 Task: Customize the appearance and behavior of the integrated terminal's cursor.
Action: Mouse moved to (121, 111)
Screenshot: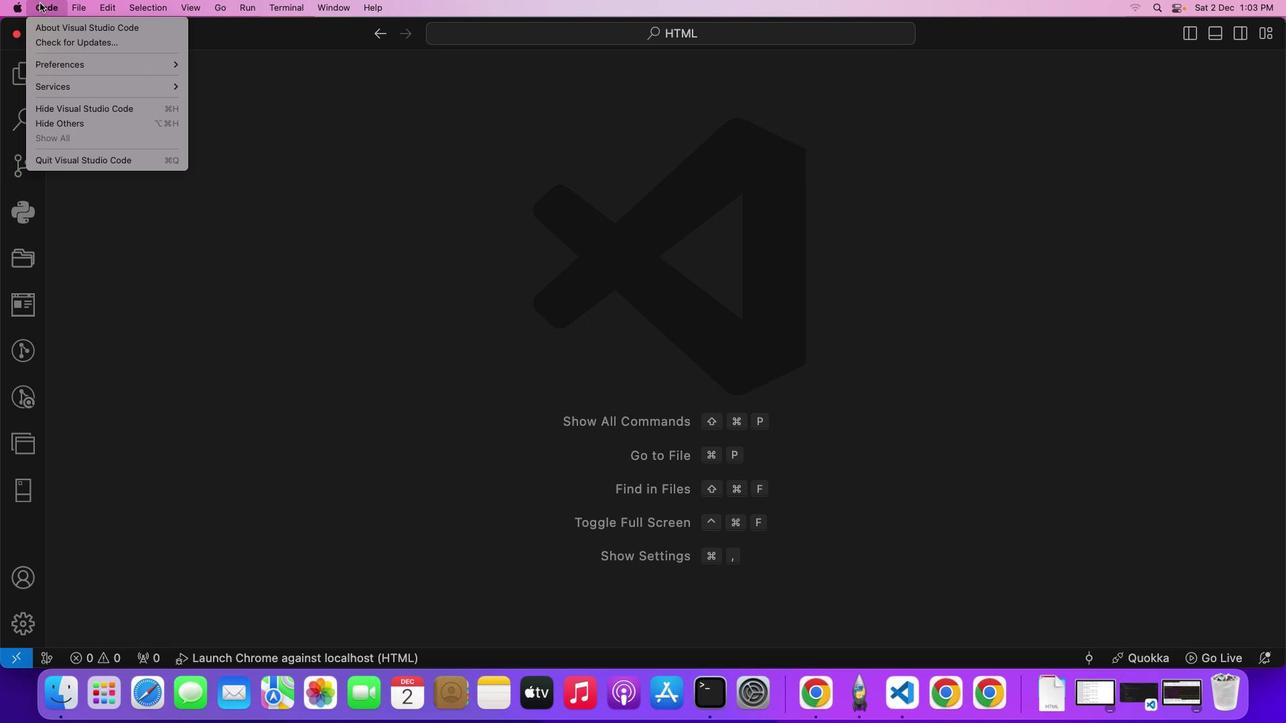
Action: Mouse pressed left at (121, 111)
Screenshot: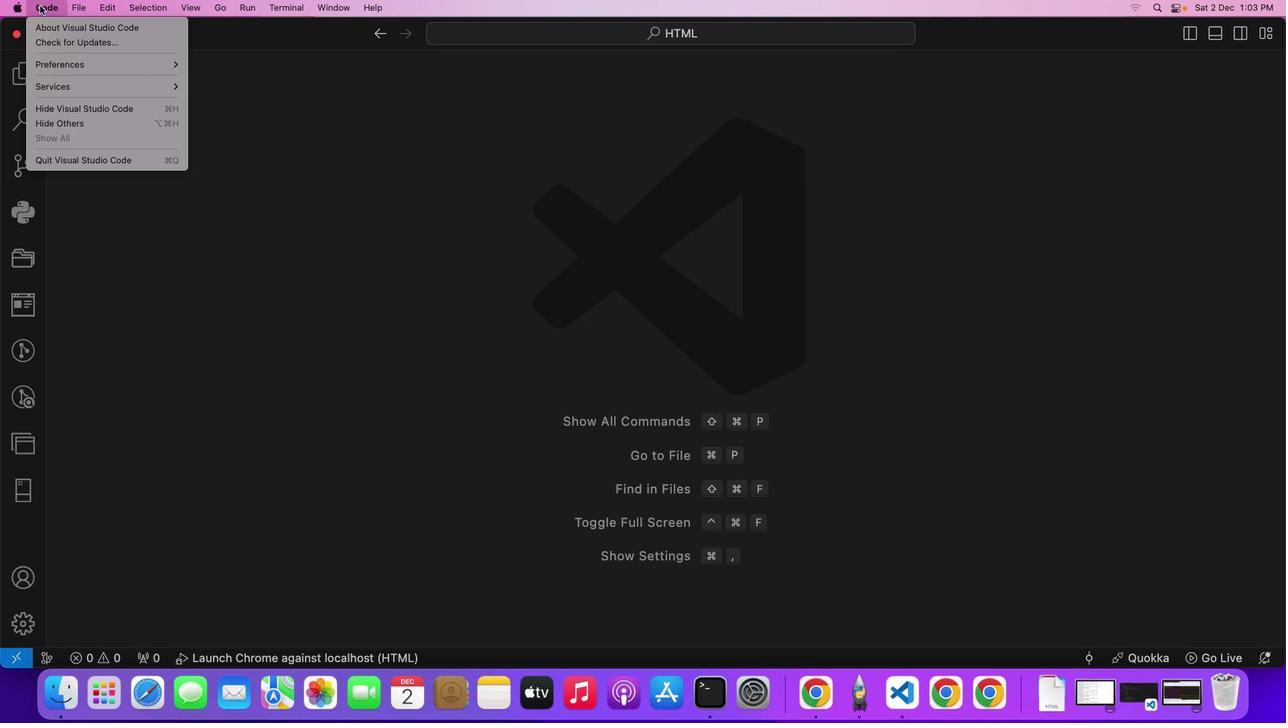 
Action: Mouse moved to (225, 176)
Screenshot: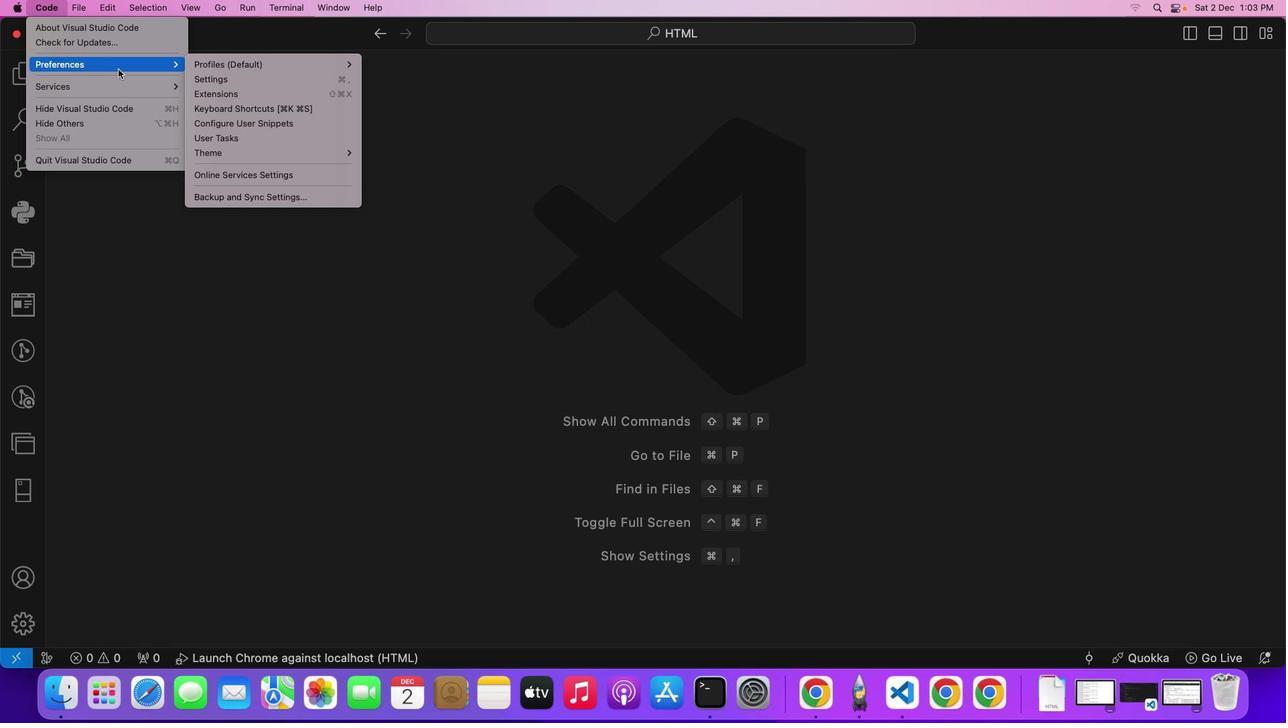 
Action: Mouse pressed left at (225, 176)
Screenshot: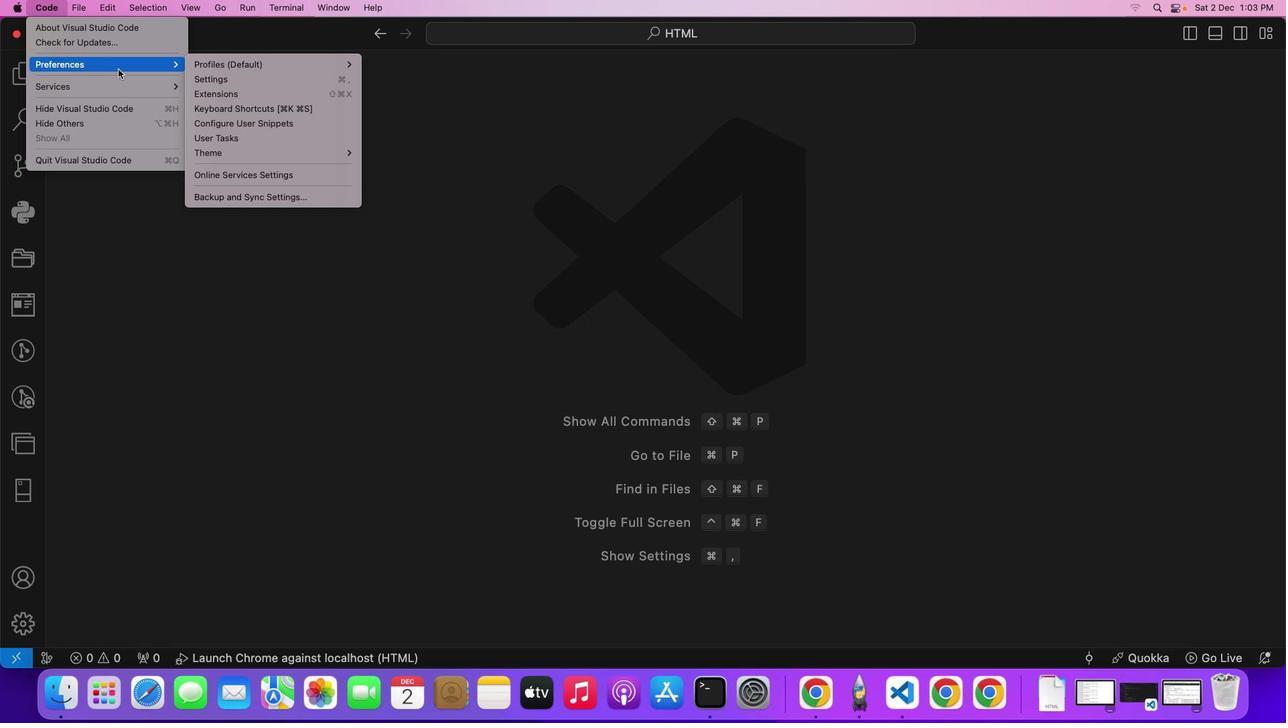 
Action: Mouse moved to (367, 188)
Screenshot: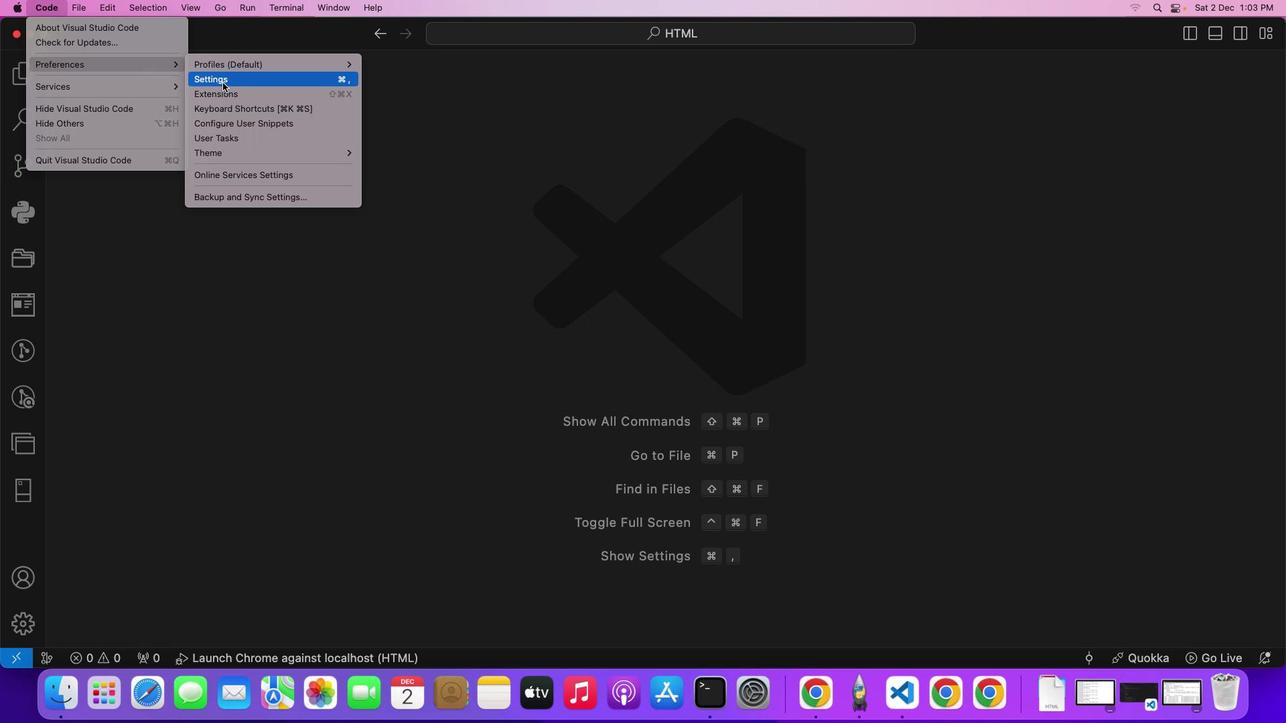 
Action: Mouse pressed left at (367, 188)
Screenshot: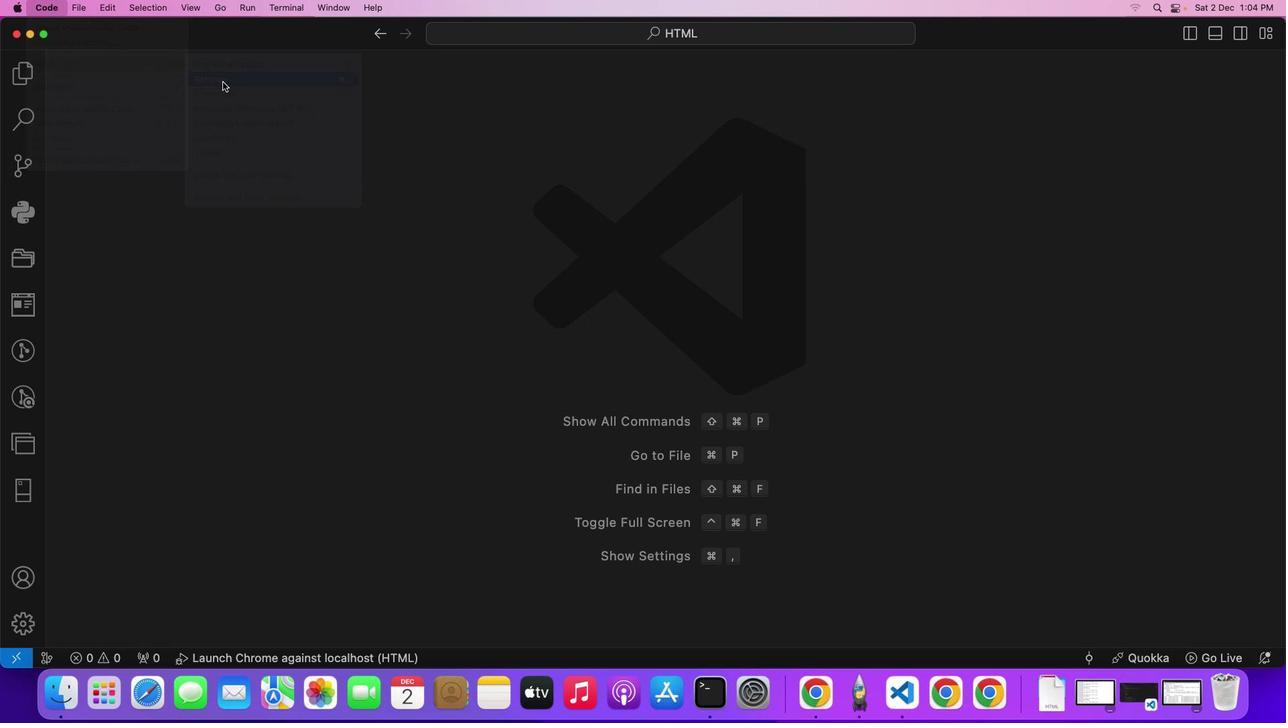 
Action: Mouse moved to (367, 188)
Screenshot: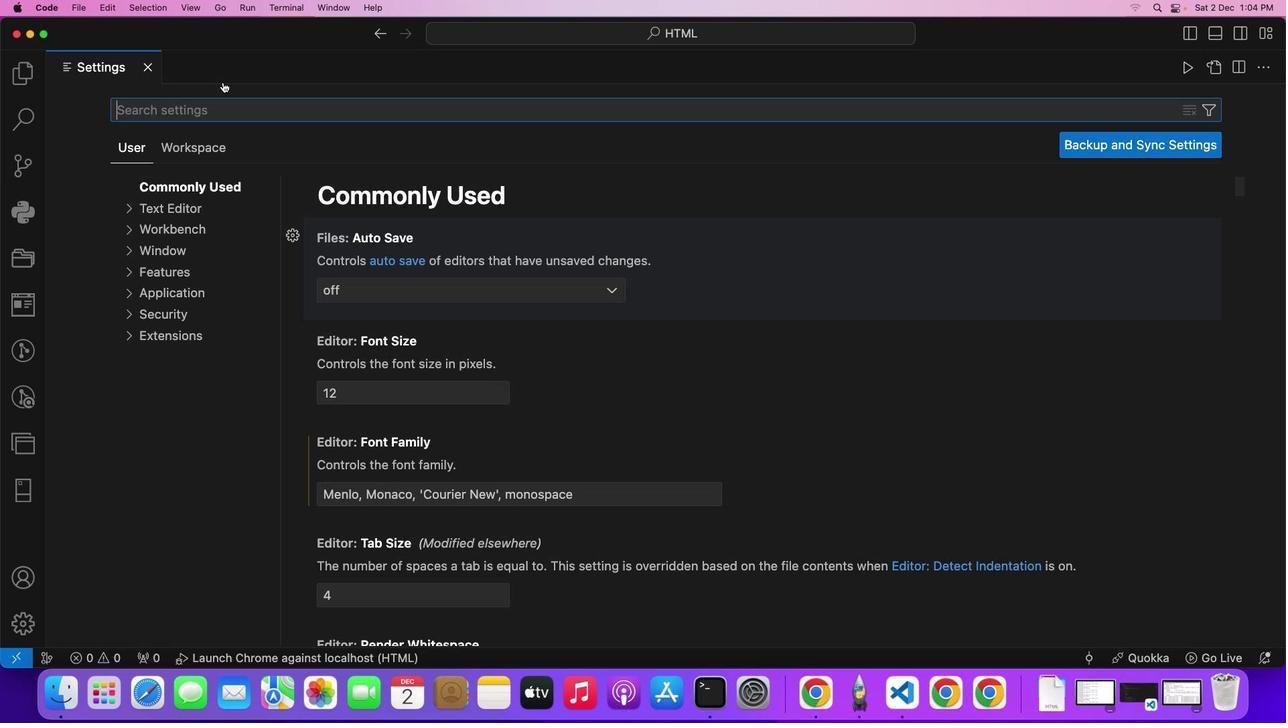 
Action: Key pressed 'c''u''r''s''p''r'
Screenshot: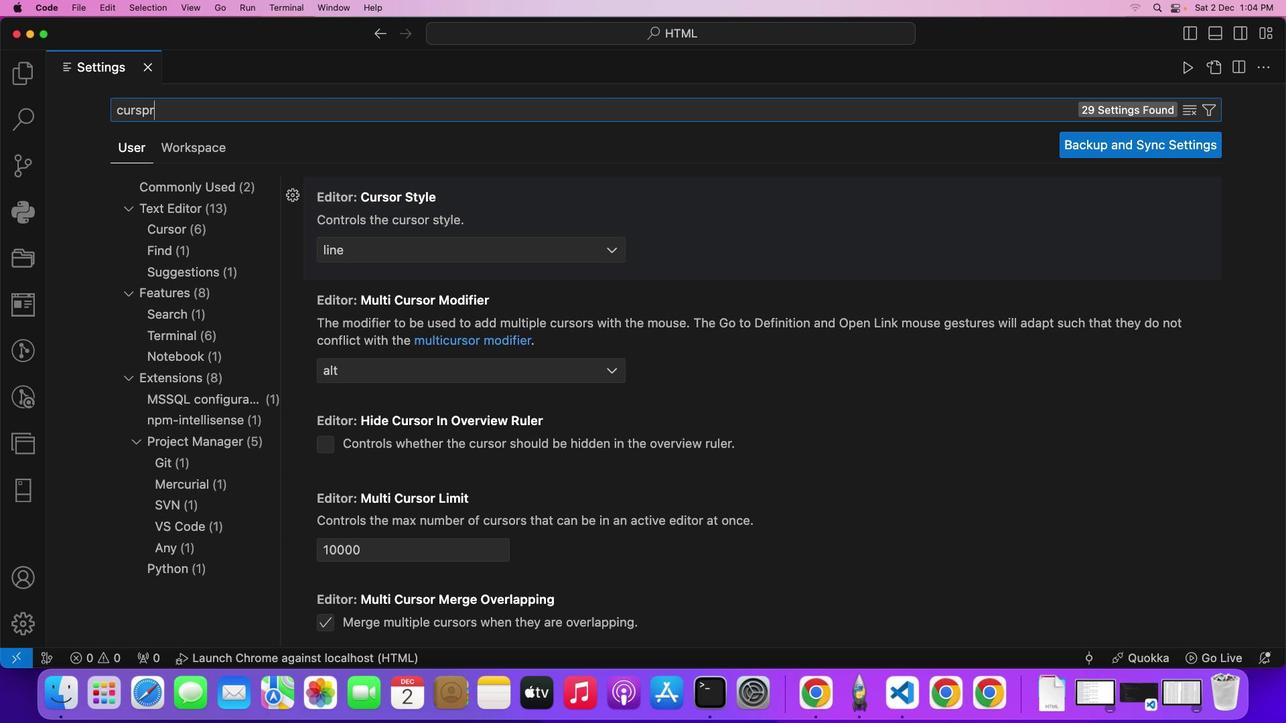 
Action: Mouse moved to (406, 218)
Screenshot: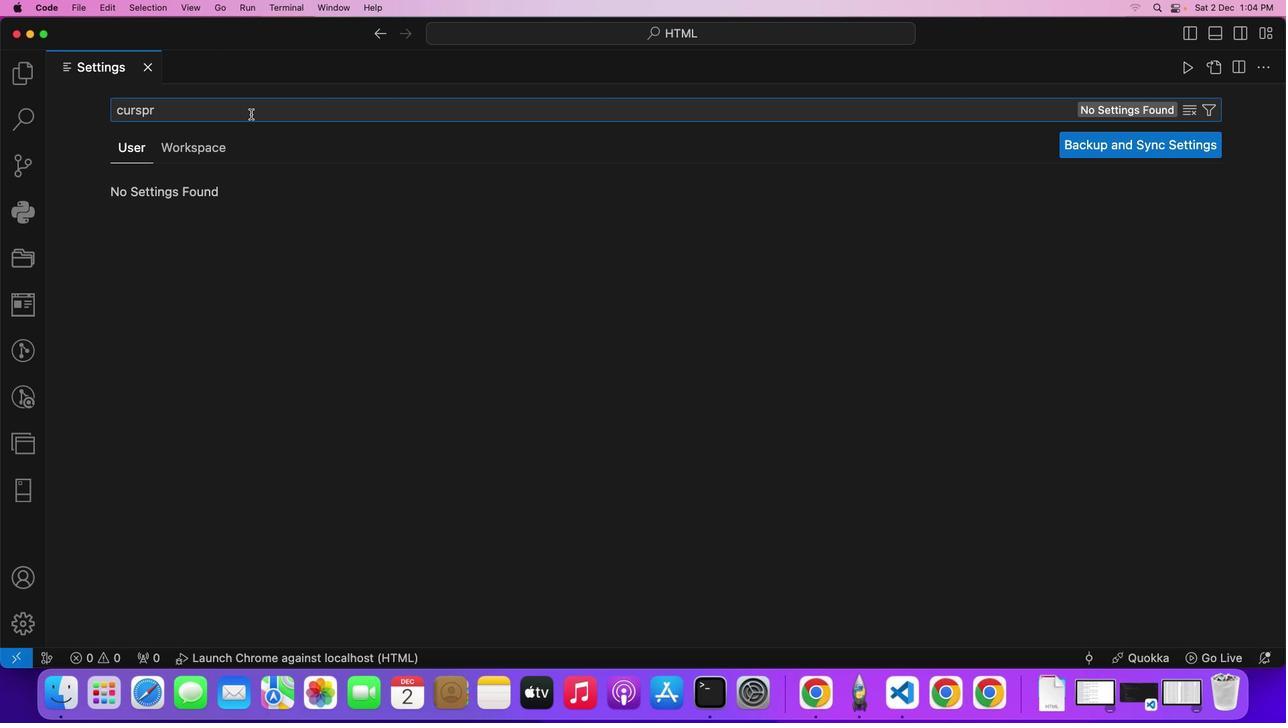 
Action: Key pressed Key.backspaceKey.backspace
Screenshot: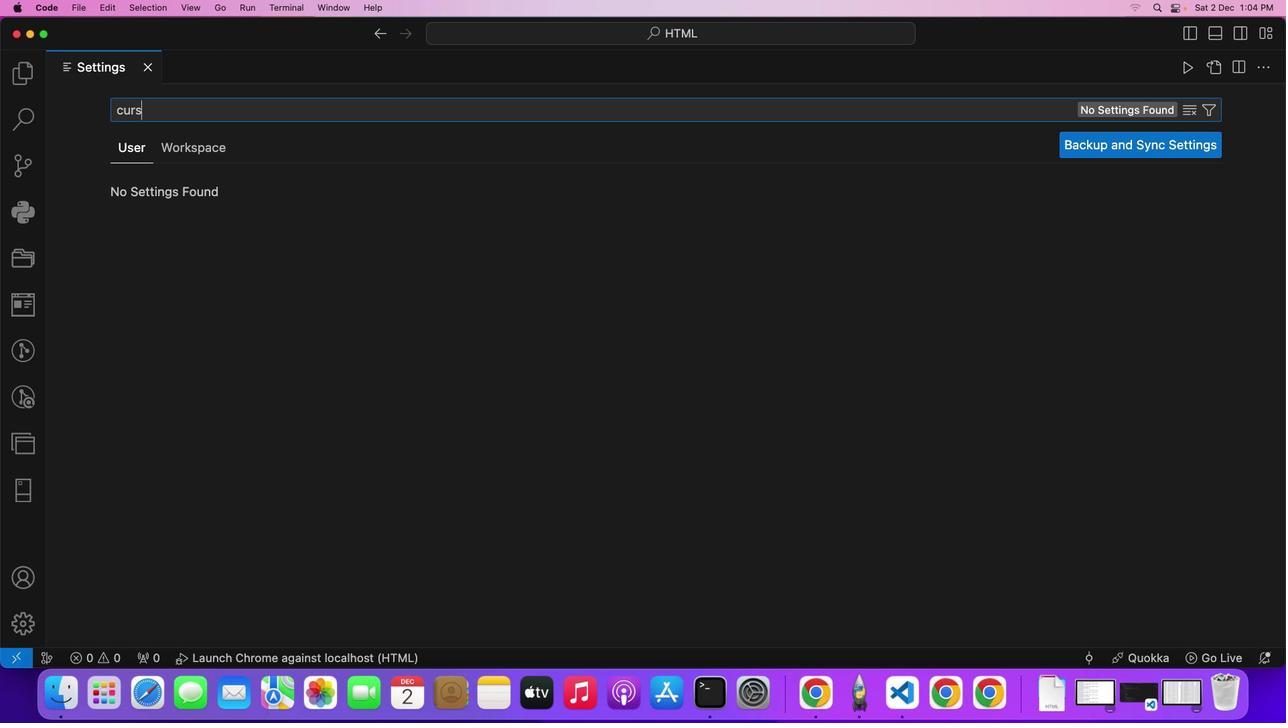 
Action: Mouse moved to (1082, 537)
Screenshot: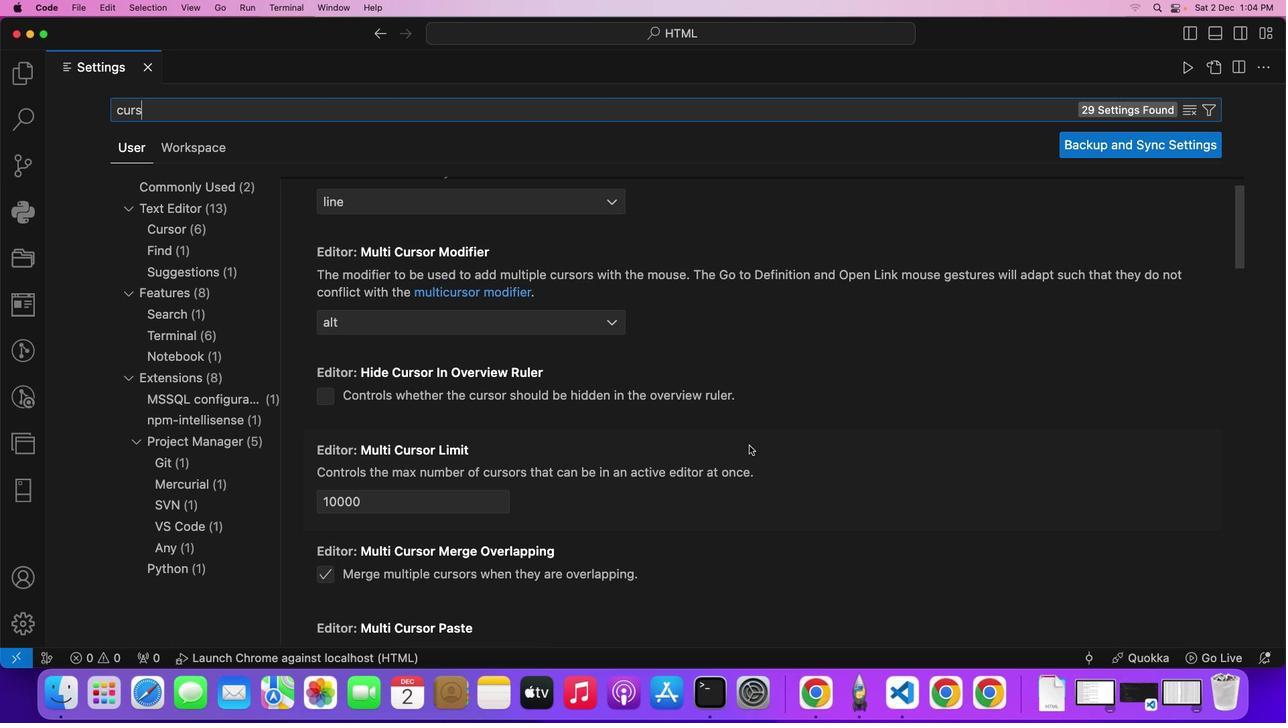 
Action: Mouse scrolled (1082, 537) with delta (65, 108)
Screenshot: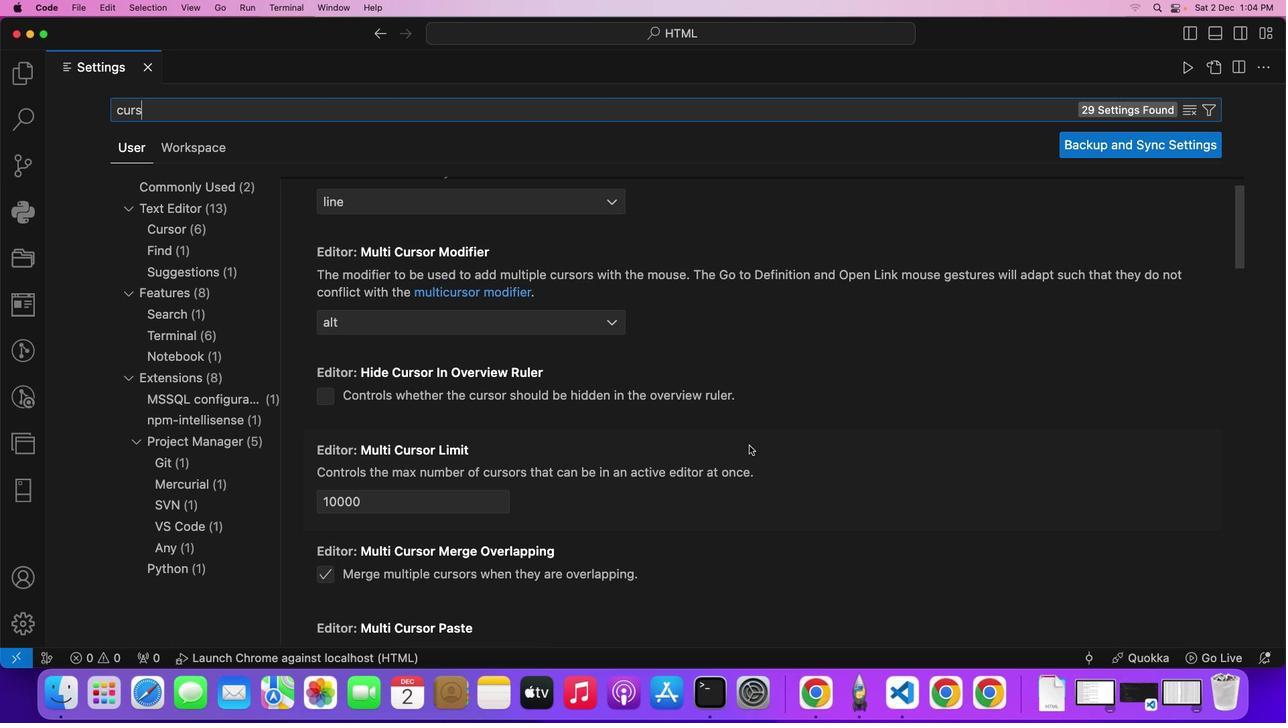 
Action: Mouse moved to (1083, 537)
Screenshot: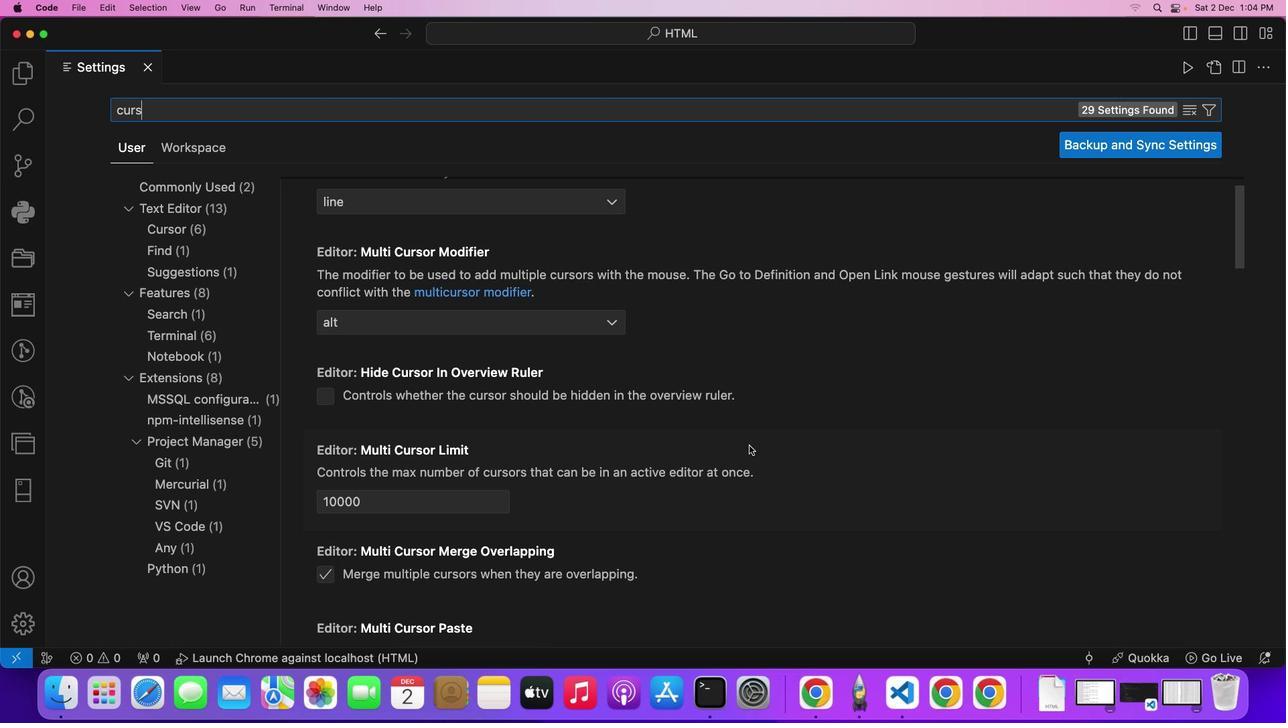 
Action: Mouse scrolled (1083, 537) with delta (65, 109)
Screenshot: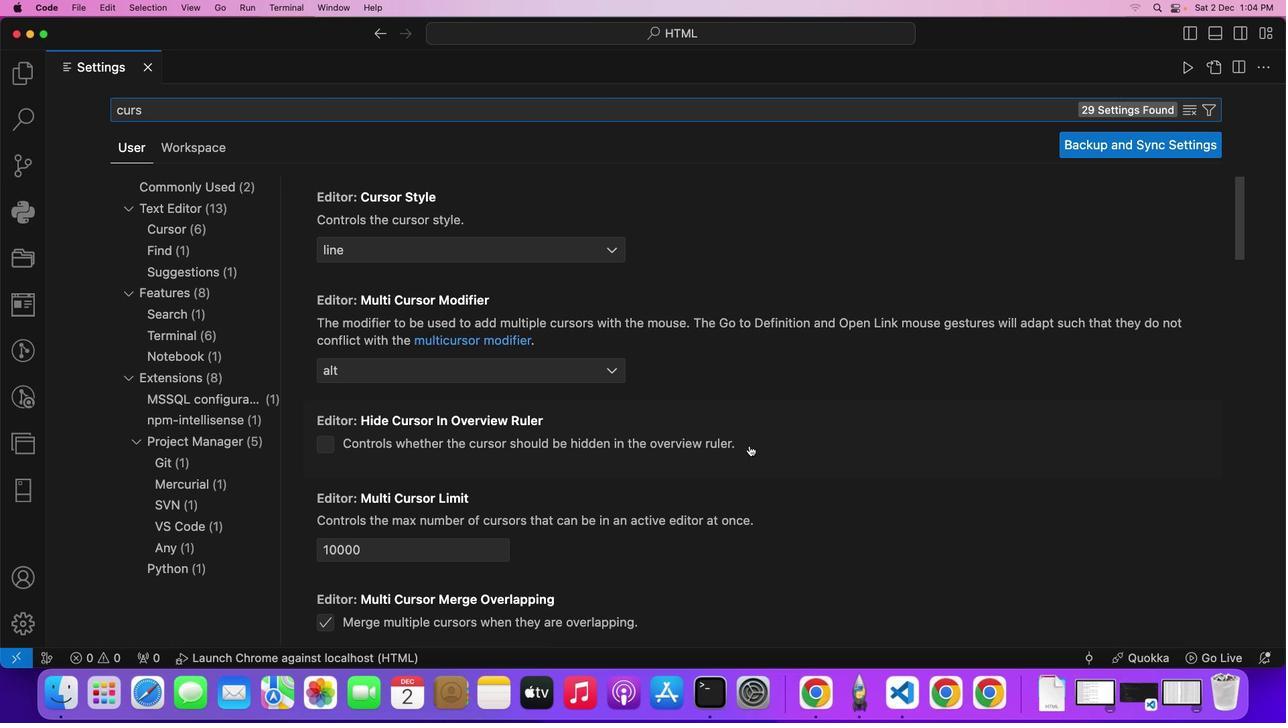 
Action: Mouse moved to (906, 348)
Screenshot: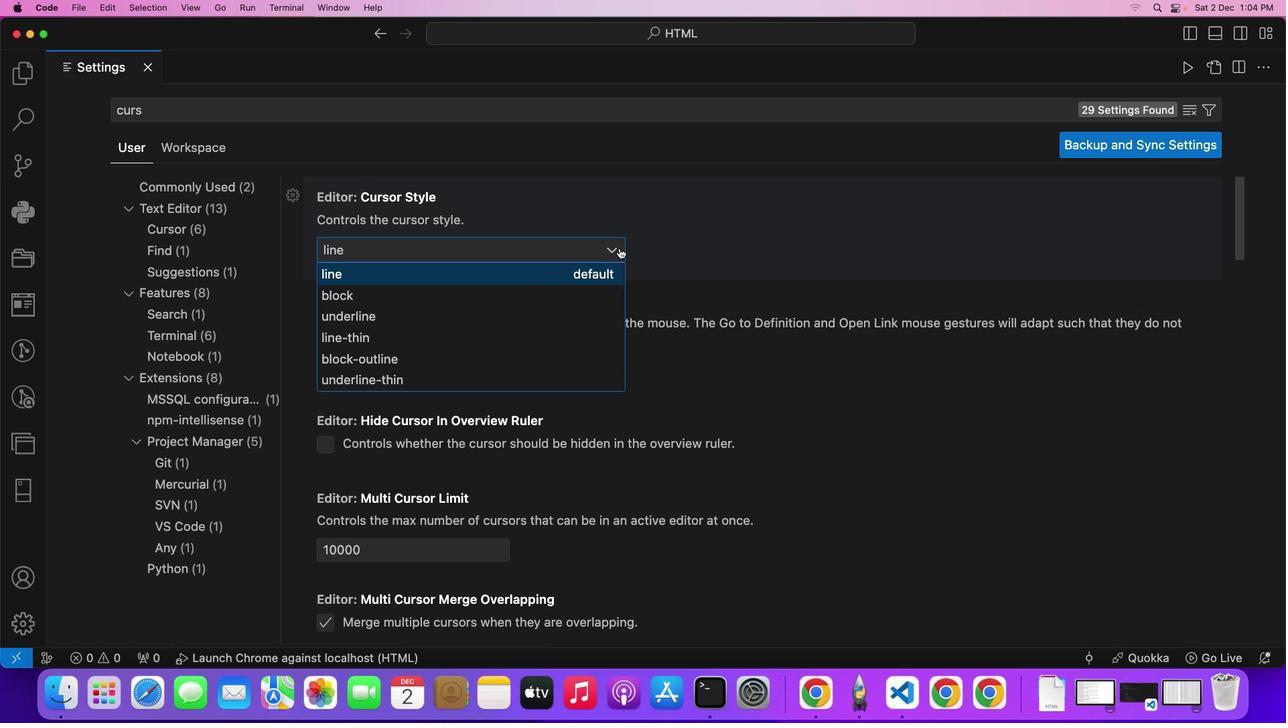 
Action: Mouse pressed left at (906, 348)
Screenshot: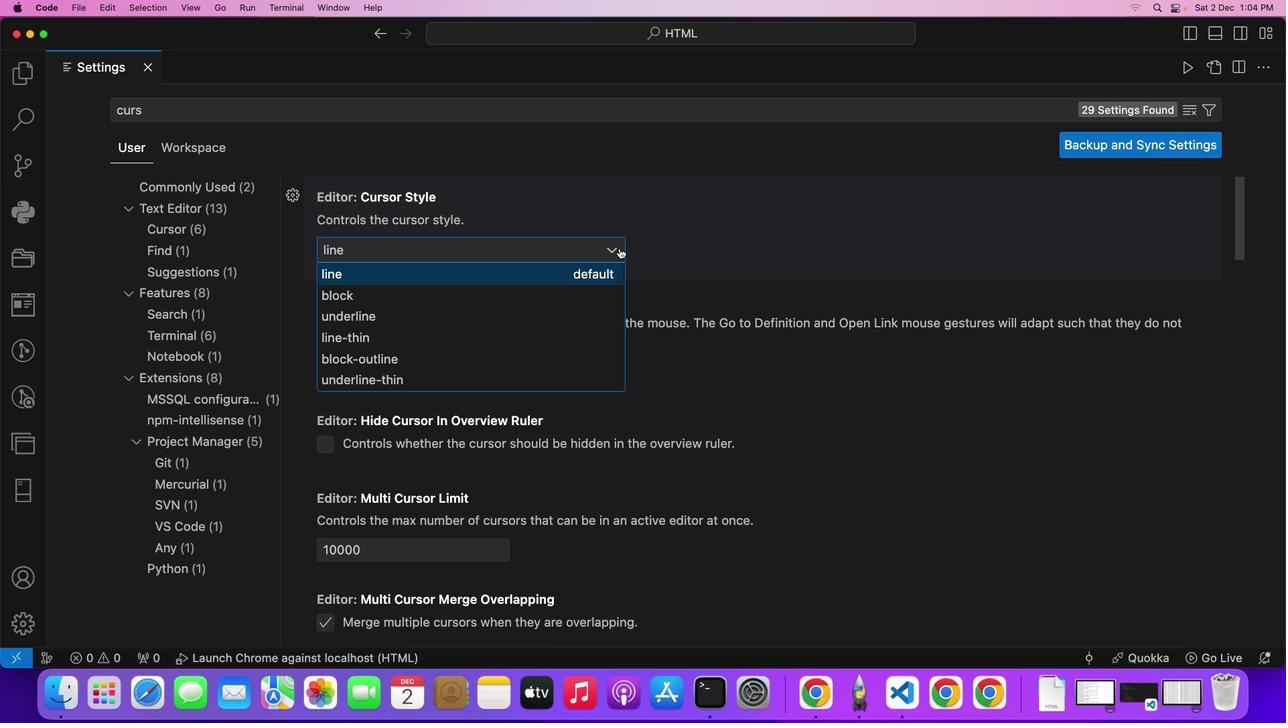
Action: Mouse moved to (852, 405)
Screenshot: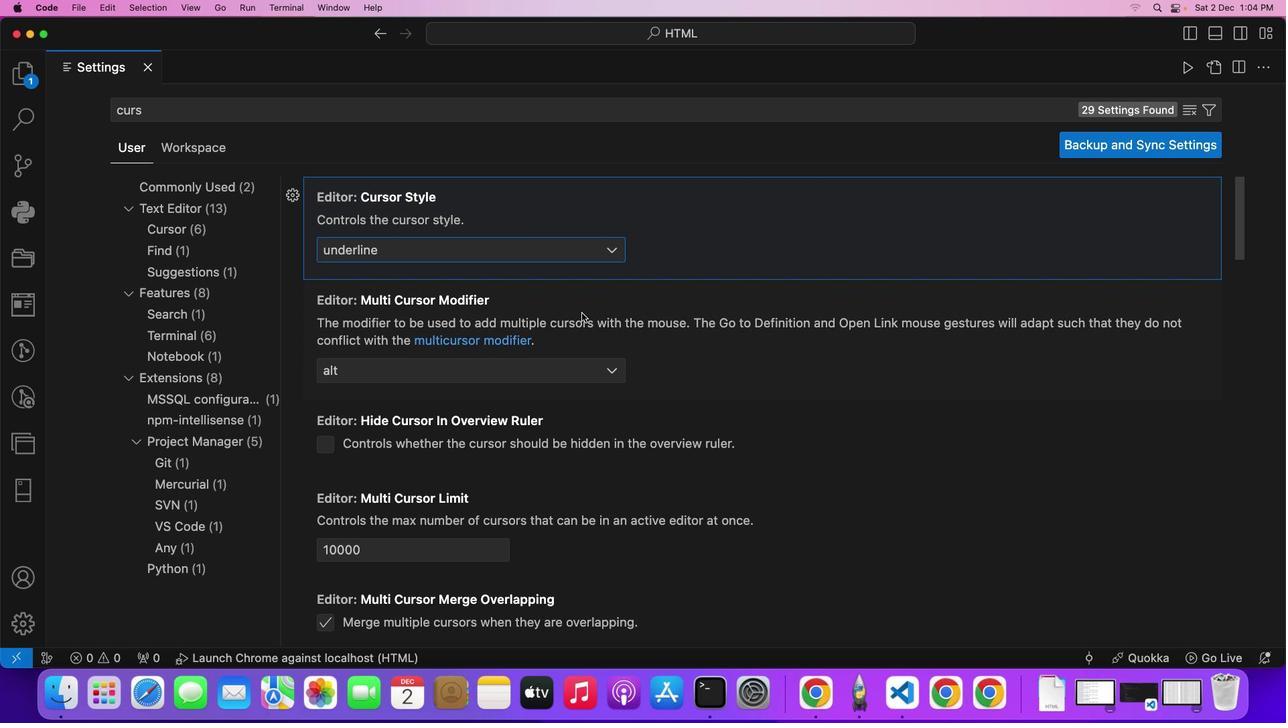 
Action: Mouse pressed left at (852, 405)
Screenshot: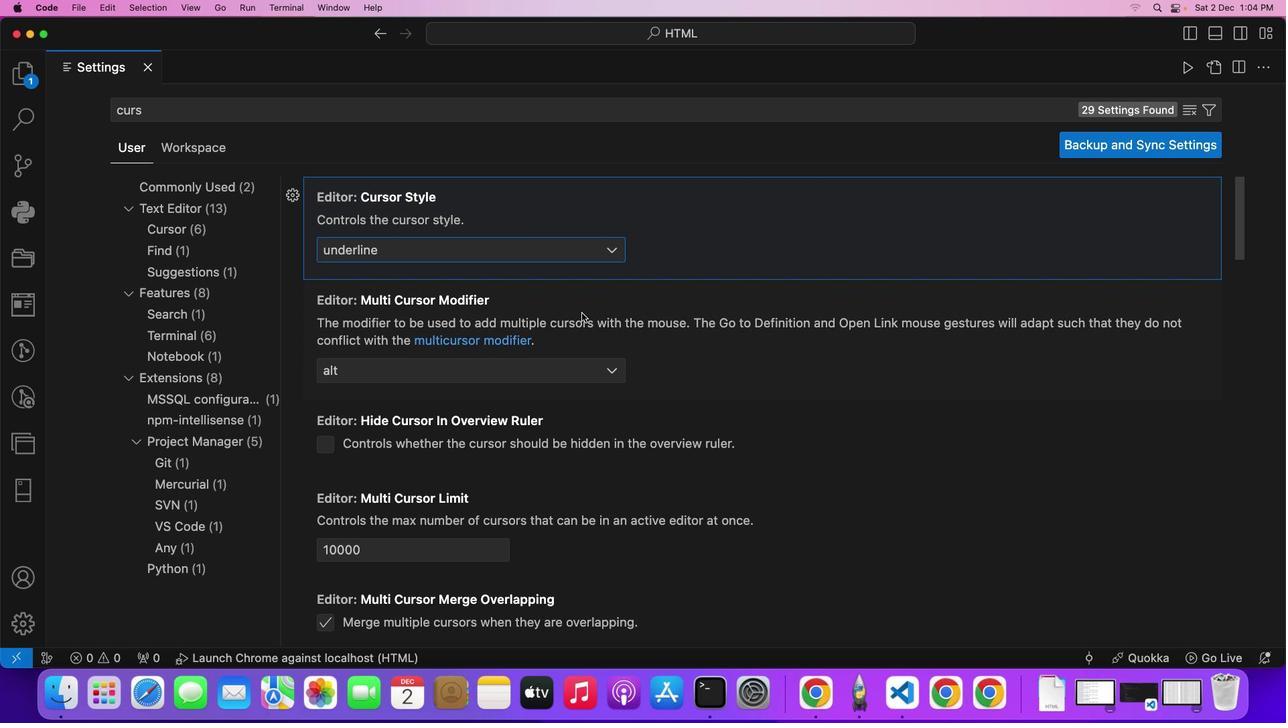 
Action: Mouse moved to (855, 409)
Screenshot: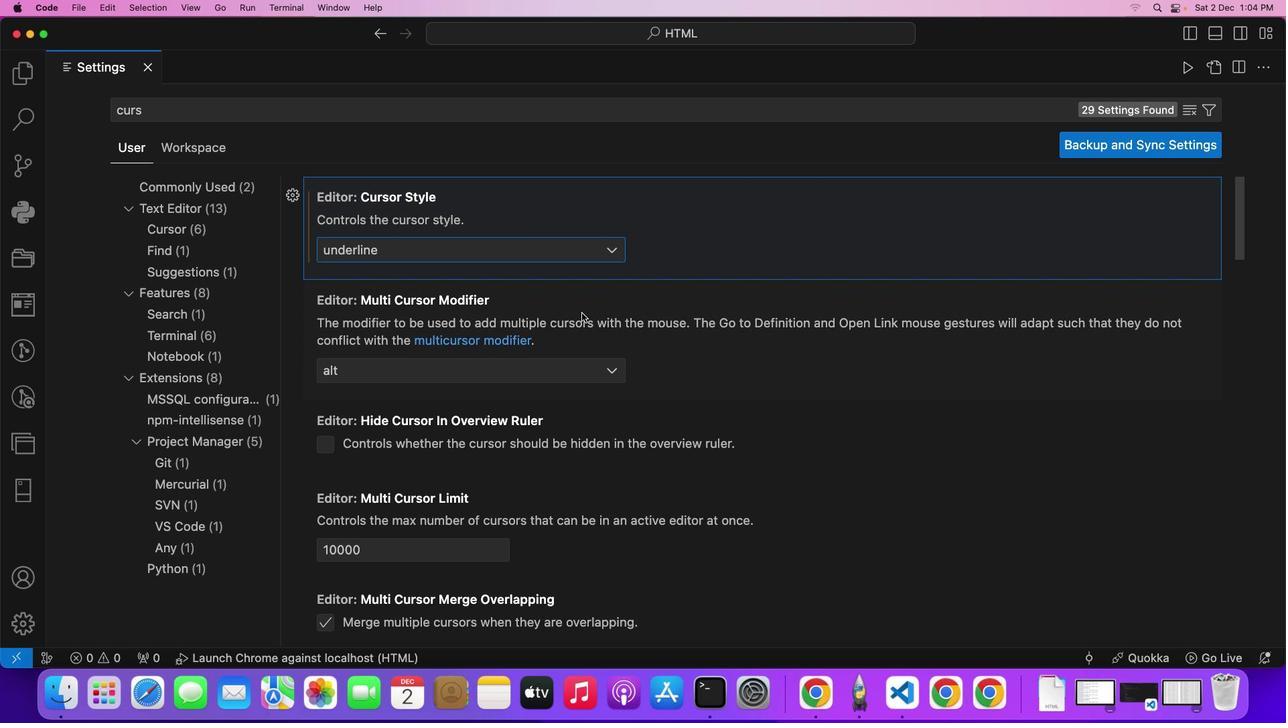 
Action: Mouse scrolled (855, 409) with delta (65, 108)
Screenshot: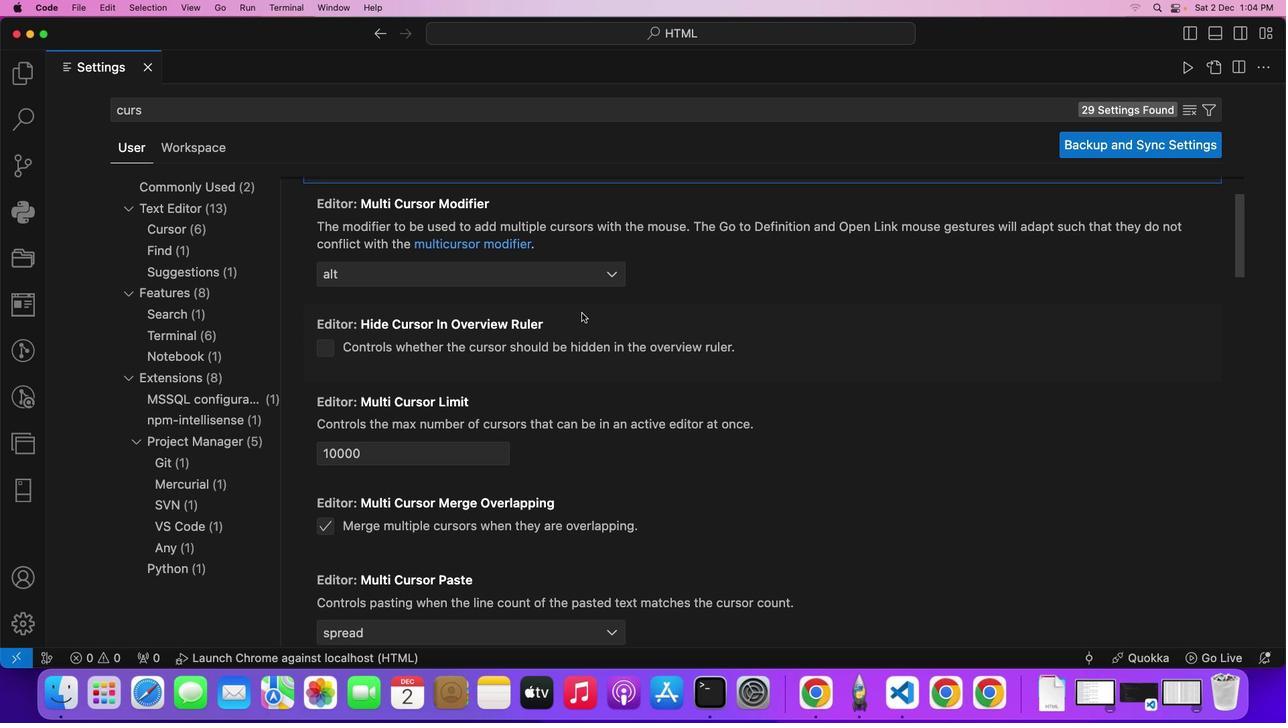 
Action: Mouse scrolled (855, 409) with delta (65, 108)
Screenshot: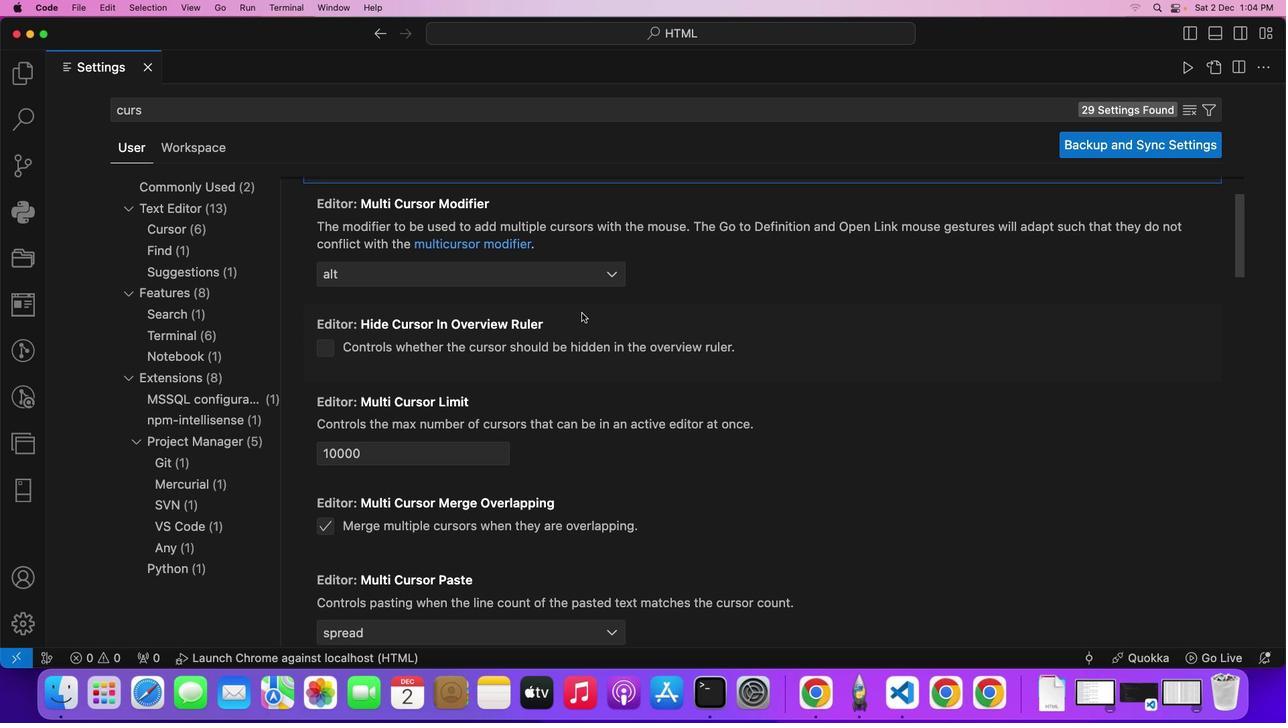 
Action: Mouse moved to (855, 409)
Screenshot: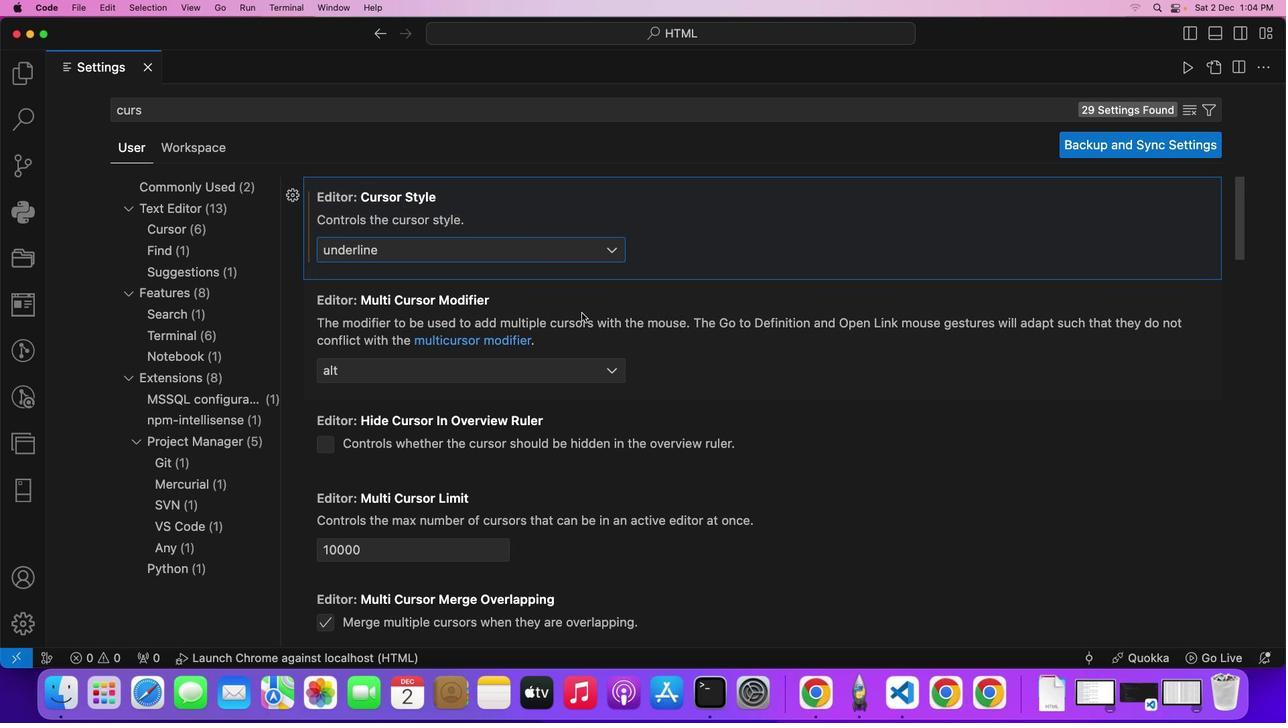 
Action: Mouse scrolled (855, 409) with delta (65, 109)
Screenshot: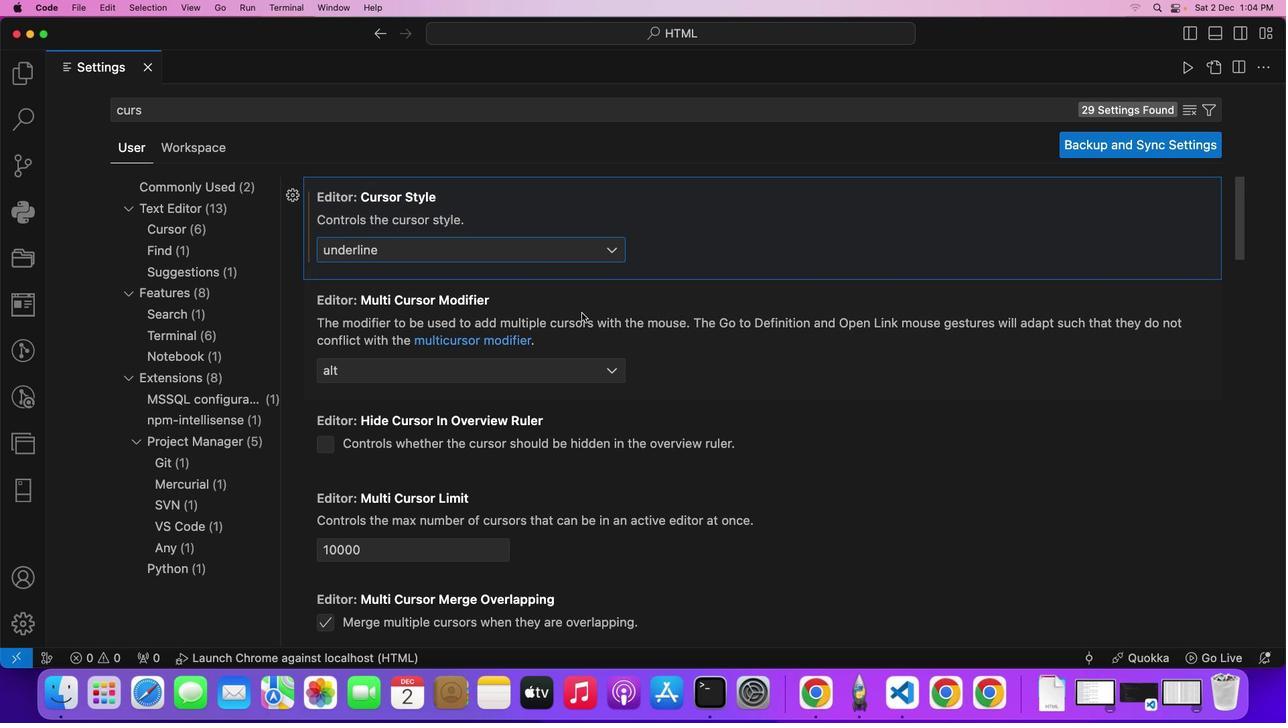 
Action: Mouse scrolled (855, 409) with delta (65, 109)
Screenshot: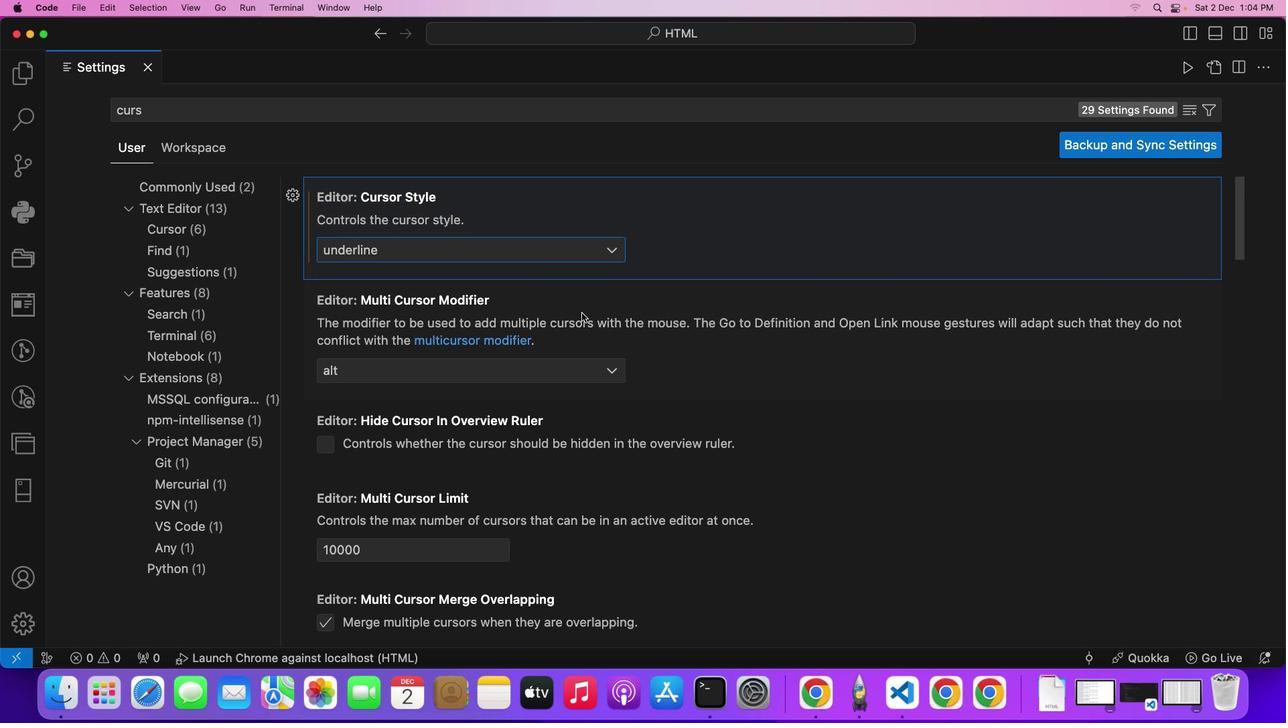 
Action: Mouse moved to (907, 466)
Screenshot: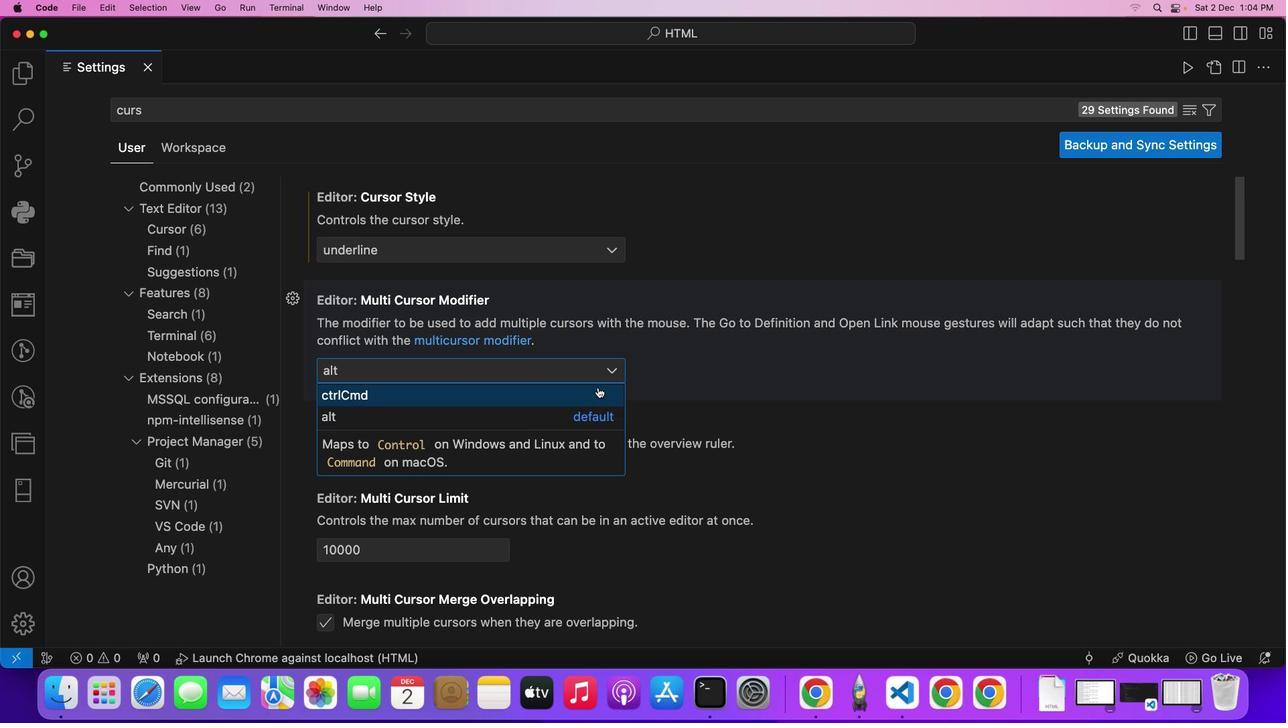 
Action: Mouse pressed left at (907, 466)
Screenshot: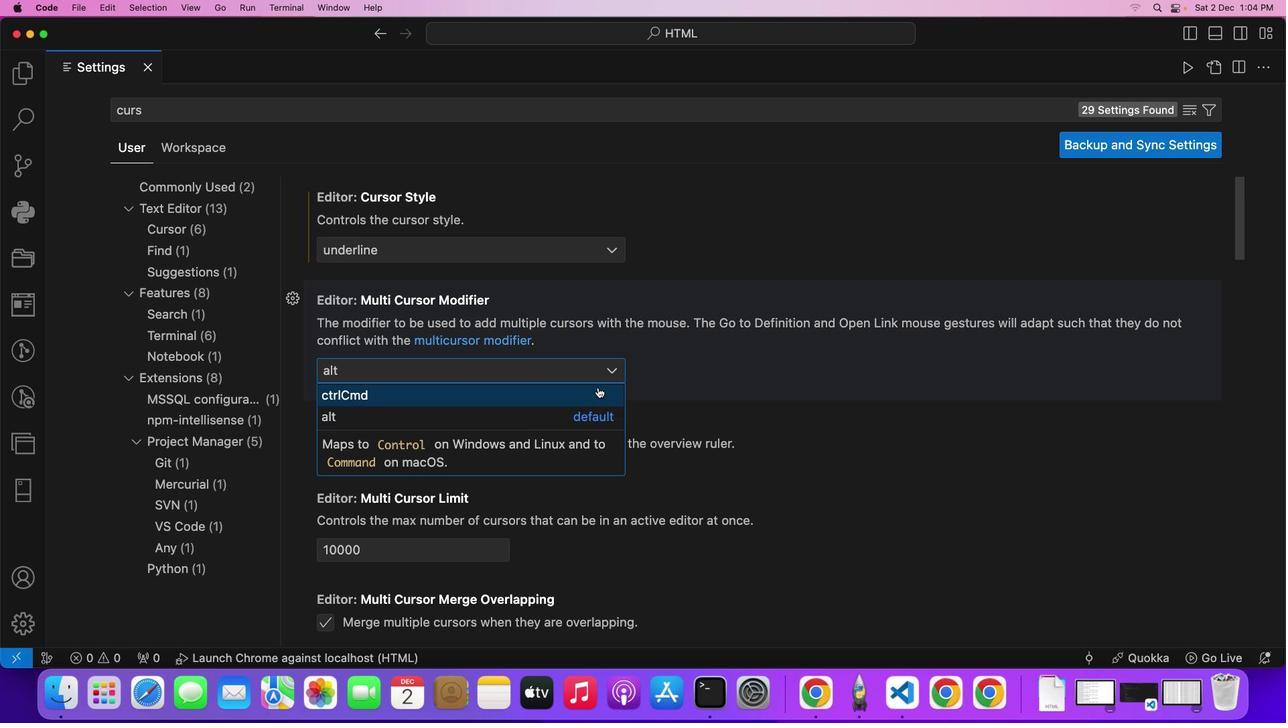 
Action: Mouse moved to (836, 493)
Screenshot: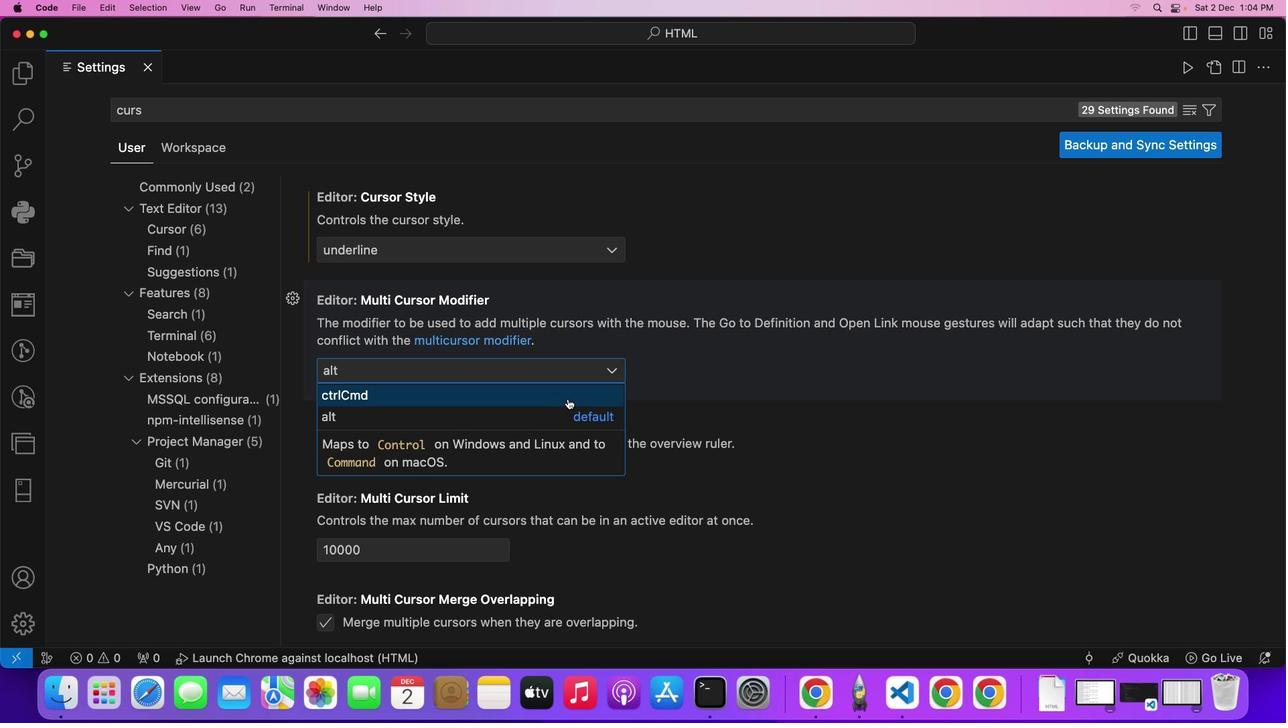 
Action: Mouse pressed left at (836, 493)
Screenshot: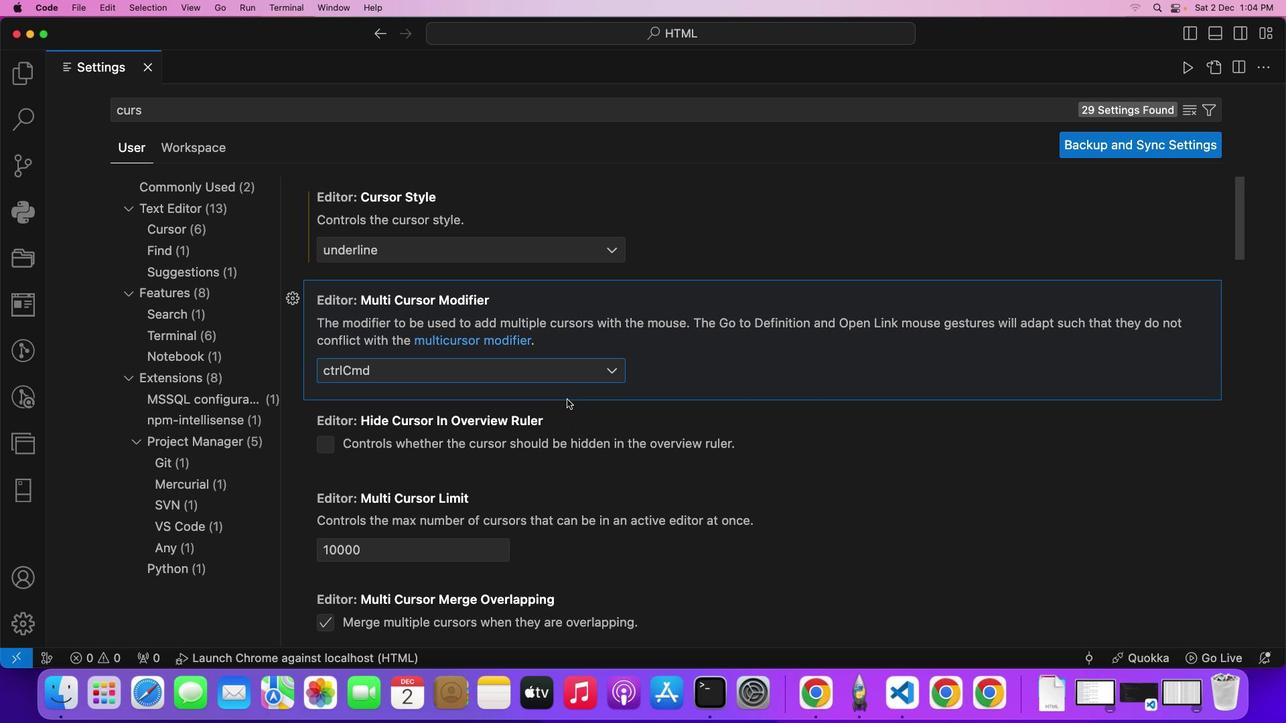 
Action: Mouse moved to (883, 544)
Screenshot: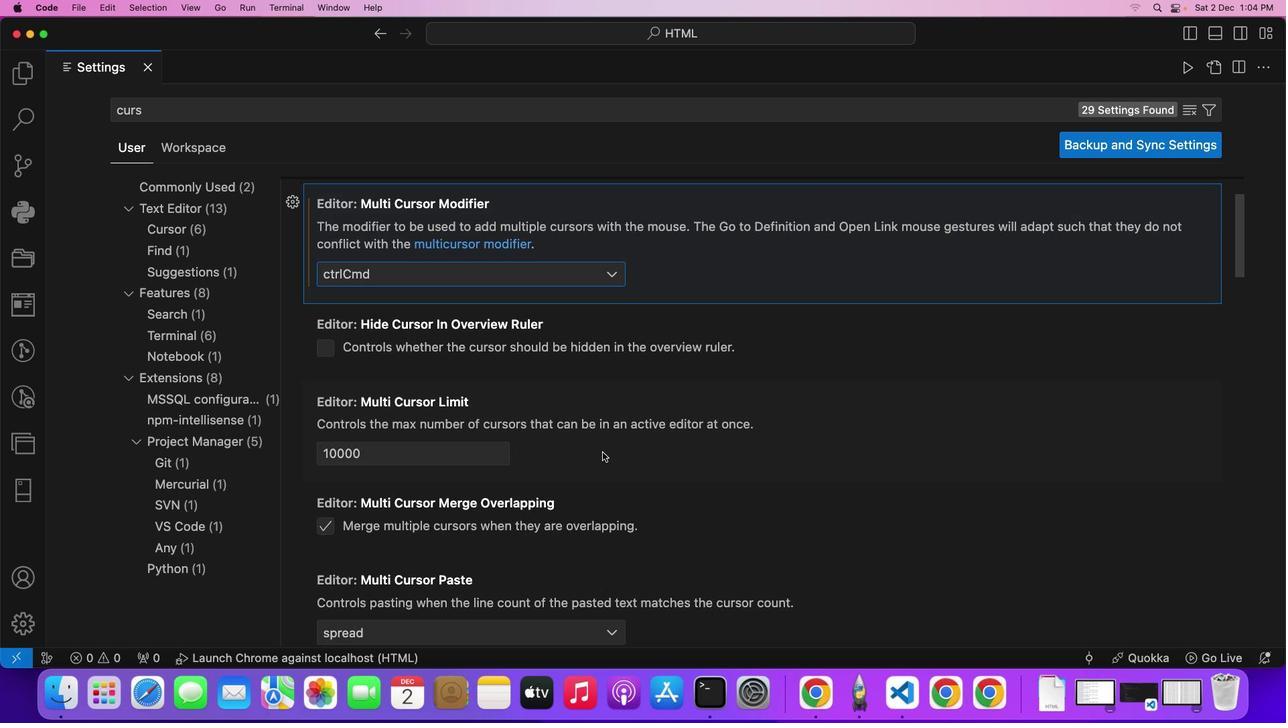 
Action: Mouse scrolled (883, 544) with delta (65, 108)
Screenshot: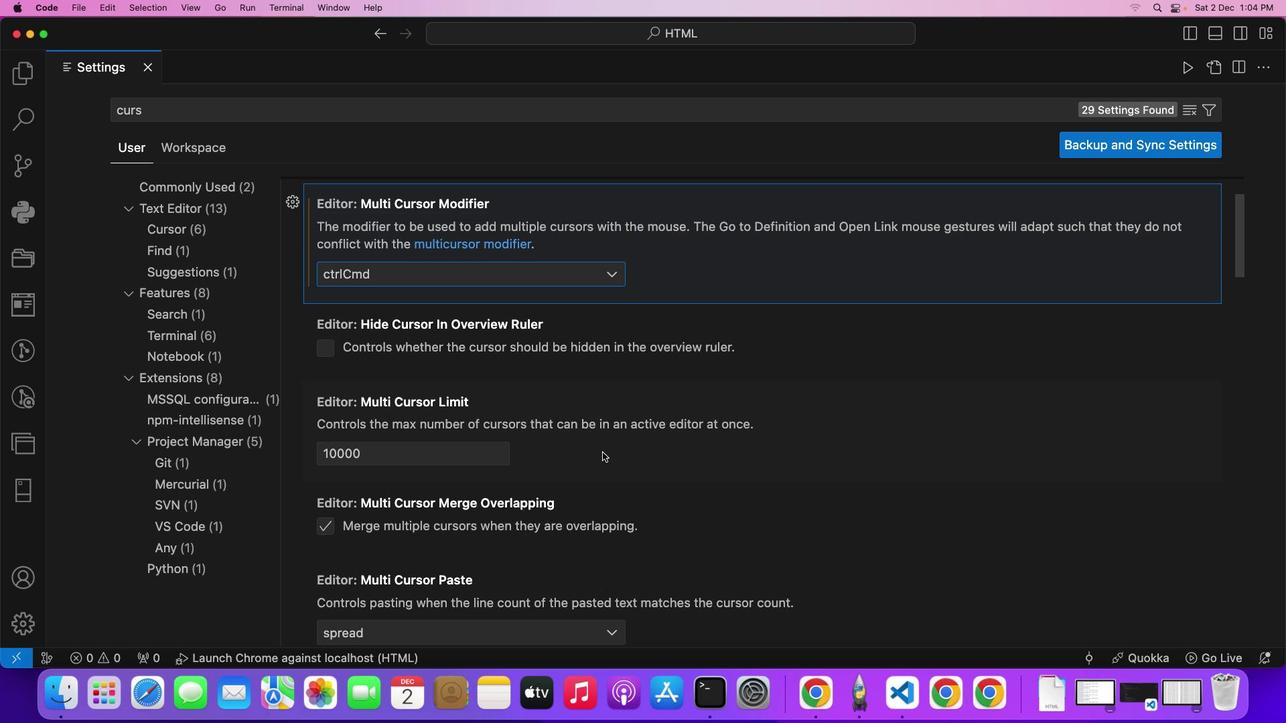 
Action: Mouse scrolled (883, 544) with delta (65, 108)
Screenshot: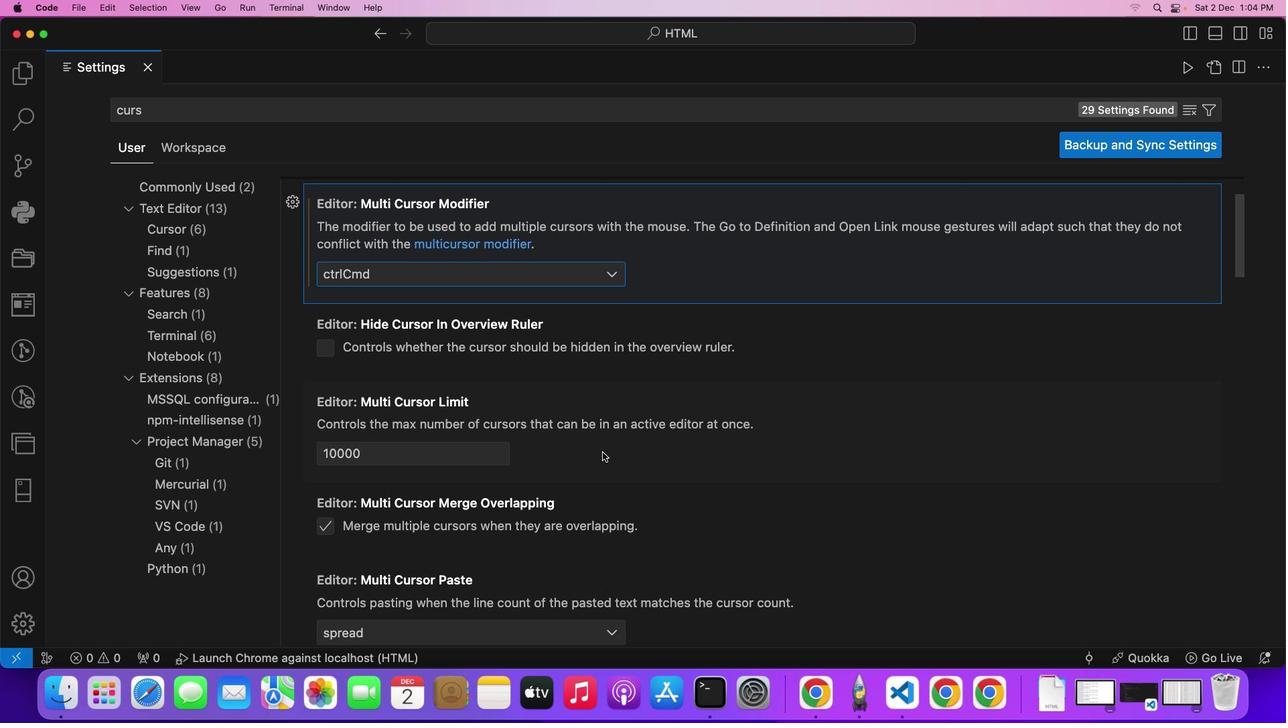 
Action: Mouse moved to (884, 545)
Screenshot: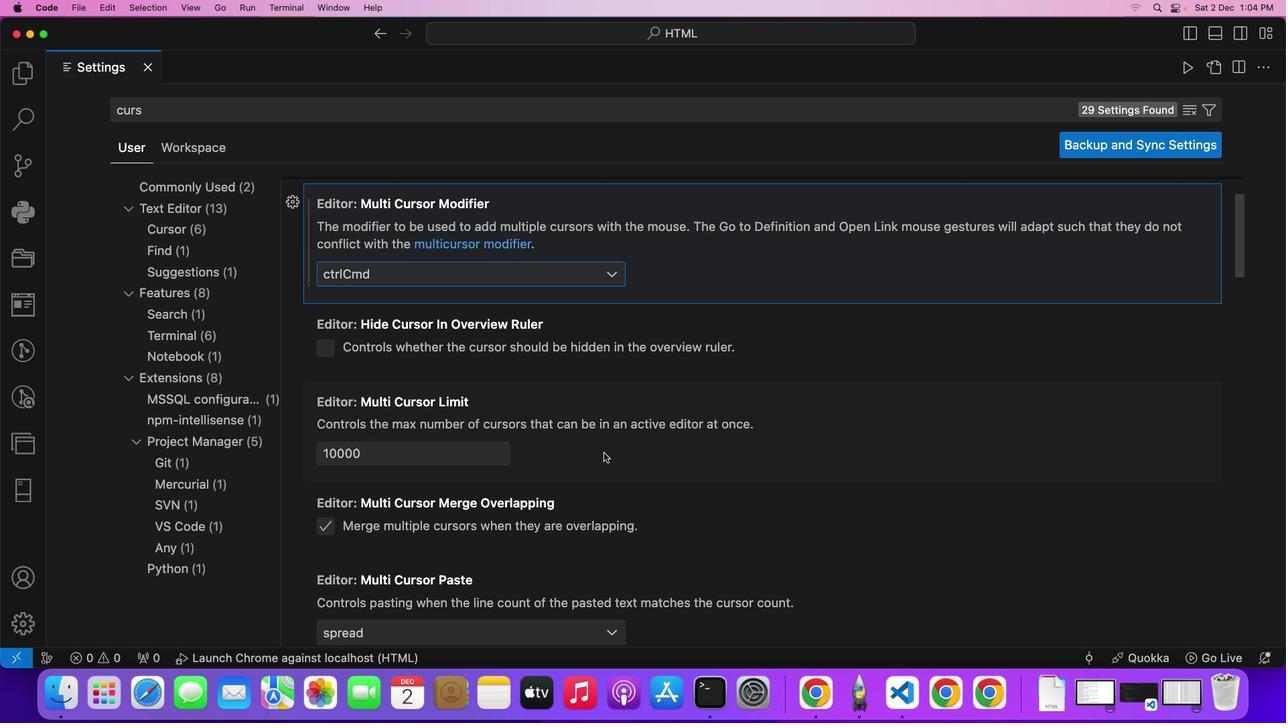 
Action: Mouse scrolled (884, 545) with delta (65, 108)
Screenshot: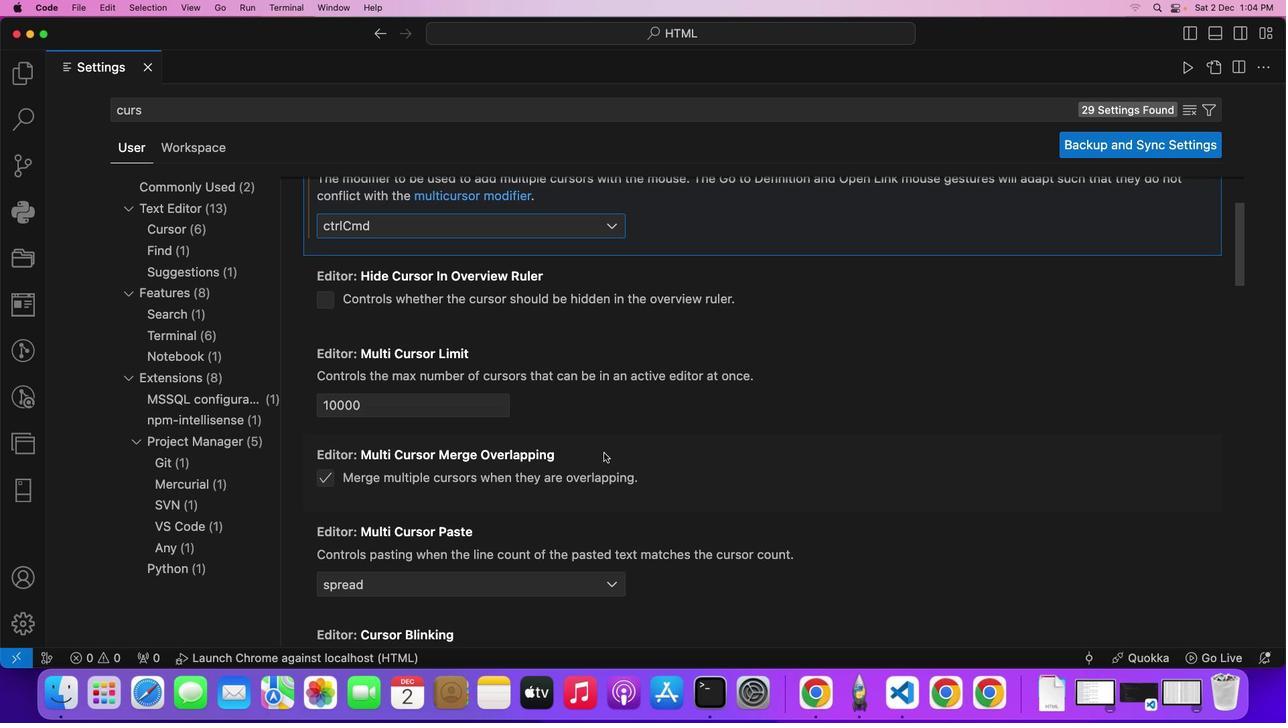 
Action: Mouse moved to (512, 398)
Screenshot: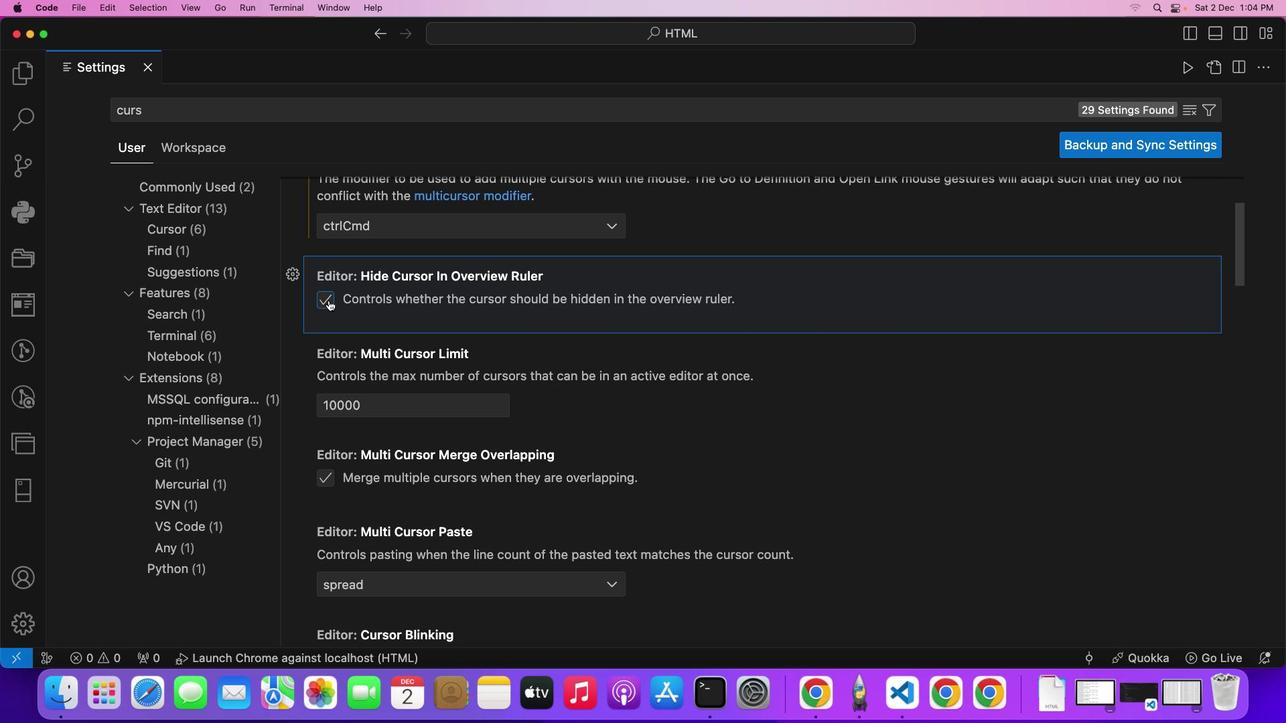 
Action: Mouse pressed left at (512, 398)
Screenshot: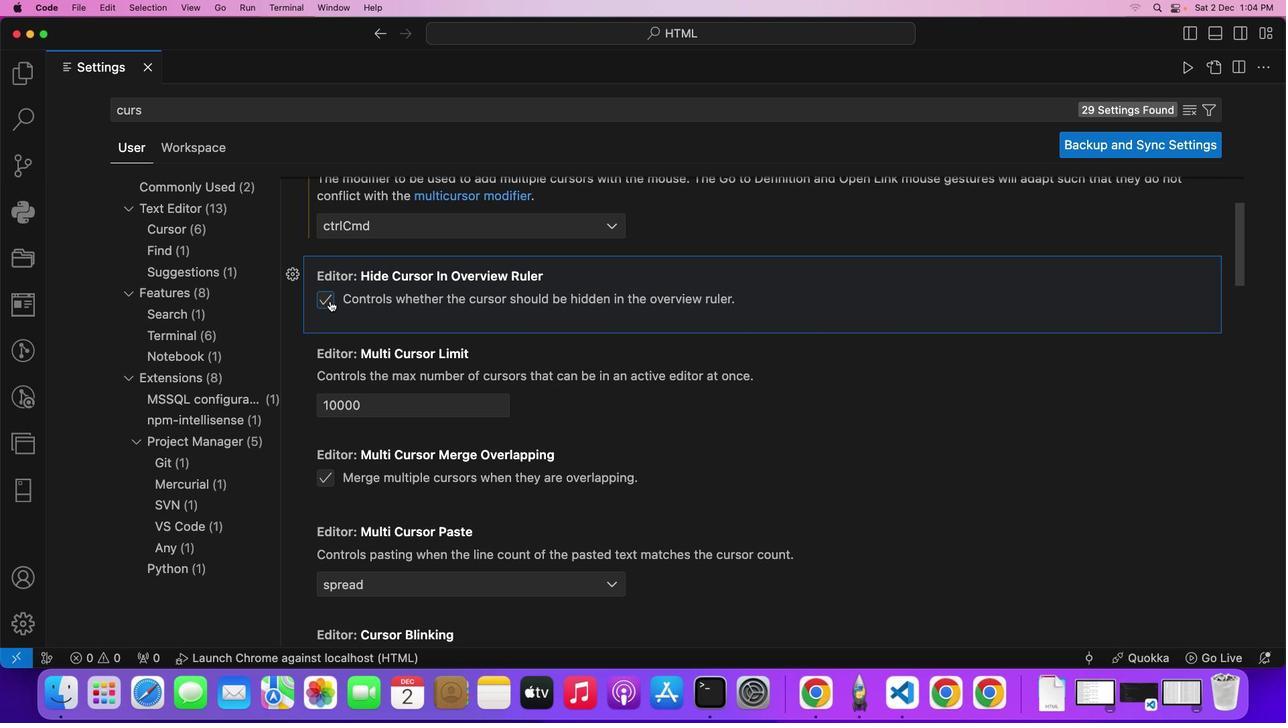 
Action: Mouse moved to (738, 480)
Screenshot: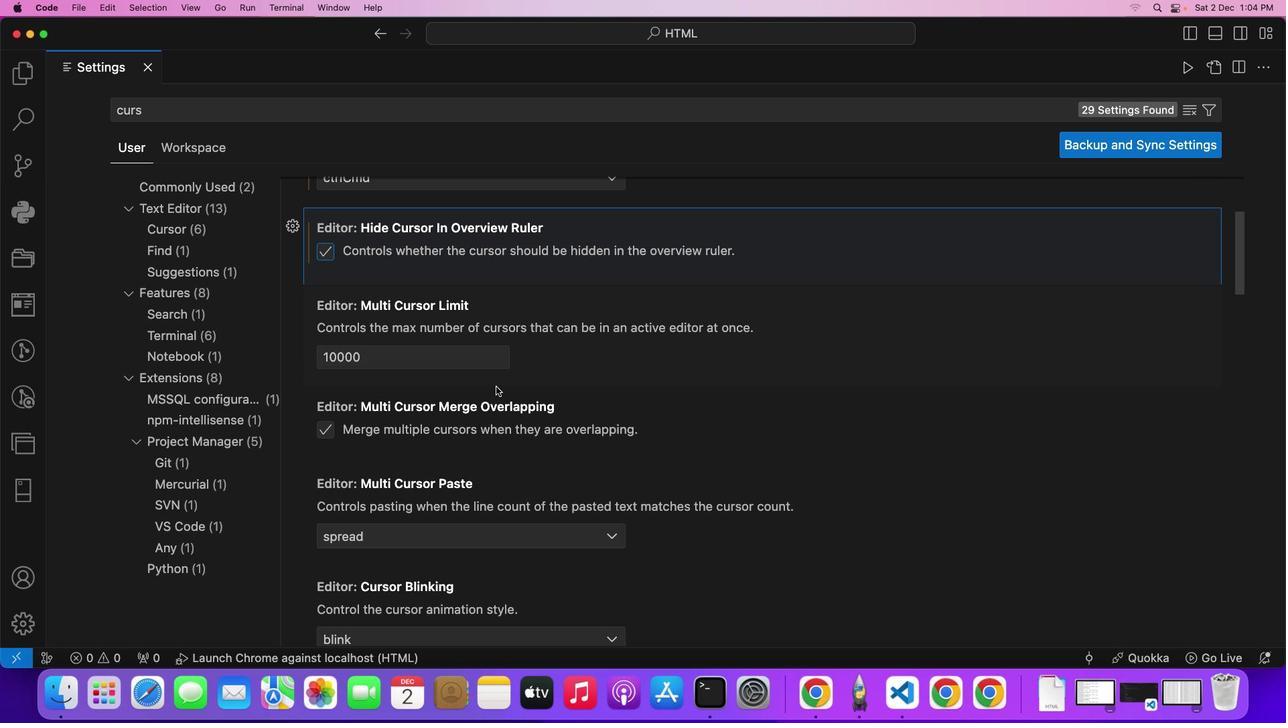
Action: Mouse scrolled (738, 480) with delta (65, 108)
Screenshot: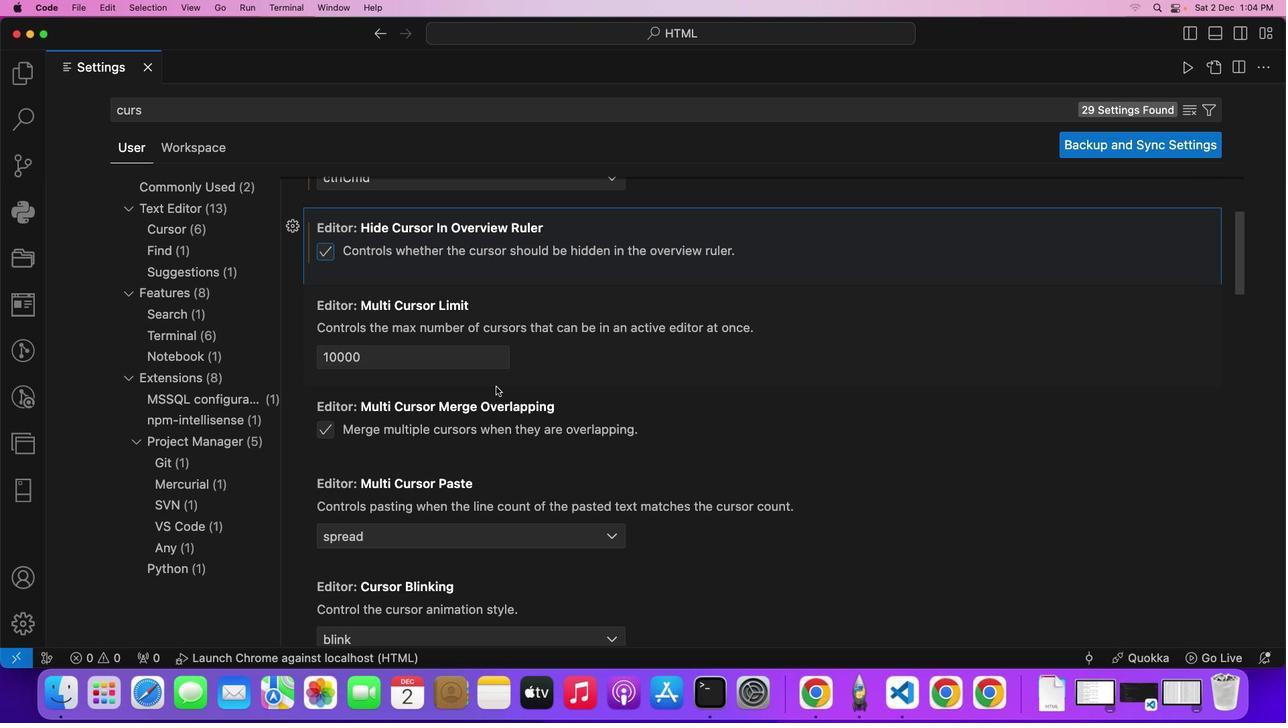 
Action: Mouse moved to (618, 425)
Screenshot: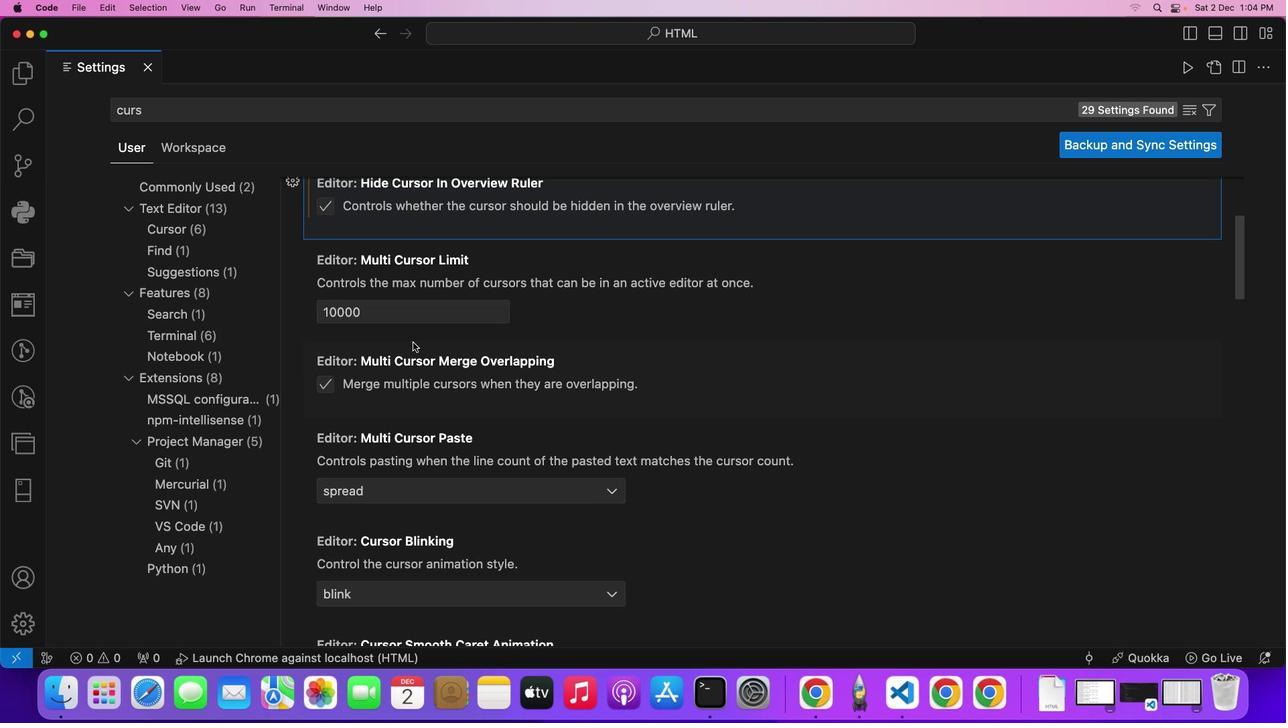 
Action: Mouse pressed left at (618, 425)
Screenshot: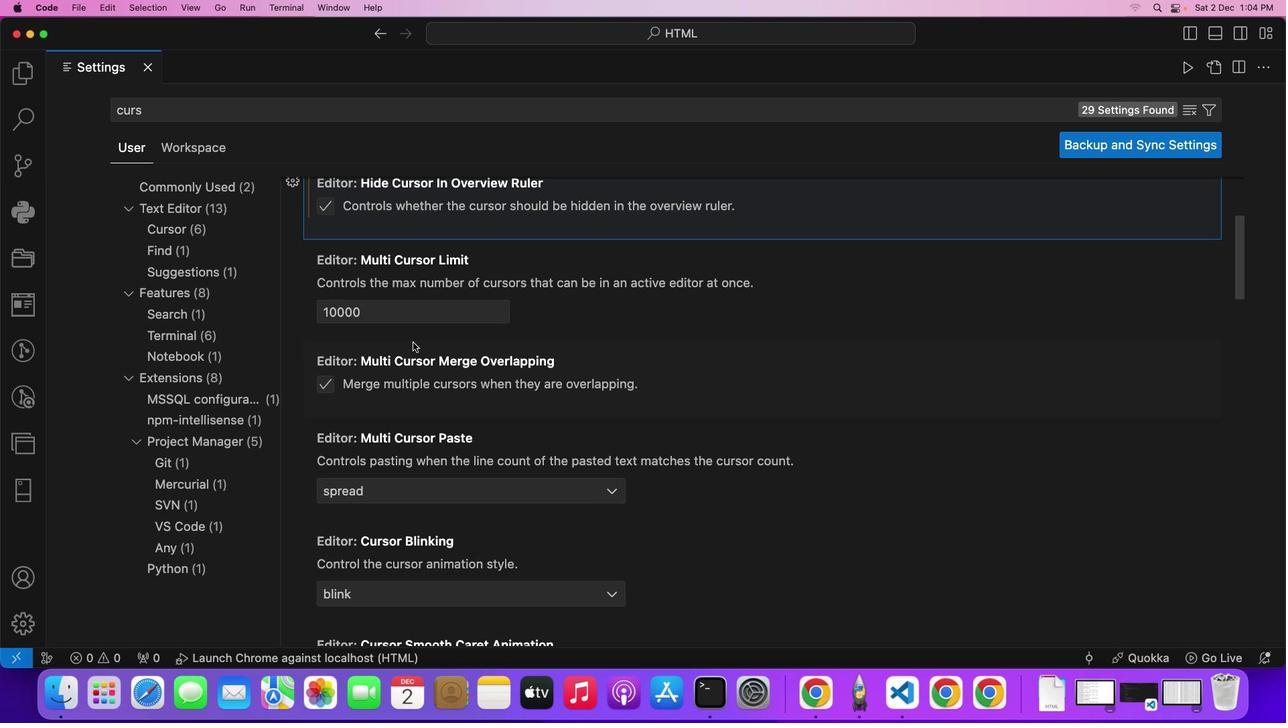 
Action: Mouse moved to (633, 413)
Screenshot: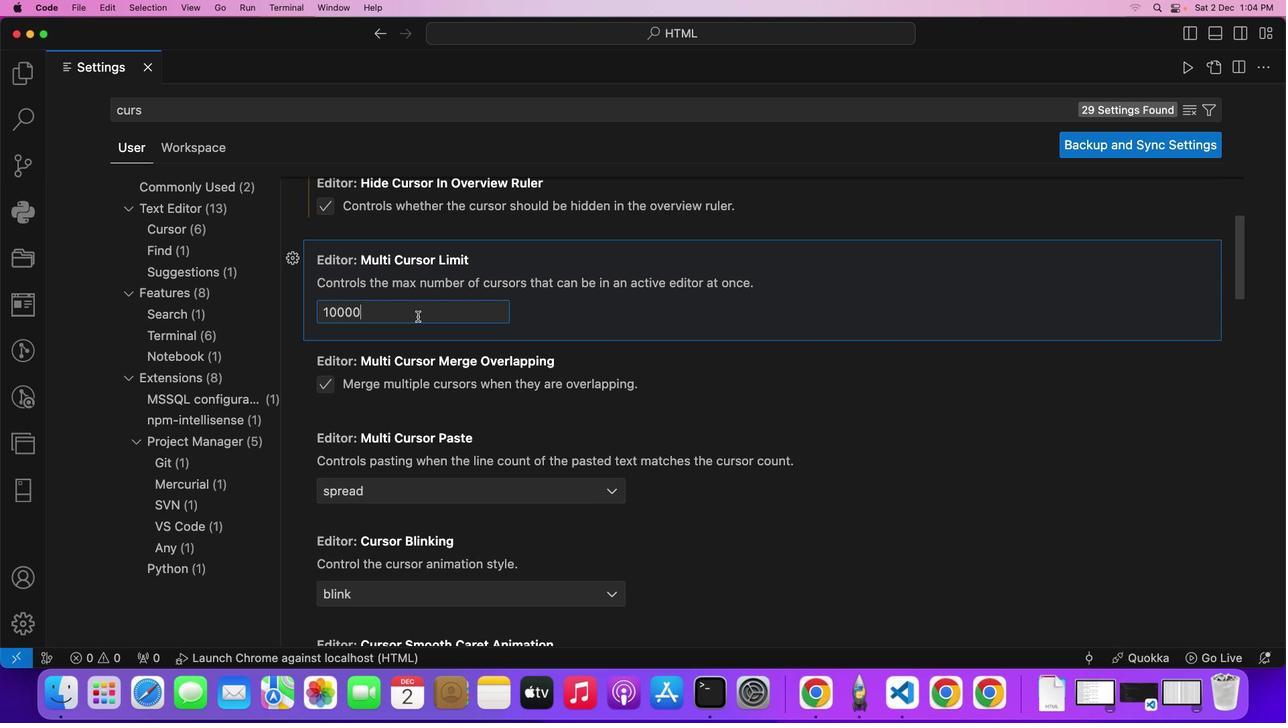 
Action: Mouse pressed left at (633, 413)
Screenshot: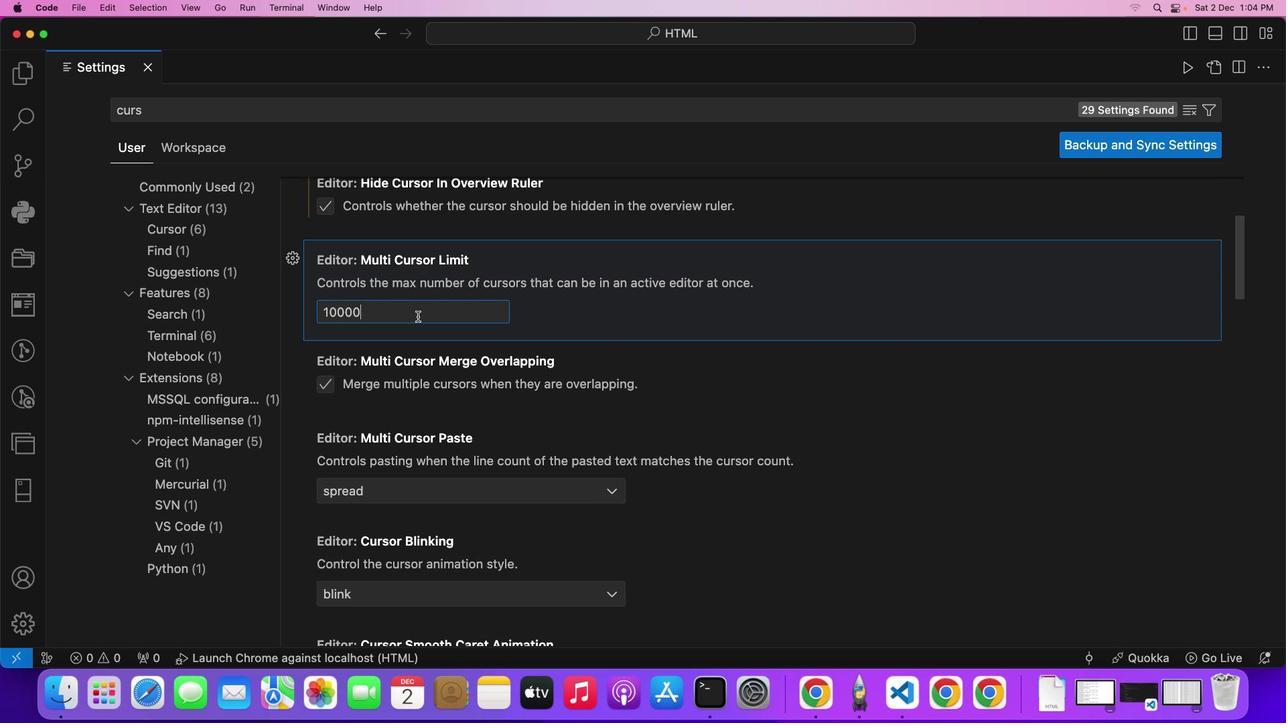 
Action: Mouse moved to (627, 411)
Screenshot: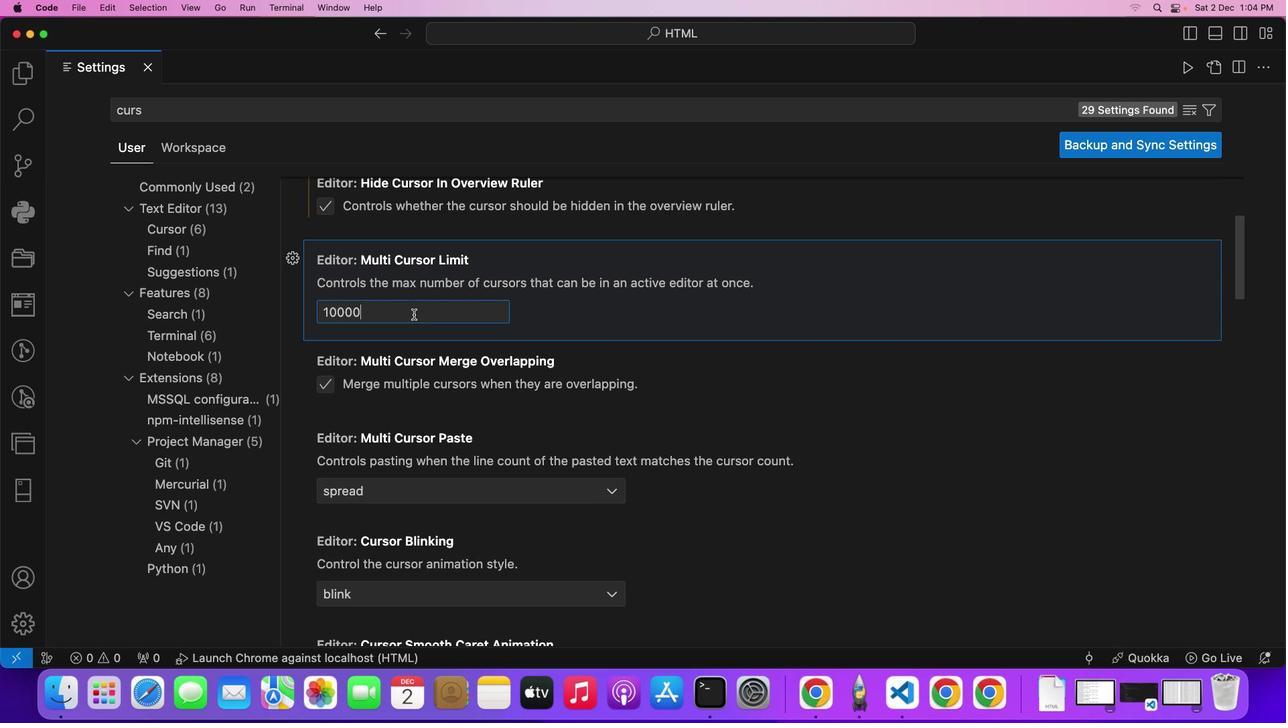 
Action: Key pressed Key.backspace'0''0'
Screenshot: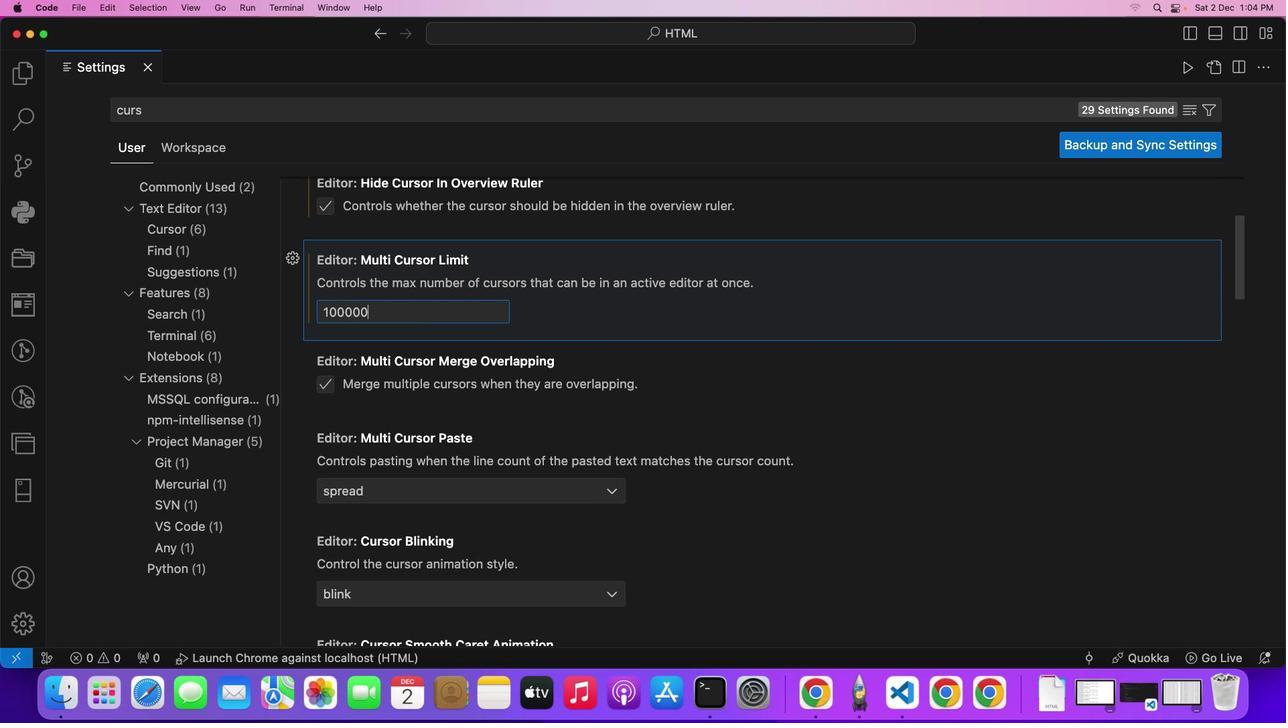 
Action: Mouse moved to (800, 582)
Screenshot: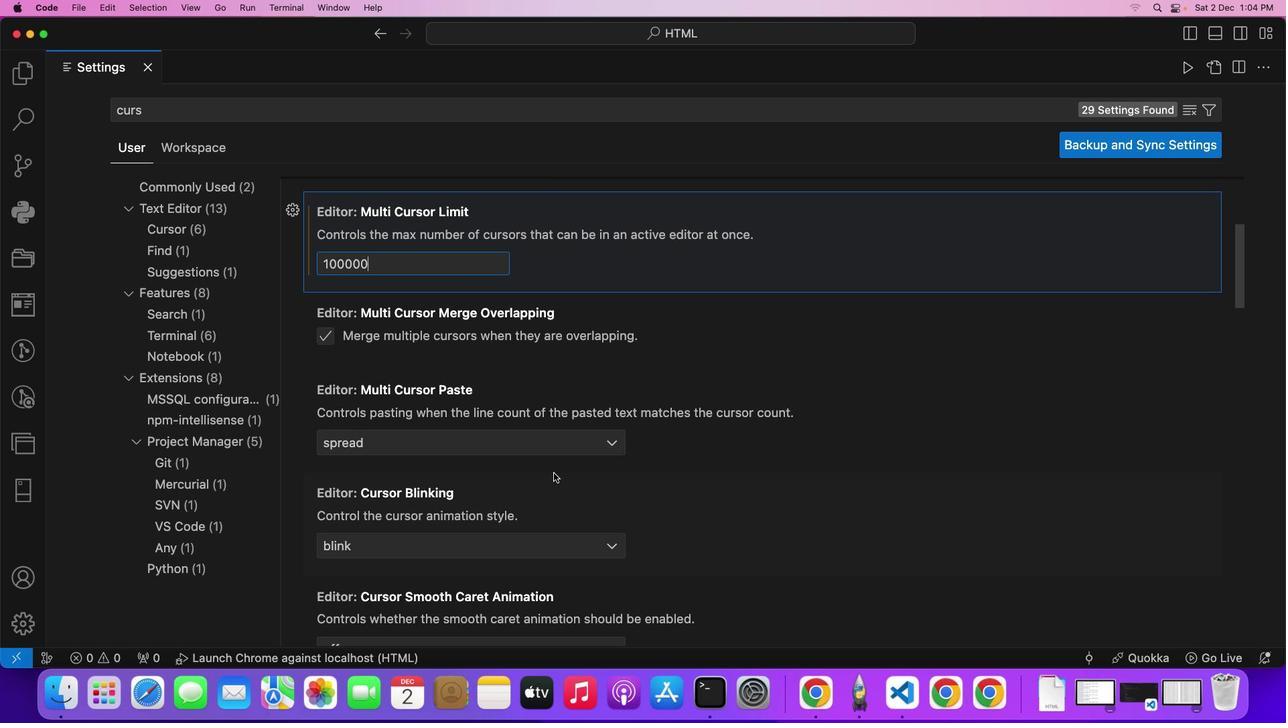 
Action: Mouse scrolled (800, 582) with delta (65, 108)
Screenshot: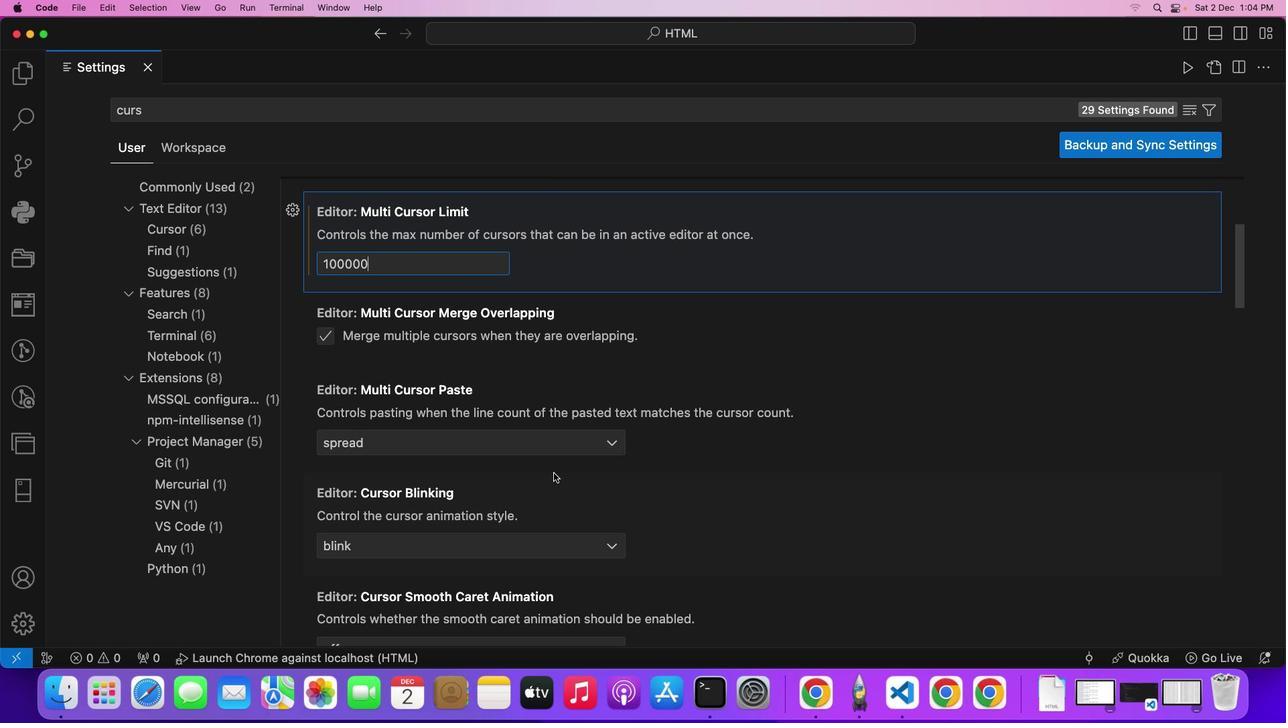 
Action: Mouse moved to (888, 523)
Screenshot: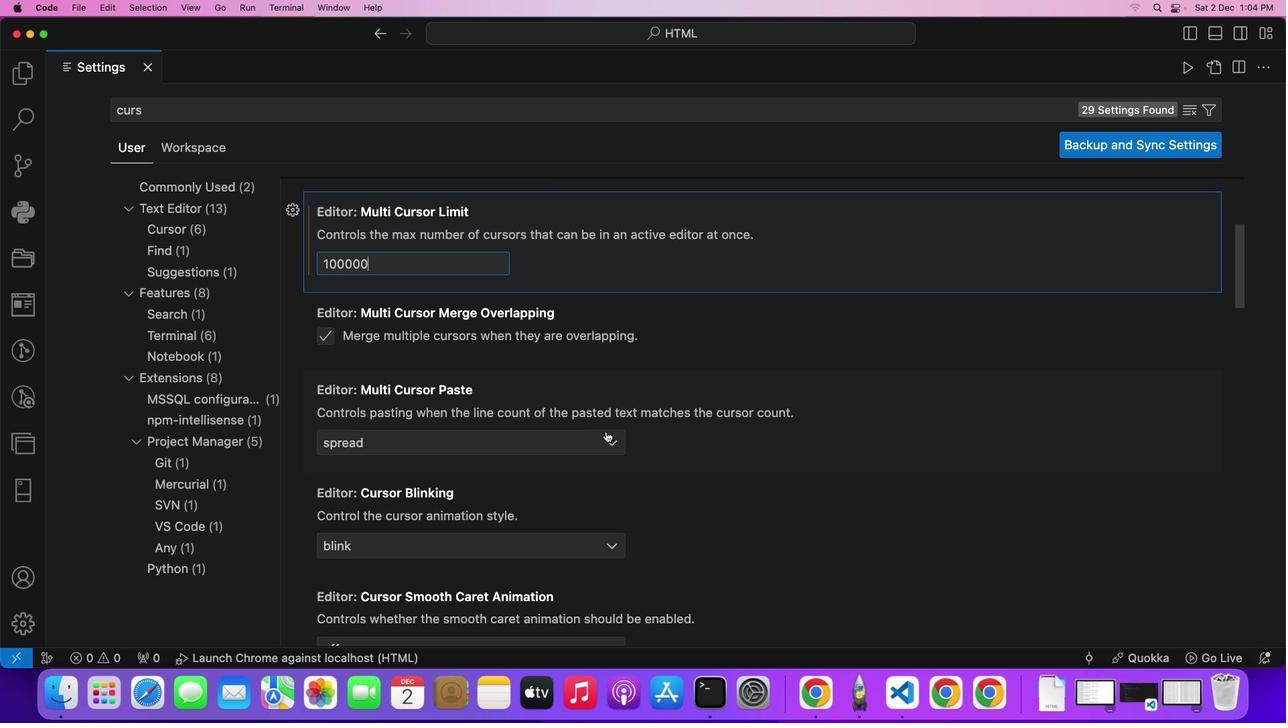 
Action: Mouse pressed left at (888, 523)
Screenshot: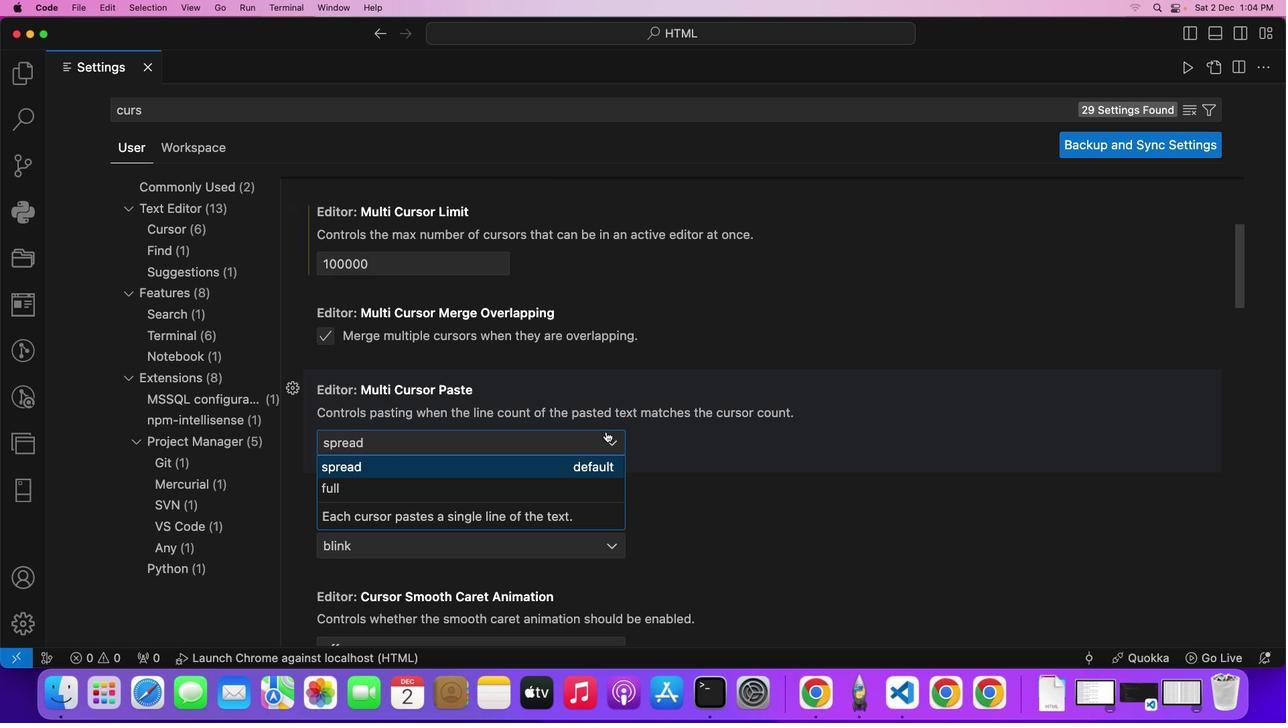
Action: Mouse moved to (778, 581)
Screenshot: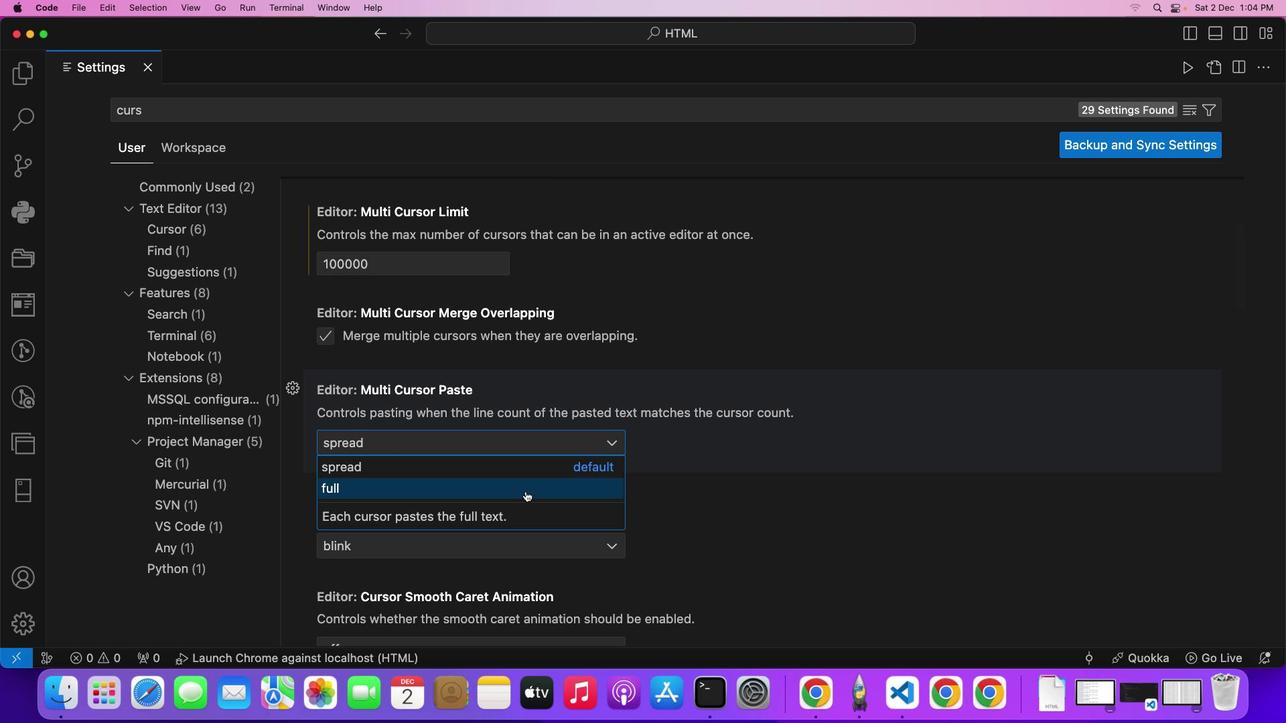 
Action: Mouse pressed left at (778, 581)
Screenshot: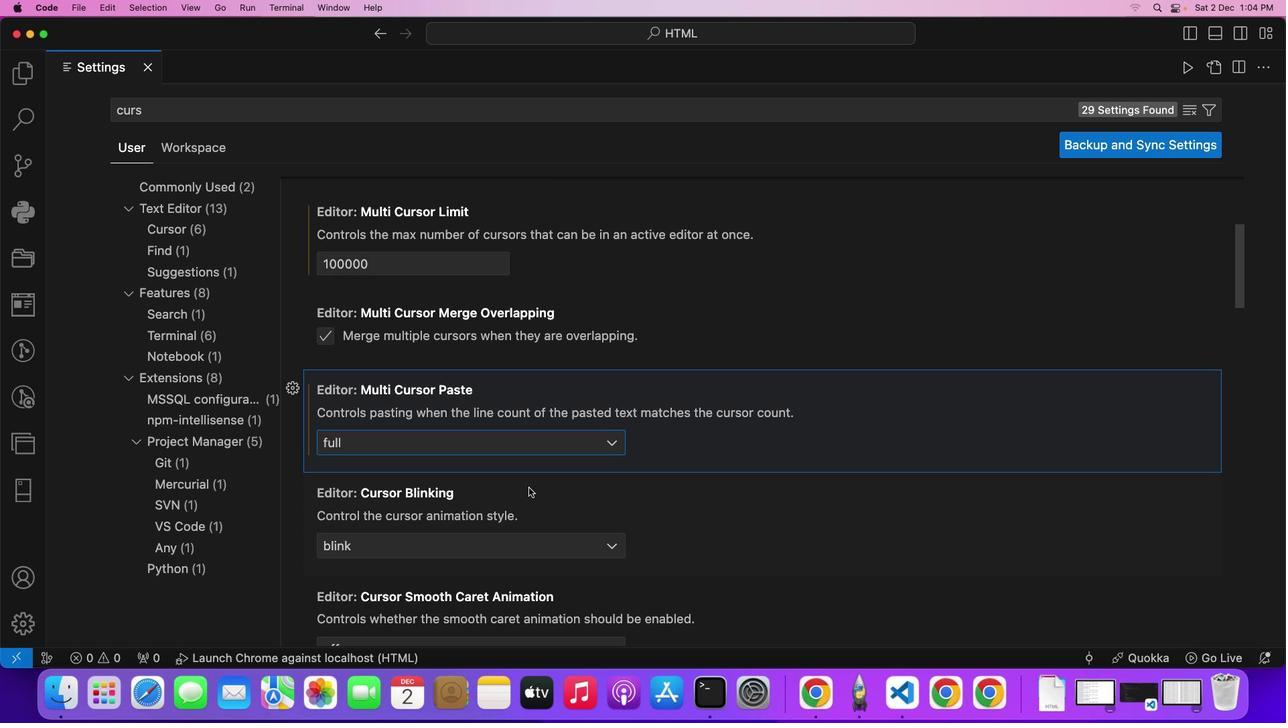 
Action: Mouse moved to (794, 576)
Screenshot: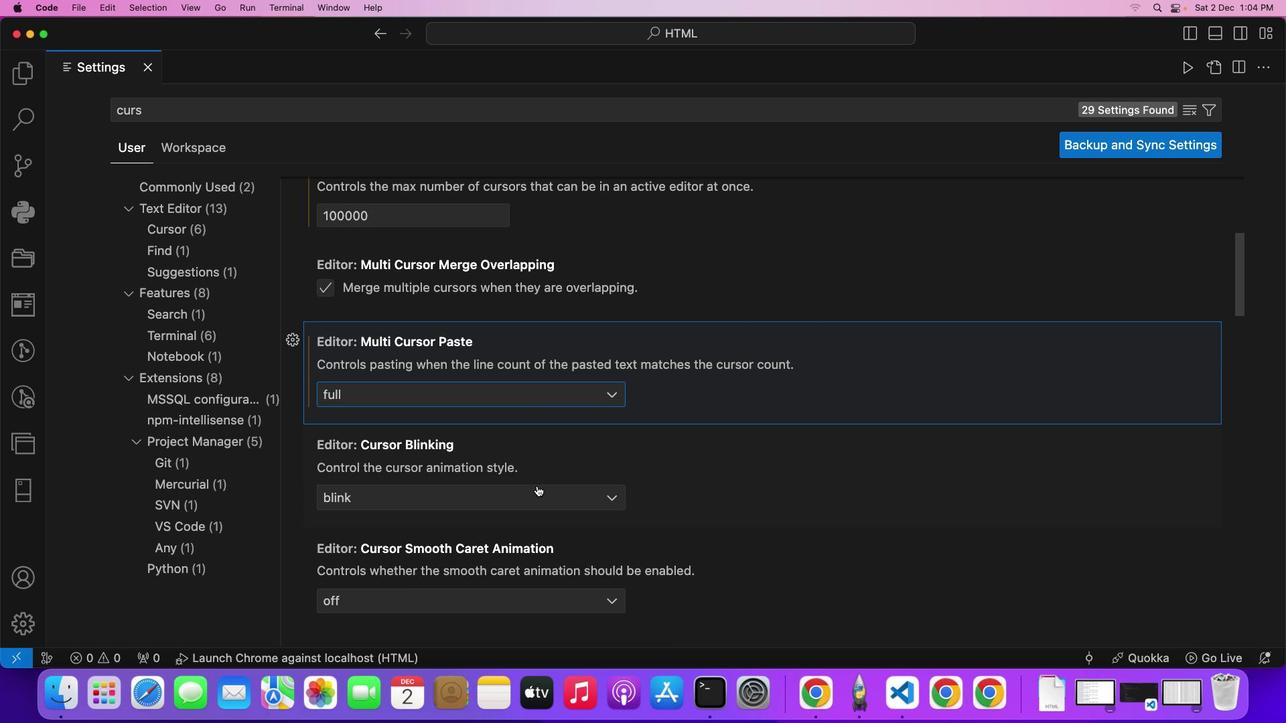 
Action: Mouse scrolled (794, 576) with delta (65, 108)
Screenshot: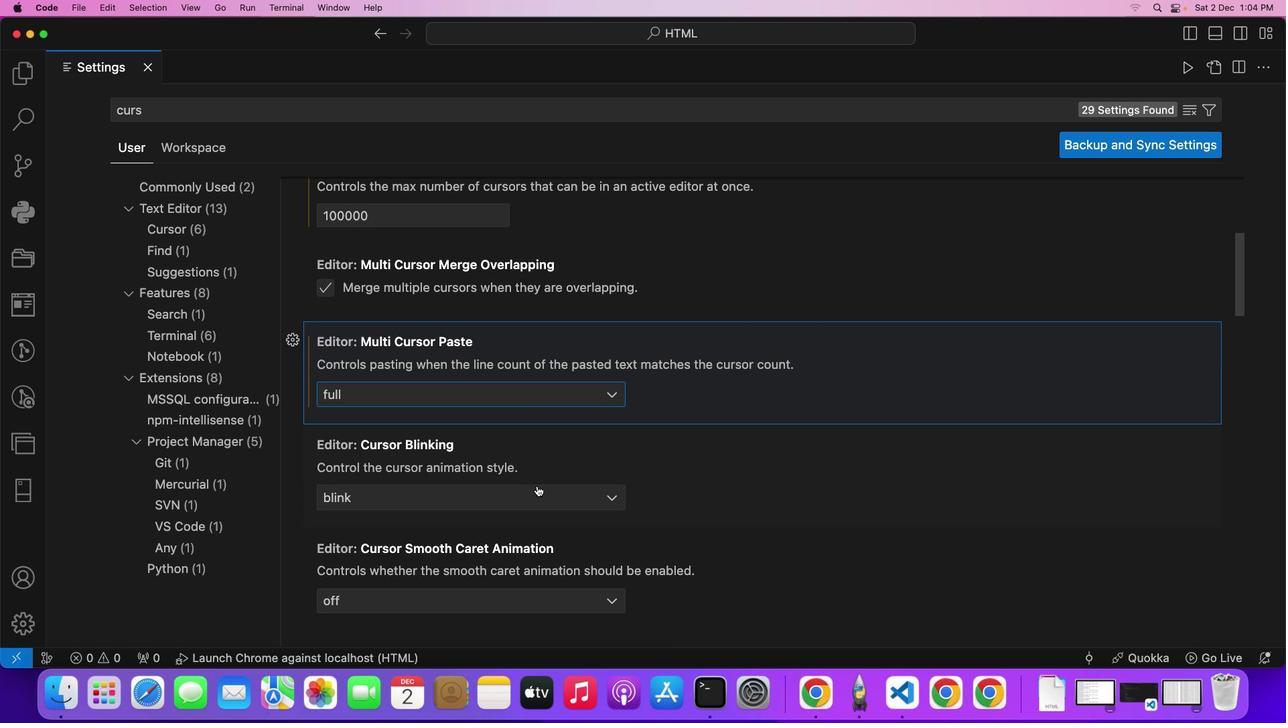 
Action: Mouse scrolled (794, 576) with delta (65, 108)
Screenshot: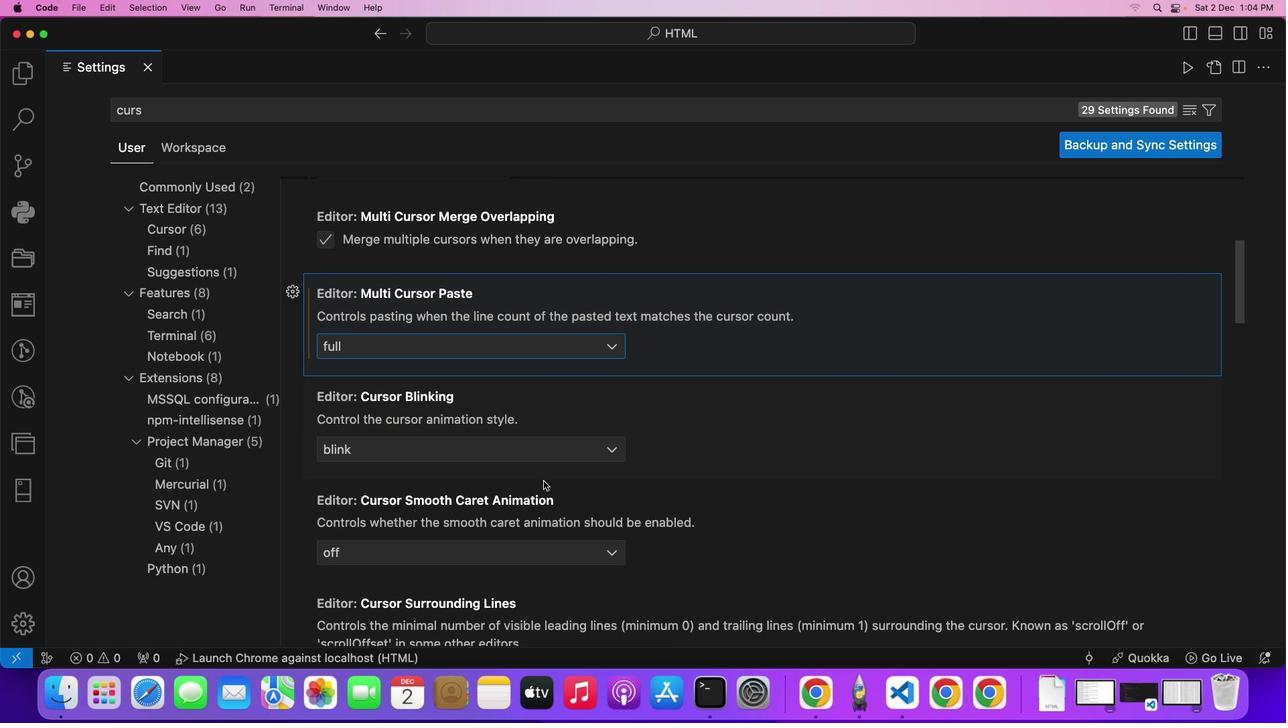 
Action: Mouse moved to (904, 541)
Screenshot: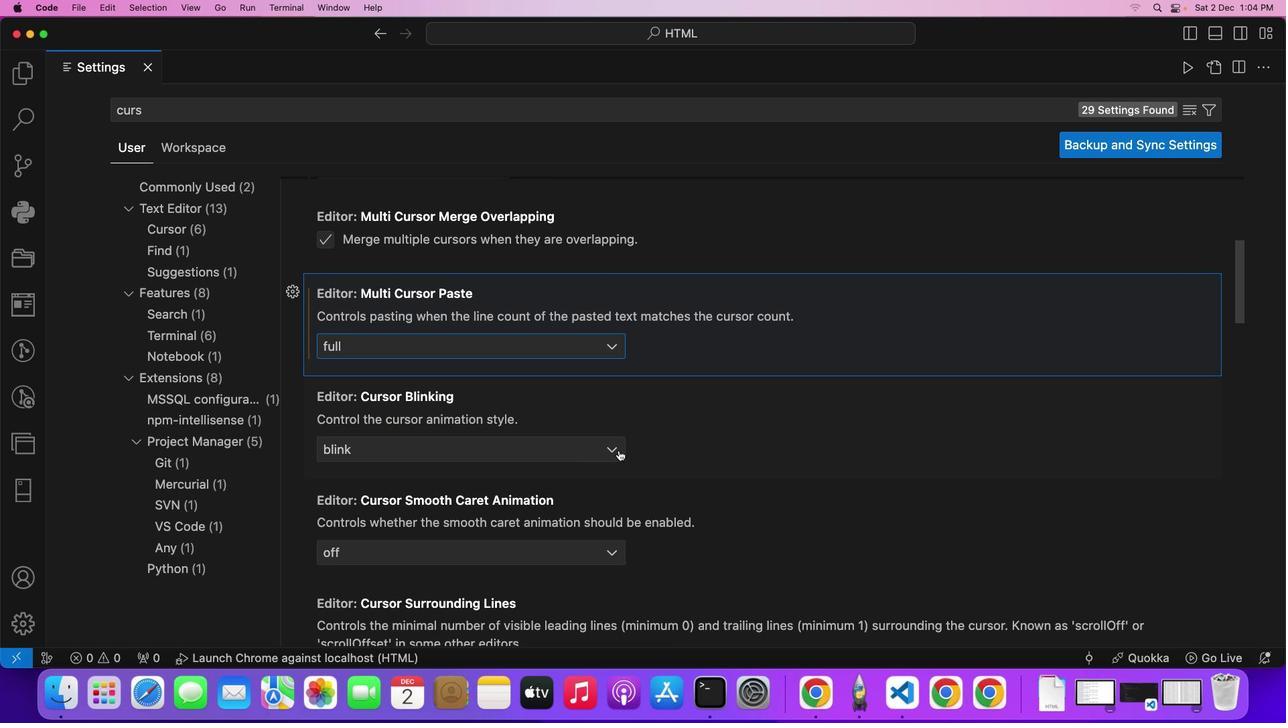 
Action: Mouse pressed left at (904, 541)
Screenshot: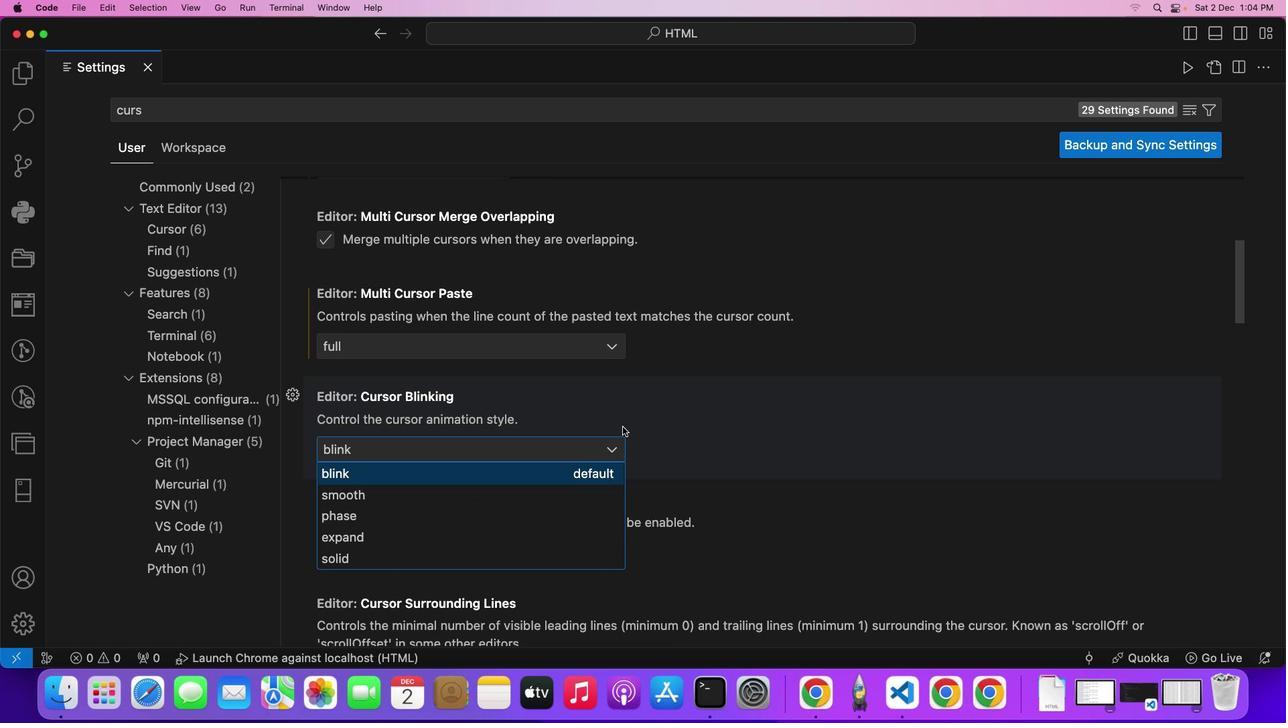 
Action: Mouse moved to (808, 618)
Screenshot: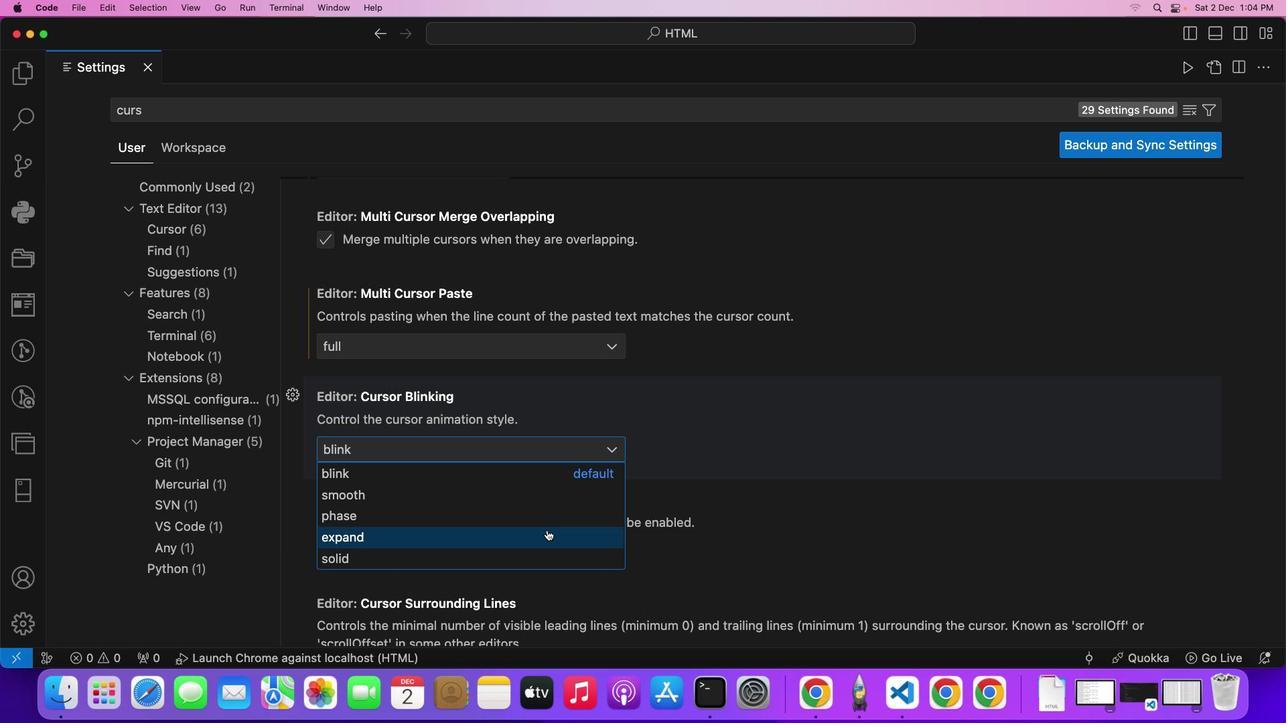 
Action: Mouse pressed left at (808, 618)
Screenshot: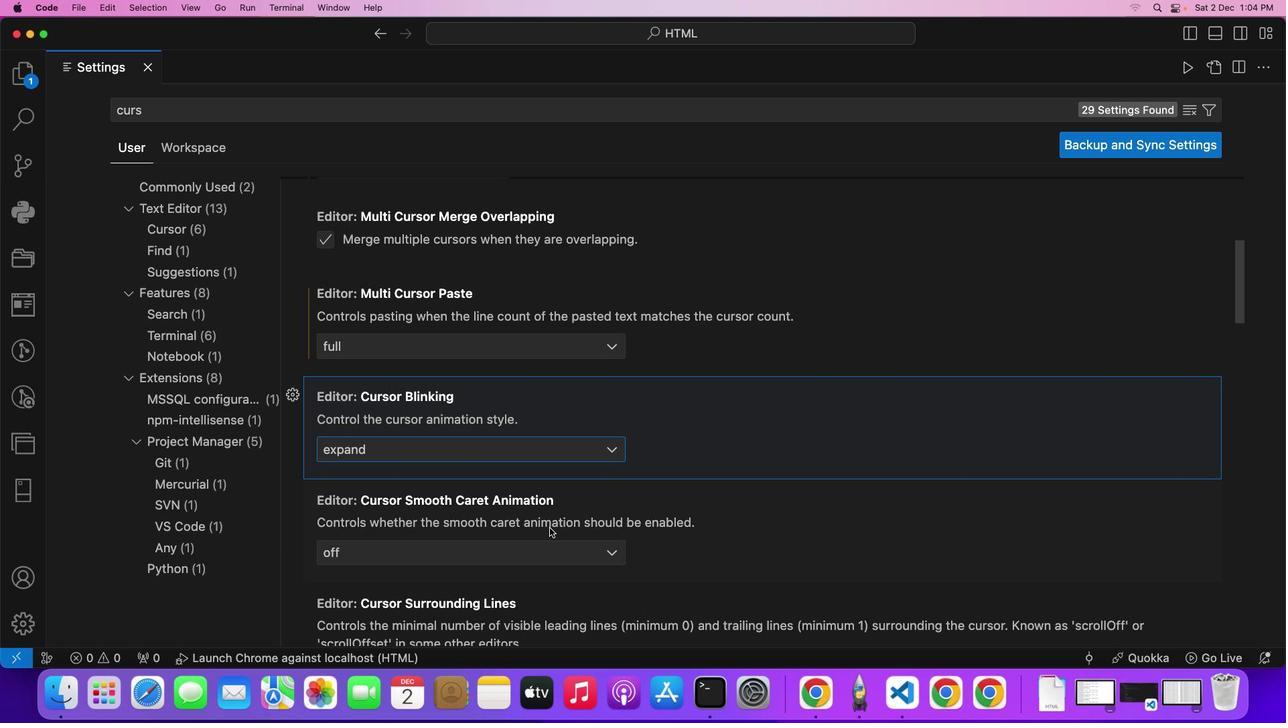 
Action: Mouse moved to (838, 592)
Screenshot: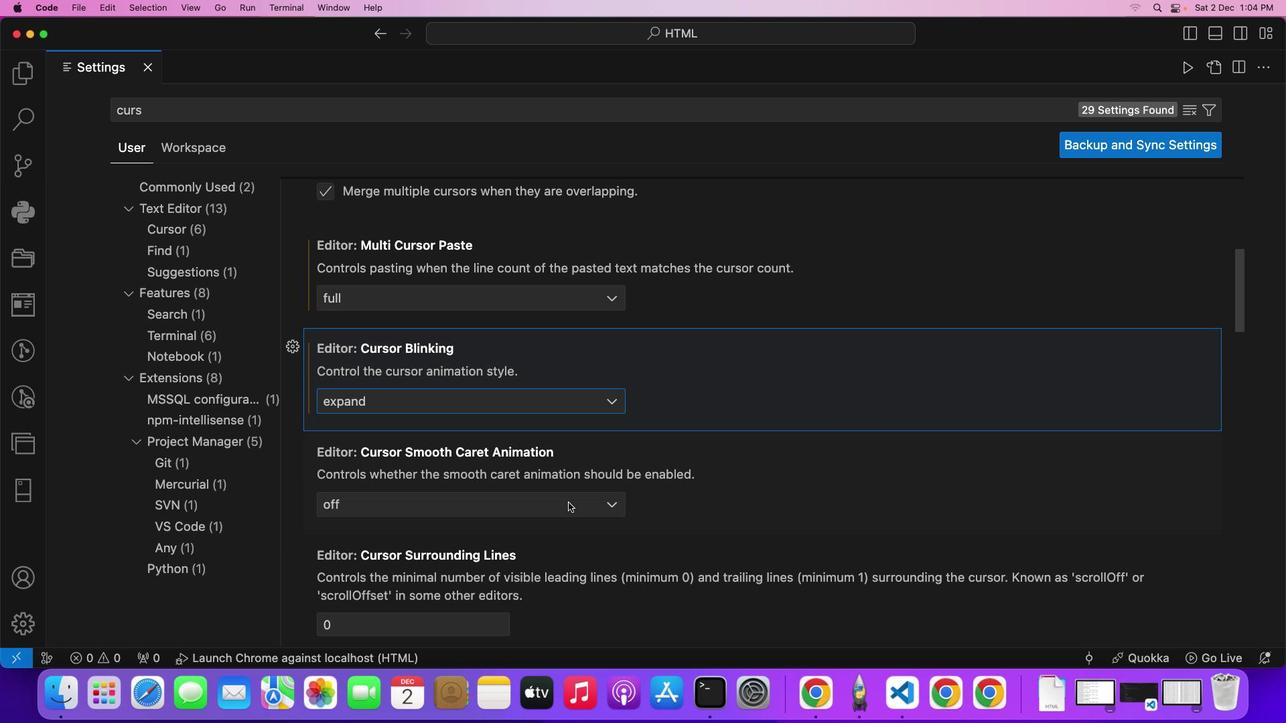 
Action: Mouse scrolled (838, 592) with delta (65, 108)
Screenshot: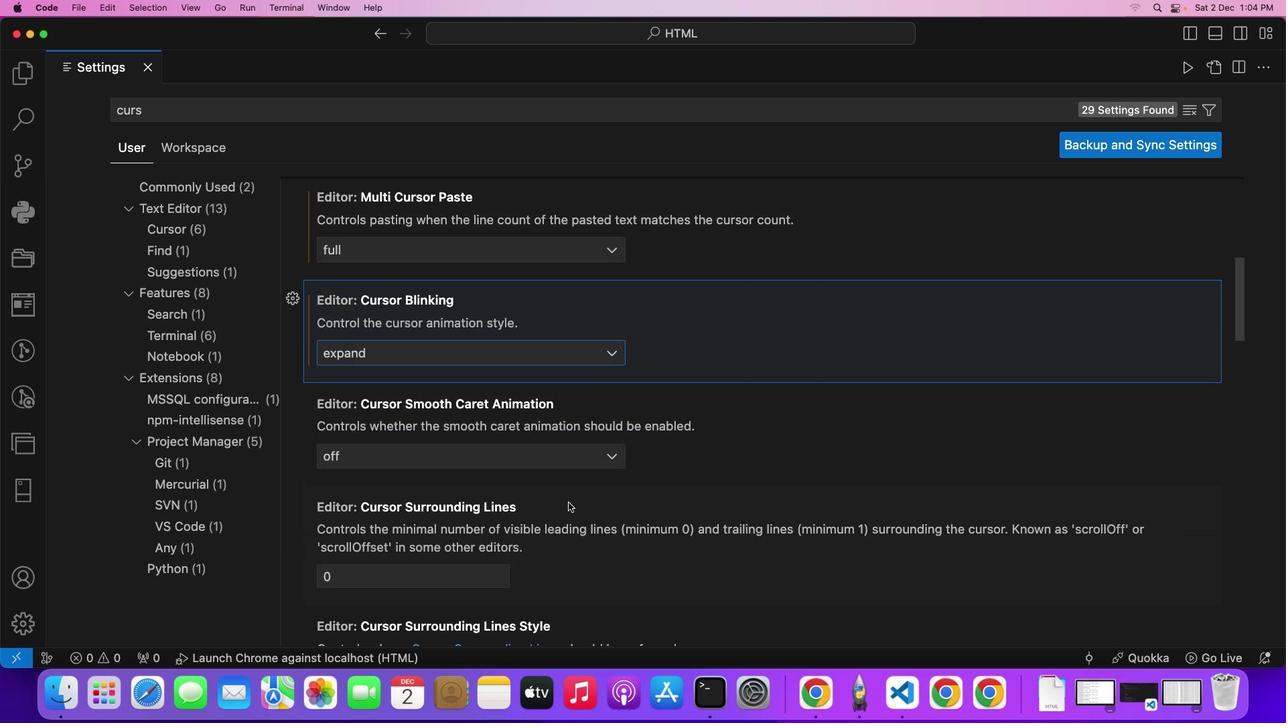 
Action: Mouse scrolled (838, 592) with delta (65, 108)
Screenshot: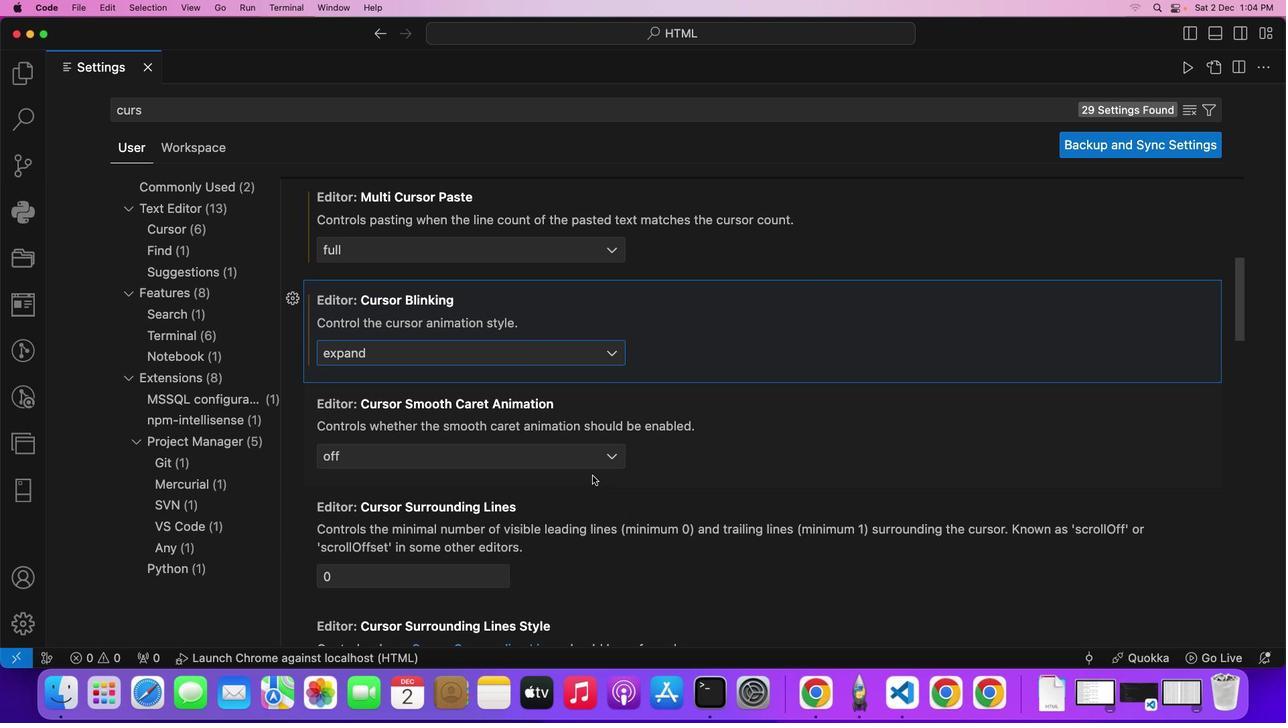 
Action: Mouse moved to (904, 543)
Screenshot: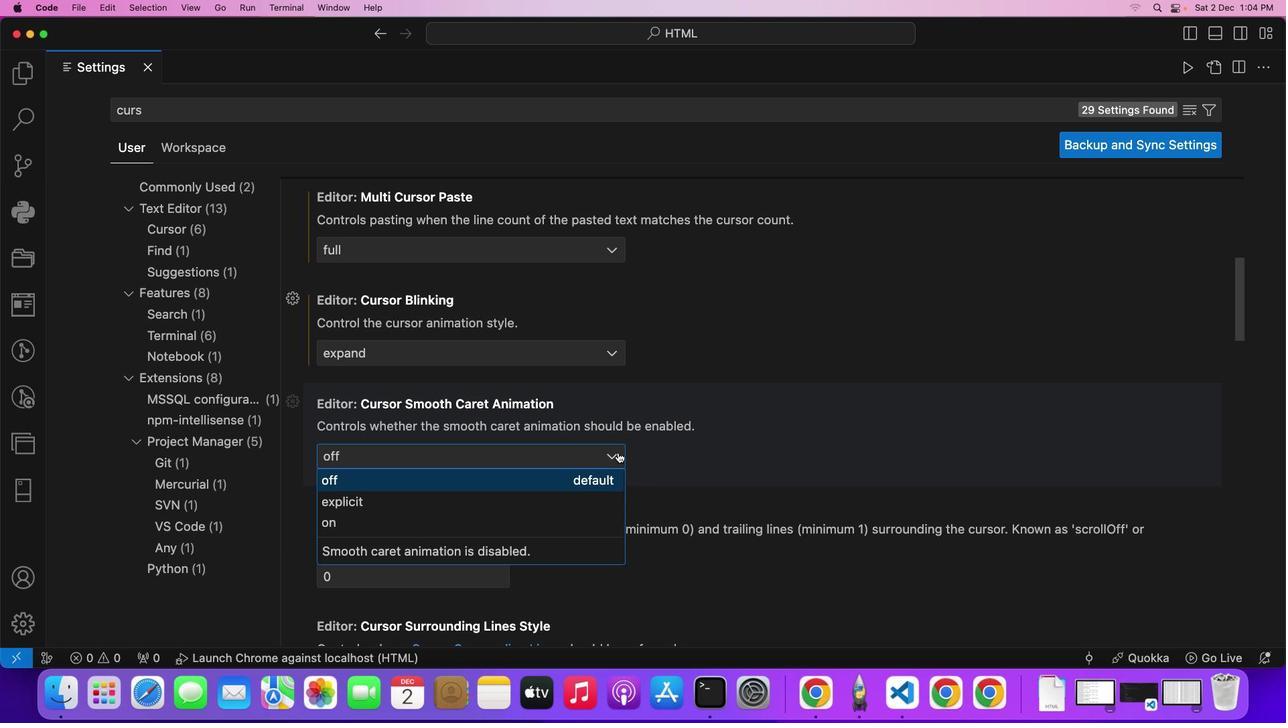 
Action: Mouse pressed left at (904, 543)
Screenshot: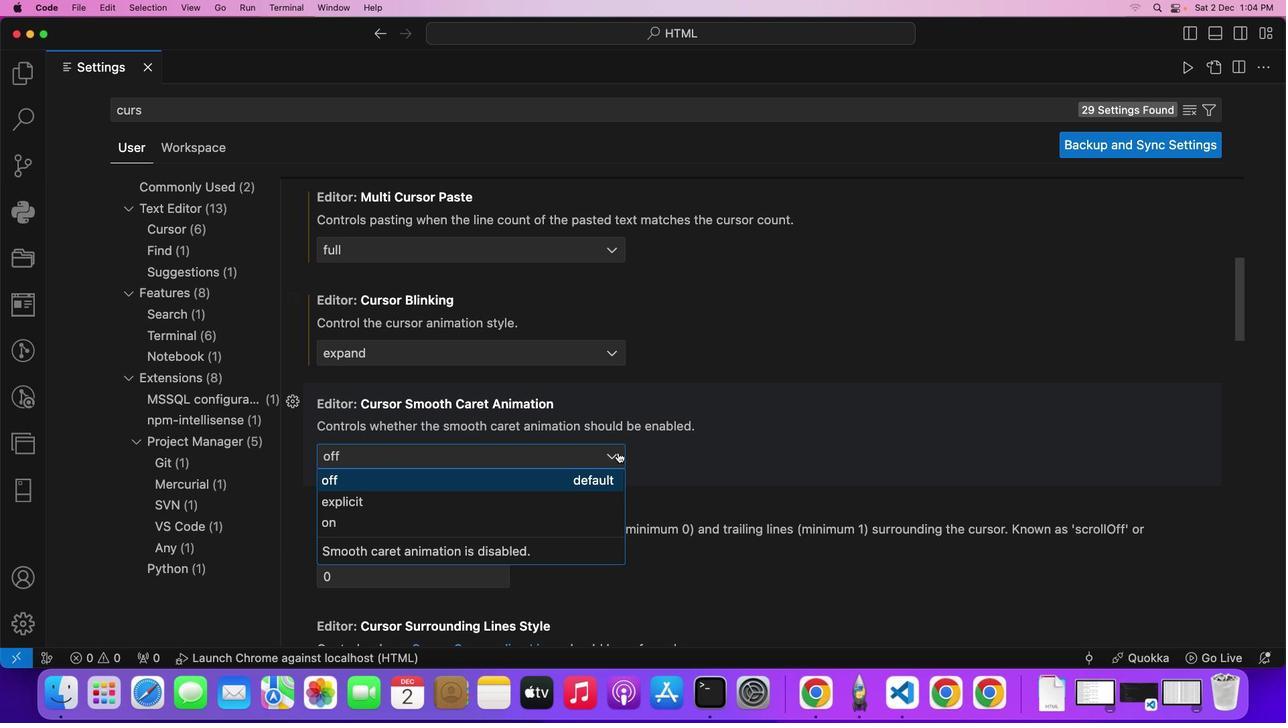 
Action: Mouse moved to (777, 589)
Screenshot: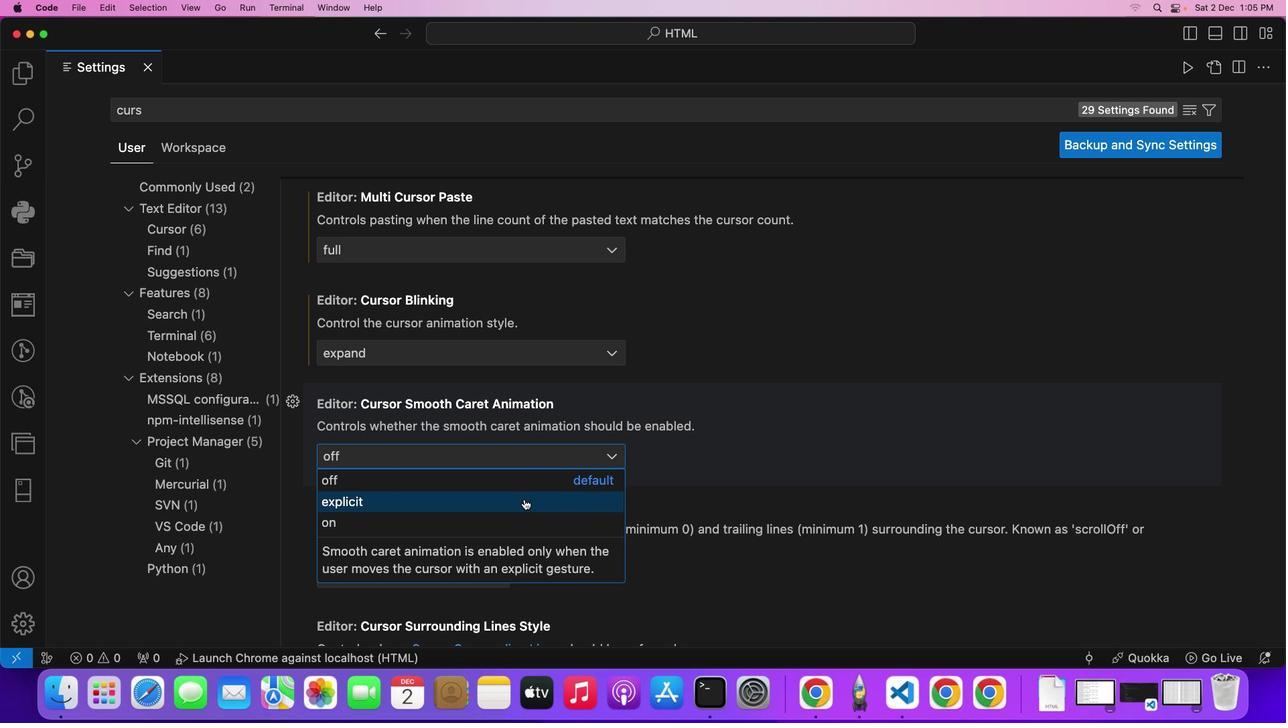 
Action: Mouse pressed left at (777, 589)
Screenshot: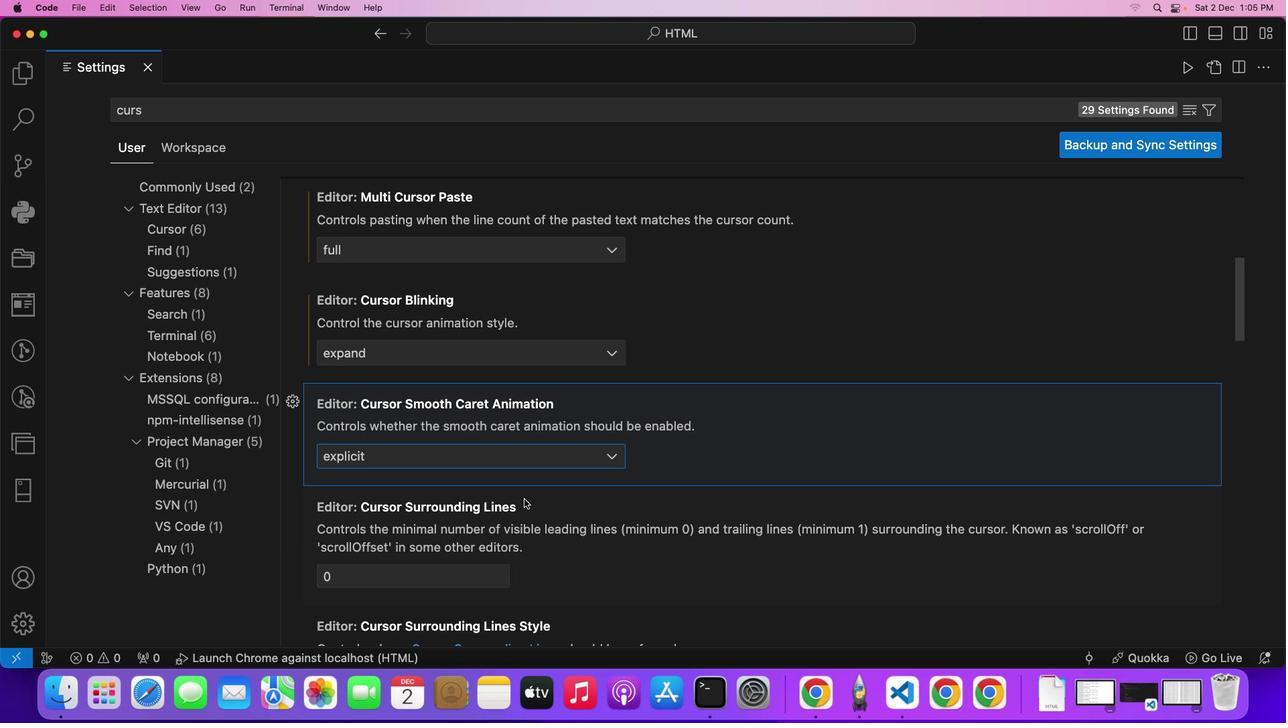 
Action: Mouse moved to (777, 590)
Screenshot: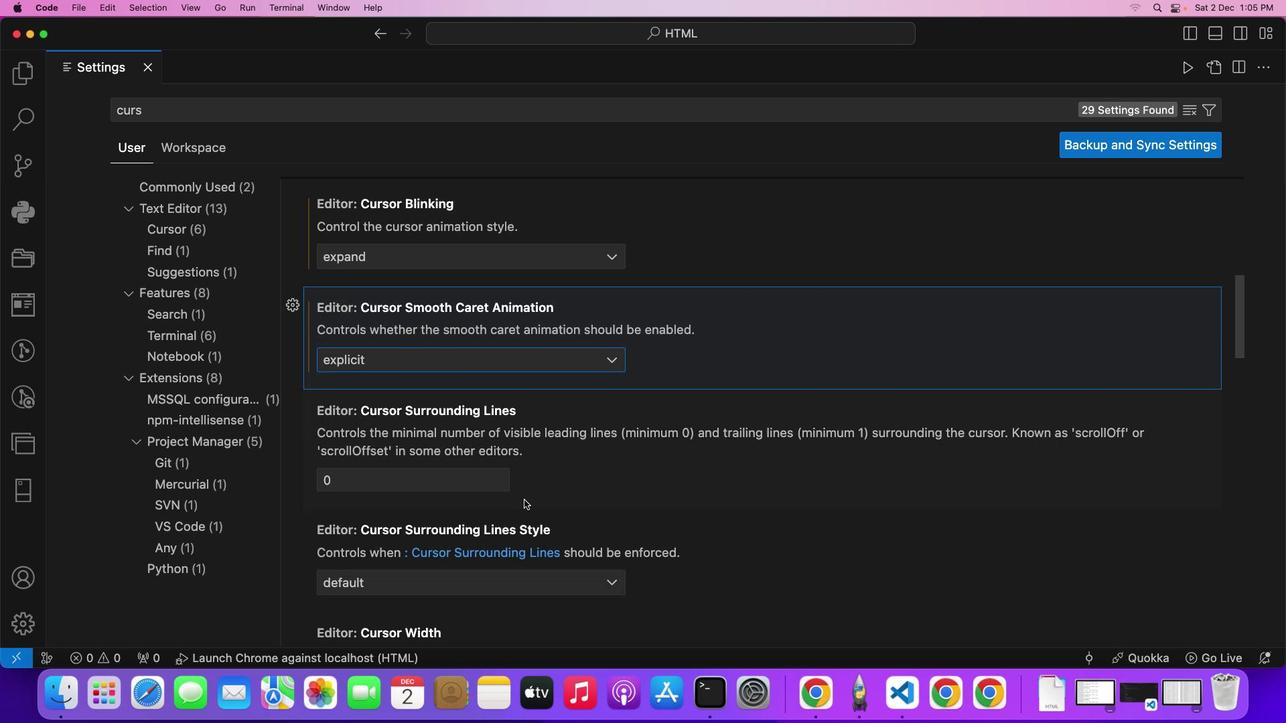 
Action: Mouse scrolled (777, 590) with delta (65, 108)
Screenshot: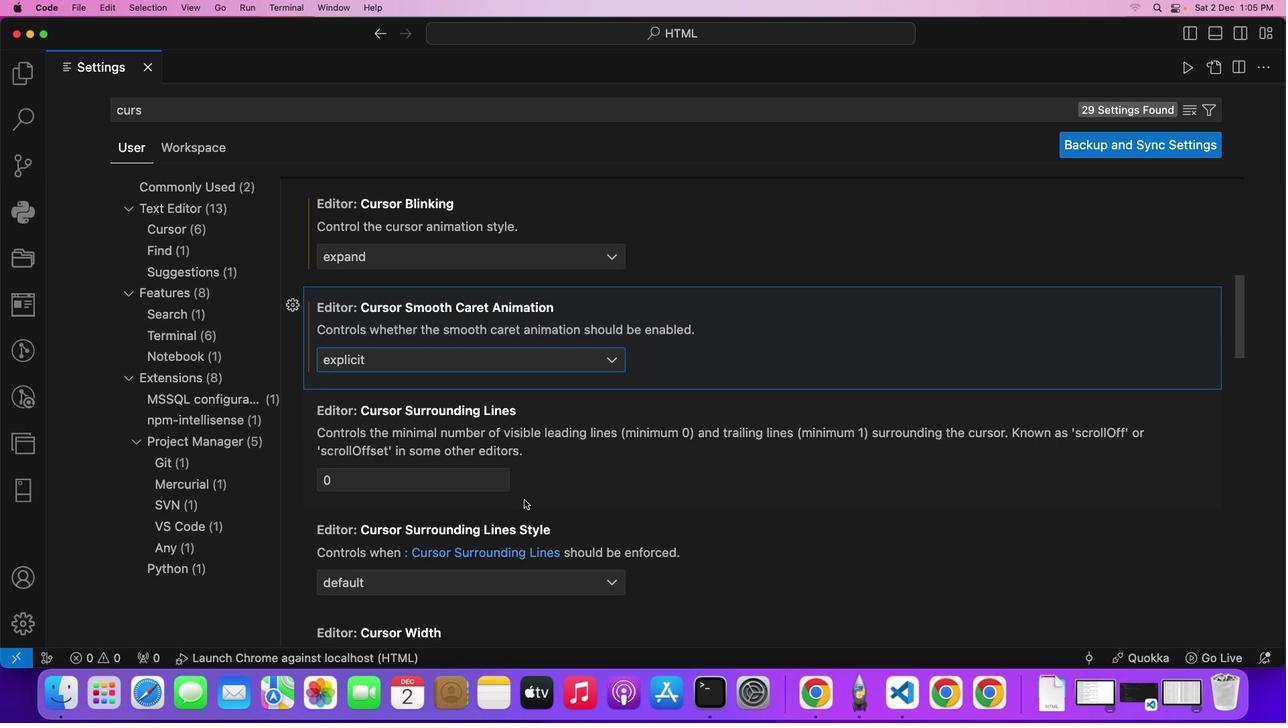 
Action: Mouse scrolled (777, 590) with delta (65, 108)
Screenshot: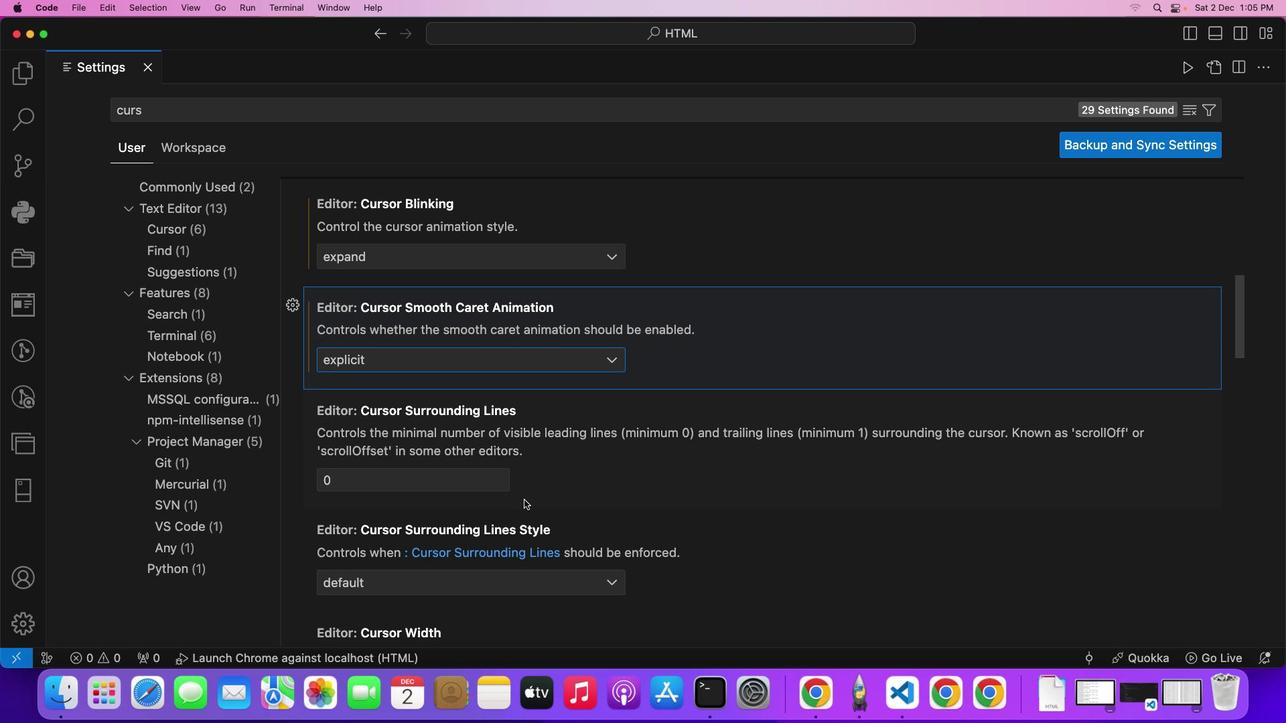 
Action: Mouse moved to (724, 568)
Screenshot: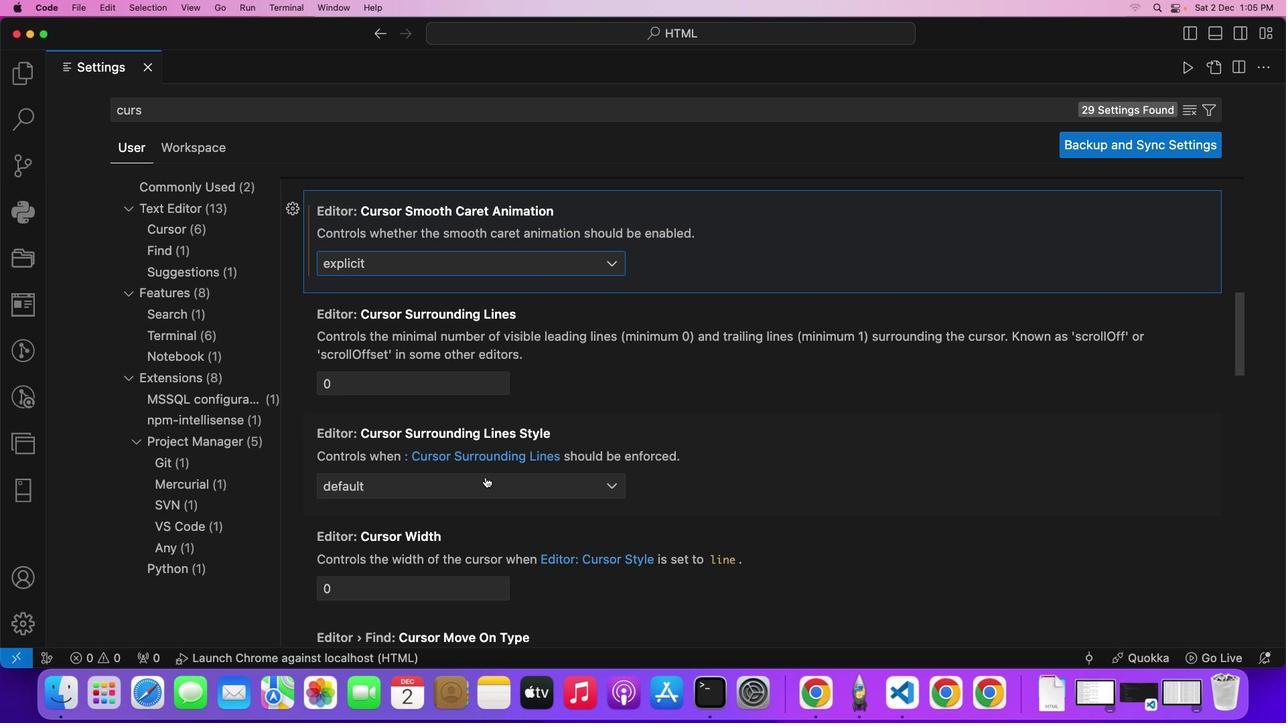 
Action: Mouse scrolled (724, 568) with delta (65, 108)
Screenshot: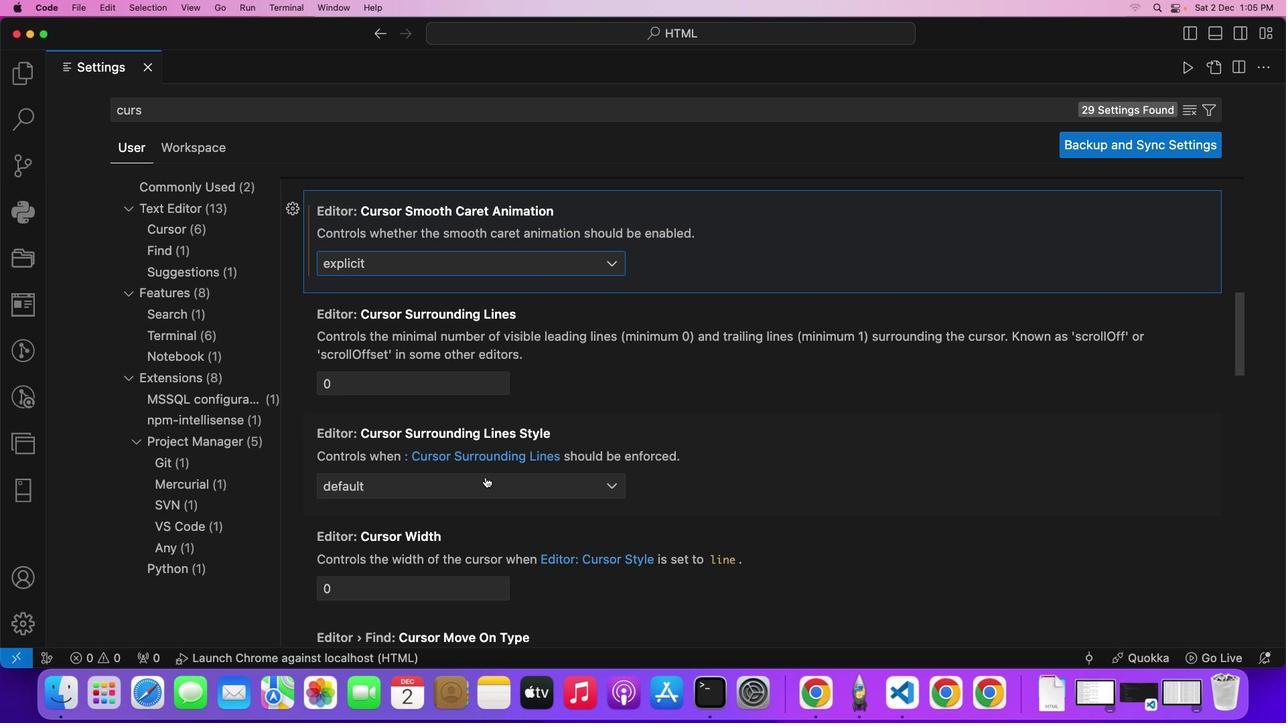 
Action: Mouse scrolled (724, 568) with delta (65, 108)
Screenshot: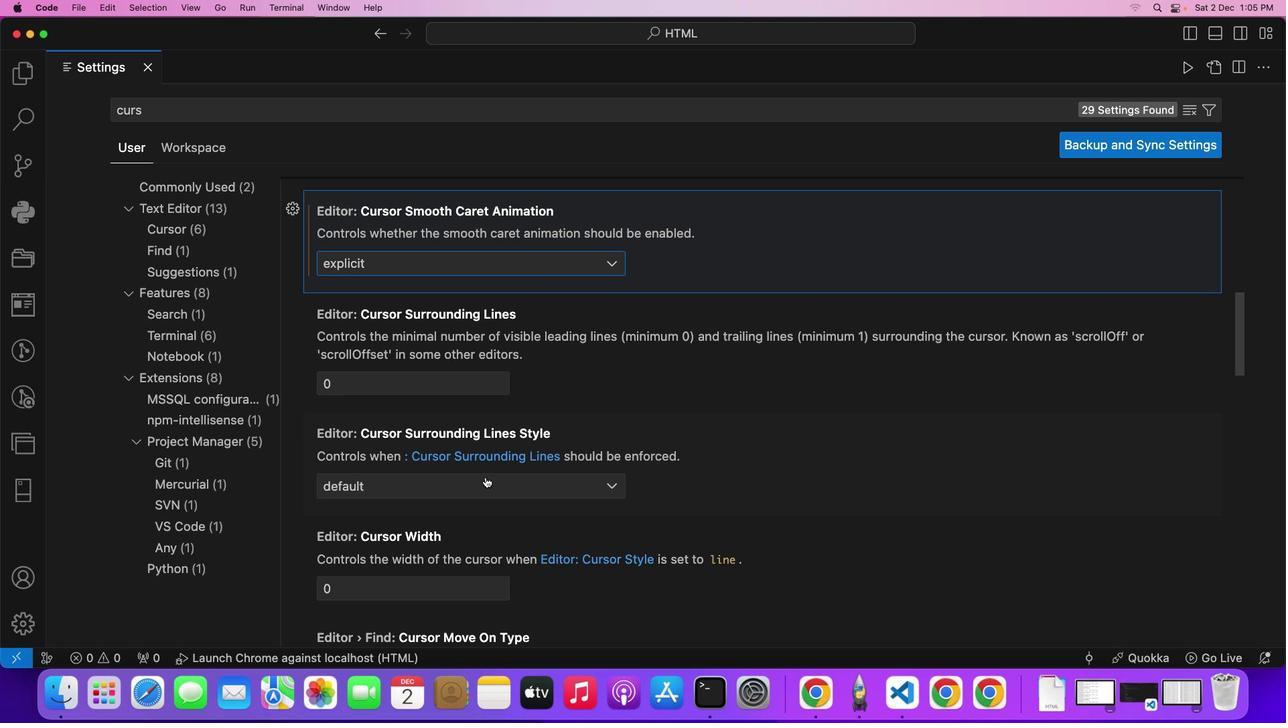 
Action: Mouse scrolled (724, 568) with delta (65, 108)
Screenshot: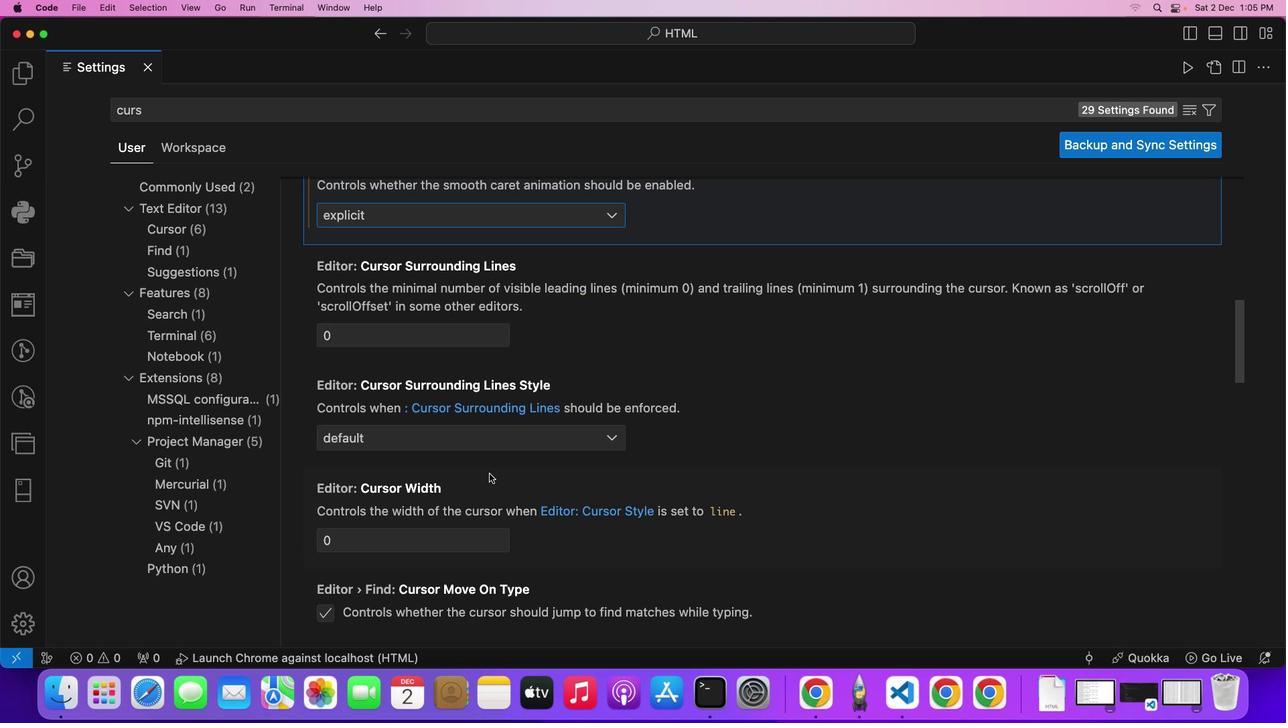 
Action: Mouse moved to (894, 531)
Screenshot: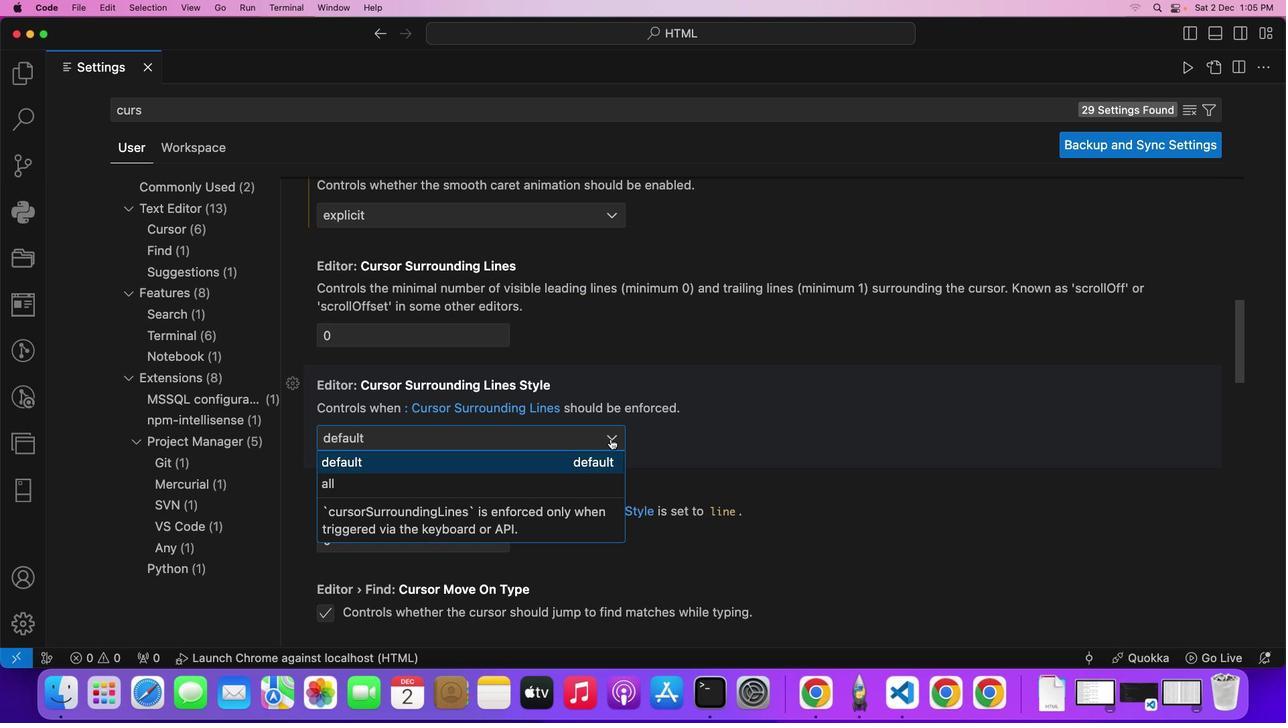 
Action: Mouse pressed left at (894, 531)
Screenshot: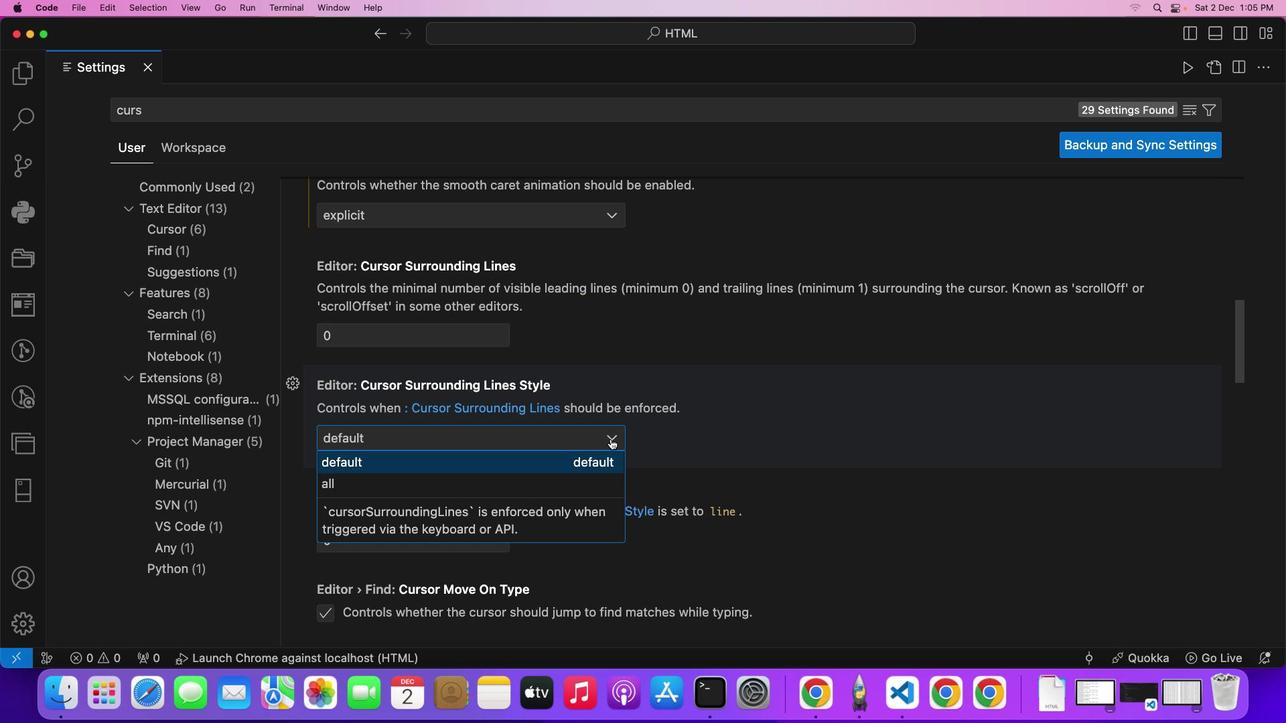 
Action: Mouse moved to (812, 567)
Screenshot: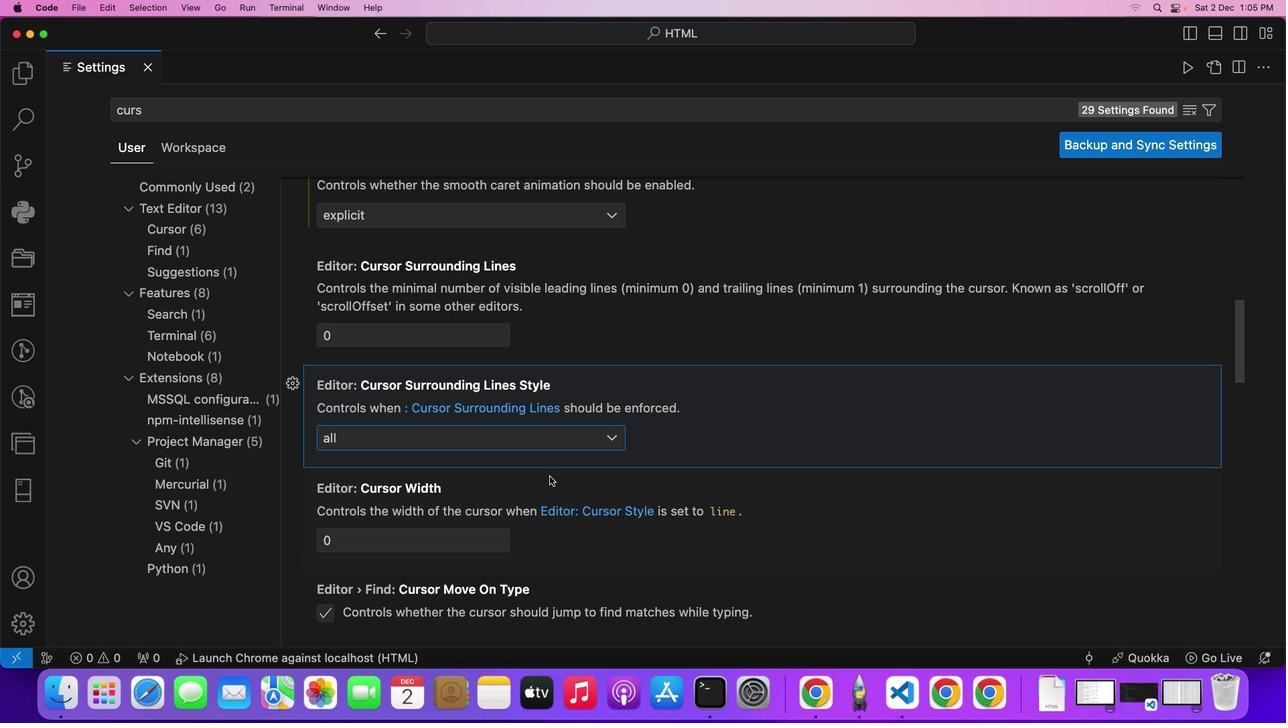 
Action: Mouse pressed left at (812, 567)
Screenshot: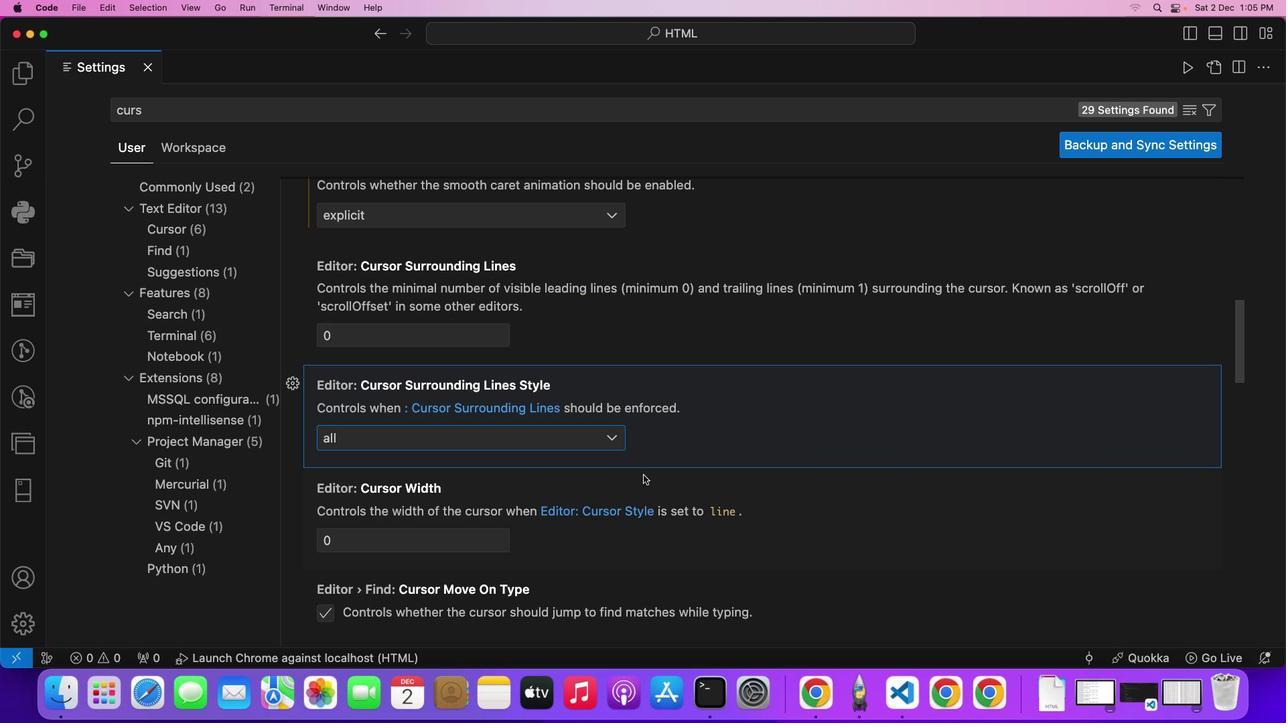 
Action: Mouse moved to (944, 566)
Screenshot: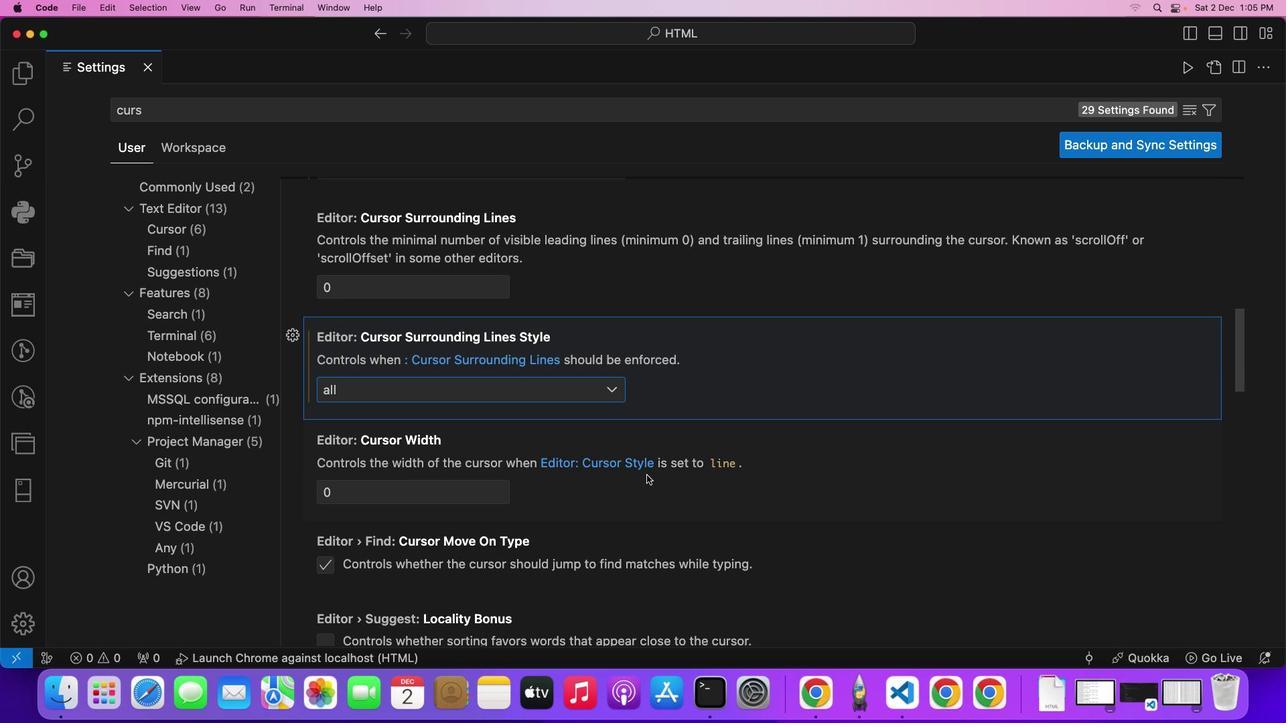 
Action: Mouse scrolled (944, 566) with delta (65, 108)
Screenshot: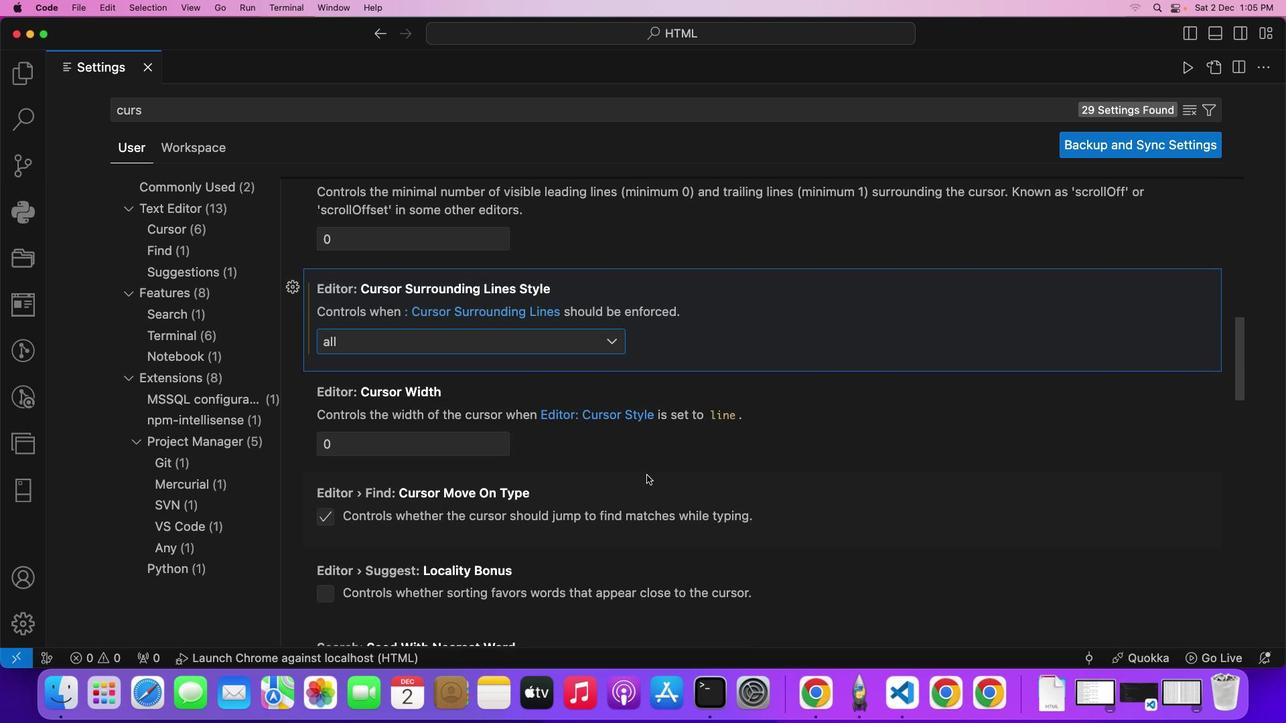 
Action: Mouse scrolled (944, 566) with delta (65, 108)
Screenshot: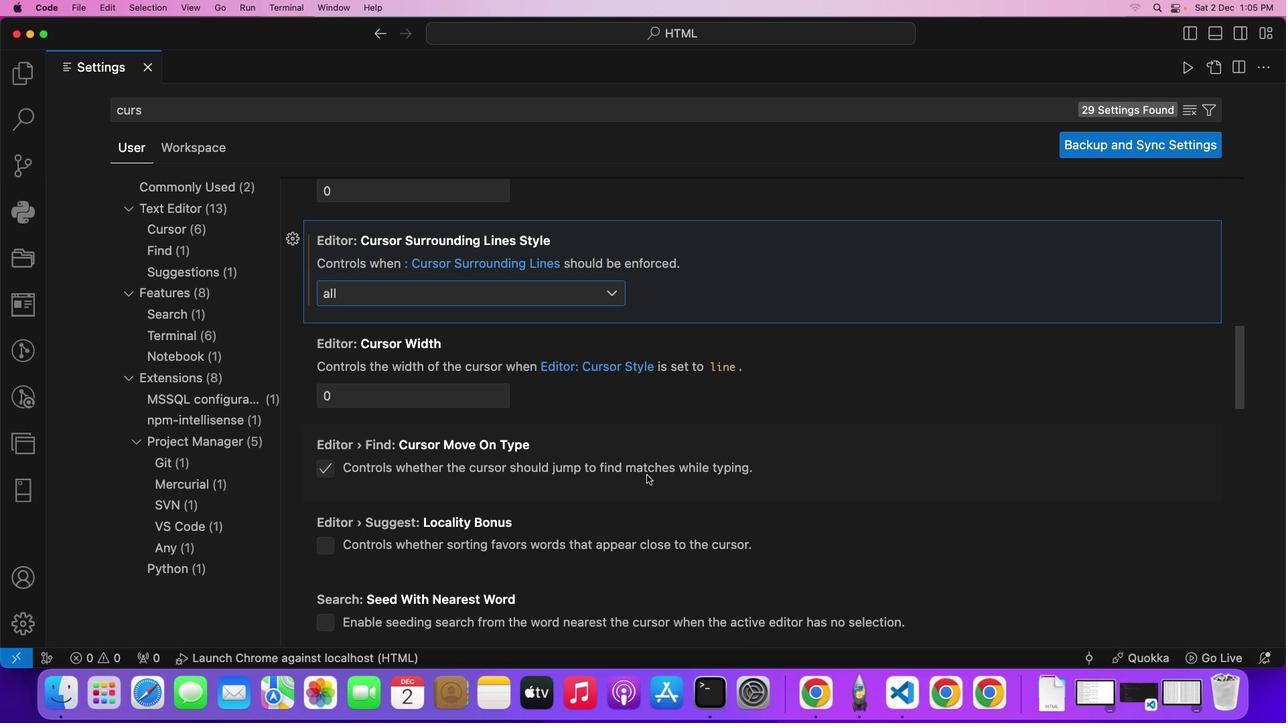 
Action: Mouse scrolled (944, 566) with delta (65, 108)
Screenshot: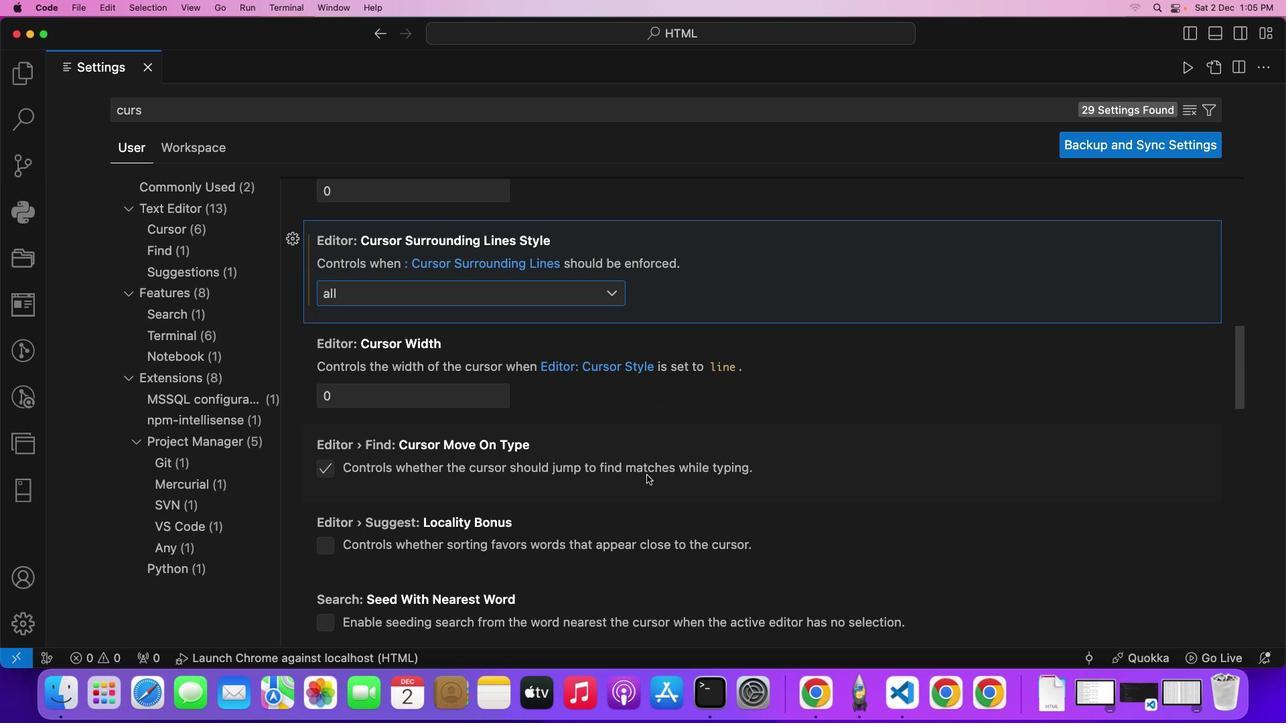 
Action: Mouse moved to (942, 562)
Screenshot: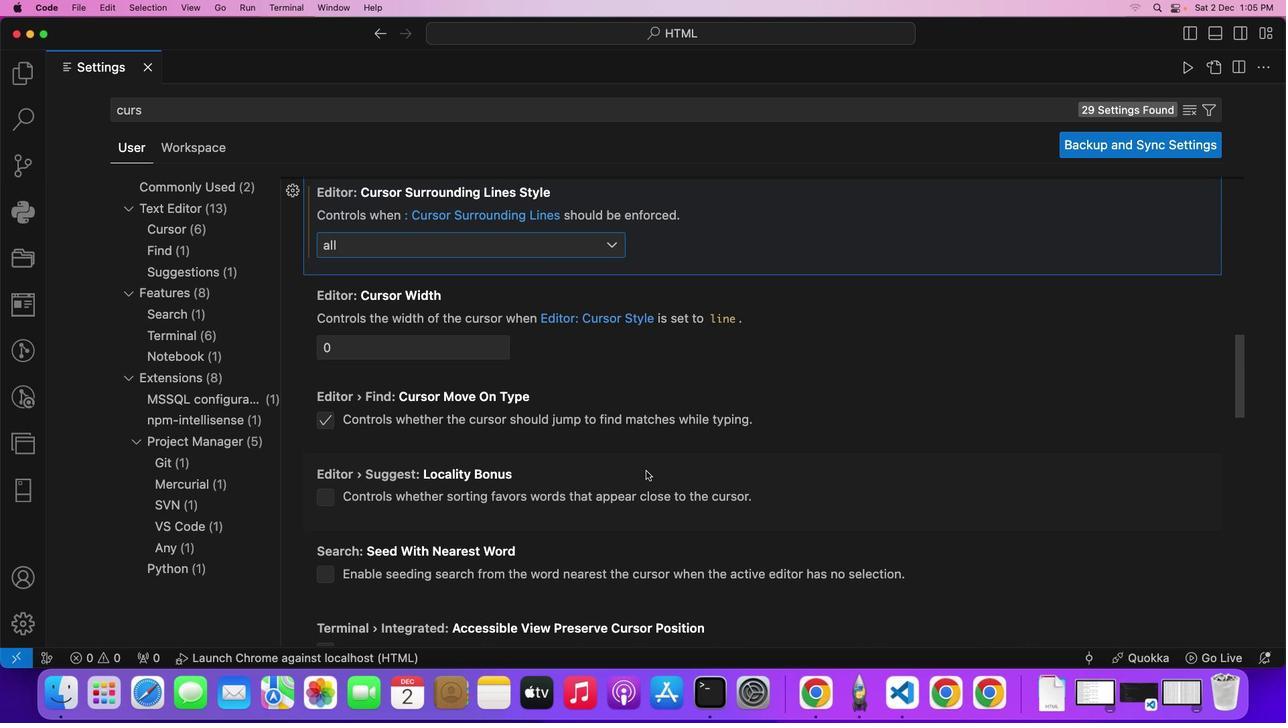 
Action: Mouse scrolled (942, 562) with delta (65, 108)
Screenshot: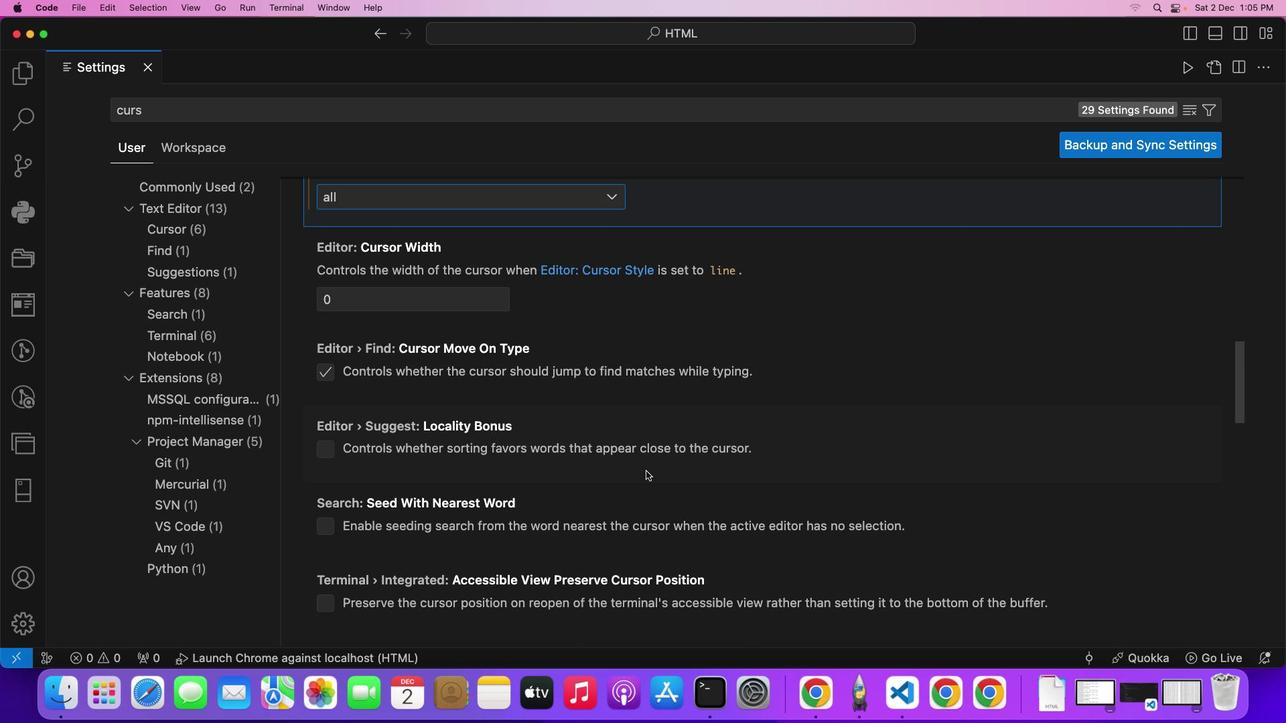 
Action: Mouse scrolled (942, 562) with delta (65, 108)
Screenshot: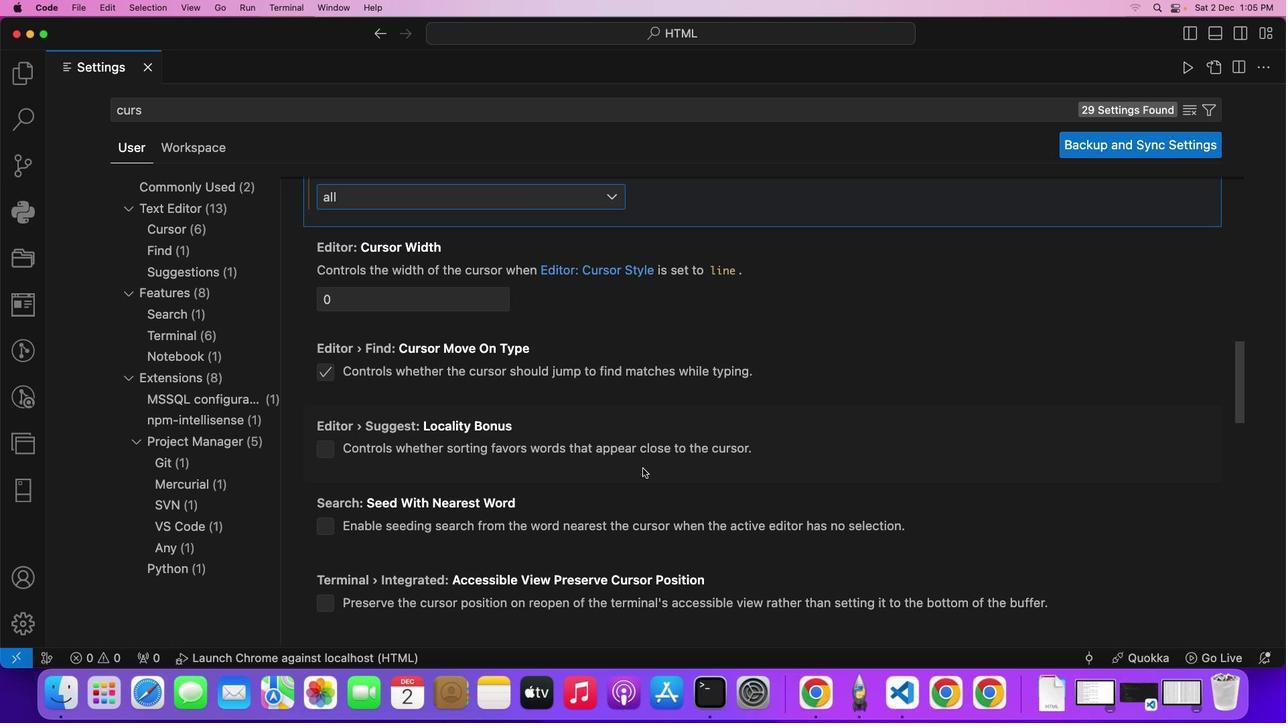 
Action: Mouse moved to (637, 407)
Screenshot: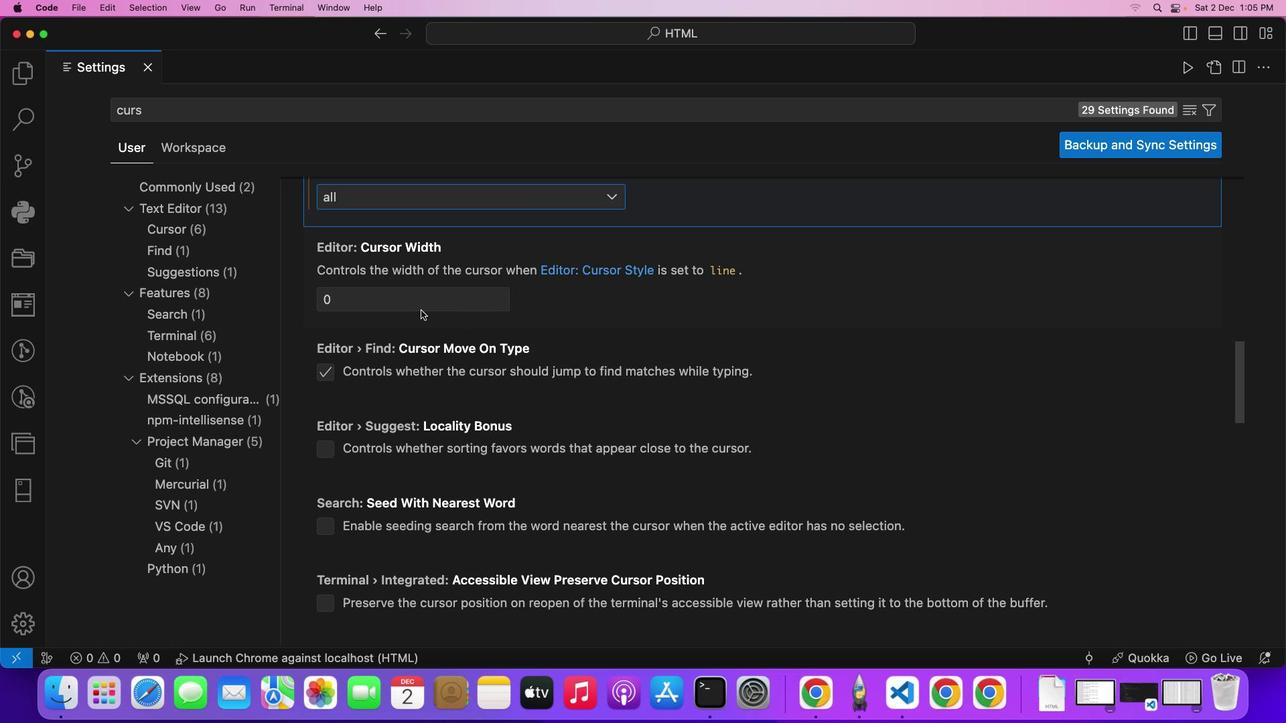 
Action: Mouse scrolled (637, 407) with delta (65, 108)
Screenshot: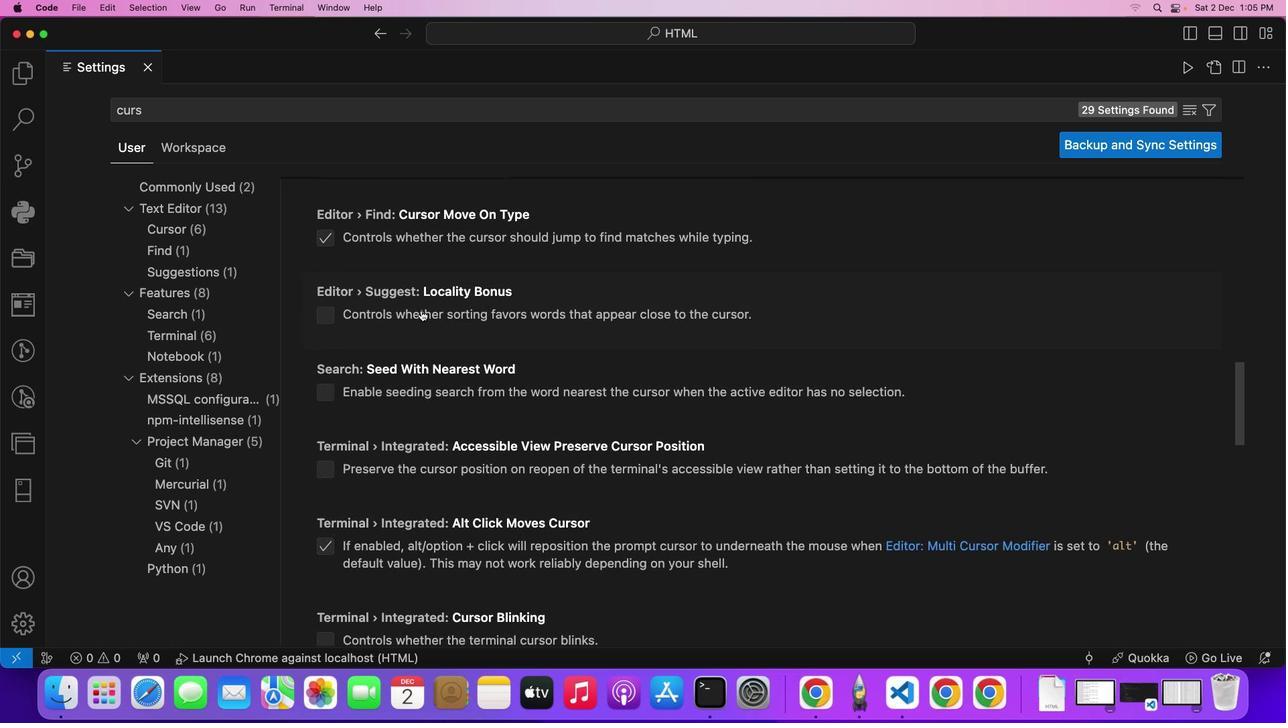 
Action: Mouse scrolled (637, 407) with delta (65, 108)
Screenshot: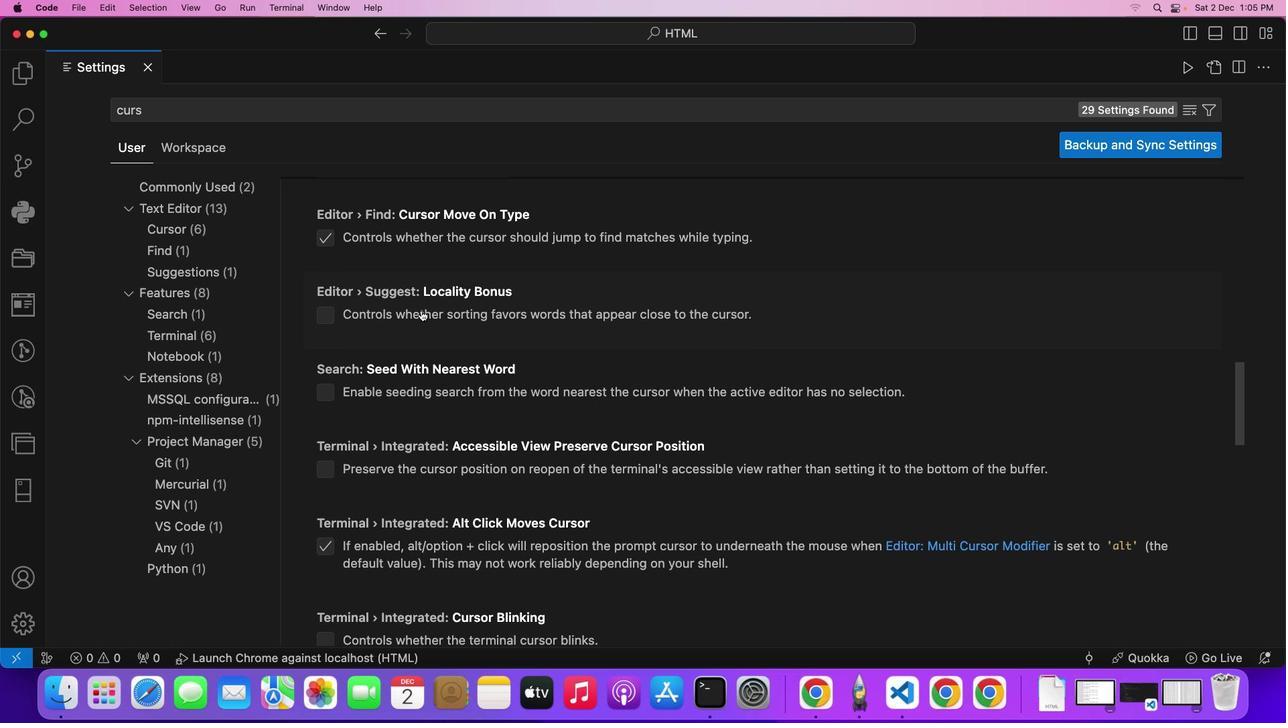 
Action: Mouse moved to (531, 411)
Screenshot: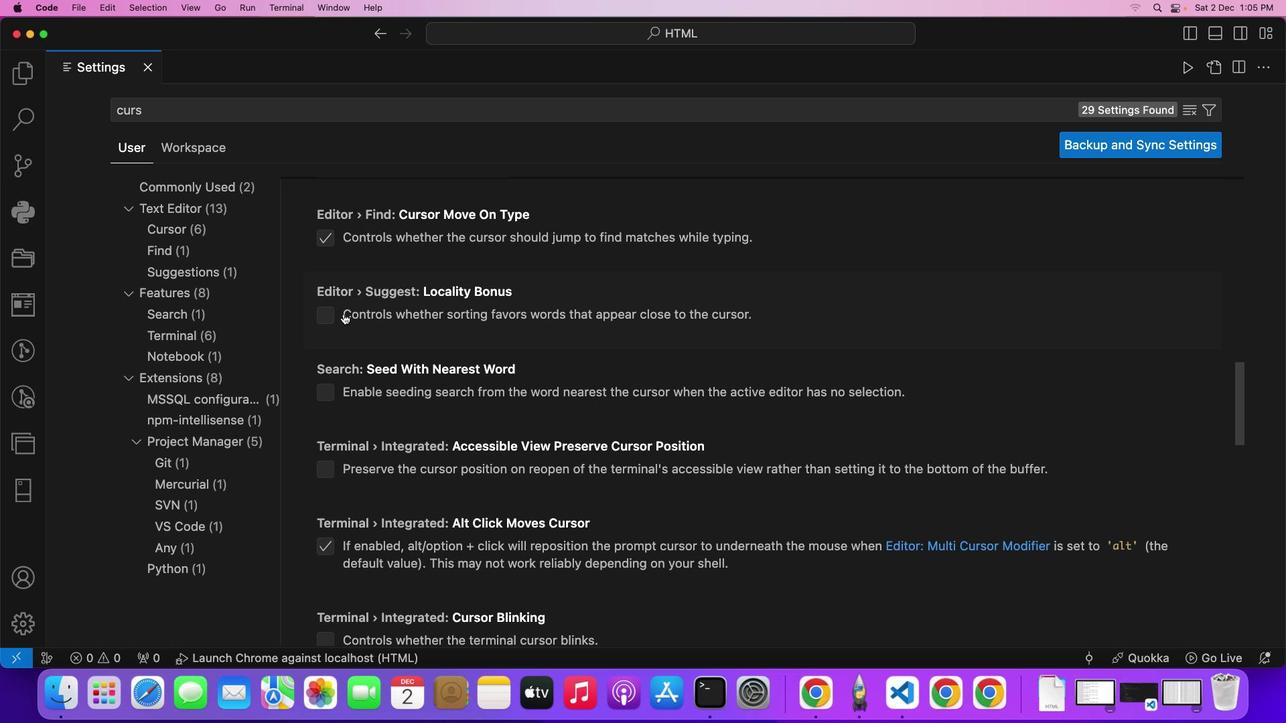 
Action: Mouse scrolled (531, 411) with delta (65, 108)
Screenshot: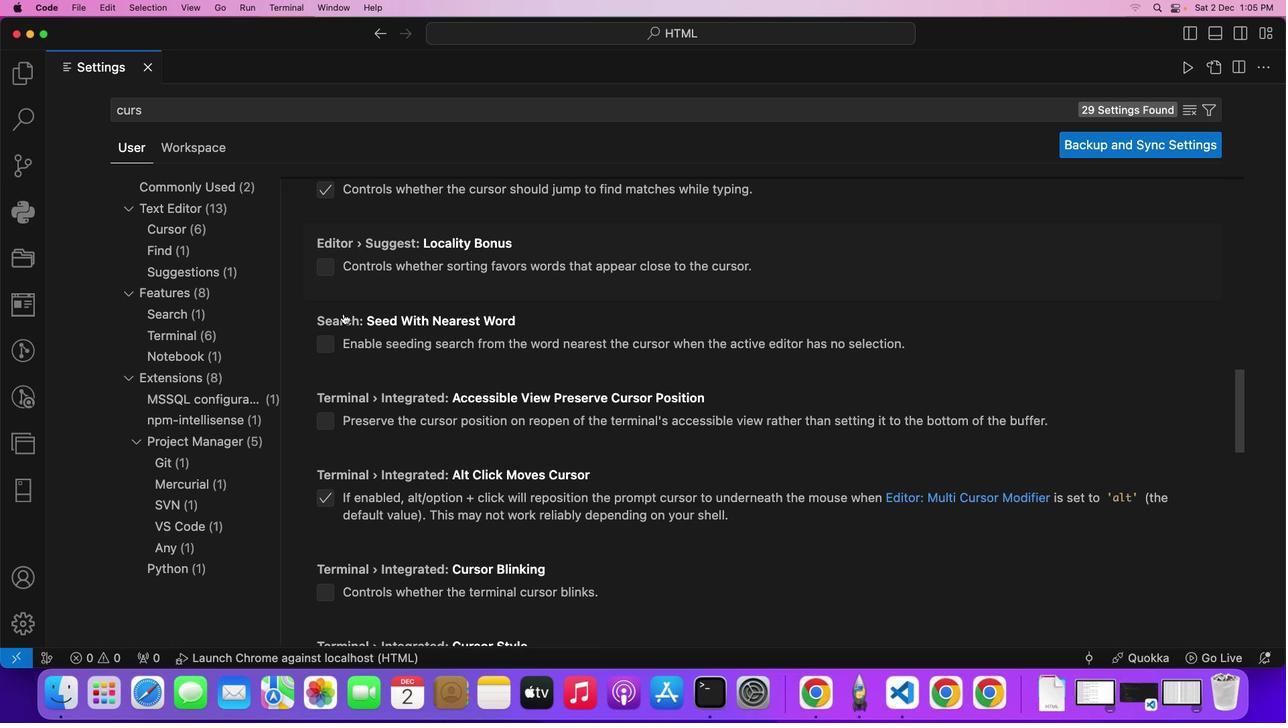 
Action: Mouse moved to (513, 435)
Screenshot: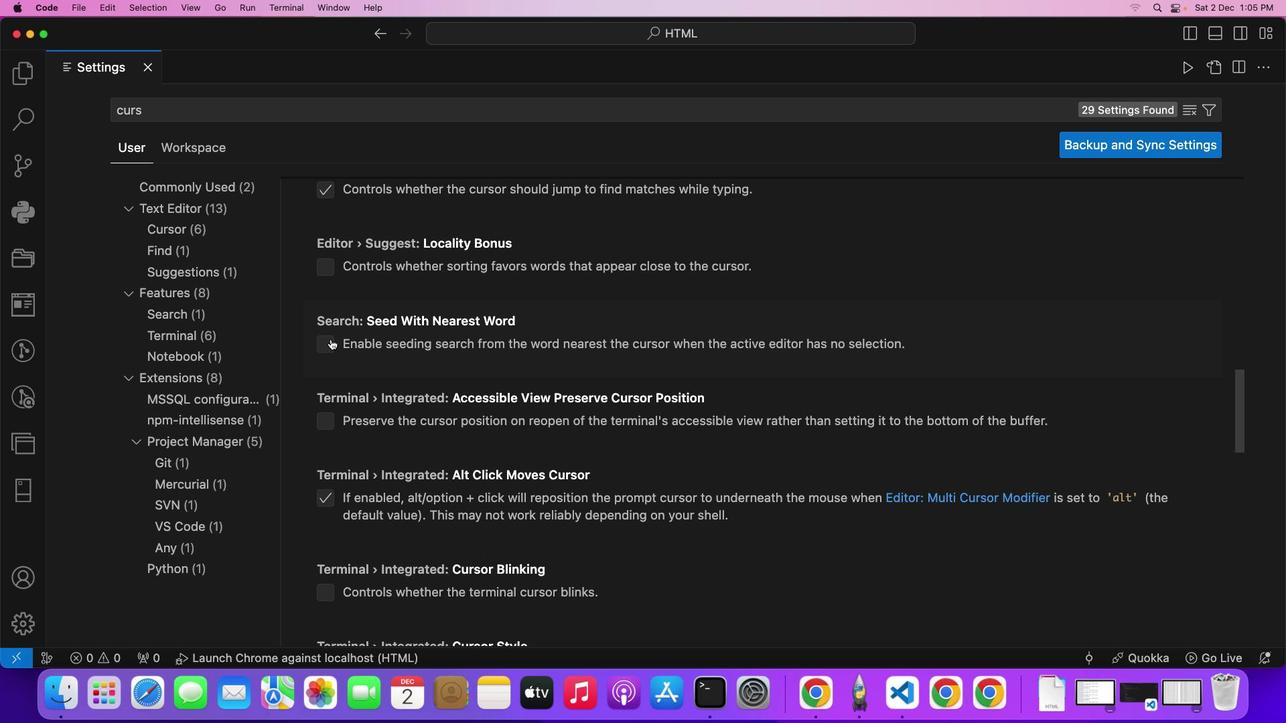 
Action: Mouse pressed left at (513, 435)
Screenshot: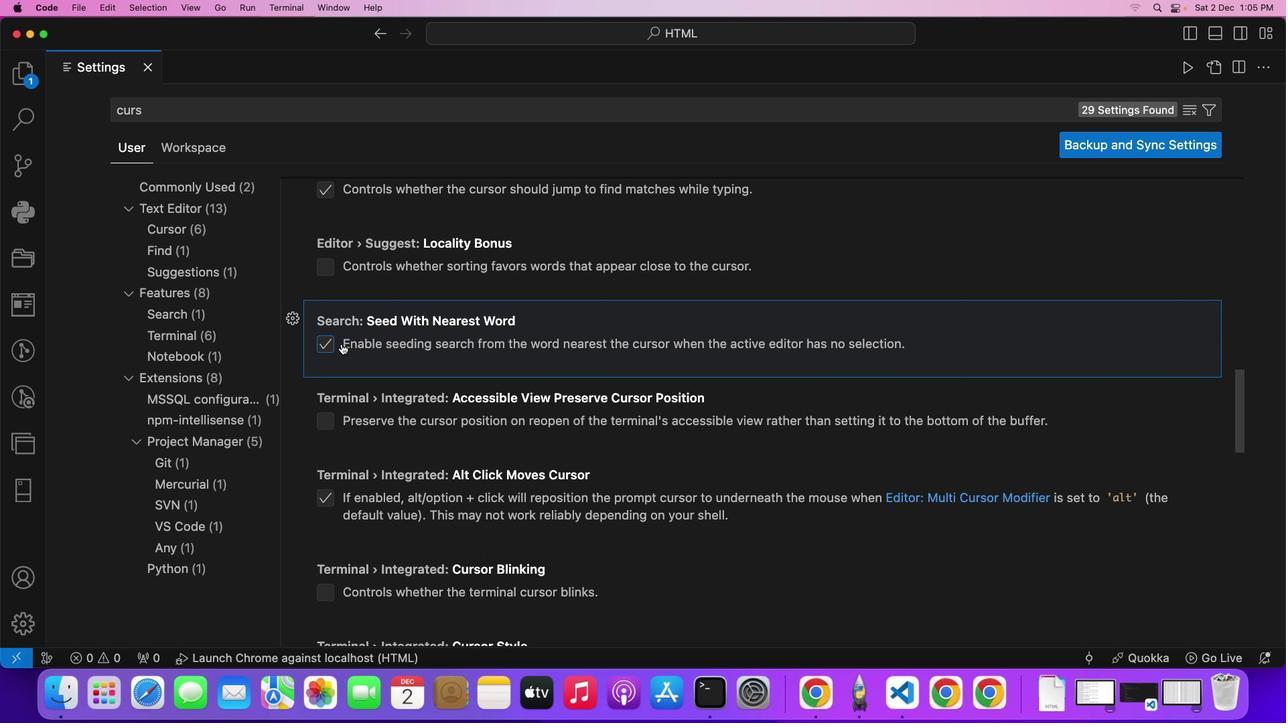 
Action: Mouse moved to (538, 440)
Screenshot: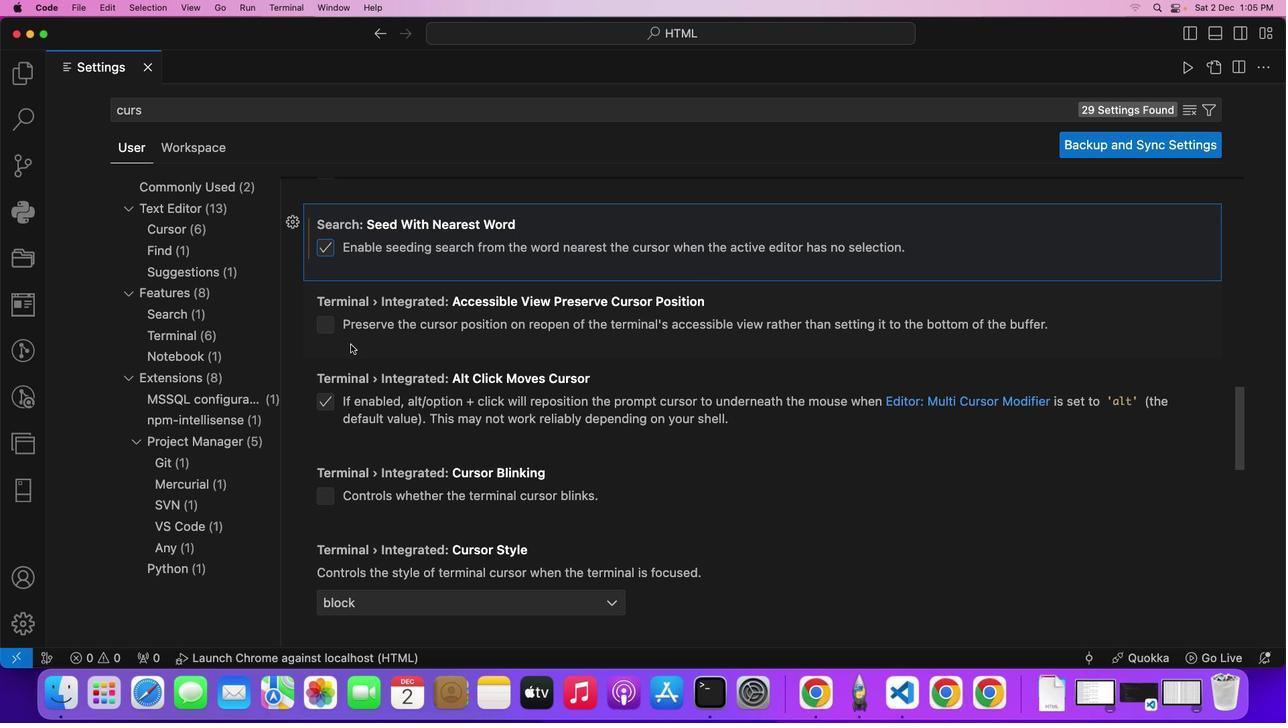 
Action: Mouse scrolled (538, 440) with delta (65, 108)
Screenshot: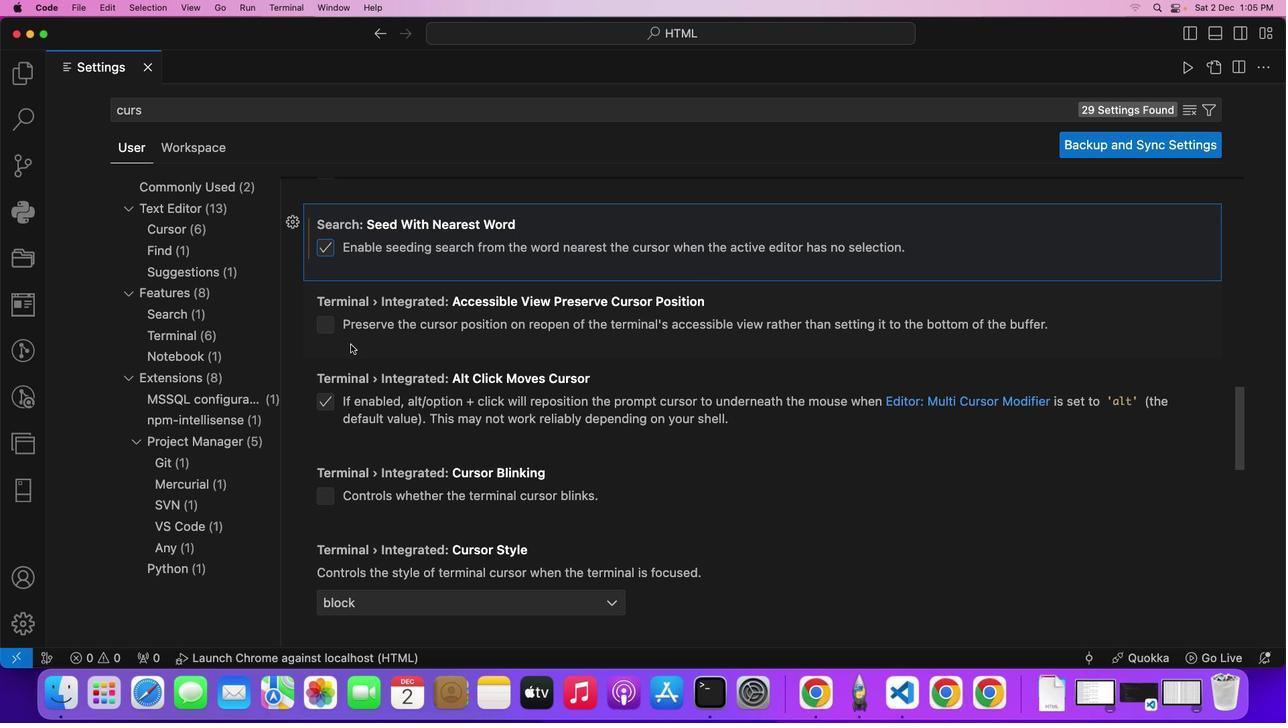 
Action: Mouse moved to (541, 440)
Screenshot: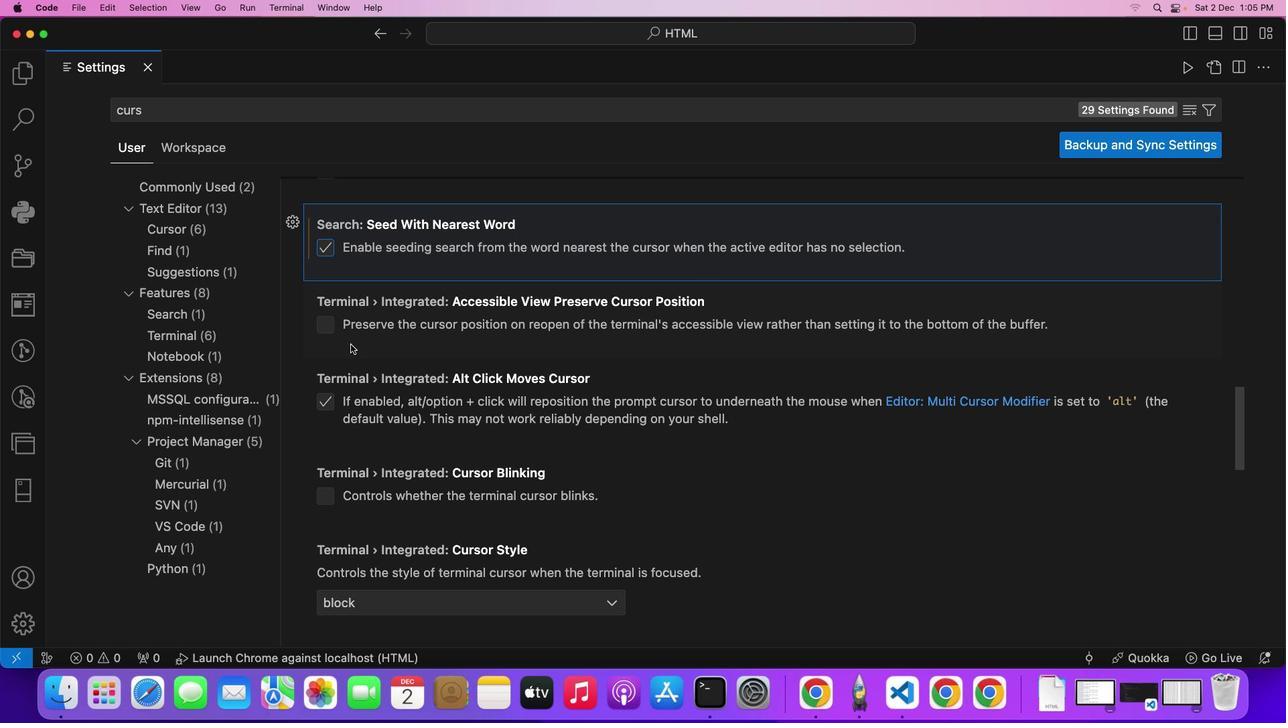 
Action: Mouse scrolled (541, 440) with delta (65, 108)
Screenshot: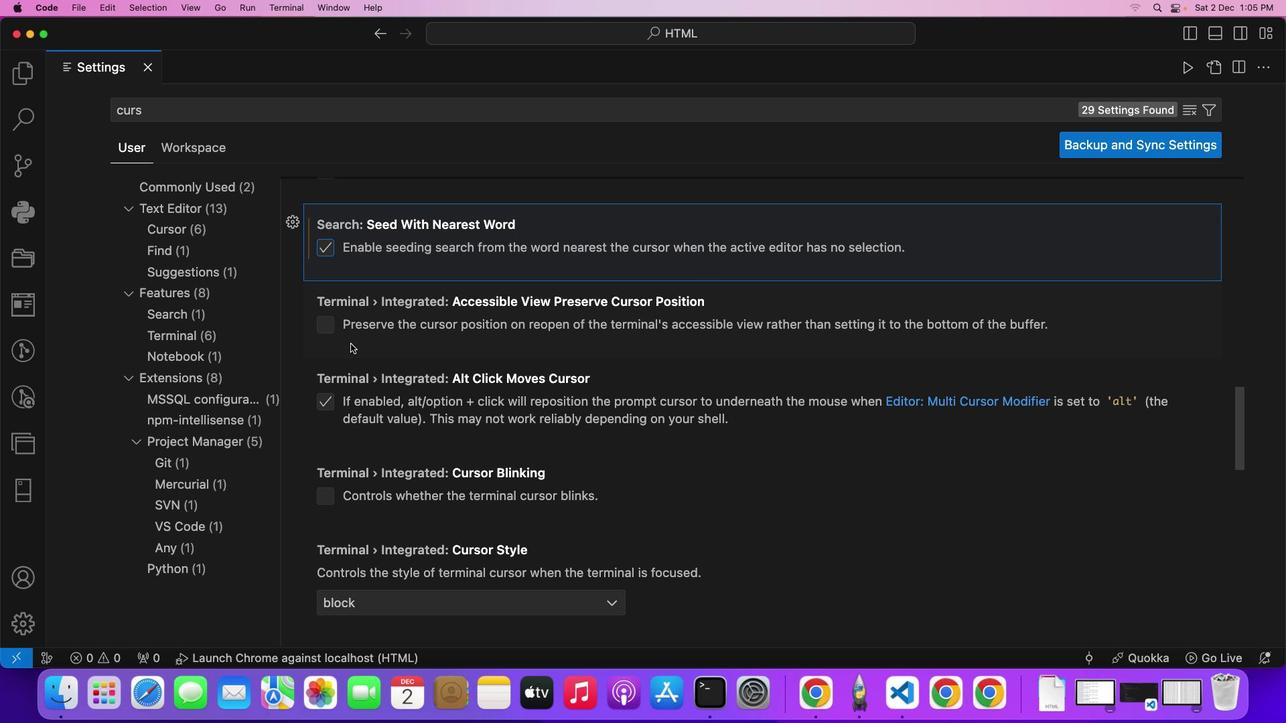
Action: Mouse moved to (515, 423)
Screenshot: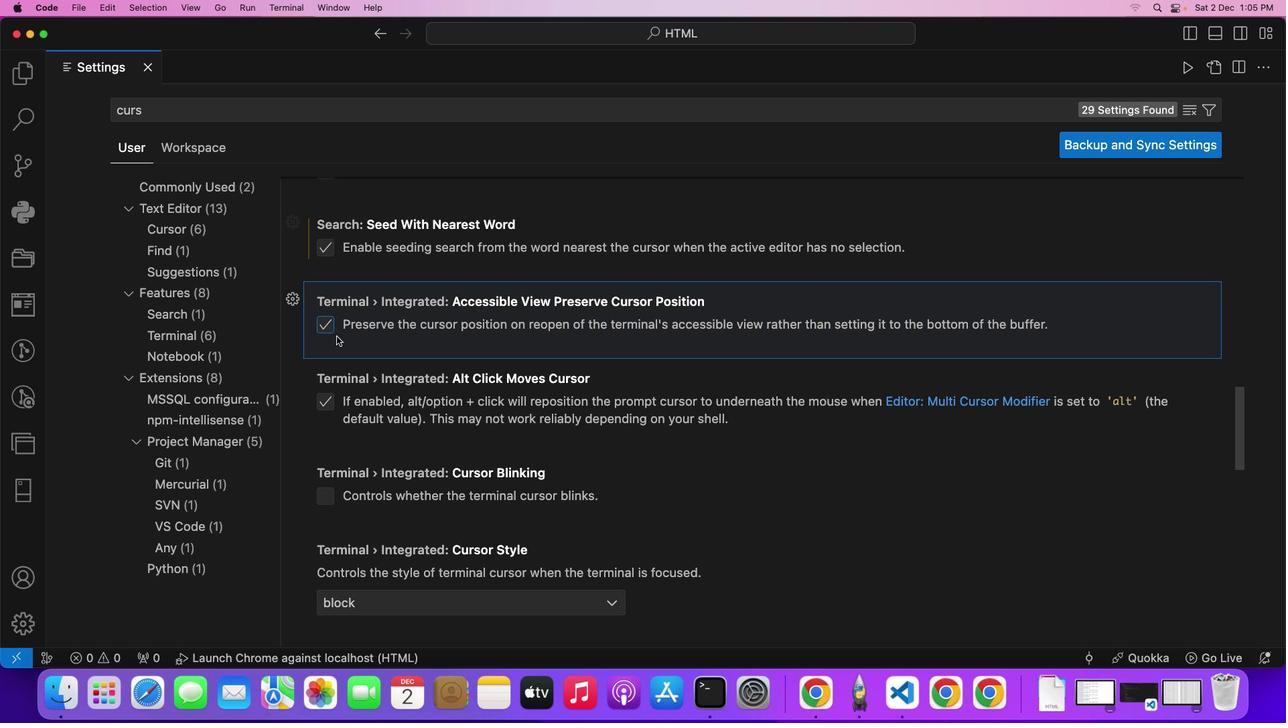 
Action: Mouse pressed left at (515, 423)
Screenshot: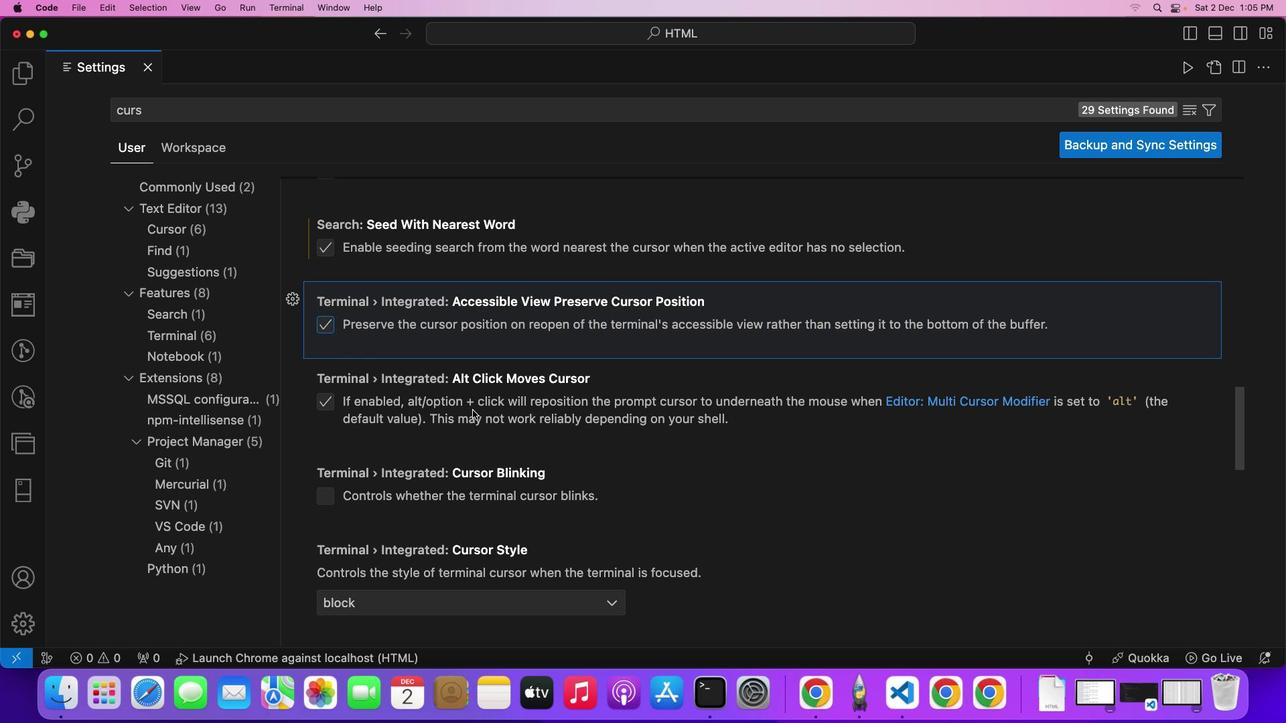 
Action: Mouse moved to (769, 515)
Screenshot: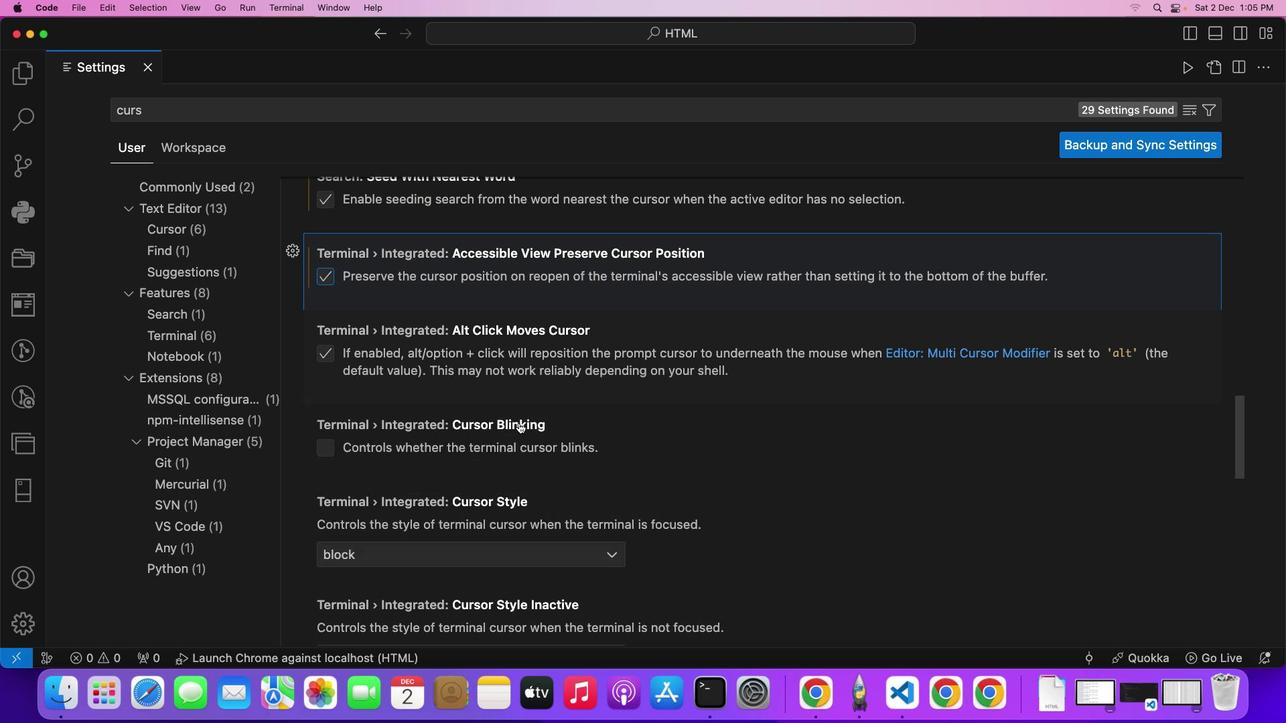 
Action: Mouse scrolled (769, 515) with delta (65, 108)
Screenshot: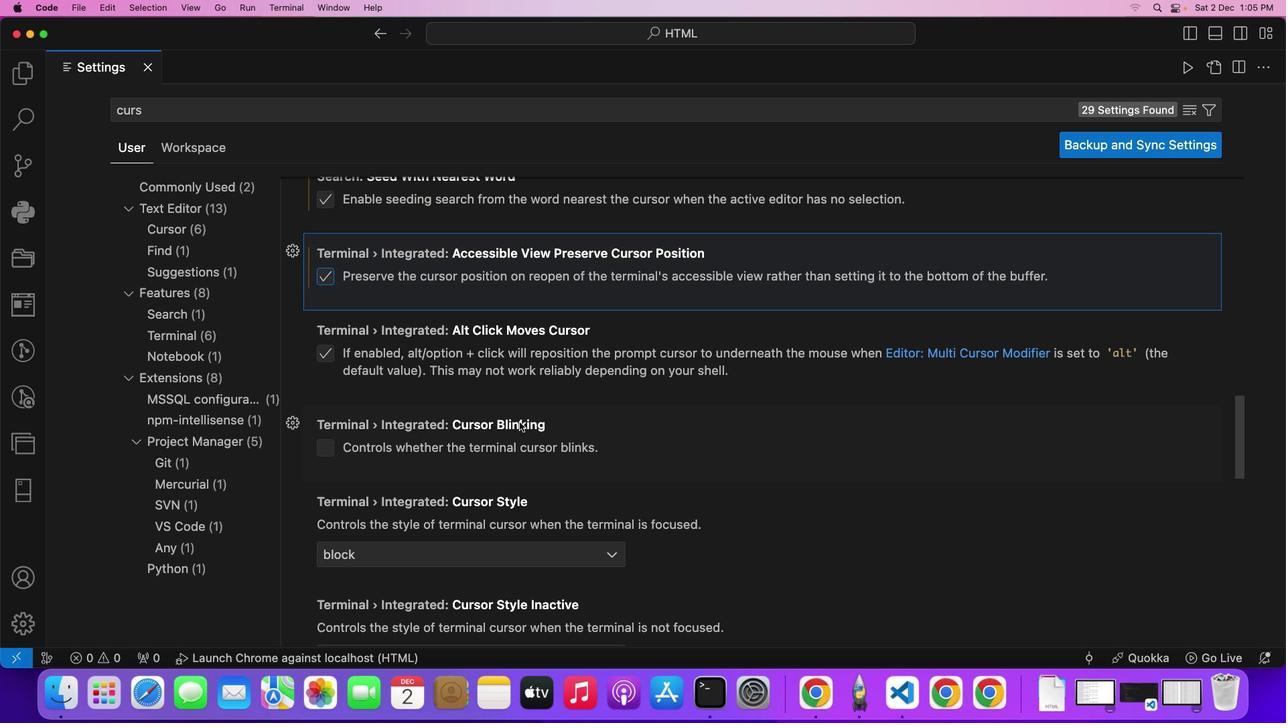
Action: Mouse moved to (771, 515)
Screenshot: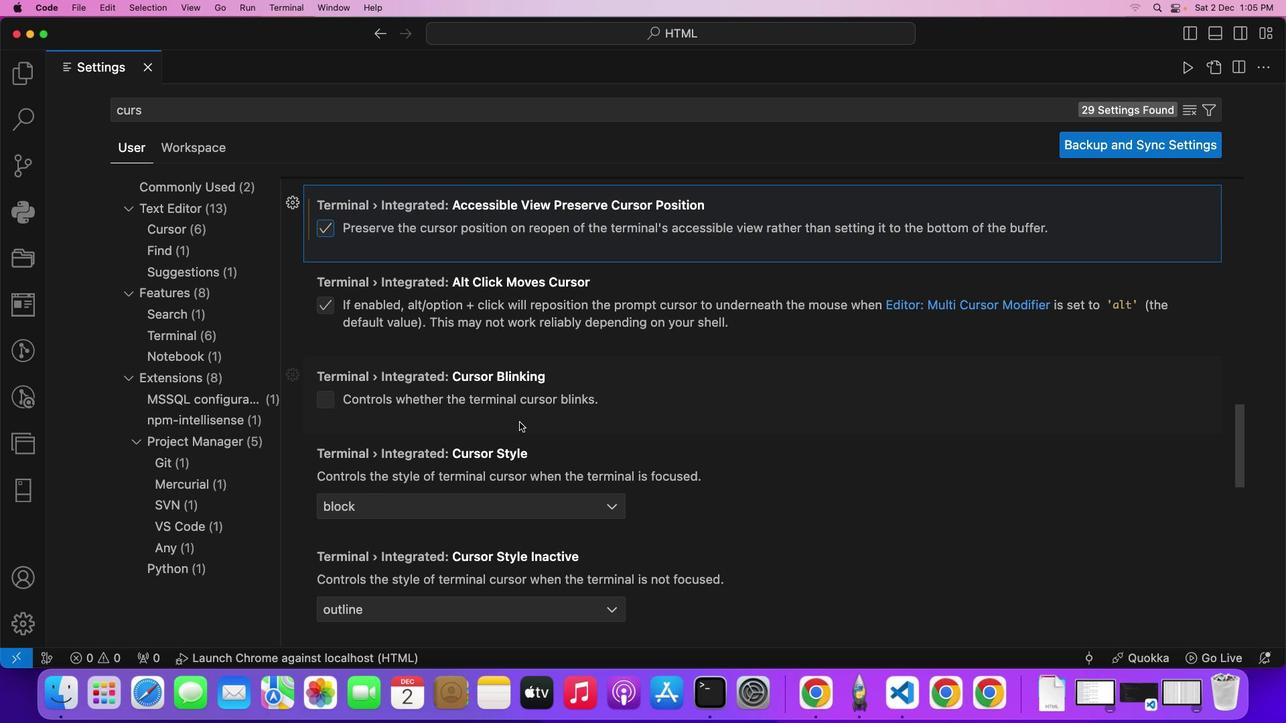 
Action: Mouse scrolled (771, 515) with delta (65, 108)
Screenshot: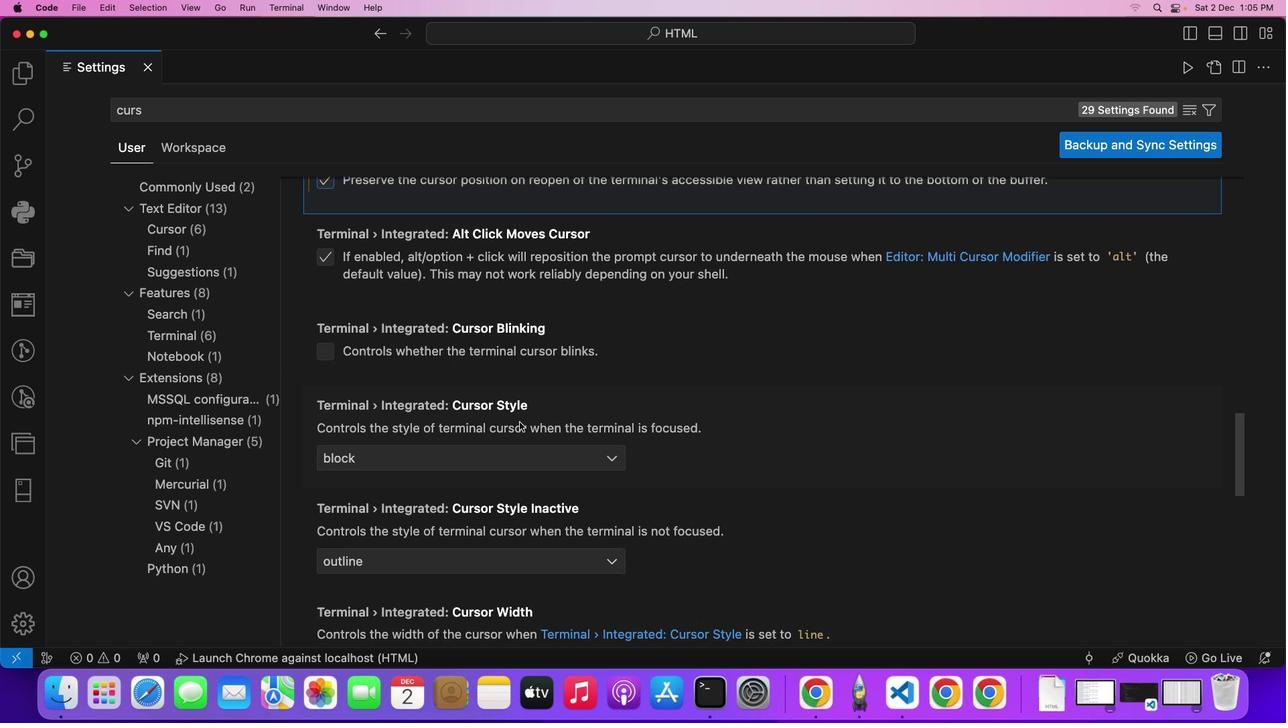 
Action: Mouse moved to (771, 515)
Screenshot: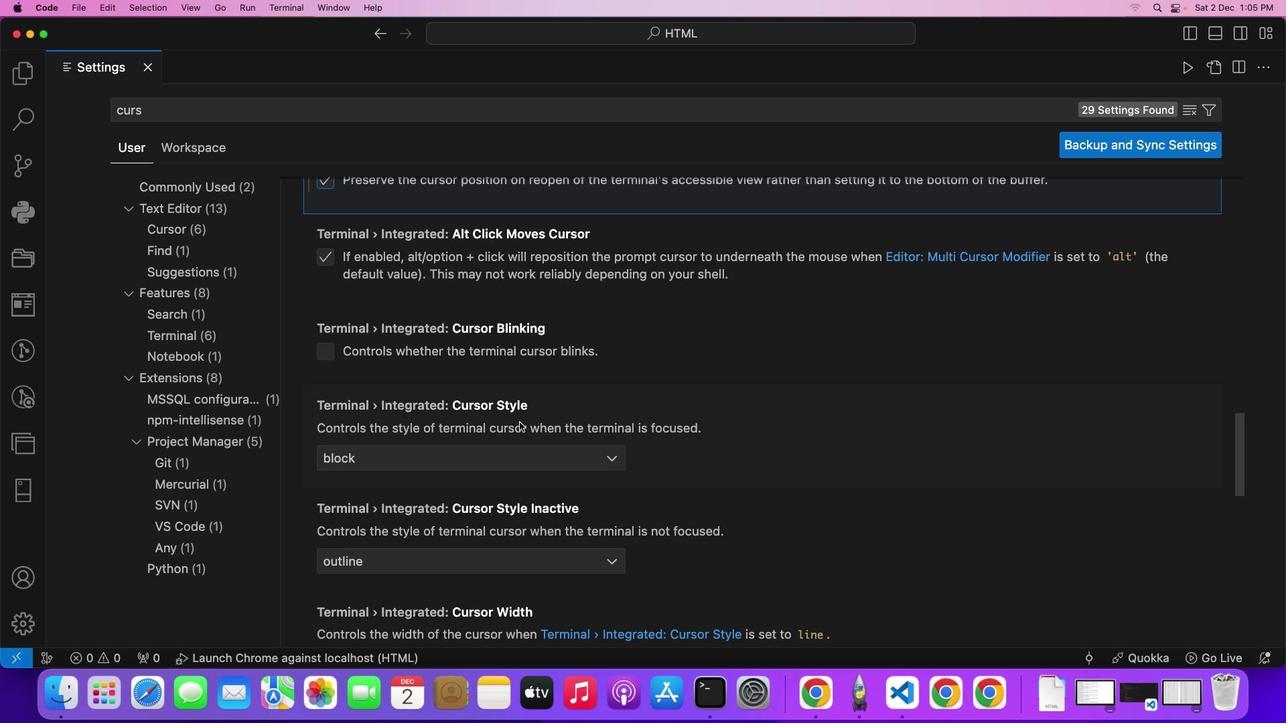 
Action: Mouse scrolled (771, 515) with delta (65, 108)
Screenshot: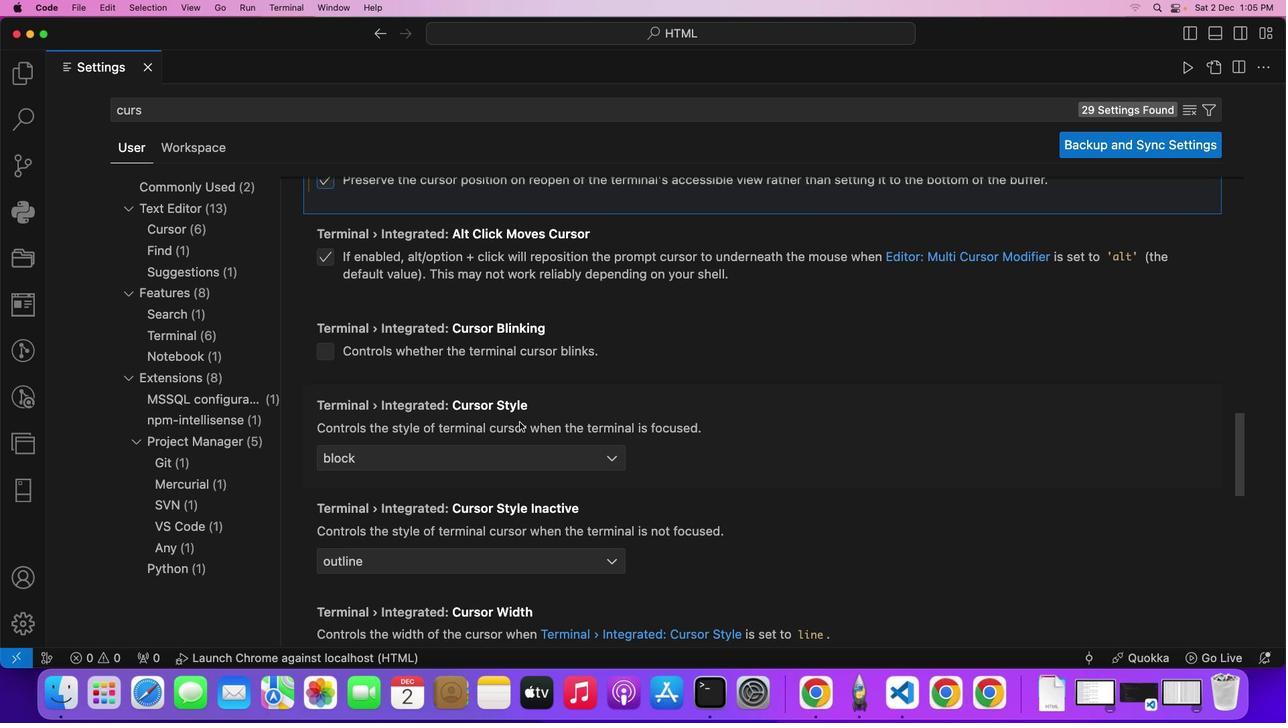 
Action: Mouse moved to (890, 552)
Screenshot: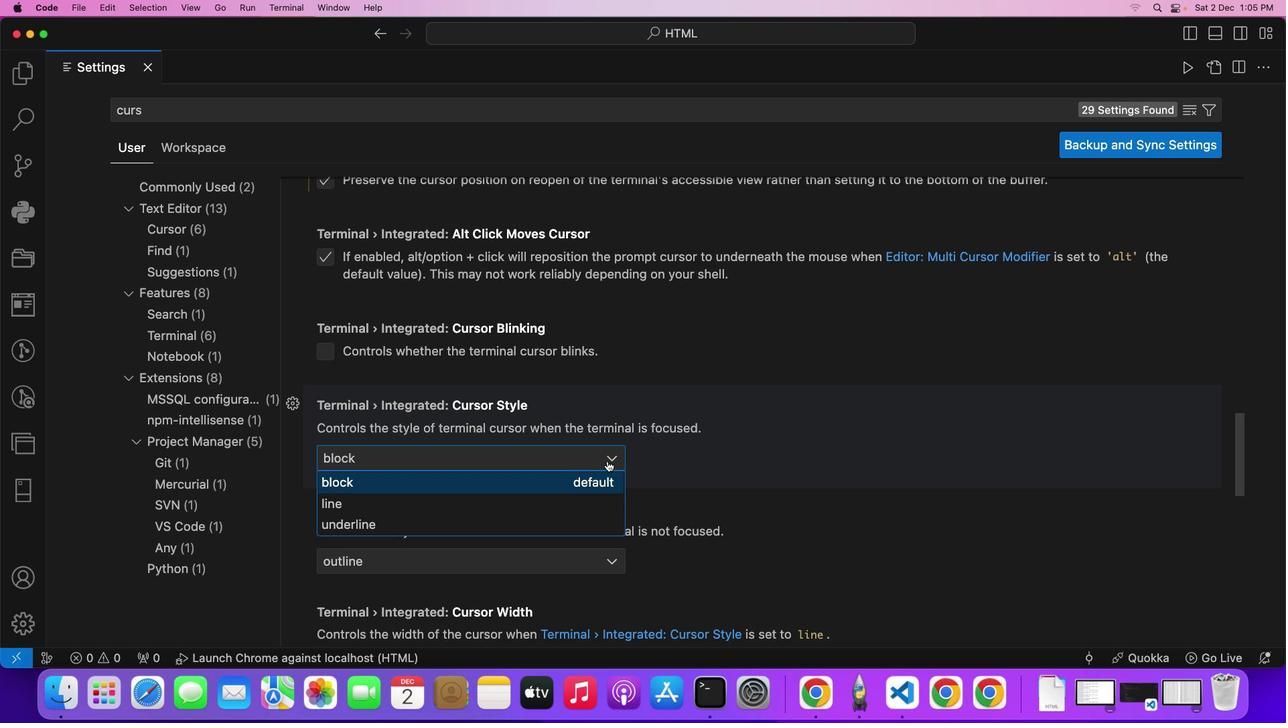 
Action: Mouse pressed left at (890, 552)
Screenshot: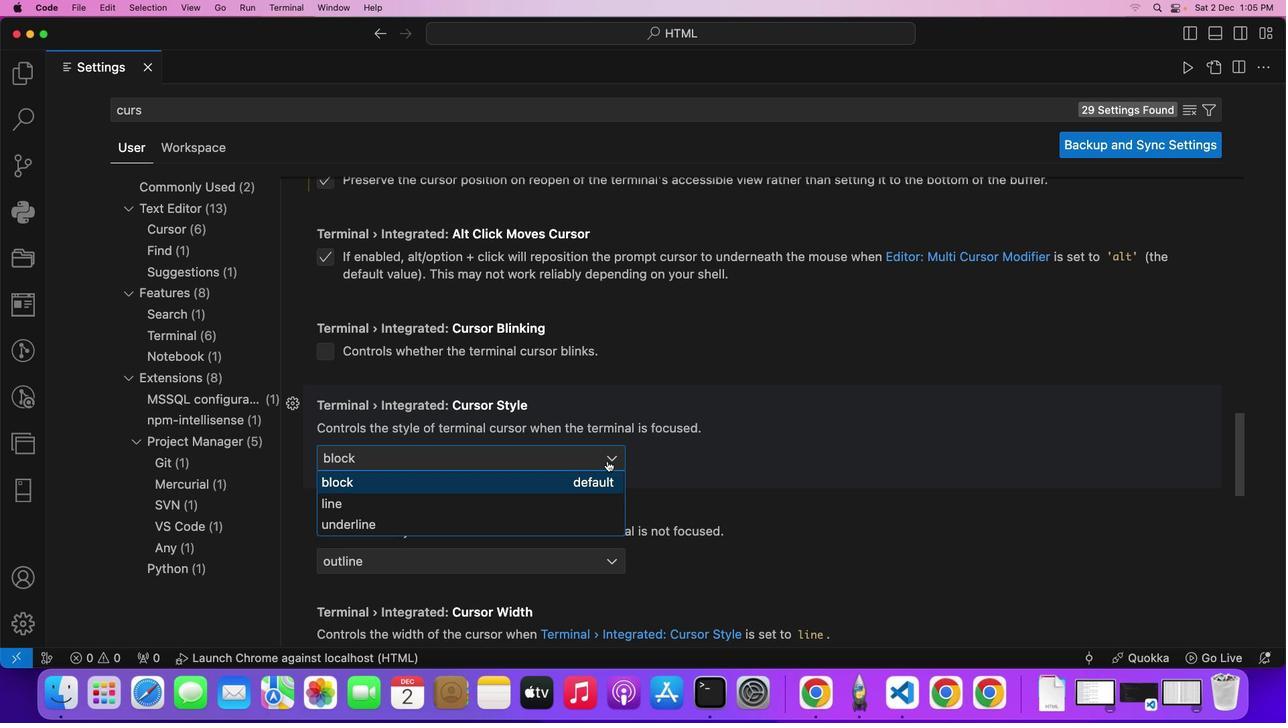 
Action: Mouse moved to (821, 607)
Screenshot: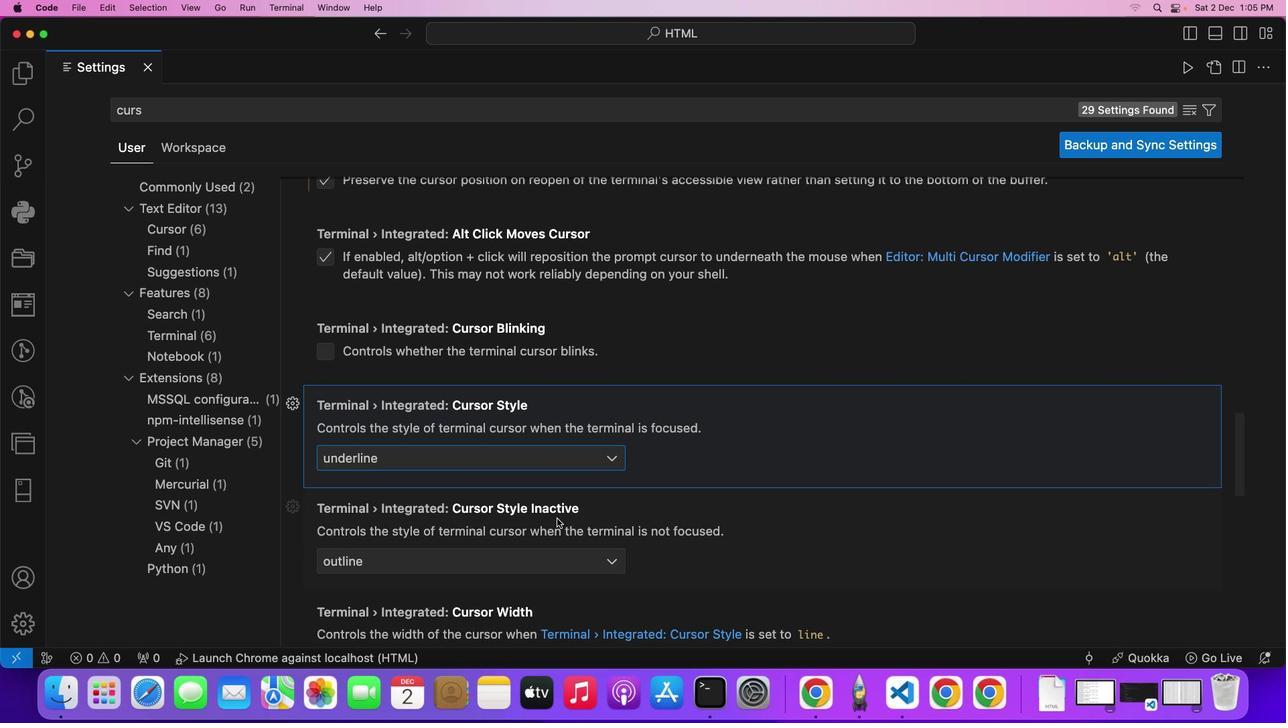
Action: Mouse pressed left at (821, 607)
Screenshot: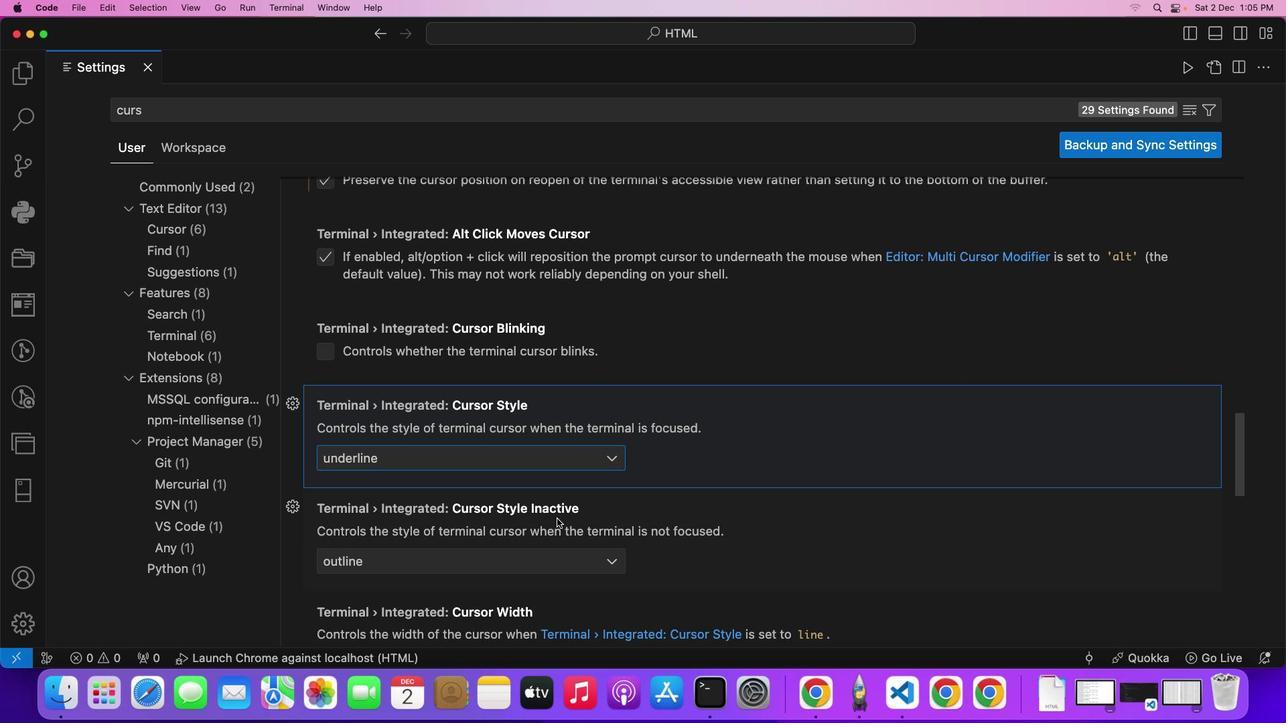
Action: Mouse moved to (925, 525)
Screenshot: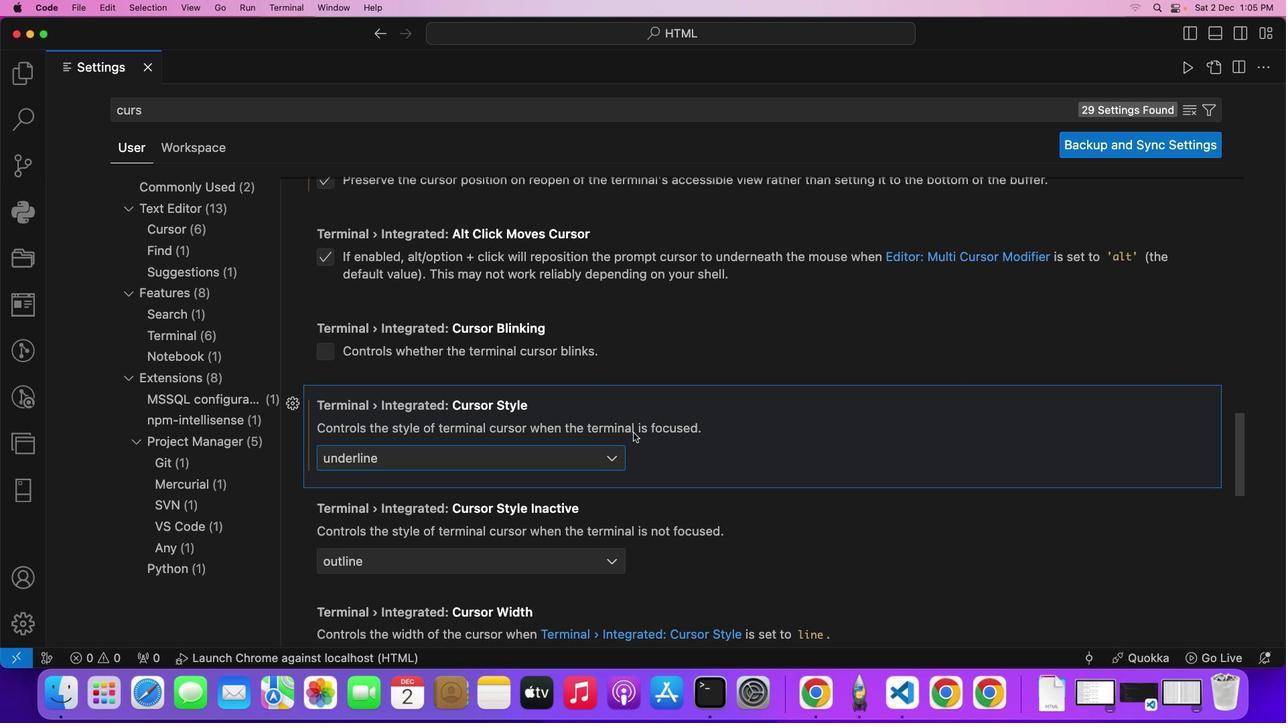 
Action: Mouse scrolled (925, 525) with delta (65, 108)
Screenshot: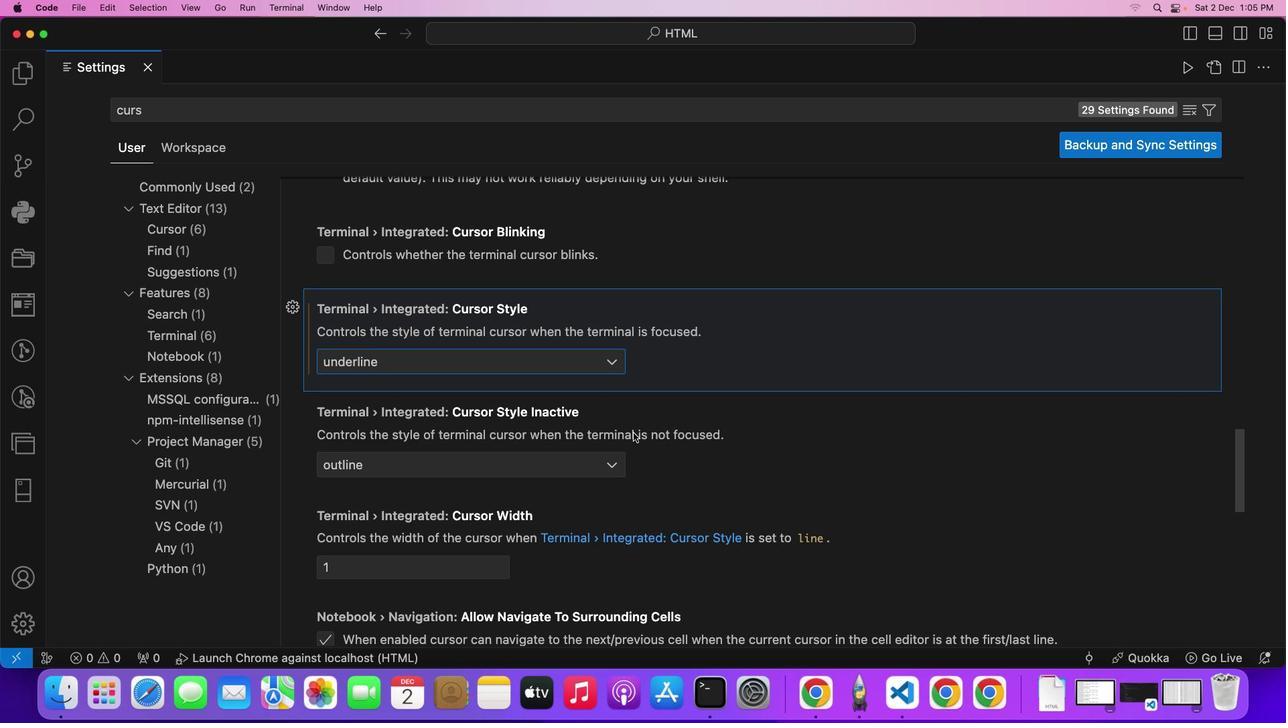 
Action: Mouse scrolled (925, 525) with delta (65, 108)
Screenshot: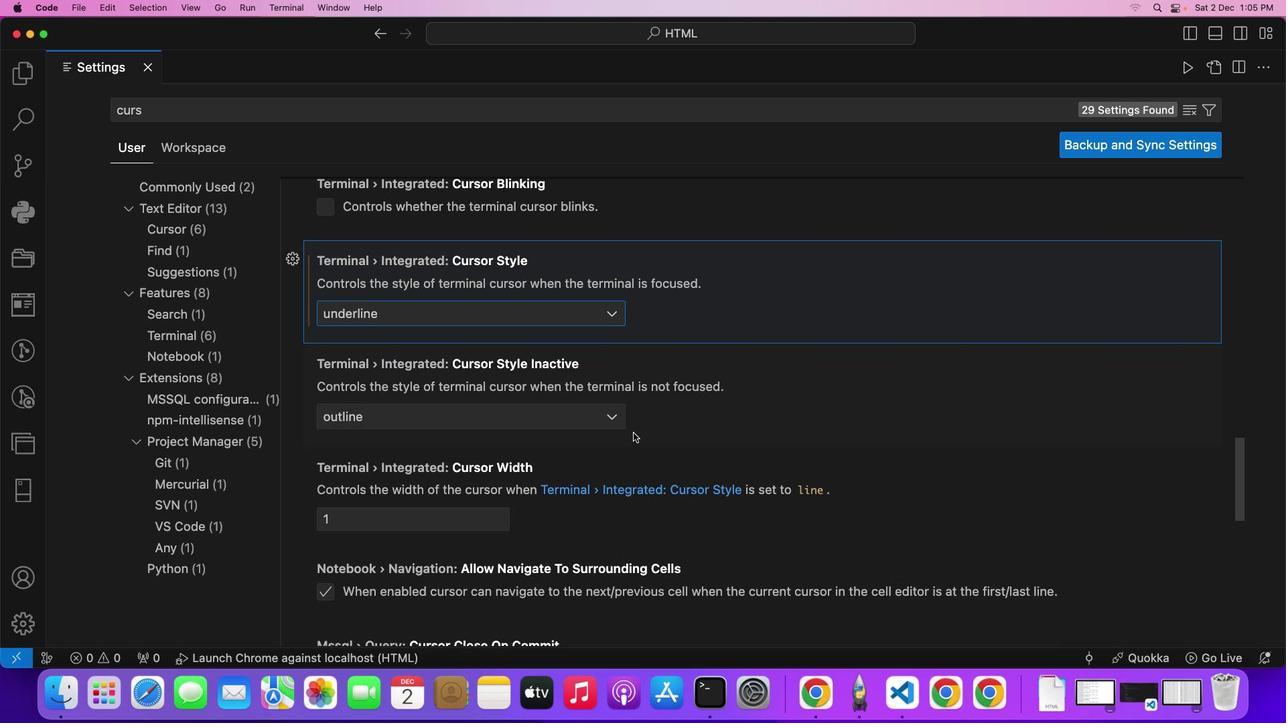 
Action: Mouse scrolled (925, 525) with delta (65, 108)
Screenshot: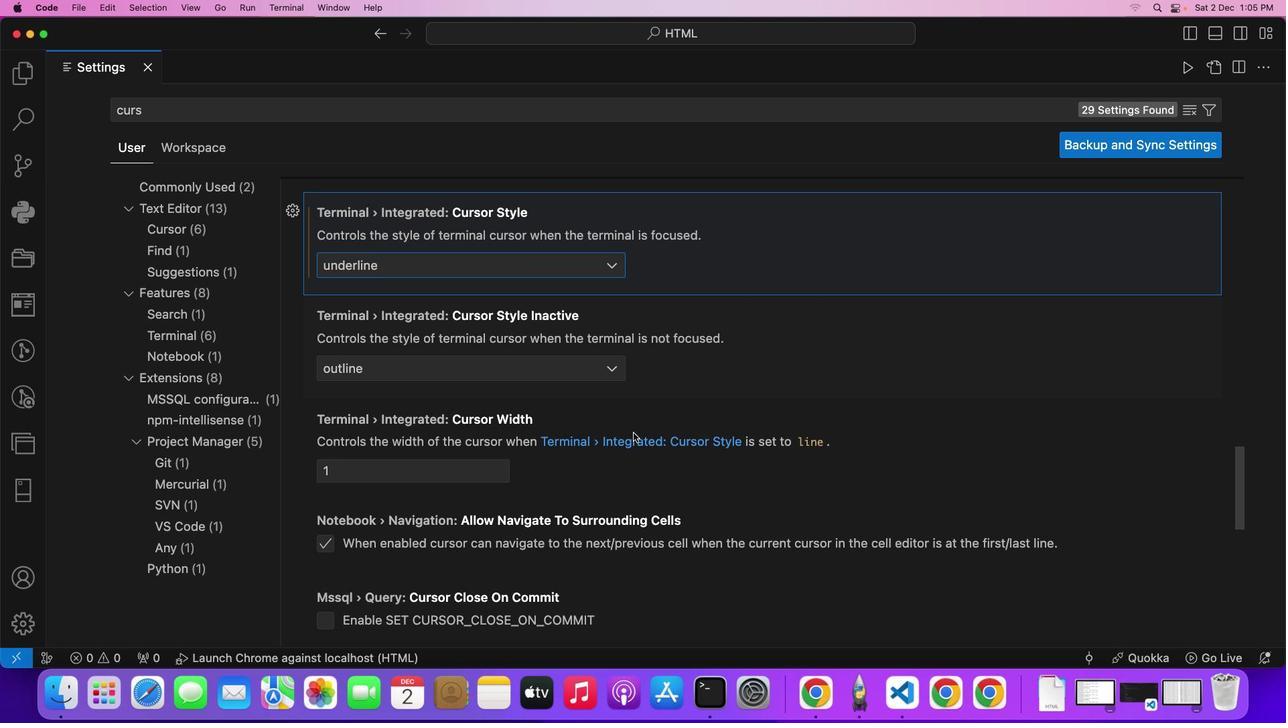
Action: Mouse scrolled (925, 525) with delta (65, 108)
Screenshot: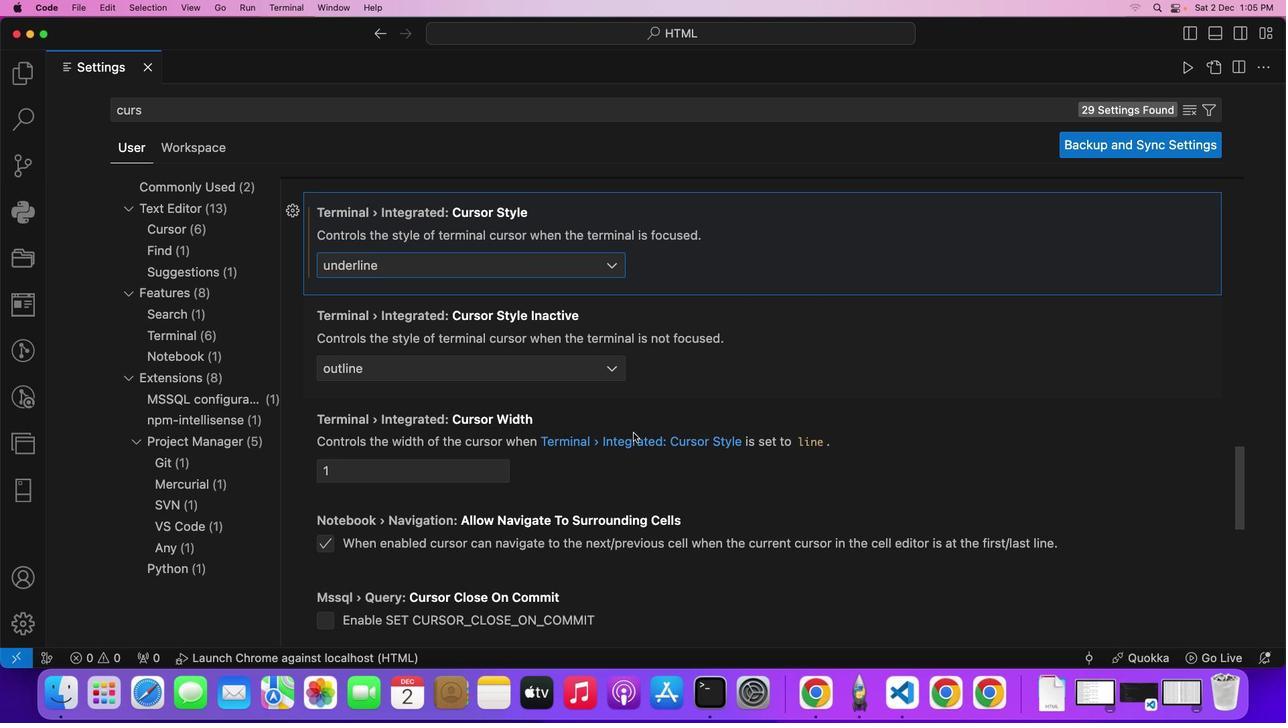 
Action: Mouse scrolled (925, 525) with delta (65, 108)
Screenshot: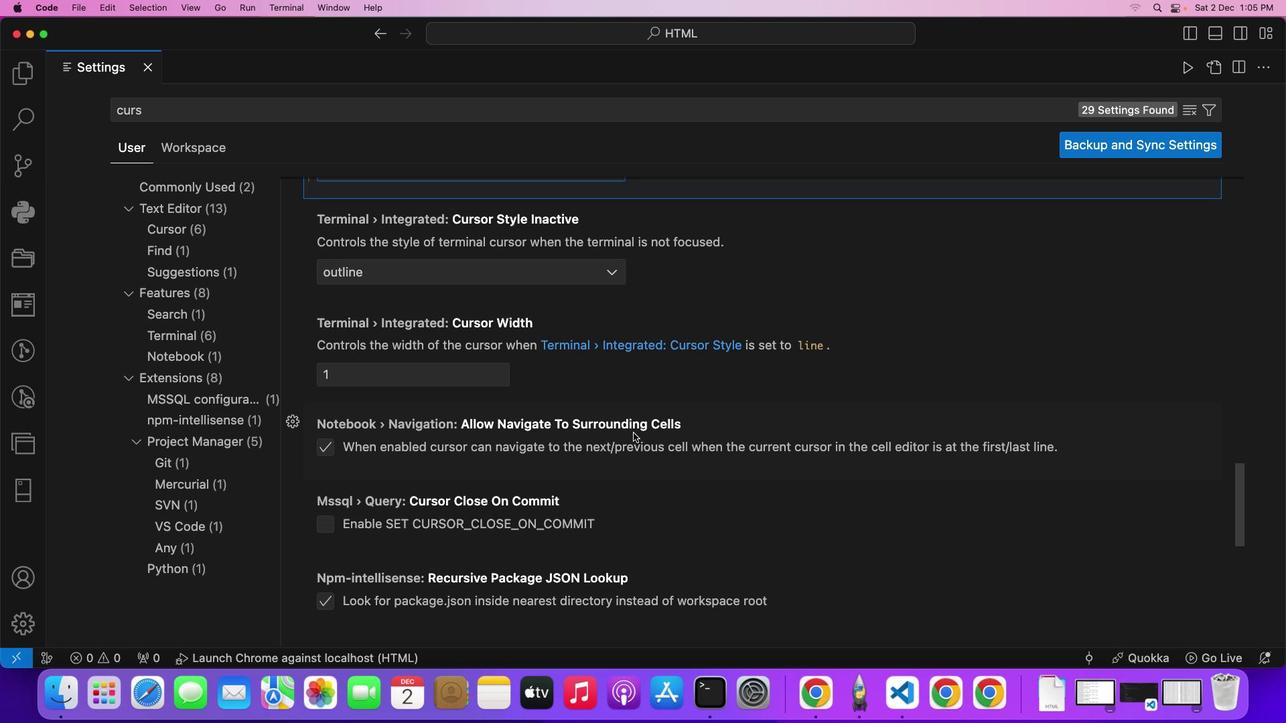 
Action: Mouse scrolled (925, 525) with delta (65, 108)
Screenshot: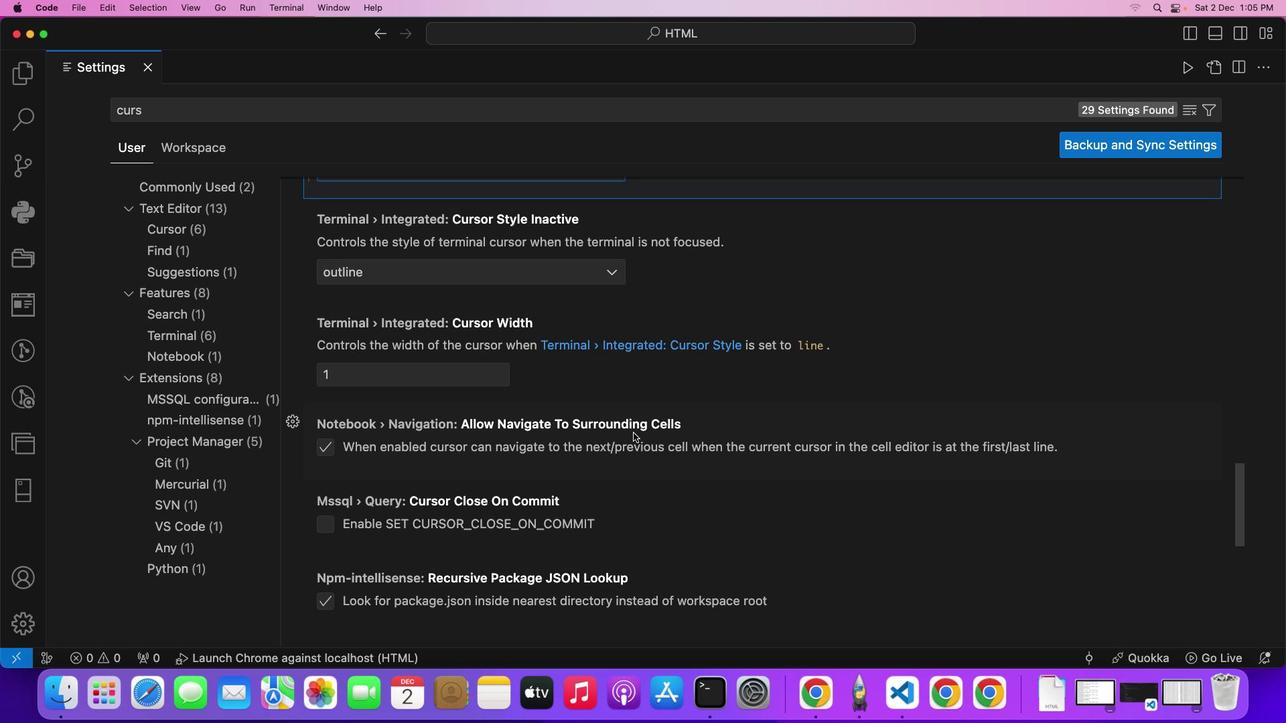 
Action: Mouse scrolled (925, 525) with delta (65, 108)
Screenshot: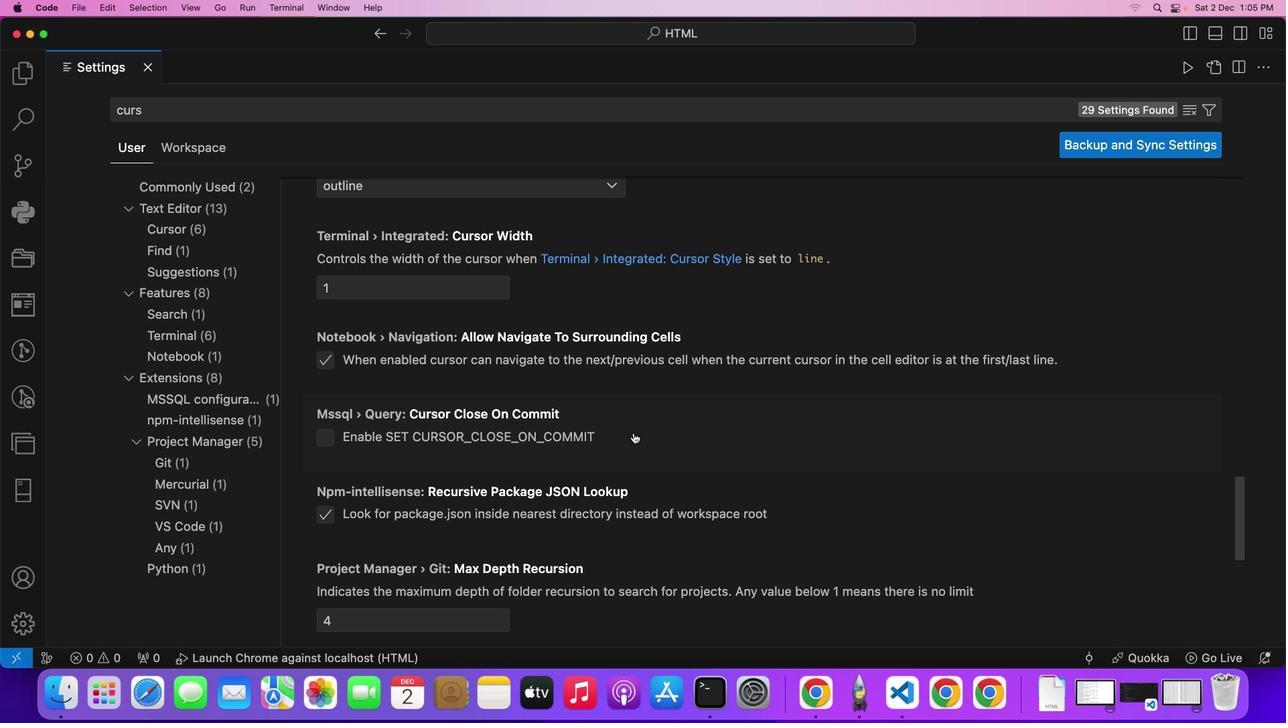 
Action: Mouse scrolled (925, 525) with delta (65, 108)
Screenshot: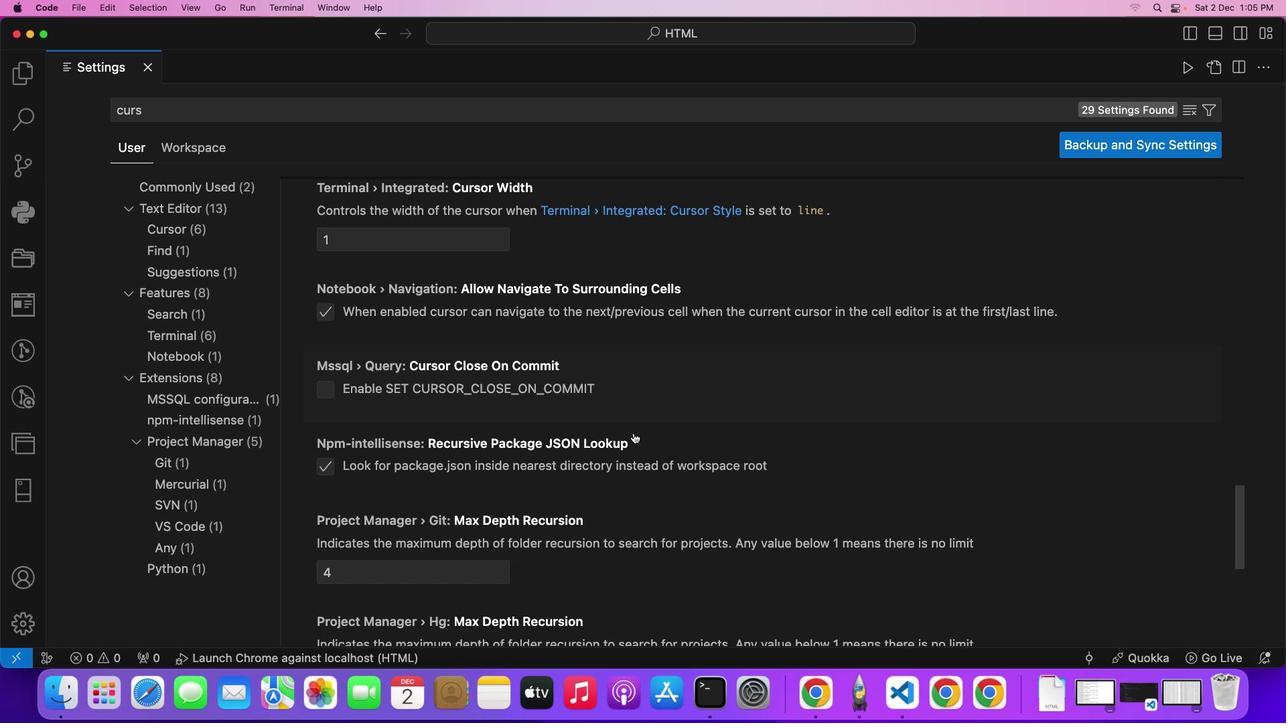 
Action: Mouse scrolled (925, 525) with delta (65, 108)
Screenshot: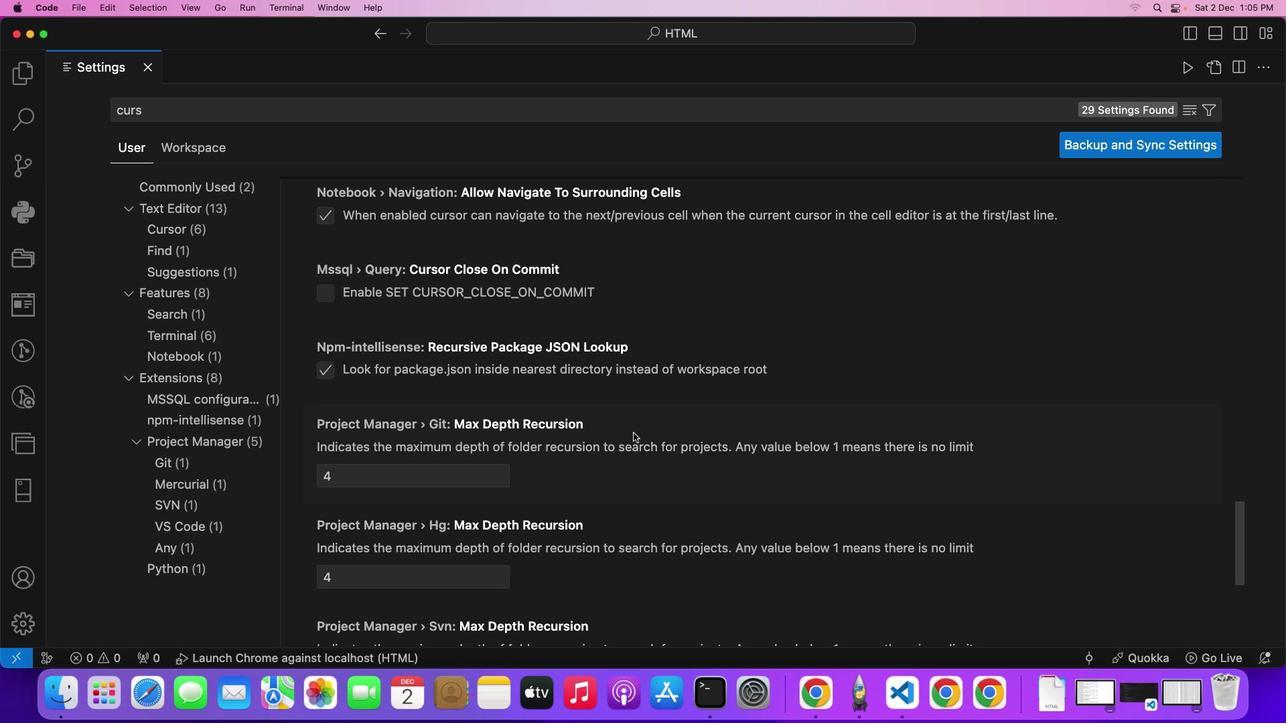 
Action: Mouse scrolled (925, 525) with delta (65, 108)
Screenshot: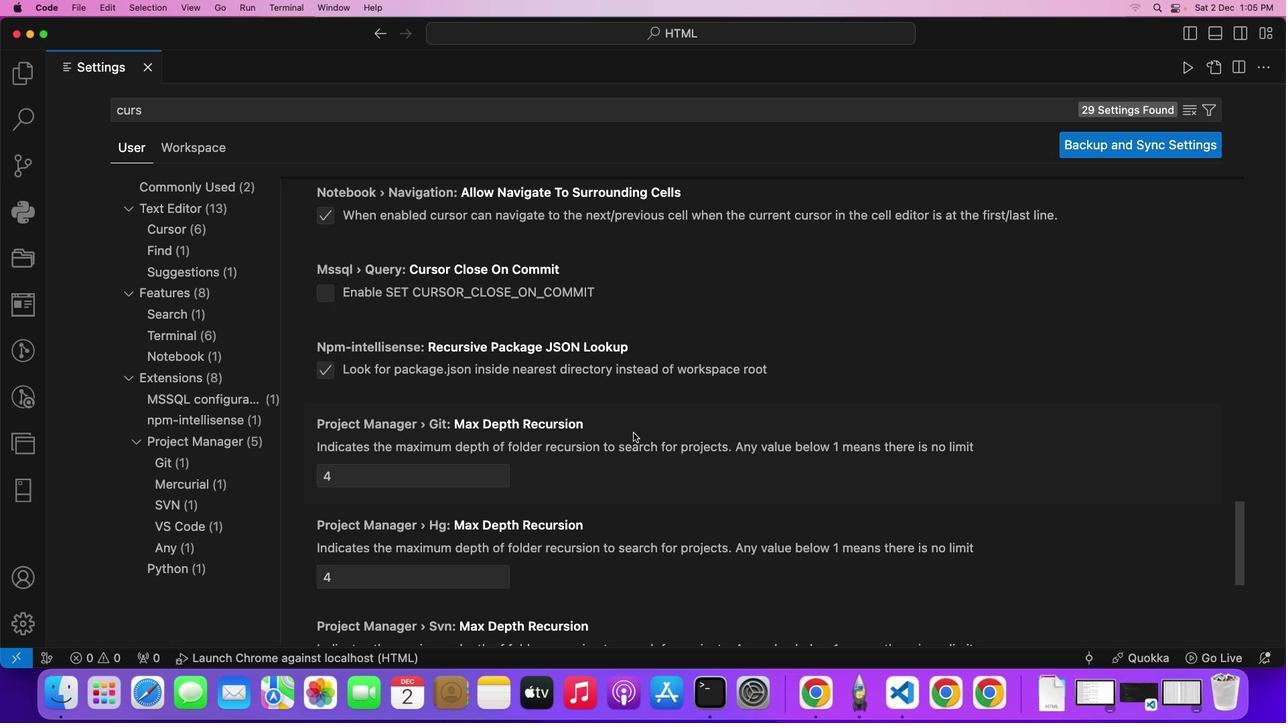 
Action: Mouse moved to (923, 531)
Screenshot: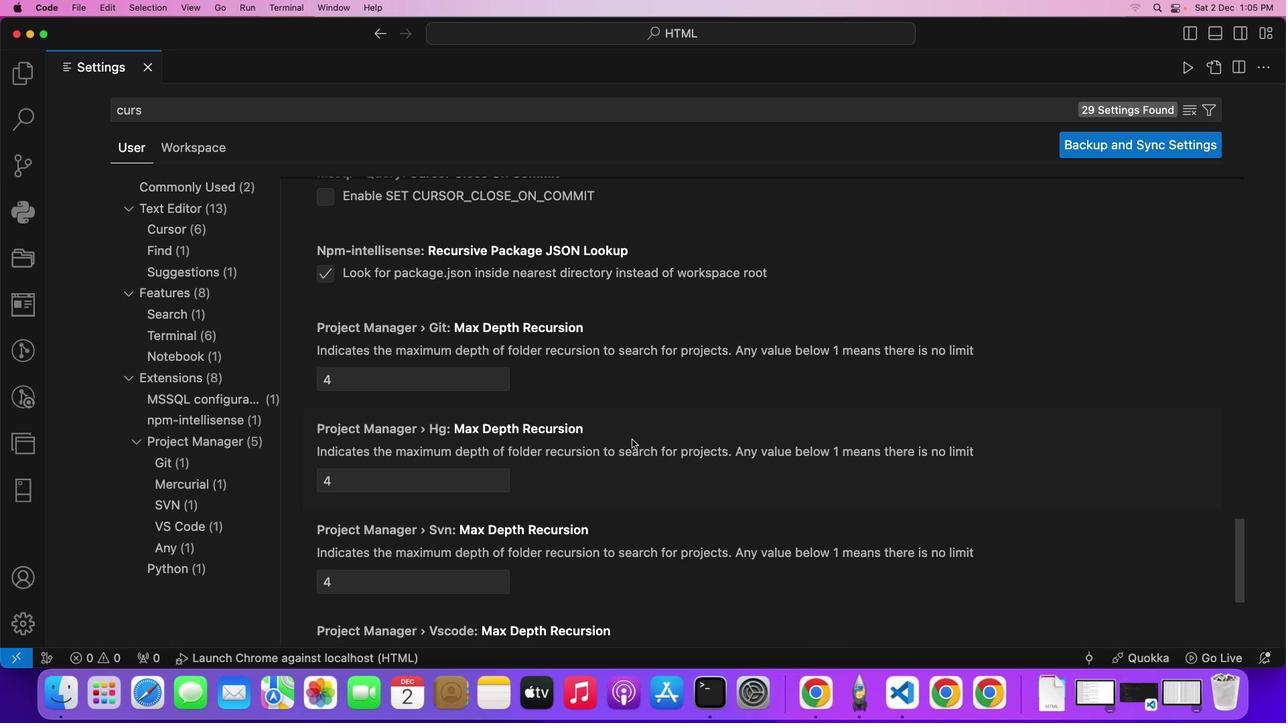 
Action: Mouse scrolled (923, 531) with delta (65, 108)
Screenshot: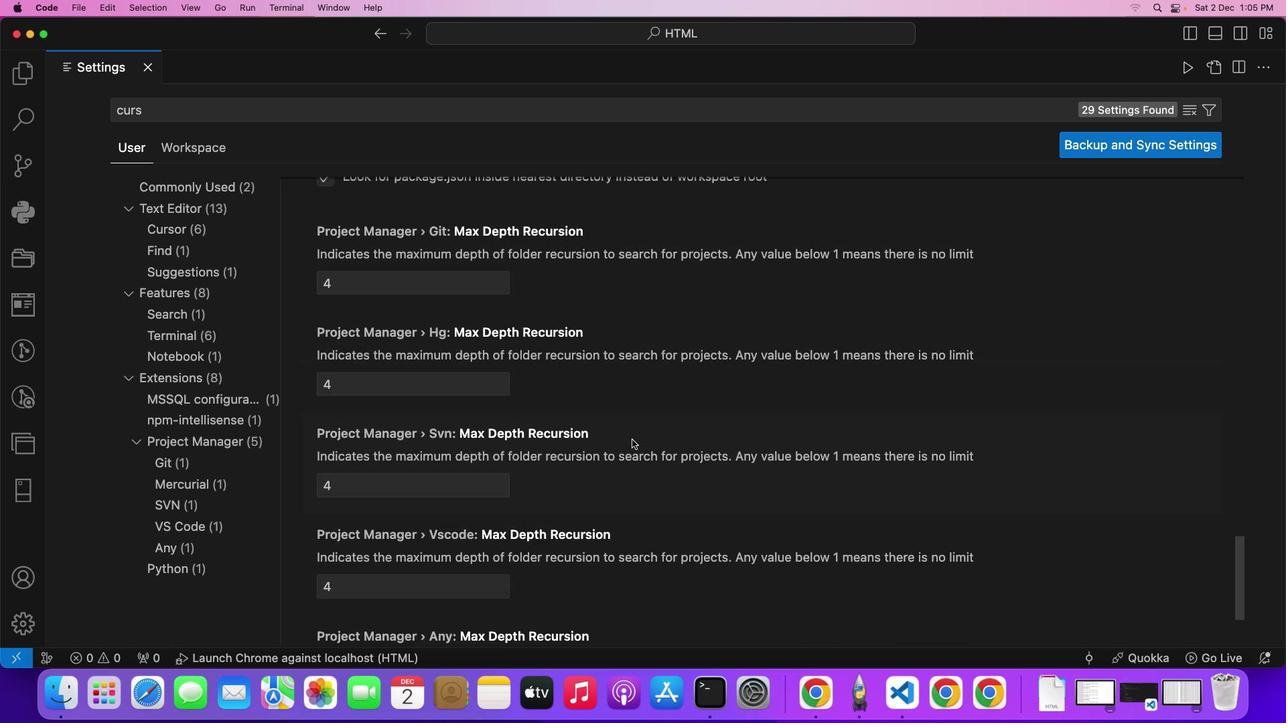 
Action: Mouse scrolled (923, 531) with delta (65, 108)
Screenshot: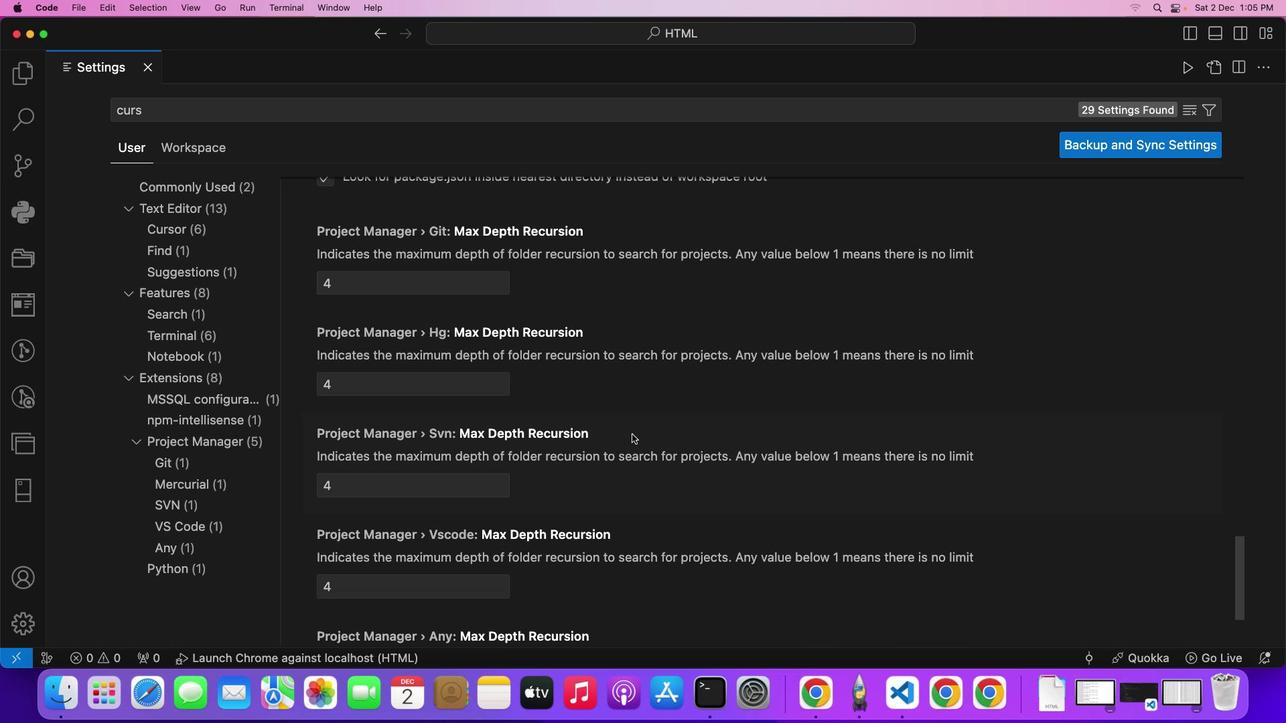 
Action: Mouse scrolled (923, 531) with delta (65, 108)
Screenshot: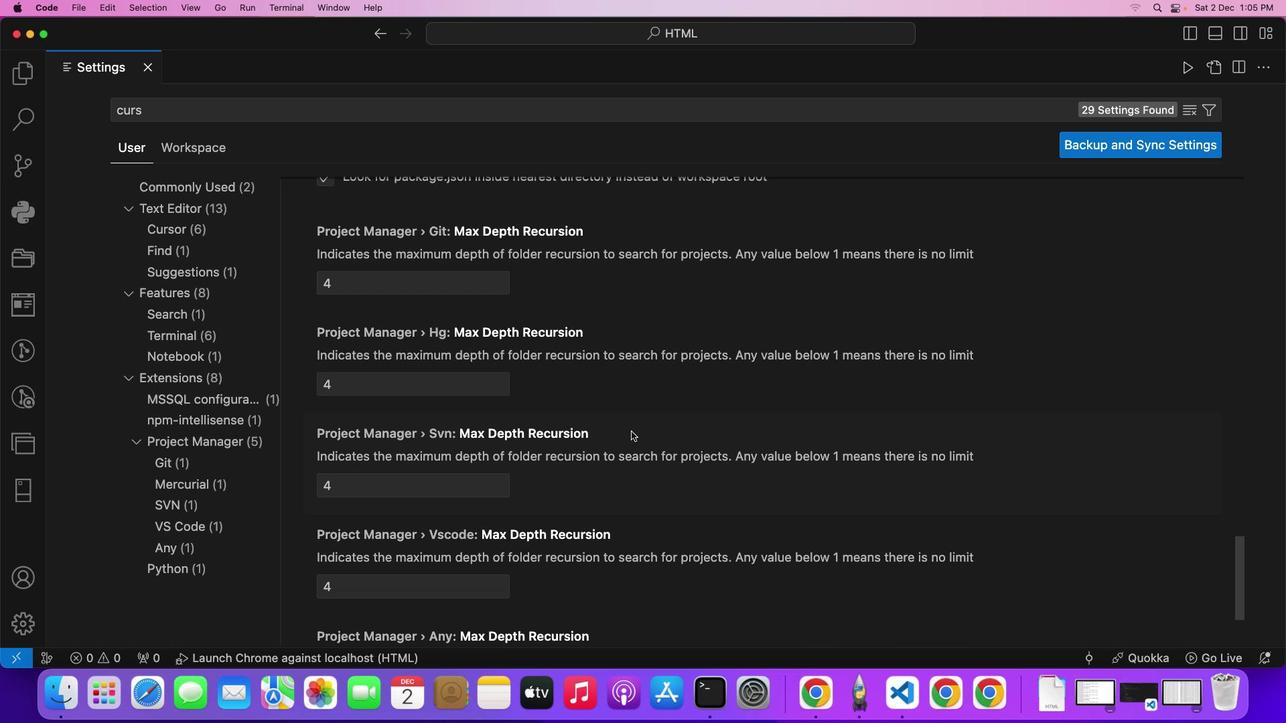 
Action: Mouse scrolled (923, 531) with delta (65, 108)
Screenshot: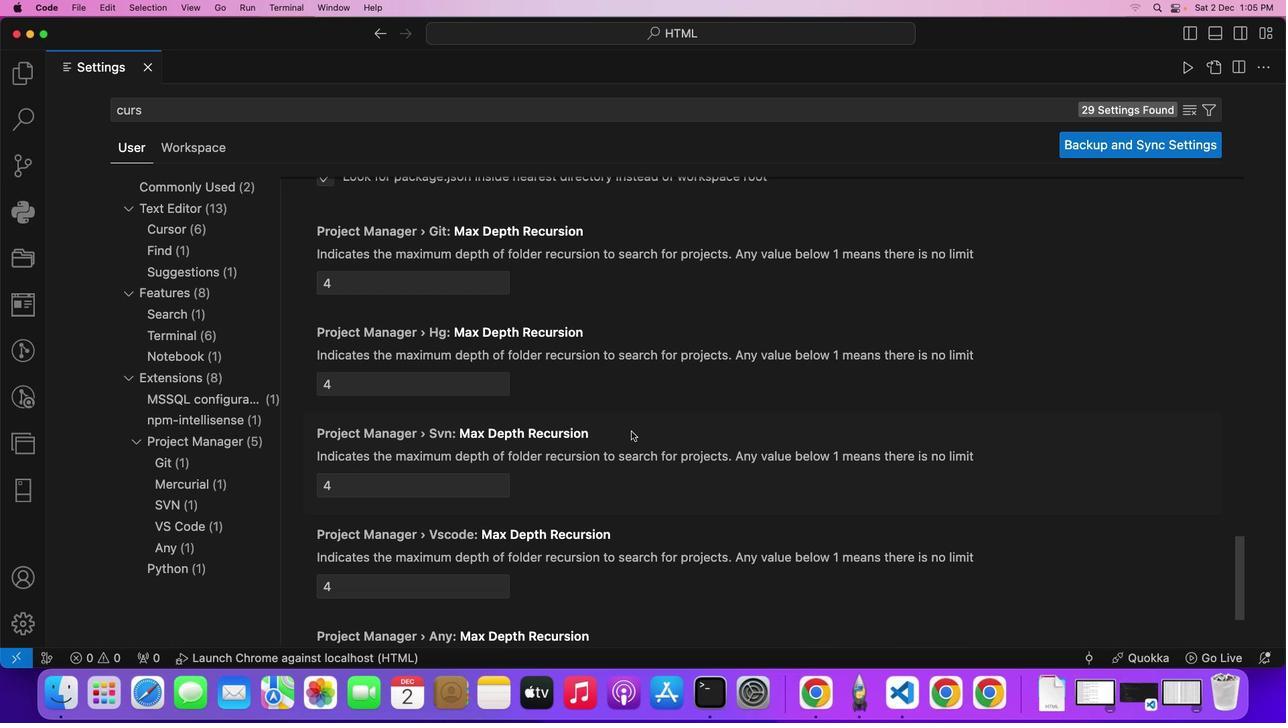 
Action: Mouse moved to (922, 523)
Screenshot: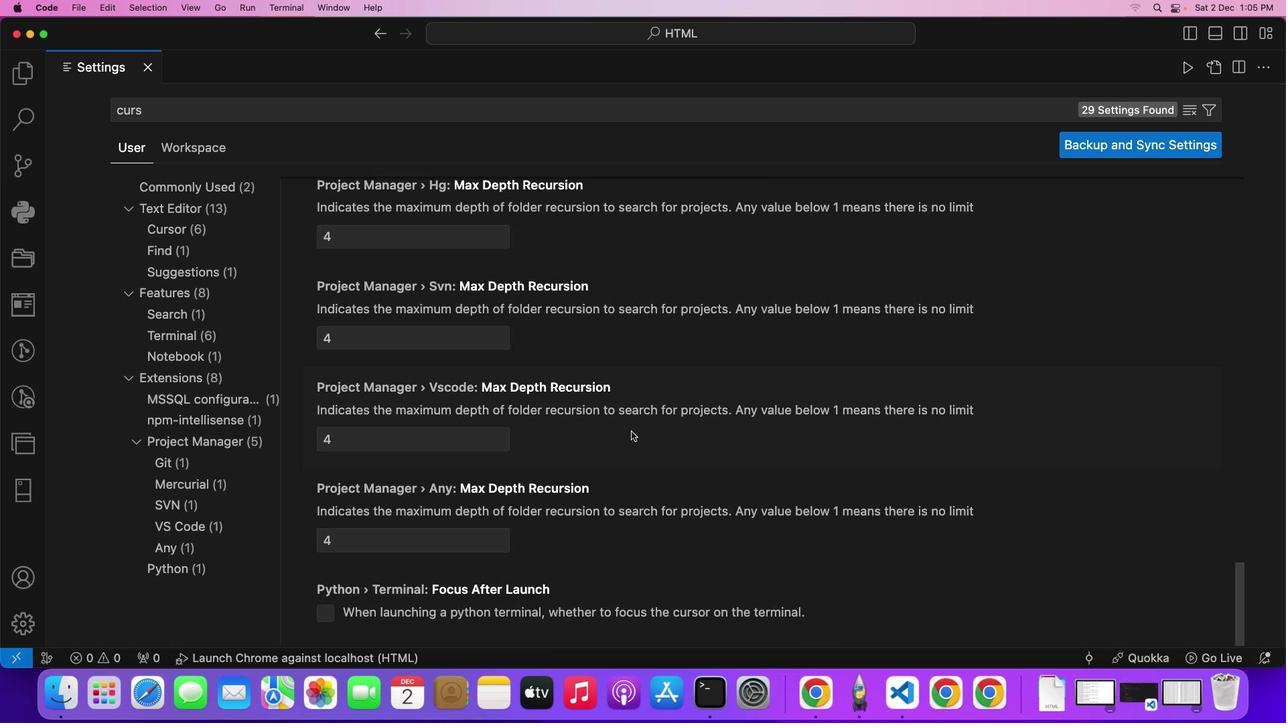 
Action: Mouse scrolled (922, 523) with delta (65, 108)
Screenshot: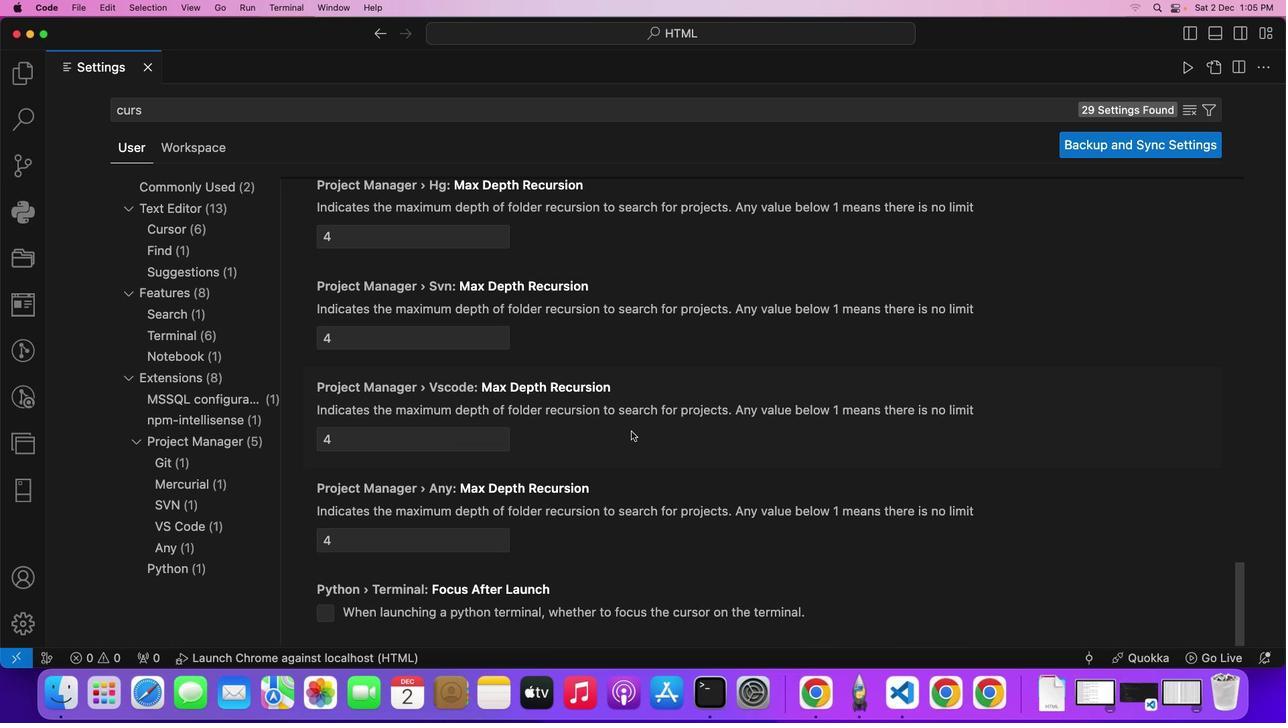 
Action: Mouse scrolled (922, 523) with delta (65, 108)
Screenshot: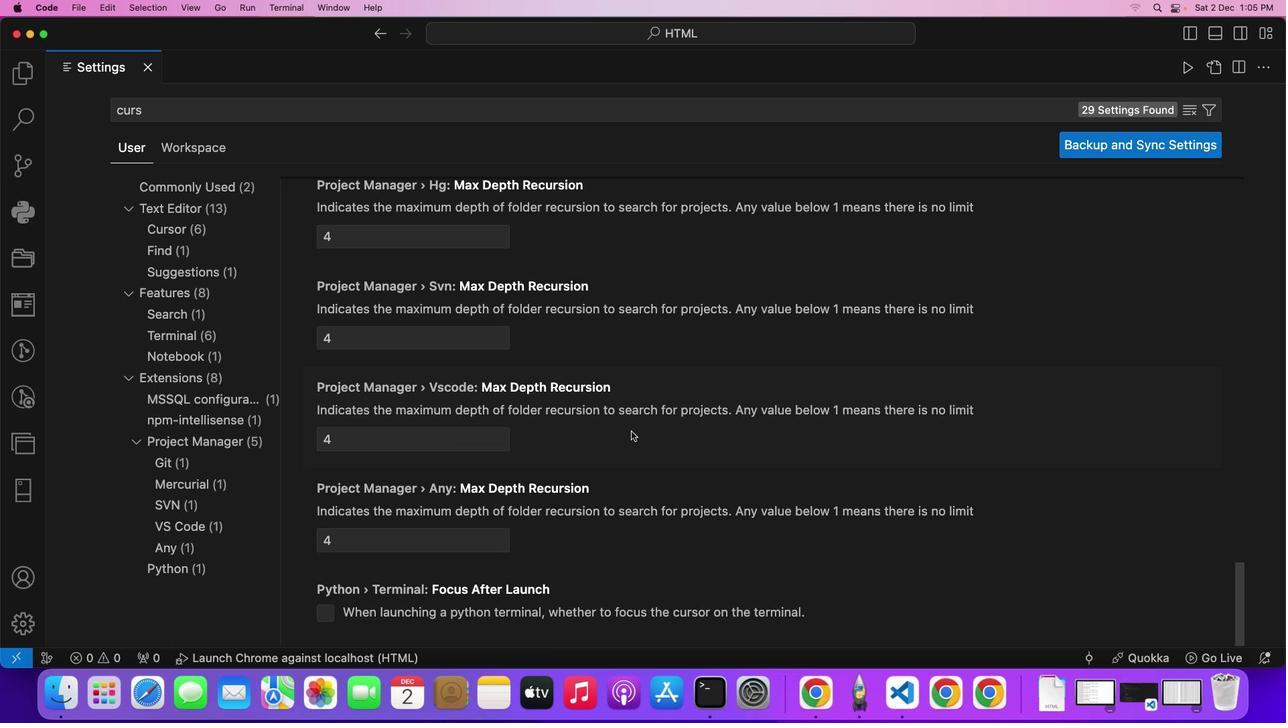 
Action: Mouse scrolled (922, 523) with delta (65, 107)
Screenshot: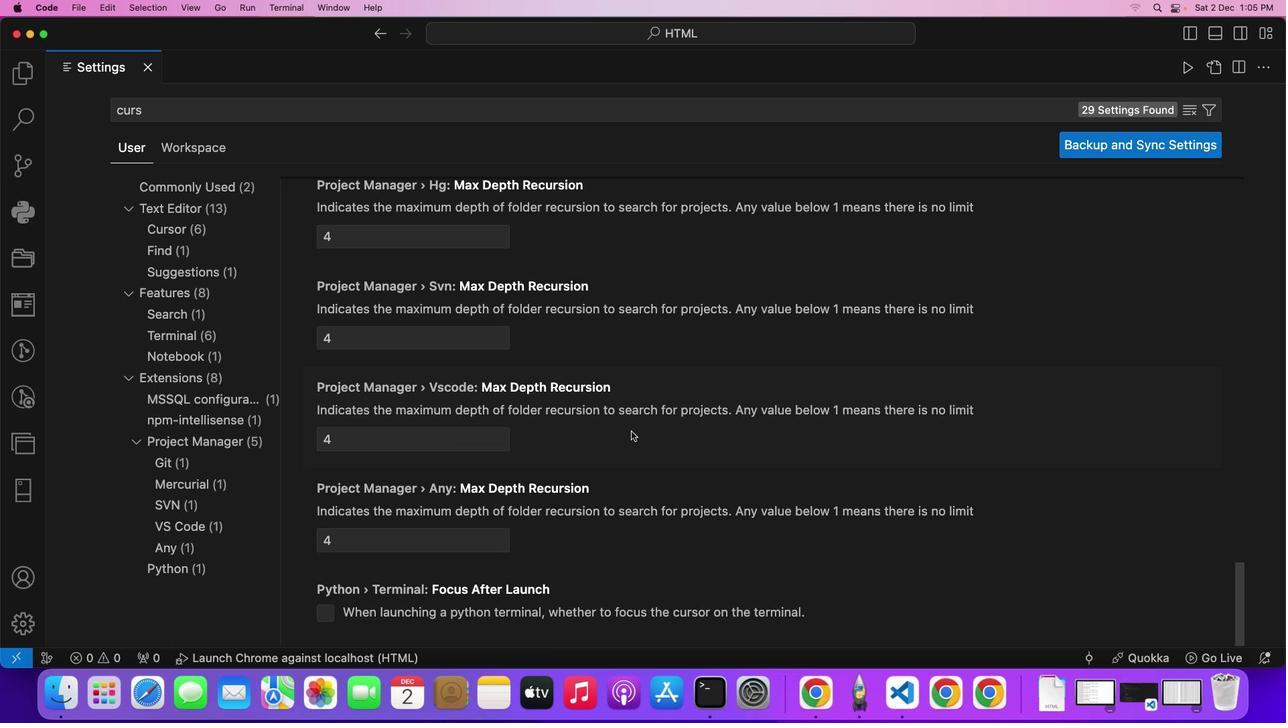 
Action: Mouse scrolled (922, 523) with delta (65, 107)
Screenshot: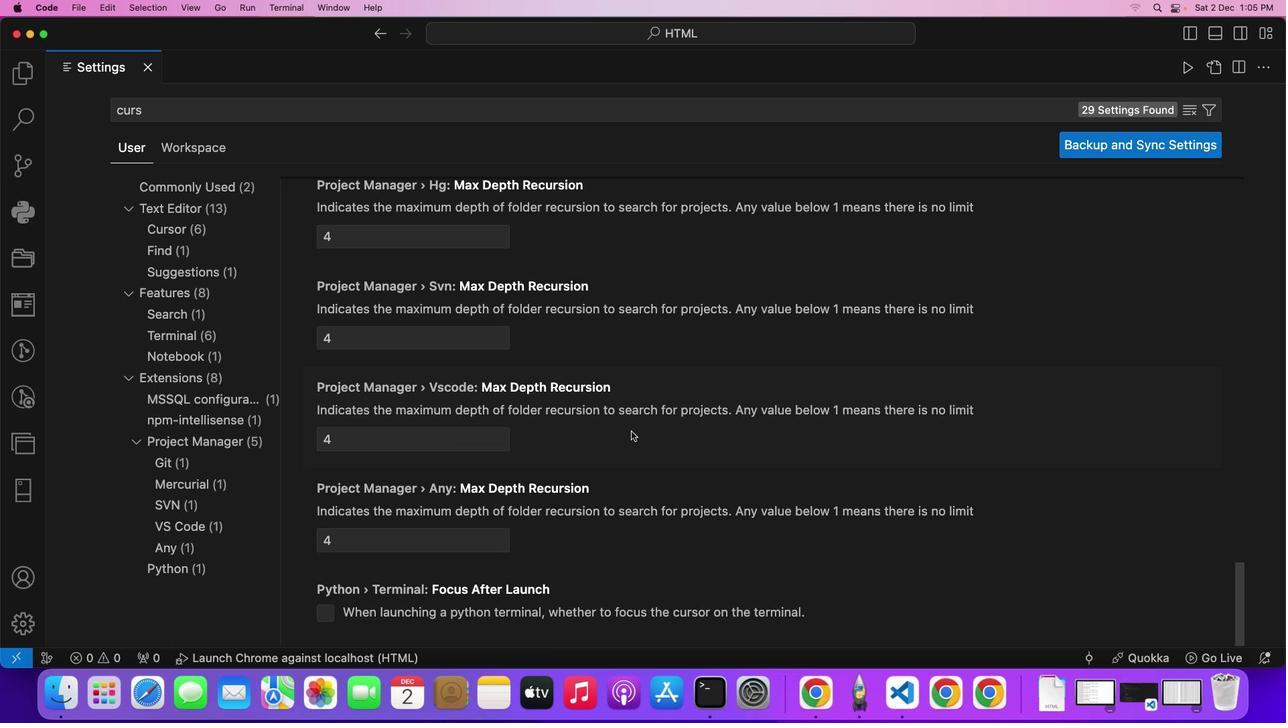
Action: Mouse scrolled (922, 523) with delta (65, 108)
Screenshot: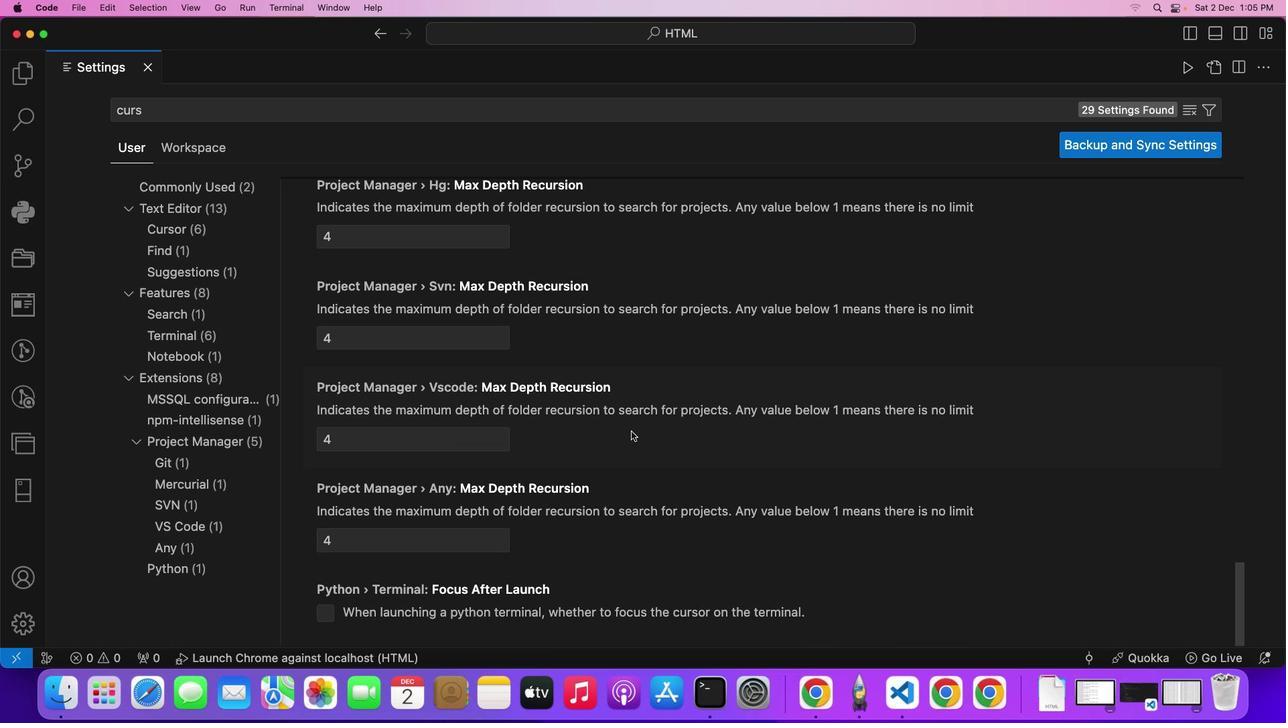 
Action: Mouse scrolled (922, 523) with delta (65, 108)
Screenshot: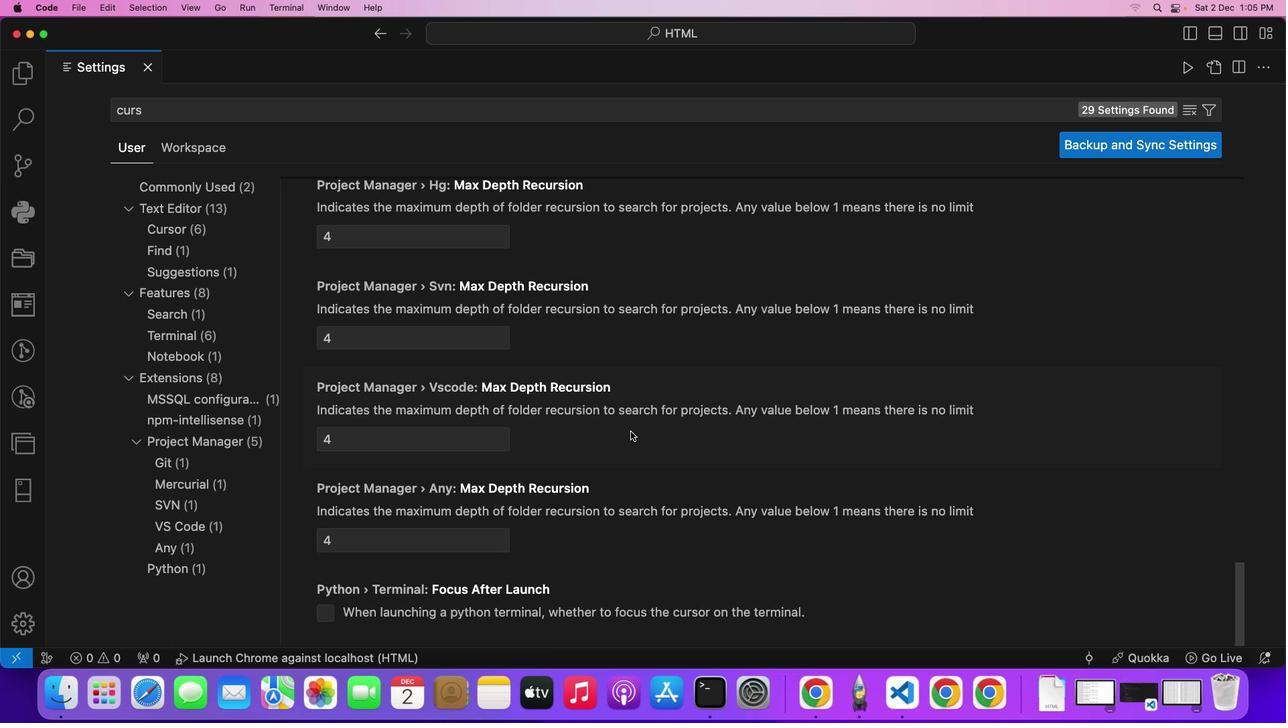 
Action: Mouse scrolled (922, 523) with delta (65, 108)
Screenshot: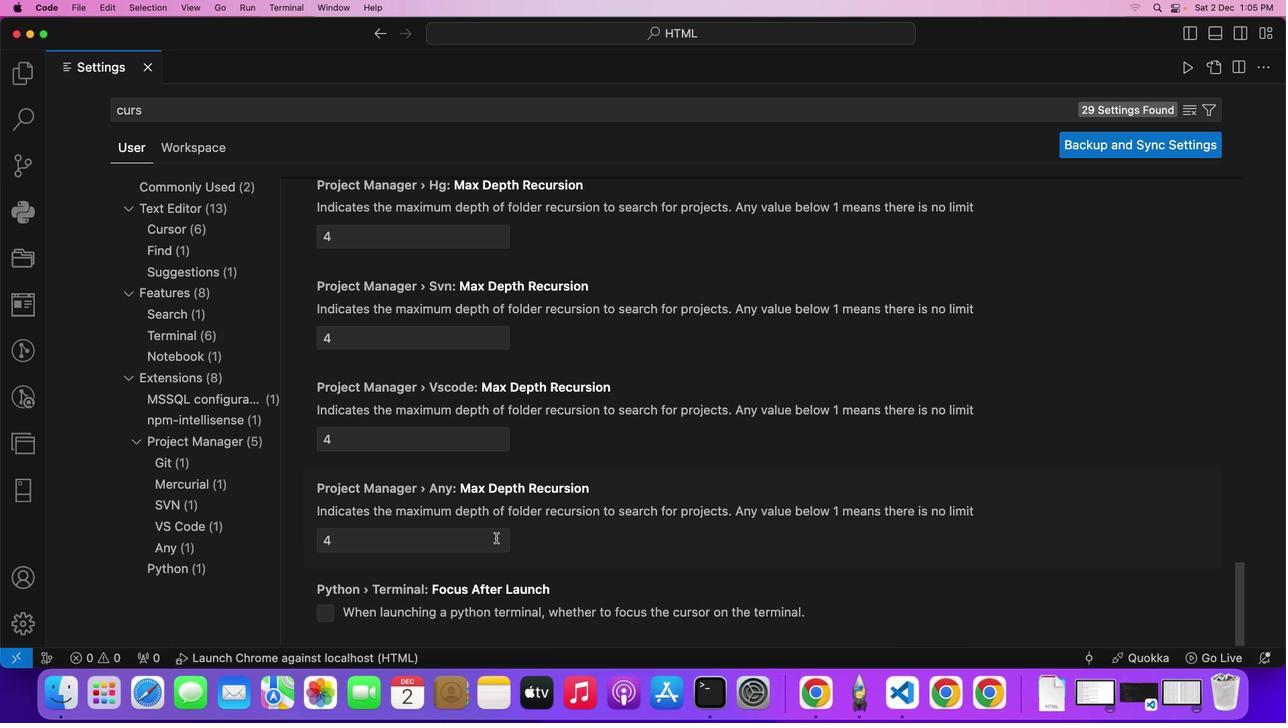 
Action: Mouse moved to (614, 667)
Screenshot: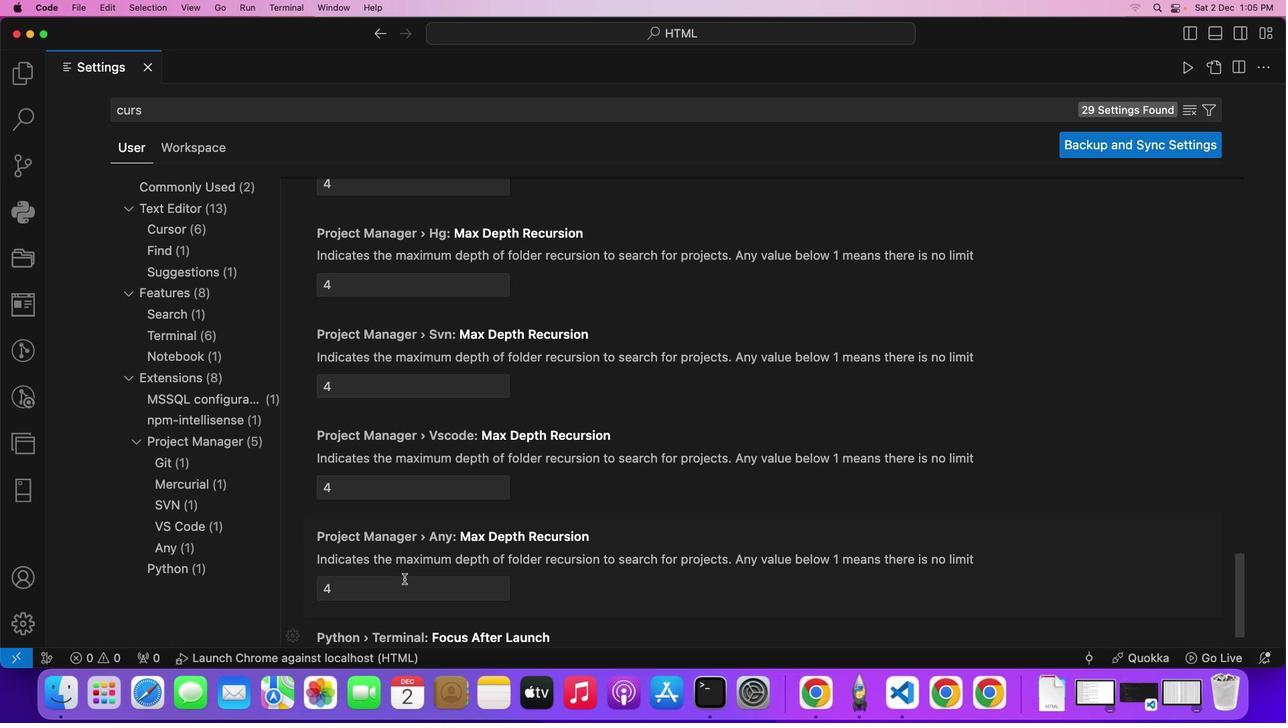 
Action: Mouse scrolled (614, 667) with delta (65, 109)
Screenshot: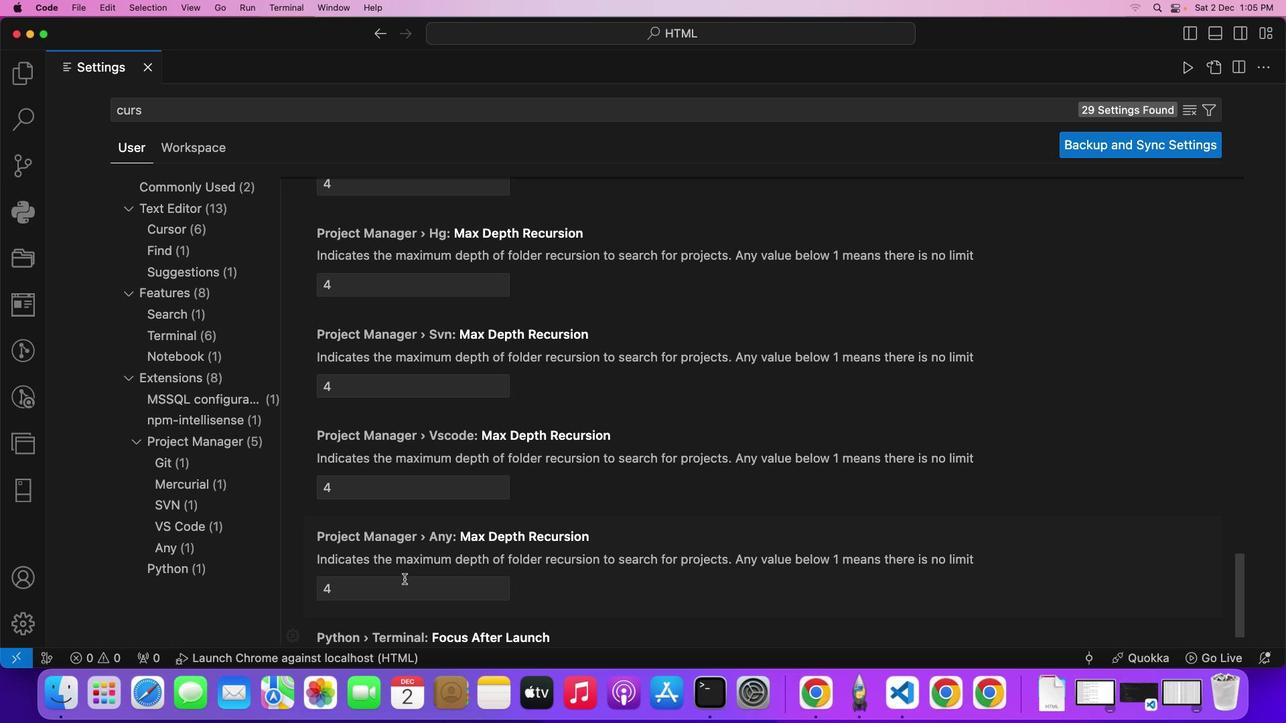 
Action: Mouse moved to (614, 665)
Screenshot: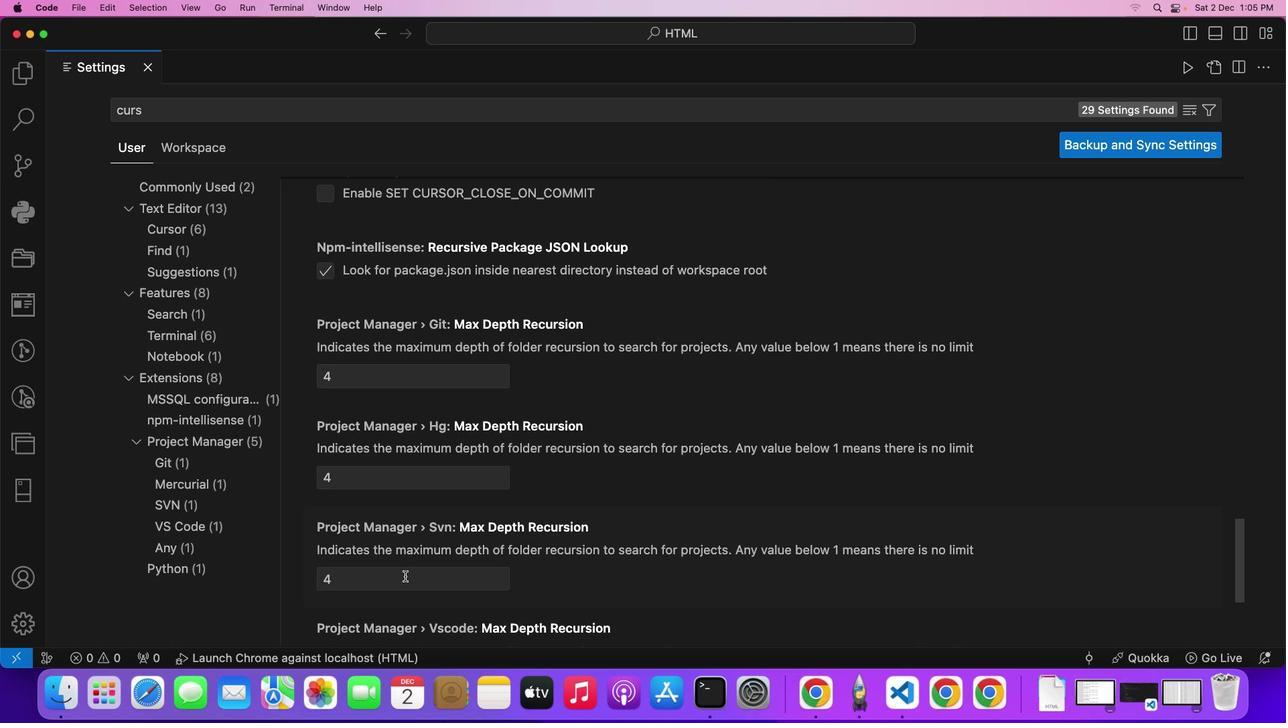
Action: Mouse scrolled (614, 665) with delta (65, 109)
Screenshot: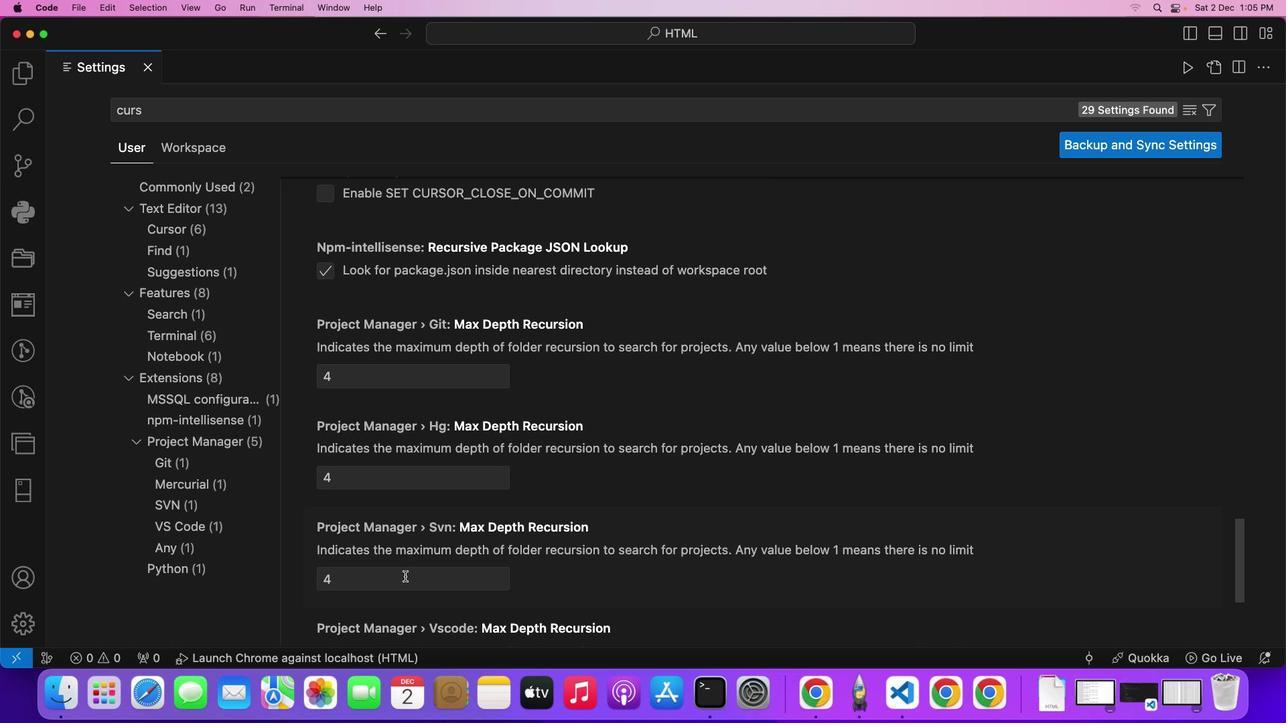 
Action: Mouse scrolled (614, 665) with delta (65, 109)
Screenshot: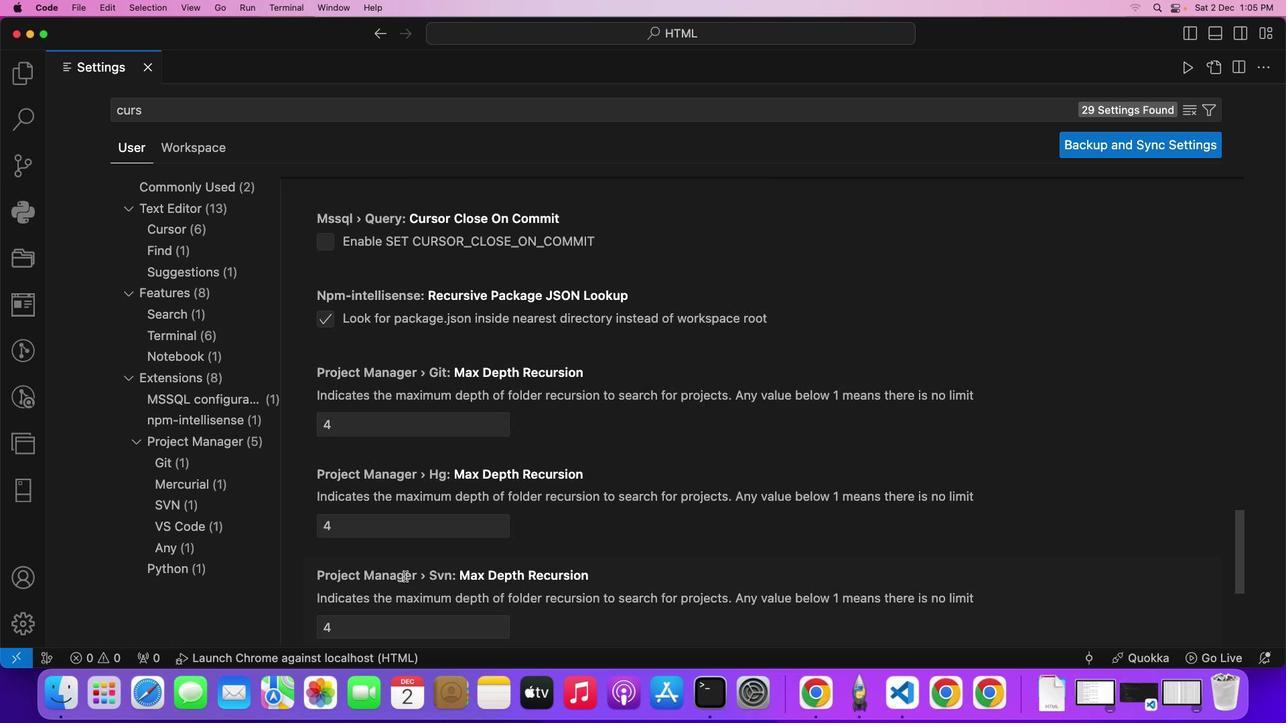 
Action: Mouse scrolled (614, 665) with delta (65, 110)
Screenshot: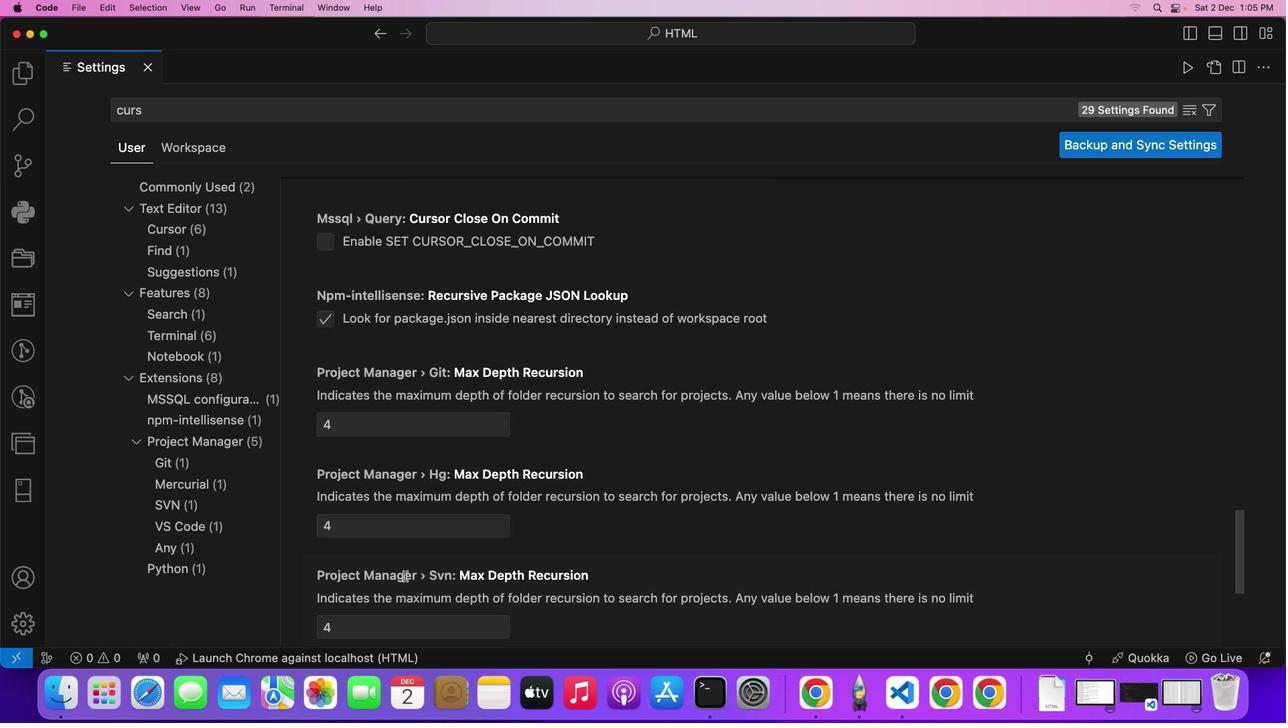 
Action: Mouse moved to (615, 663)
Screenshot: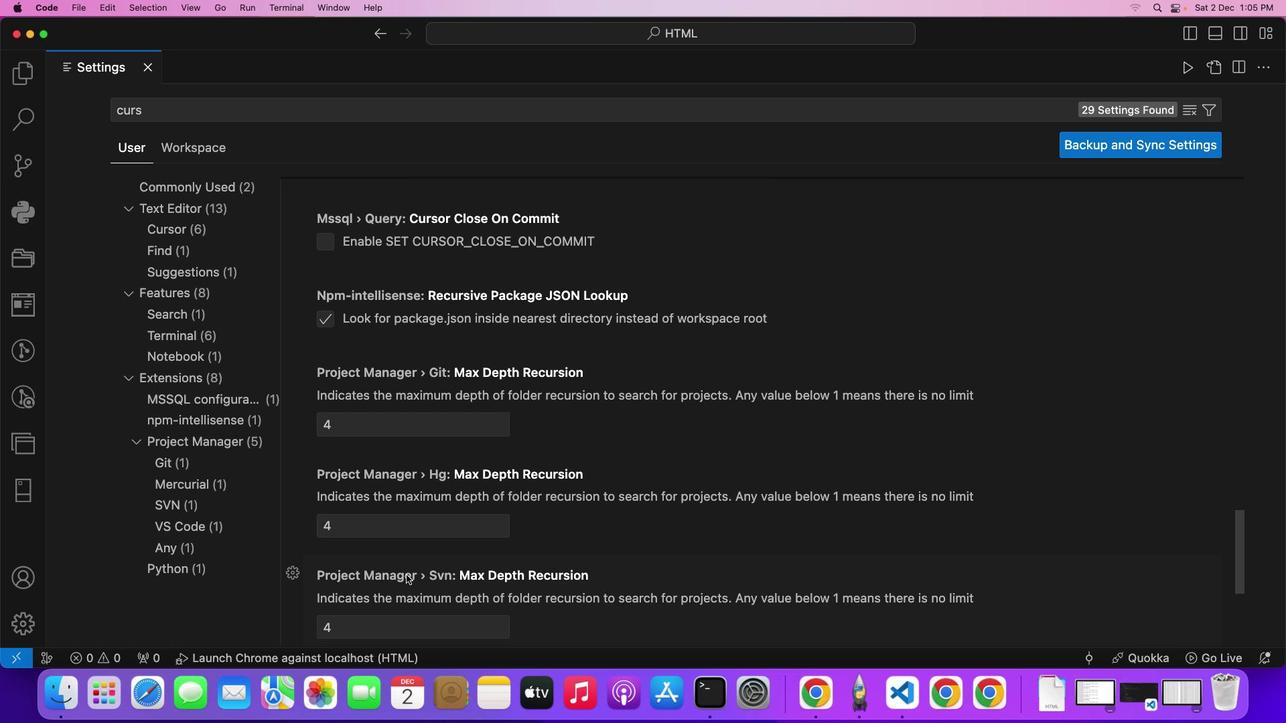 
Action: Mouse scrolled (615, 663) with delta (65, 109)
Screenshot: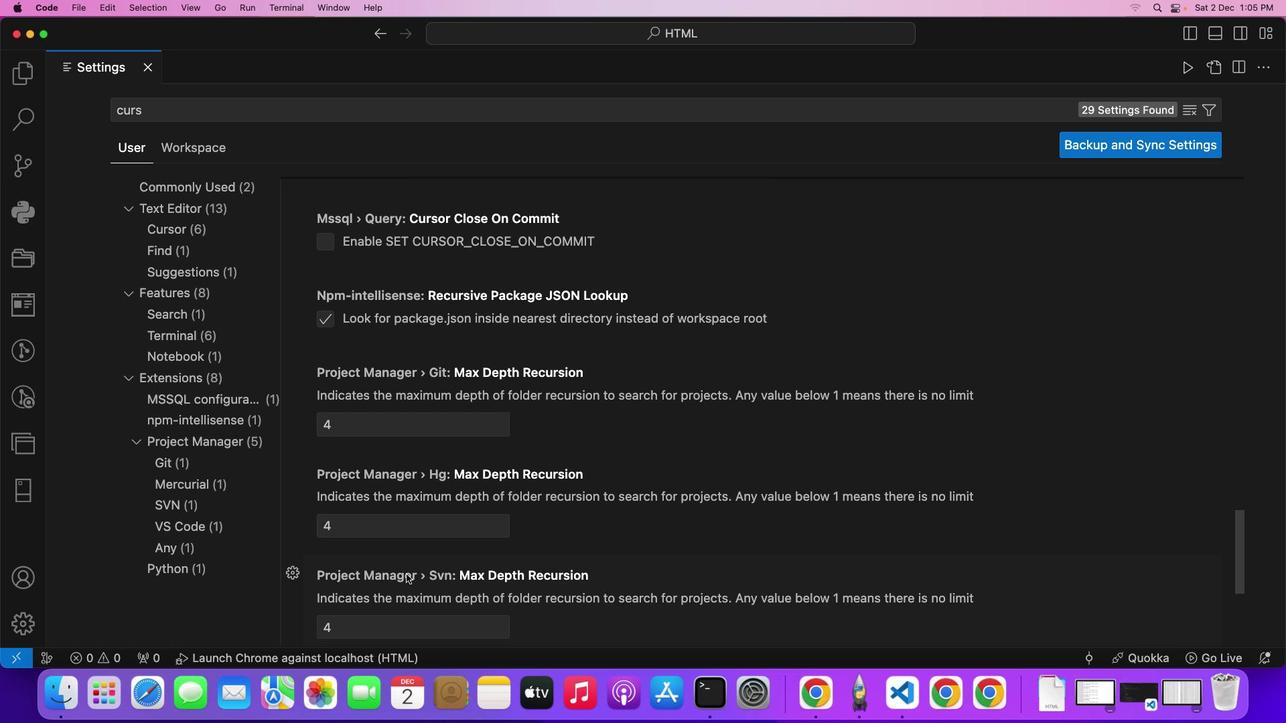 
Action: Mouse moved to (616, 661)
Screenshot: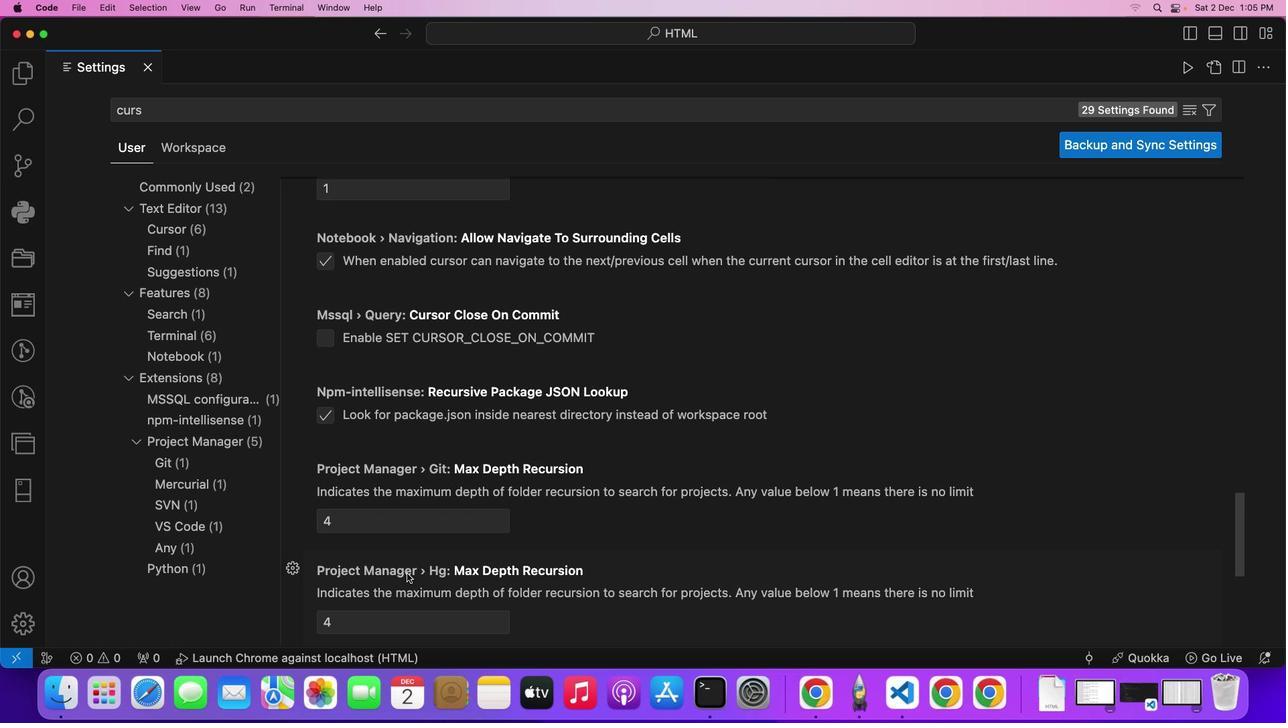 
Action: Mouse scrolled (616, 661) with delta (65, 109)
Screenshot: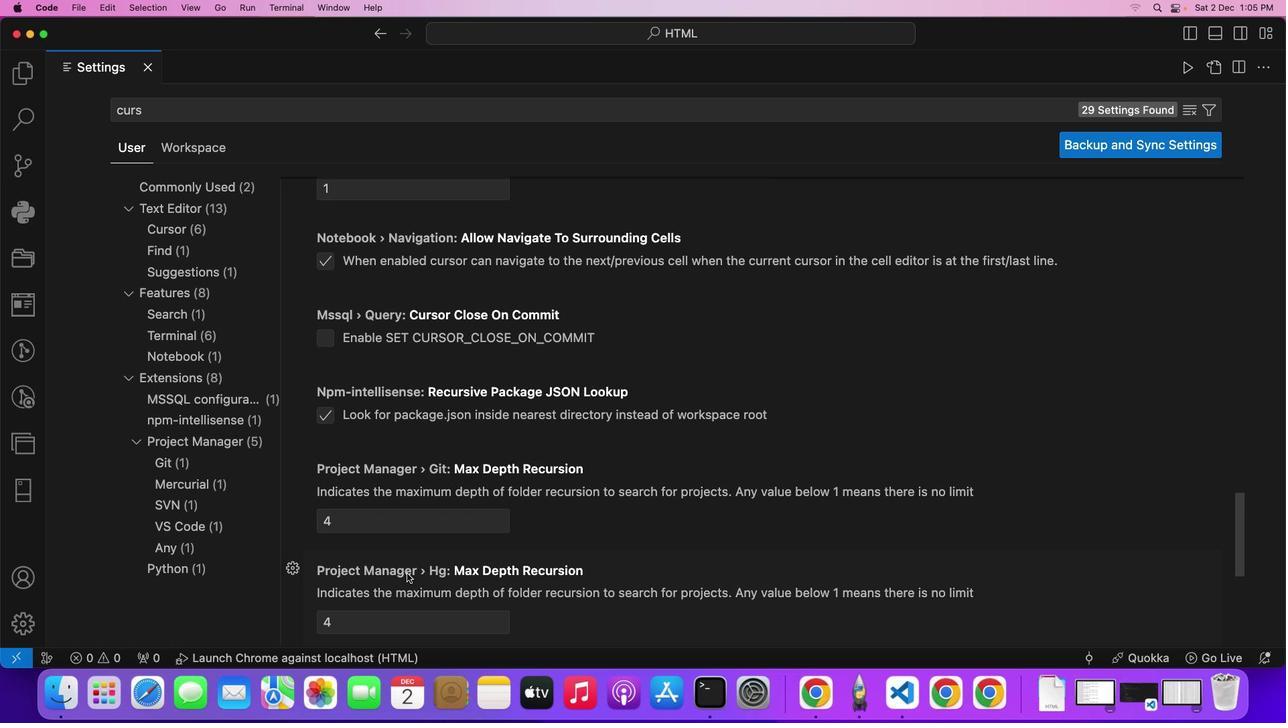 
Action: Mouse scrolled (616, 661) with delta (65, 109)
Screenshot: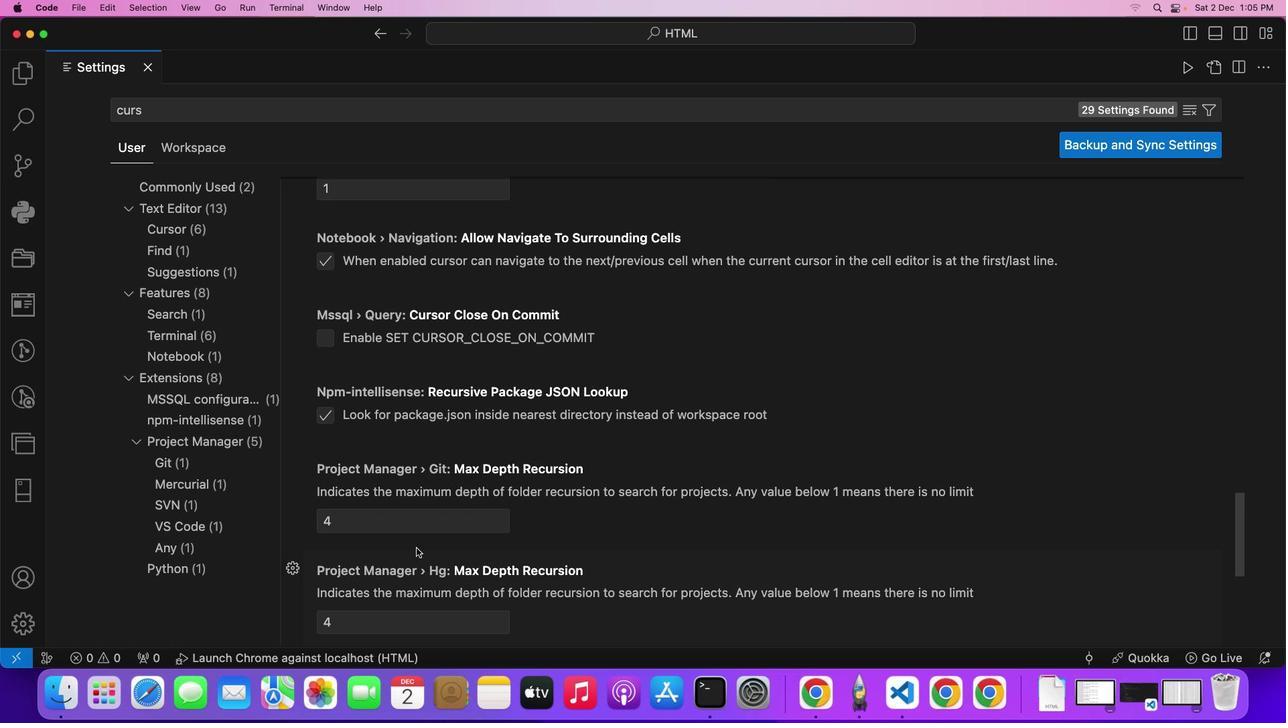 
Action: Mouse moved to (632, 454)
Screenshot: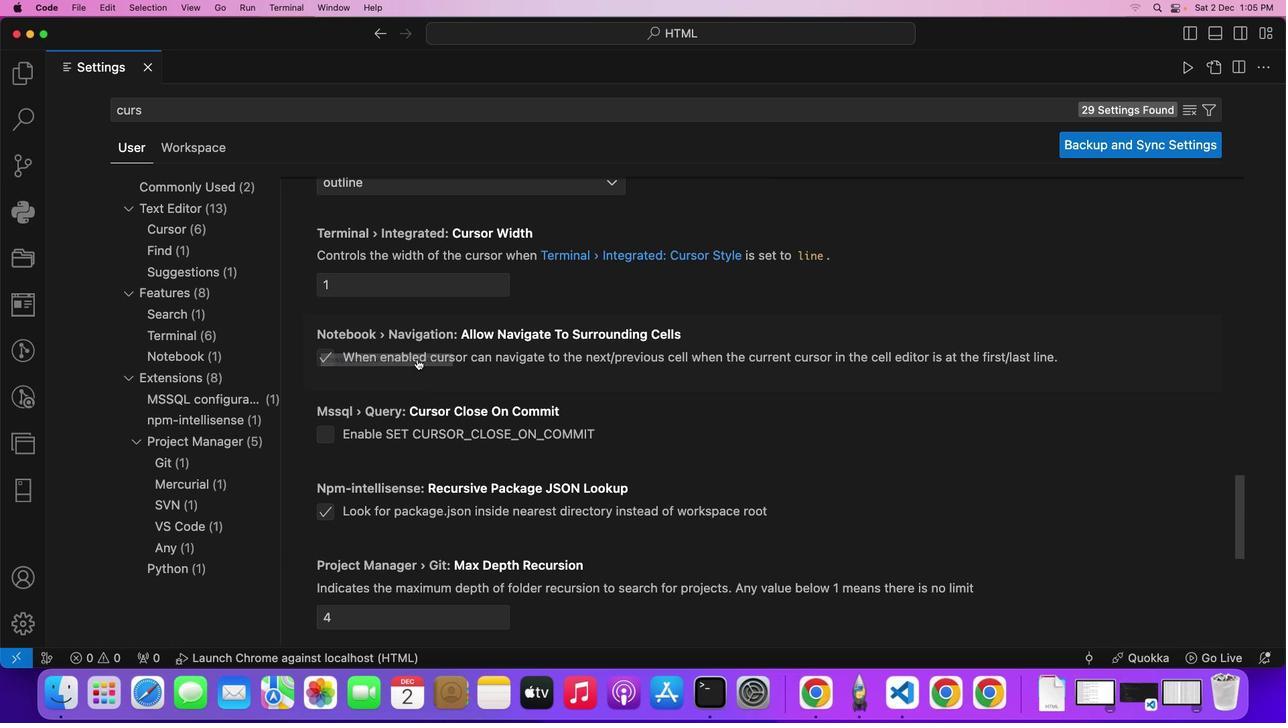 
Action: Mouse scrolled (632, 454) with delta (65, 109)
Screenshot: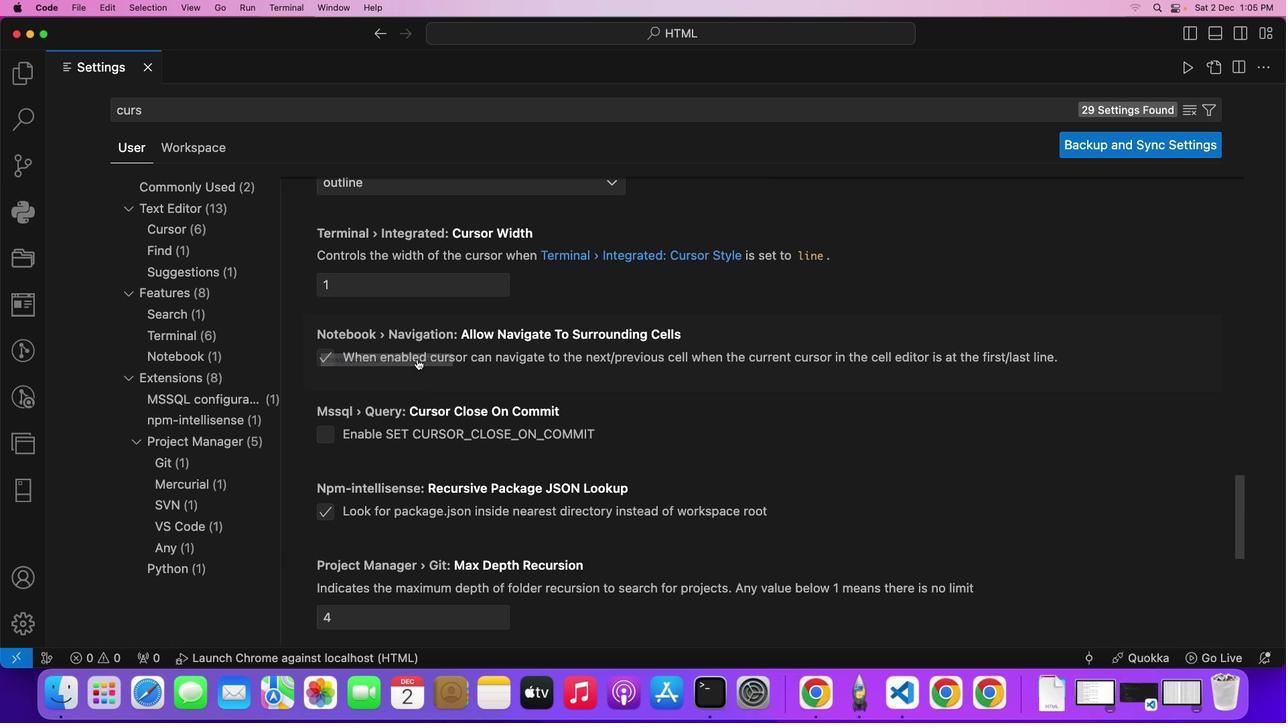 
Action: Mouse moved to (632, 454)
Screenshot: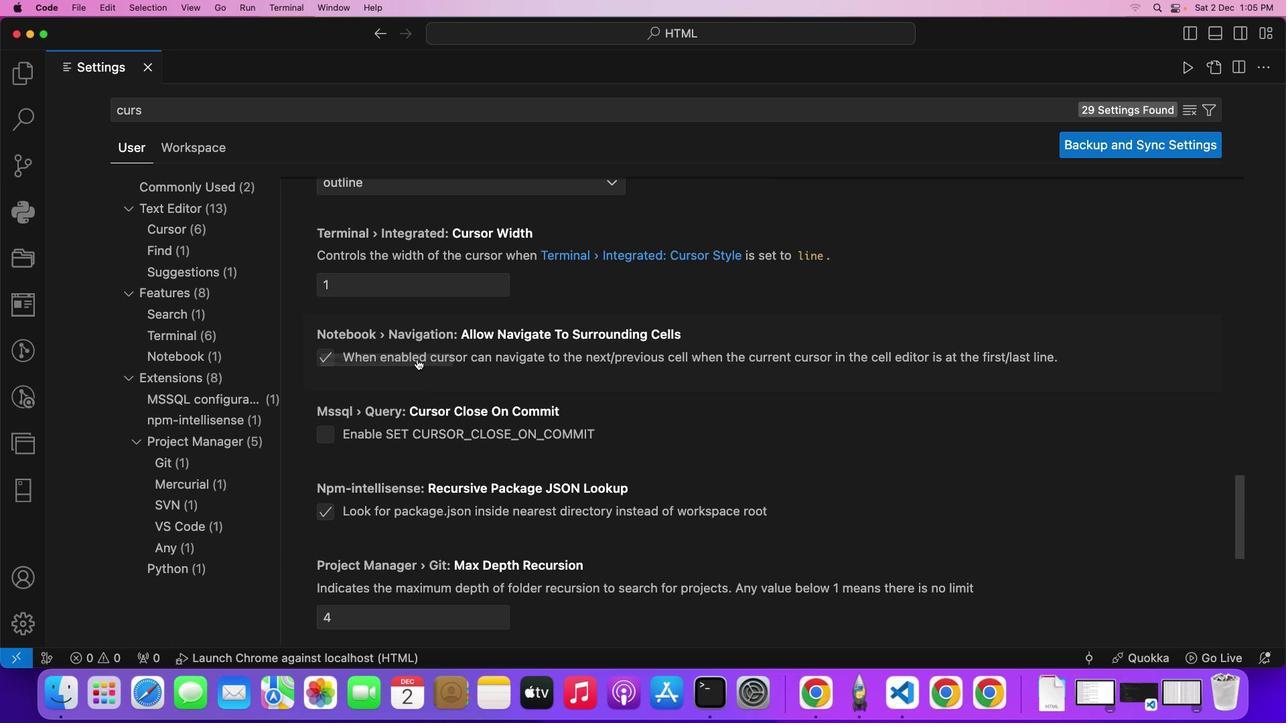 
Action: Mouse scrolled (632, 454) with delta (65, 109)
Screenshot: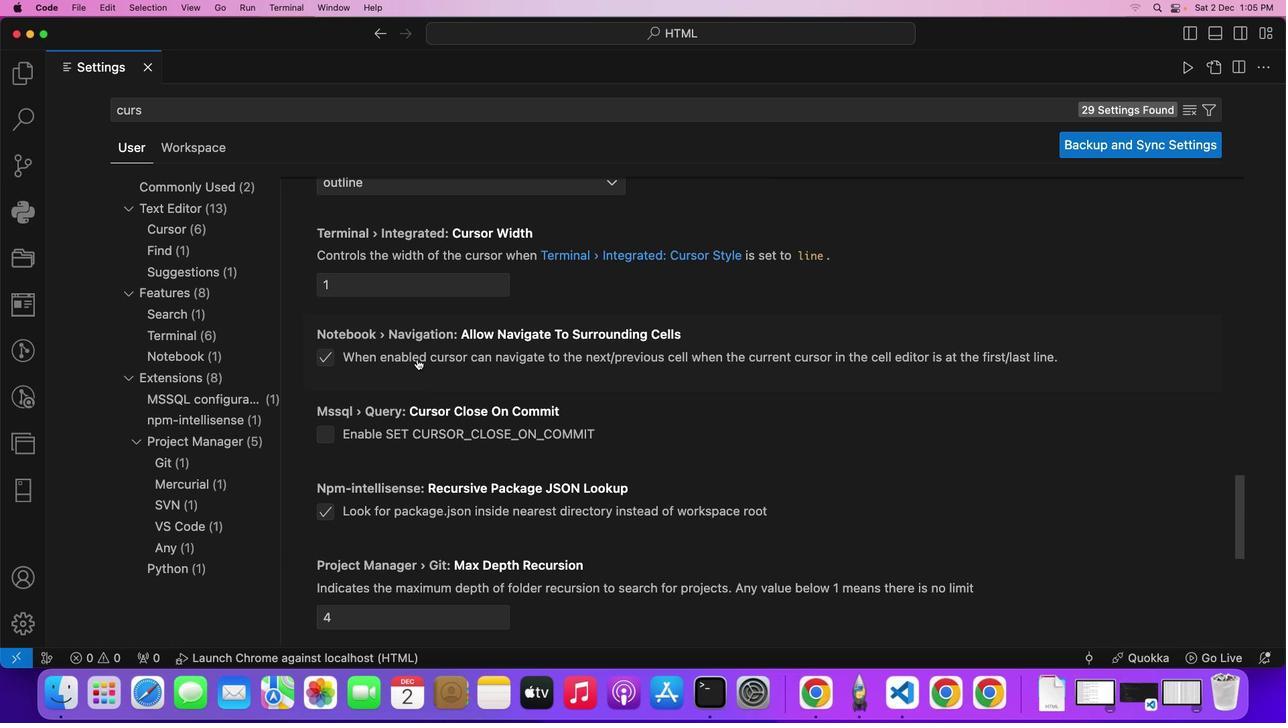 
Action: Mouse moved to (632, 454)
Screenshot: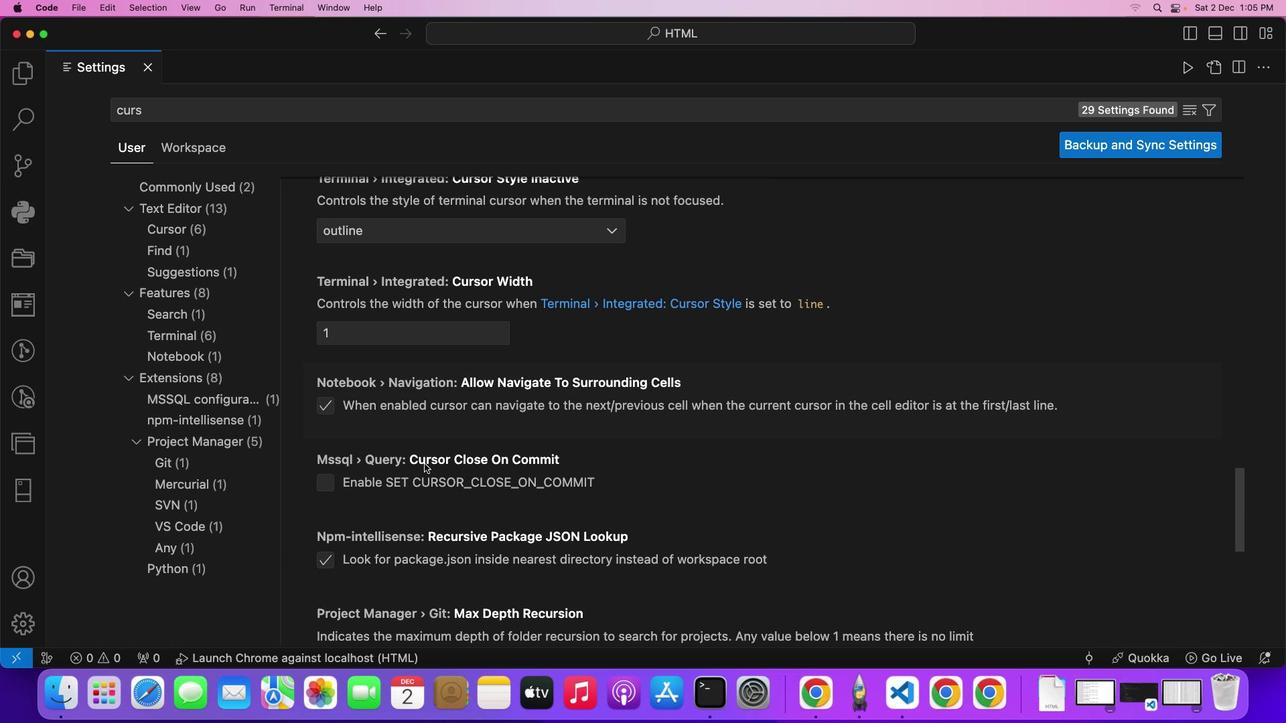 
Action: Mouse scrolled (632, 454) with delta (65, 109)
Screenshot: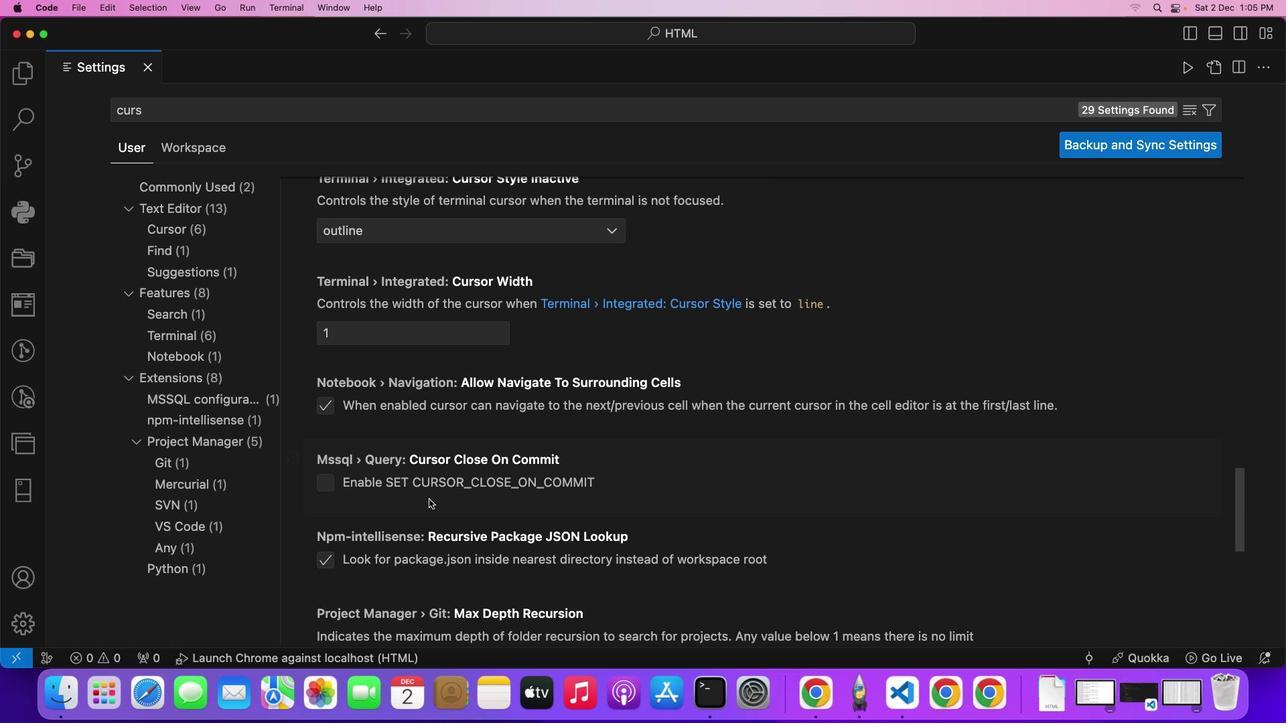 
Action: Mouse moved to (551, 579)
Screenshot: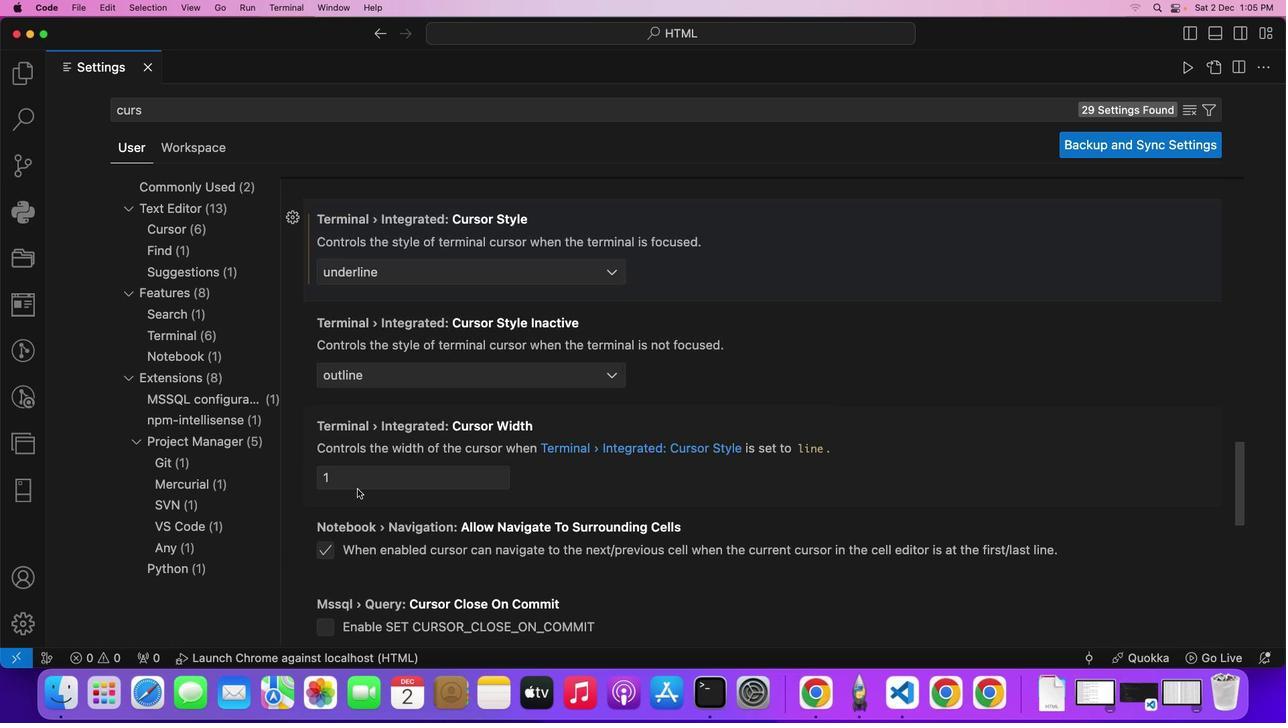 
Action: Mouse scrolled (551, 579) with delta (65, 109)
Screenshot: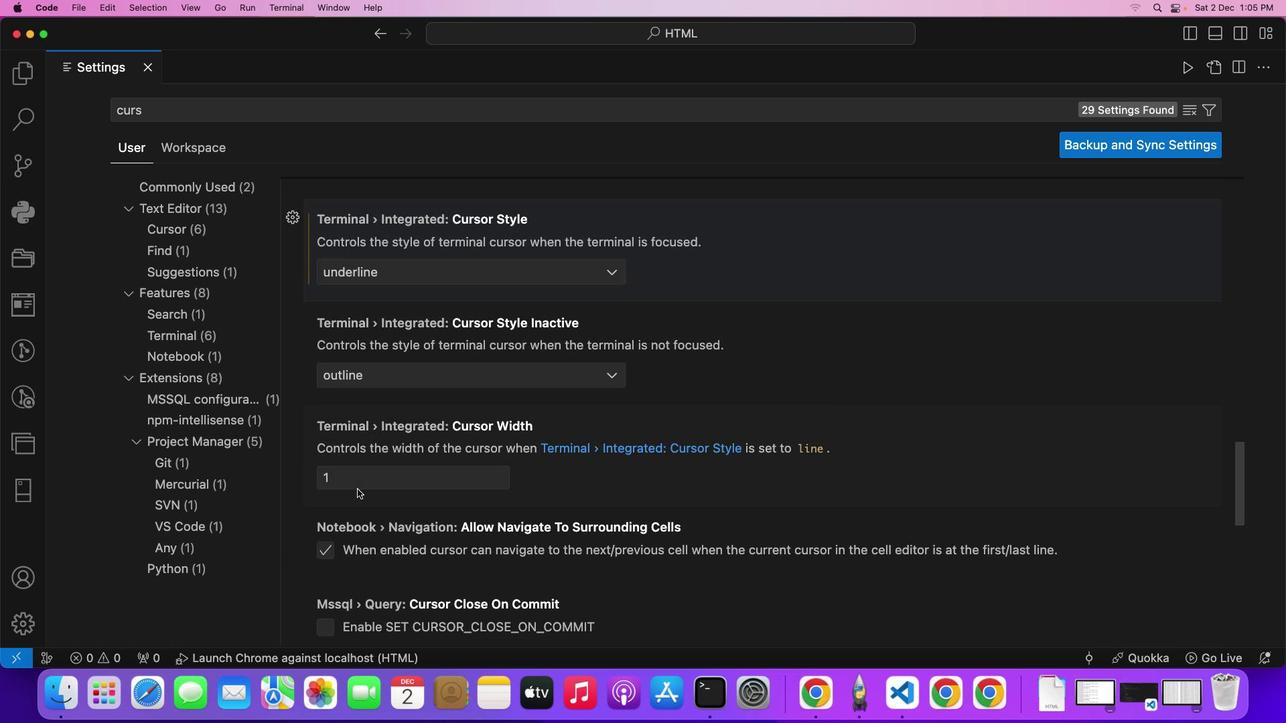 
Action: Mouse scrolled (551, 579) with delta (65, 109)
Screenshot: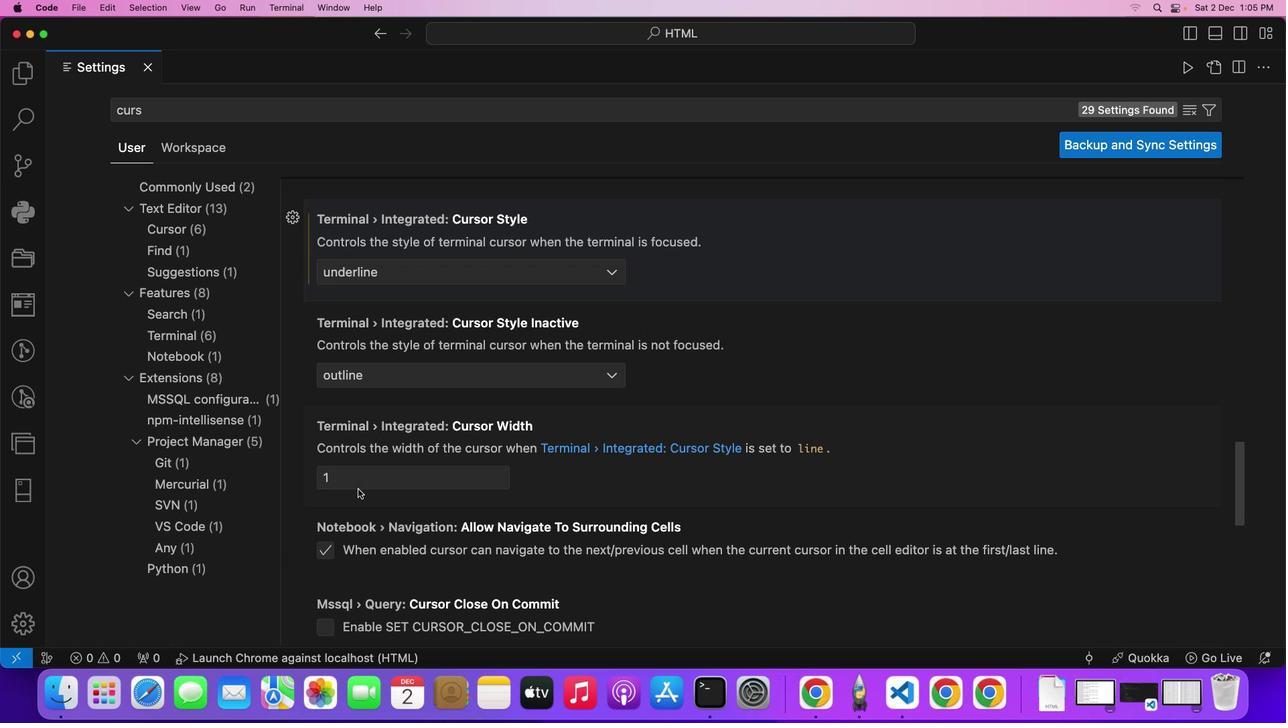 
Action: Mouse scrolled (551, 579) with delta (65, 109)
Screenshot: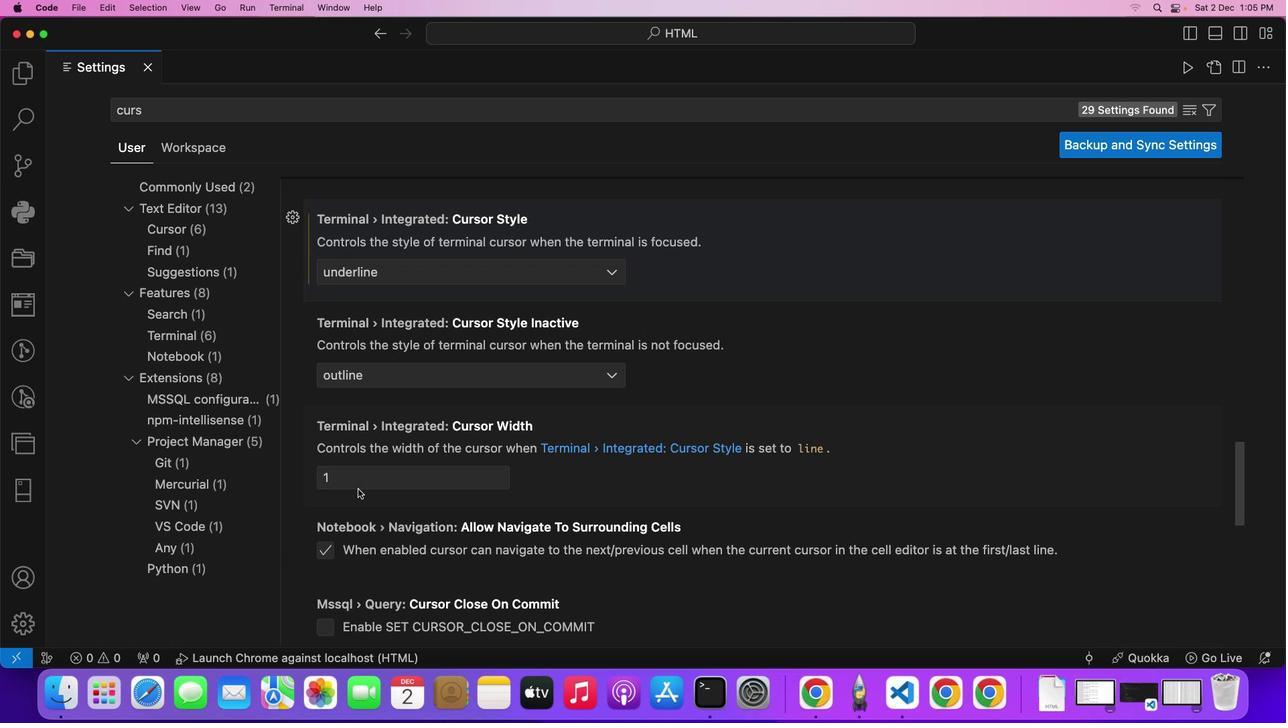 
Action: Mouse moved to (551, 579)
Screenshot: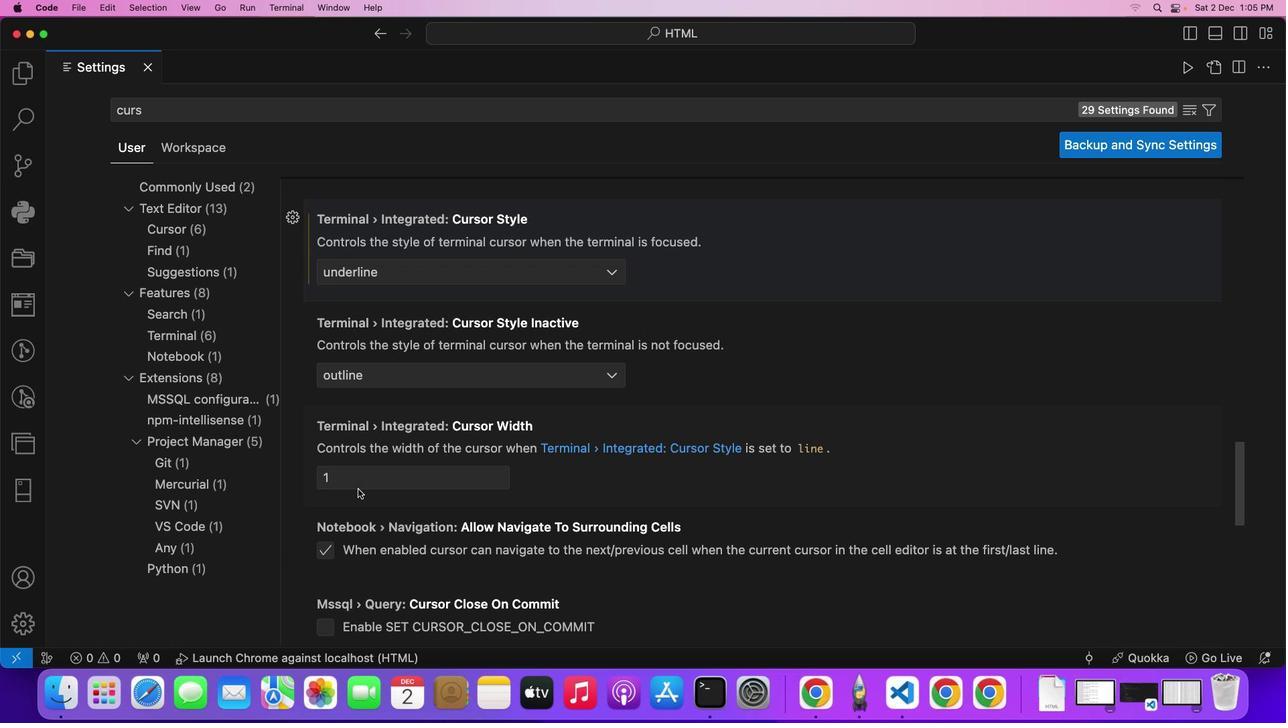 
Action: Mouse scrolled (551, 579) with delta (65, 109)
Screenshot: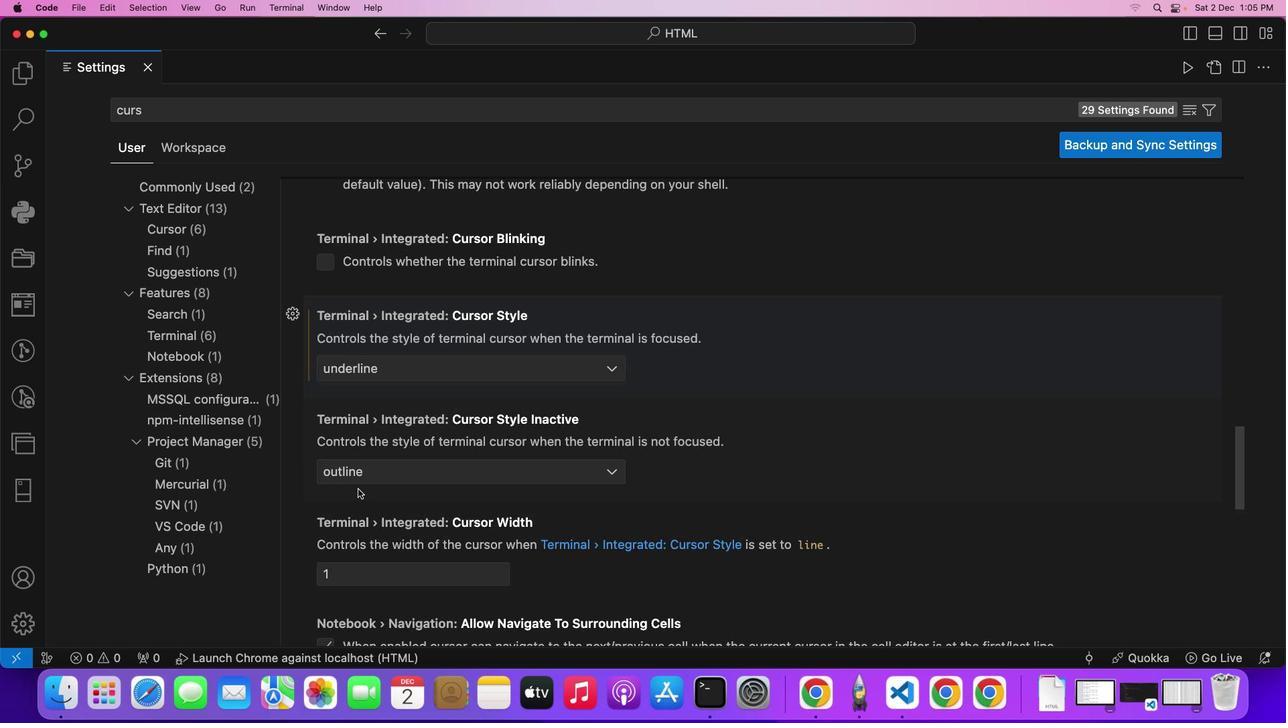 
Action: Mouse scrolled (551, 579) with delta (65, 109)
Screenshot: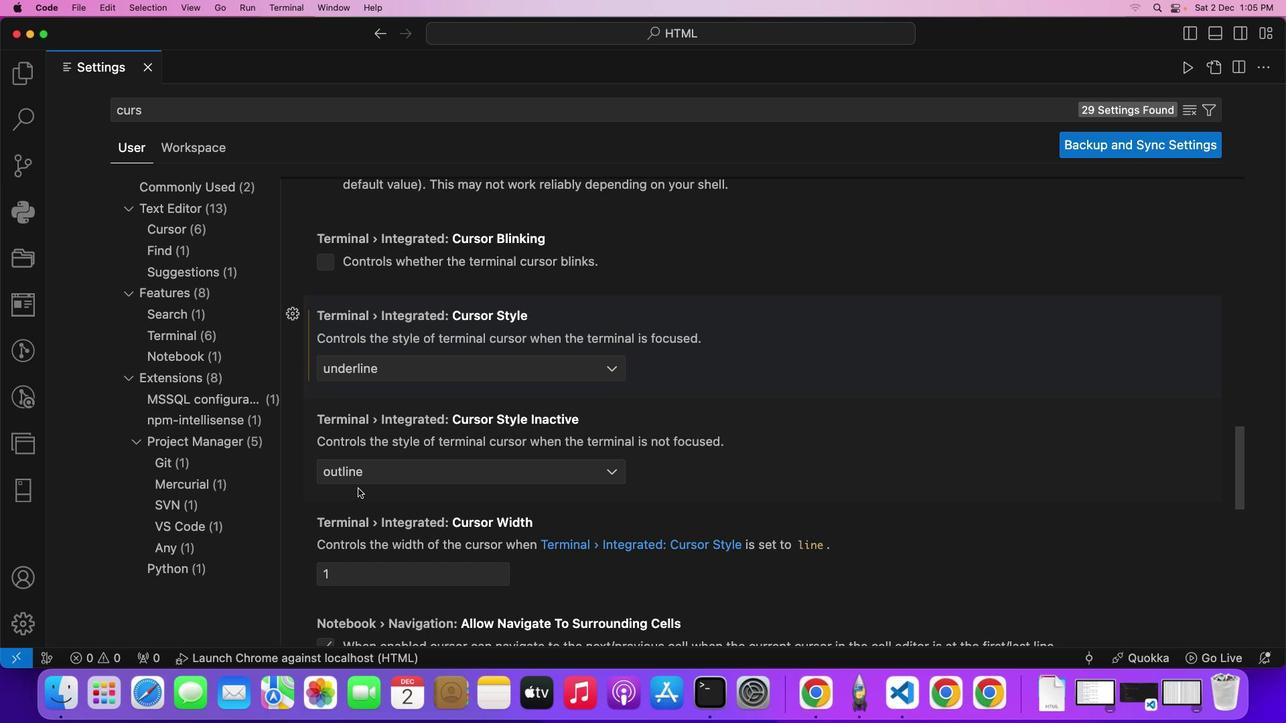 
Action: Mouse moved to (516, 366)
Screenshot: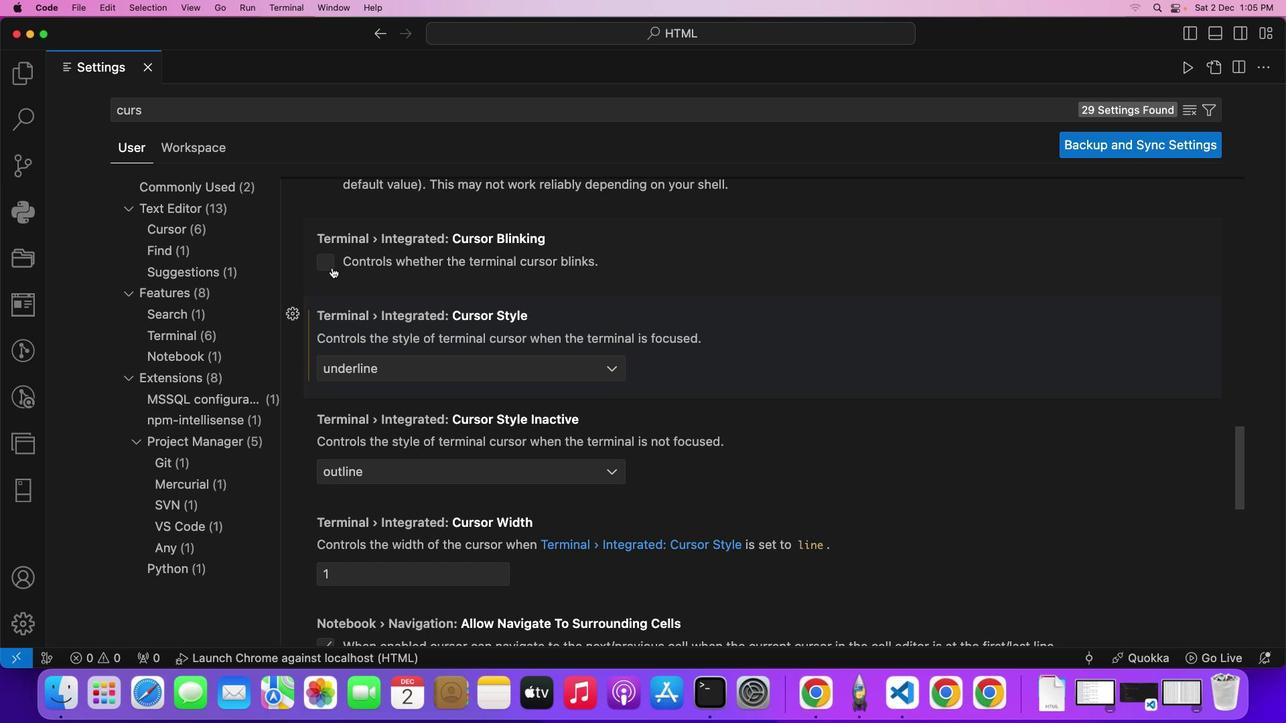 
Action: Mouse pressed left at (516, 366)
Screenshot: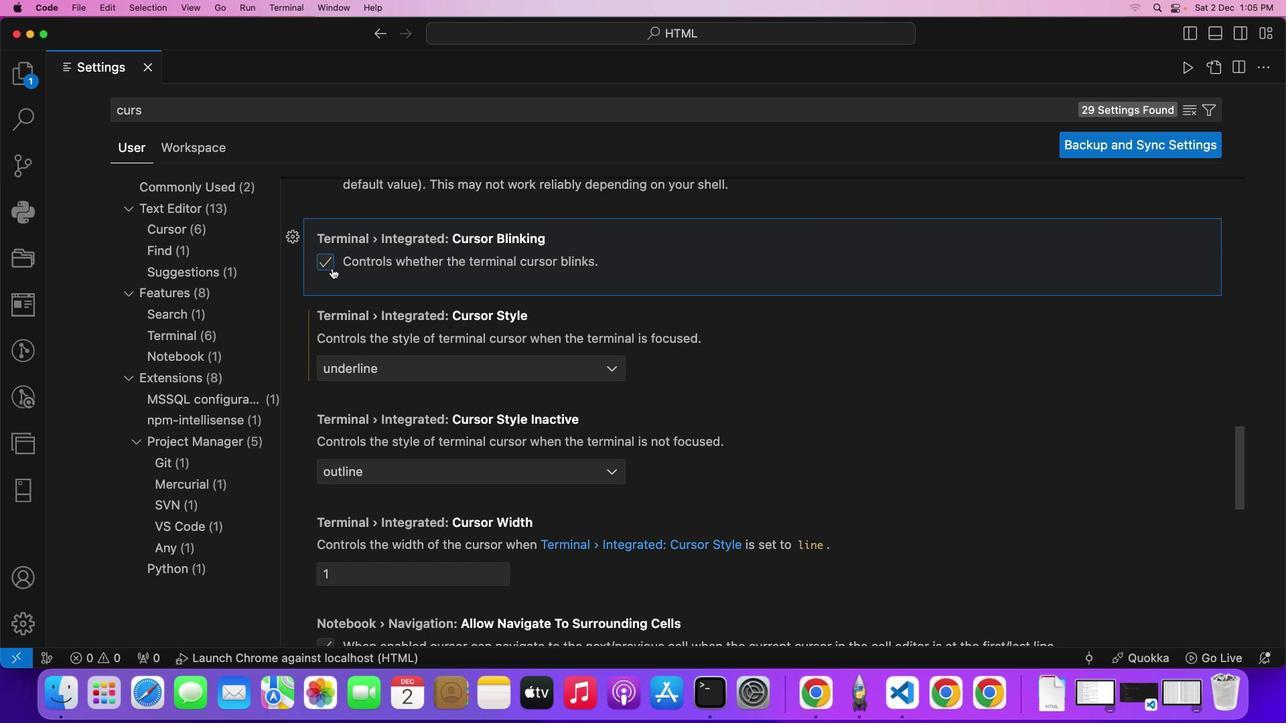 
Action: Mouse moved to (727, 451)
Screenshot: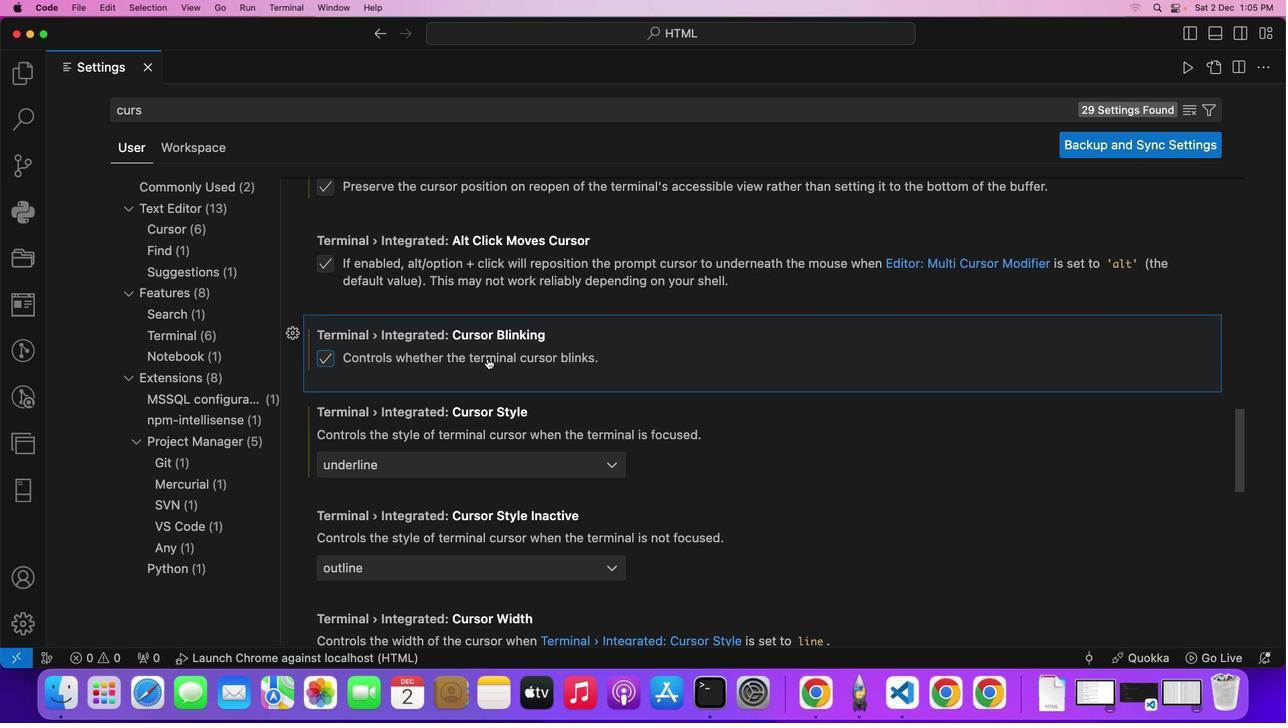 
Action: Mouse scrolled (727, 451) with delta (65, 109)
Screenshot: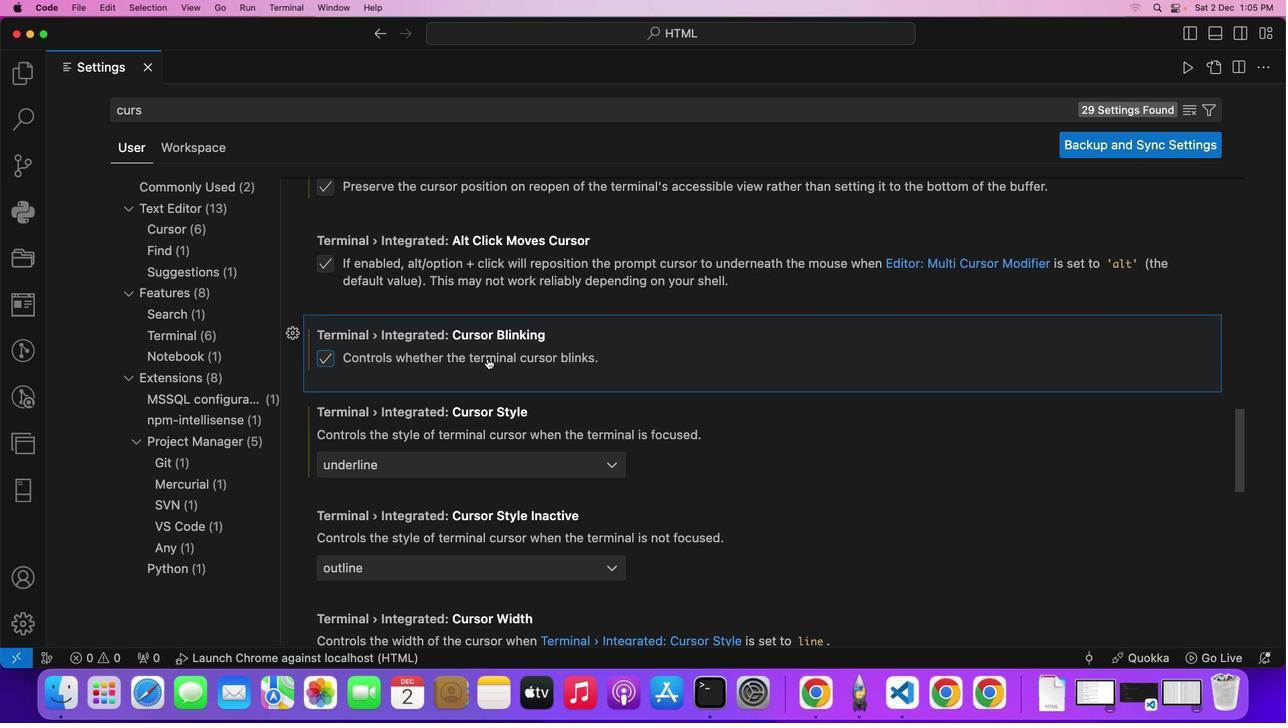 
Action: Mouse moved to (727, 452)
Screenshot: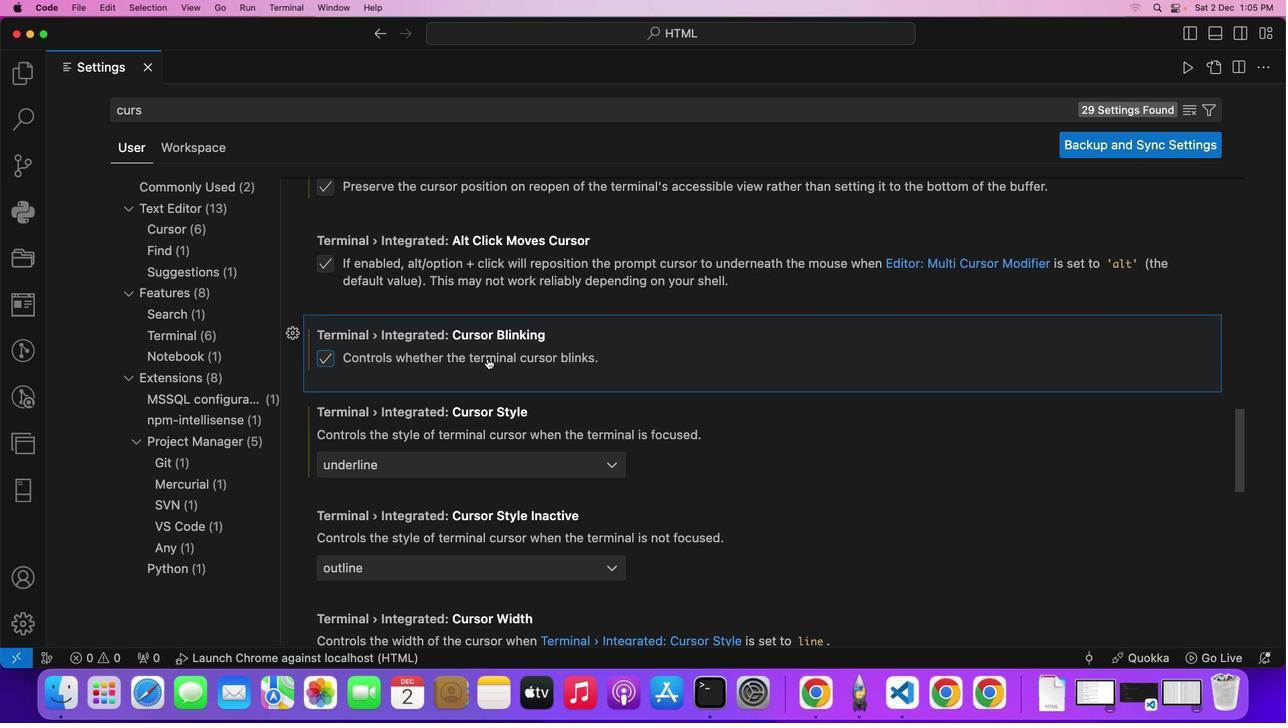 
Action: Mouse scrolled (727, 452) with delta (65, 109)
Screenshot: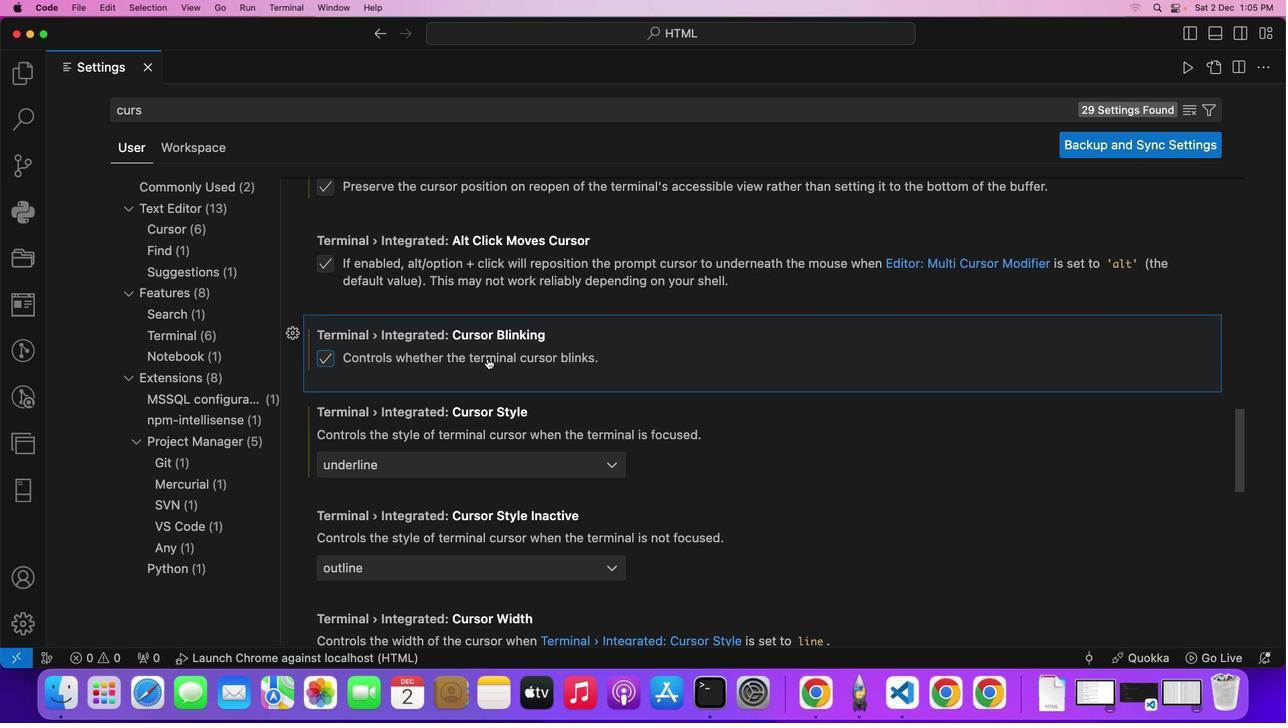 
Action: Mouse moved to (726, 454)
Screenshot: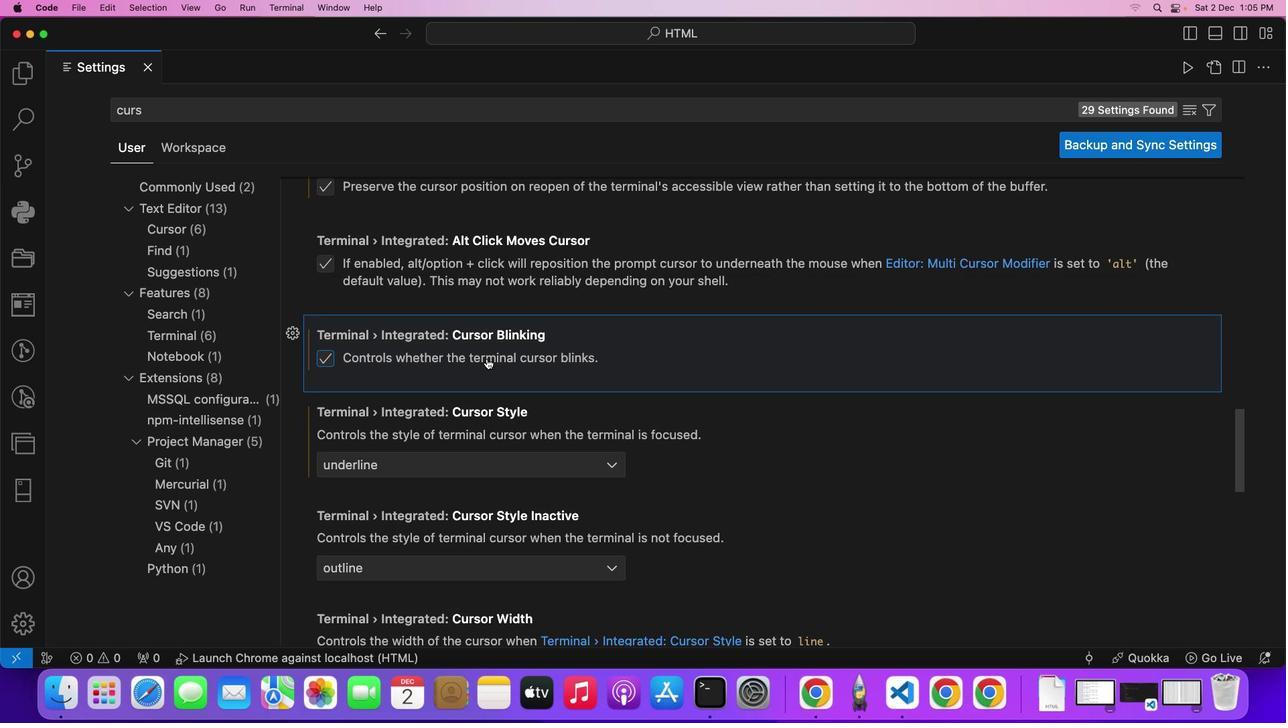
Action: Mouse scrolled (726, 454) with delta (65, 109)
Screenshot: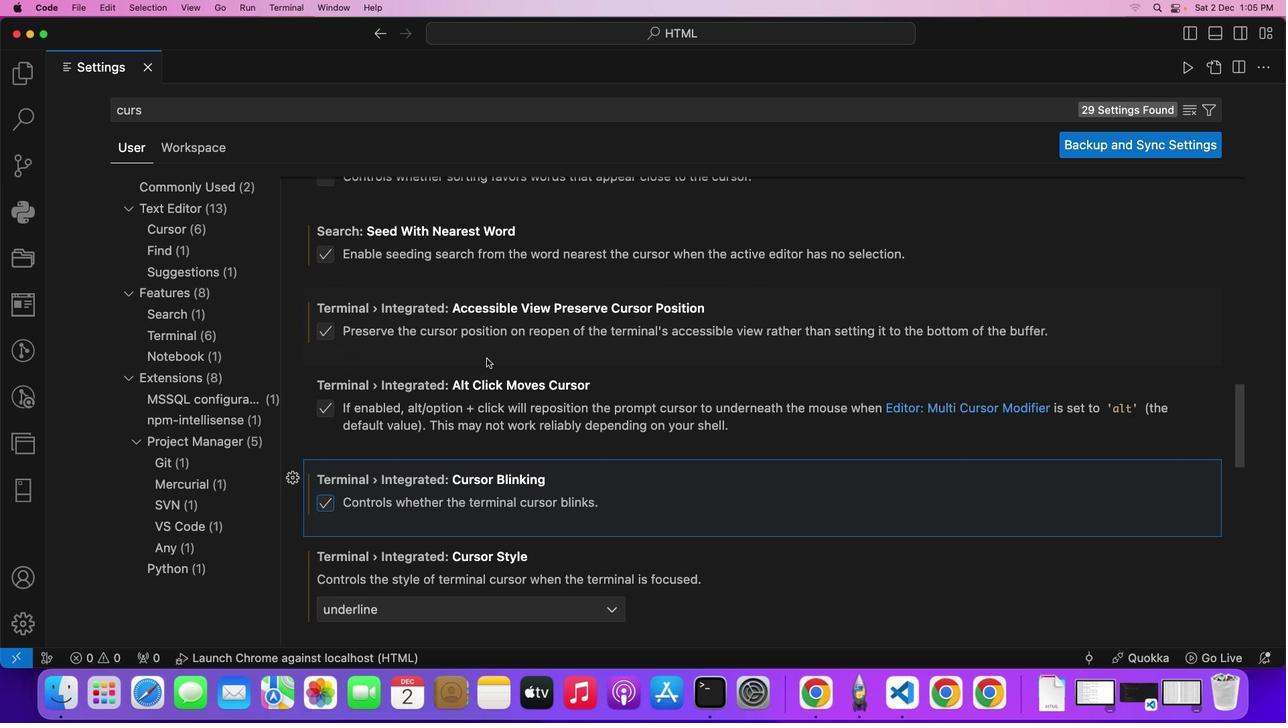 
Action: Mouse moved to (726, 454)
Screenshot: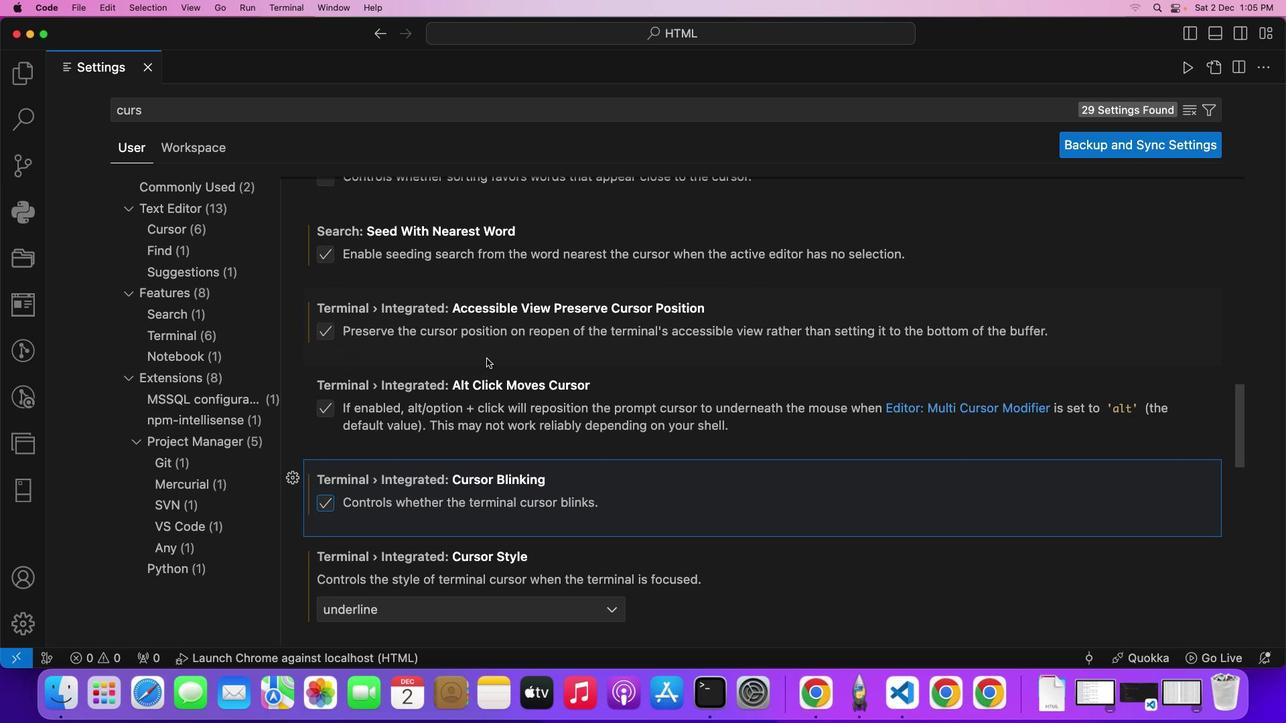 
Action: Mouse scrolled (726, 454) with delta (65, 109)
Screenshot: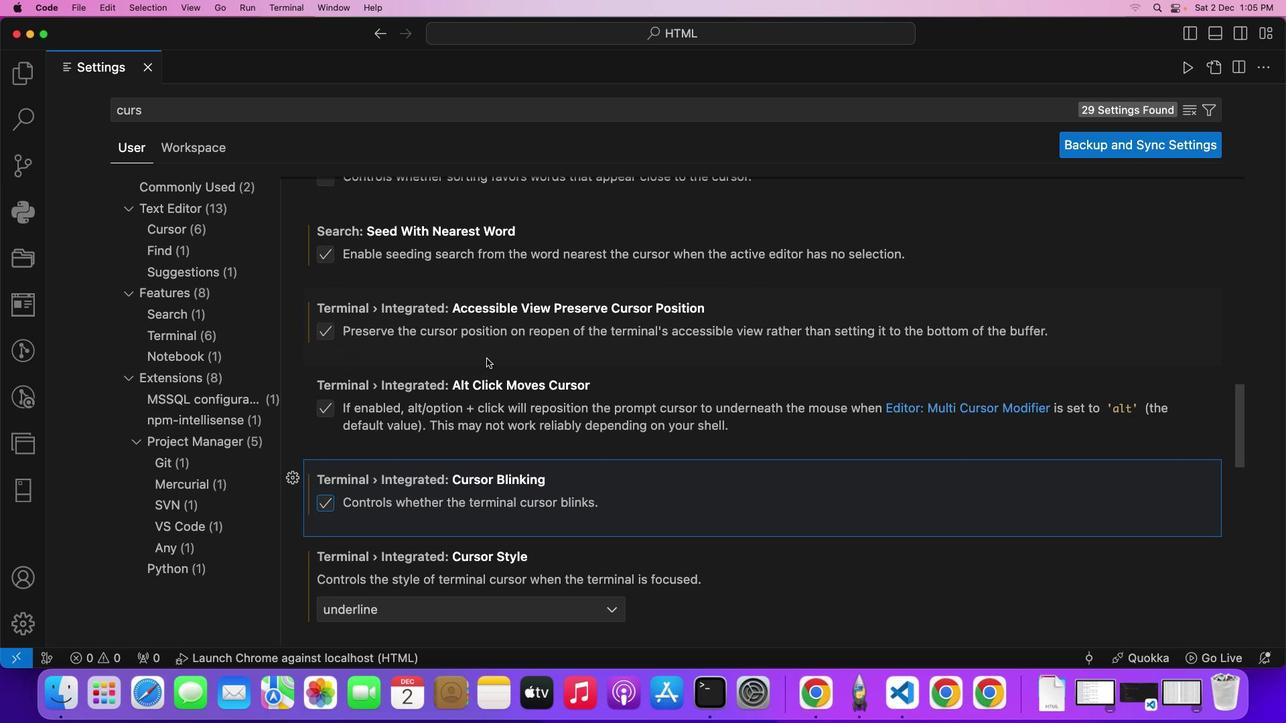 
Action: Mouse scrolled (726, 454) with delta (65, 109)
Screenshot: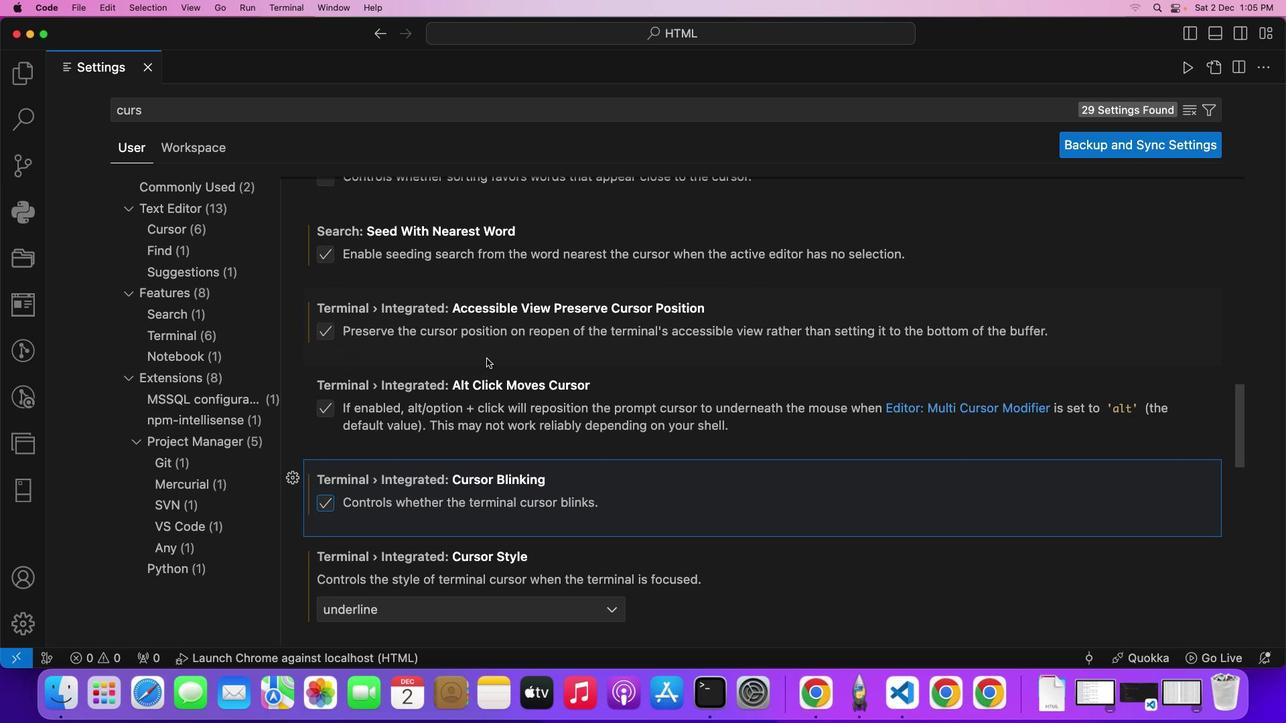 
Action: Mouse moved to (724, 456)
Screenshot: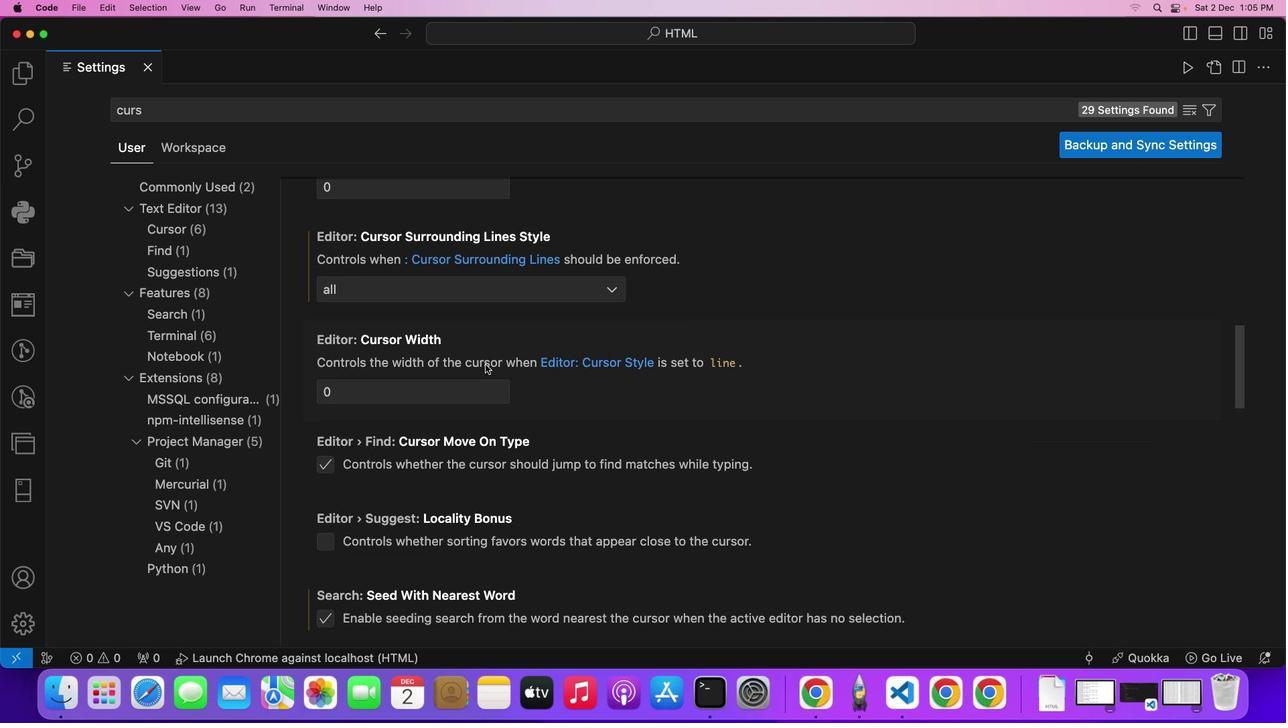 
Action: Mouse scrolled (724, 456) with delta (65, 109)
Screenshot: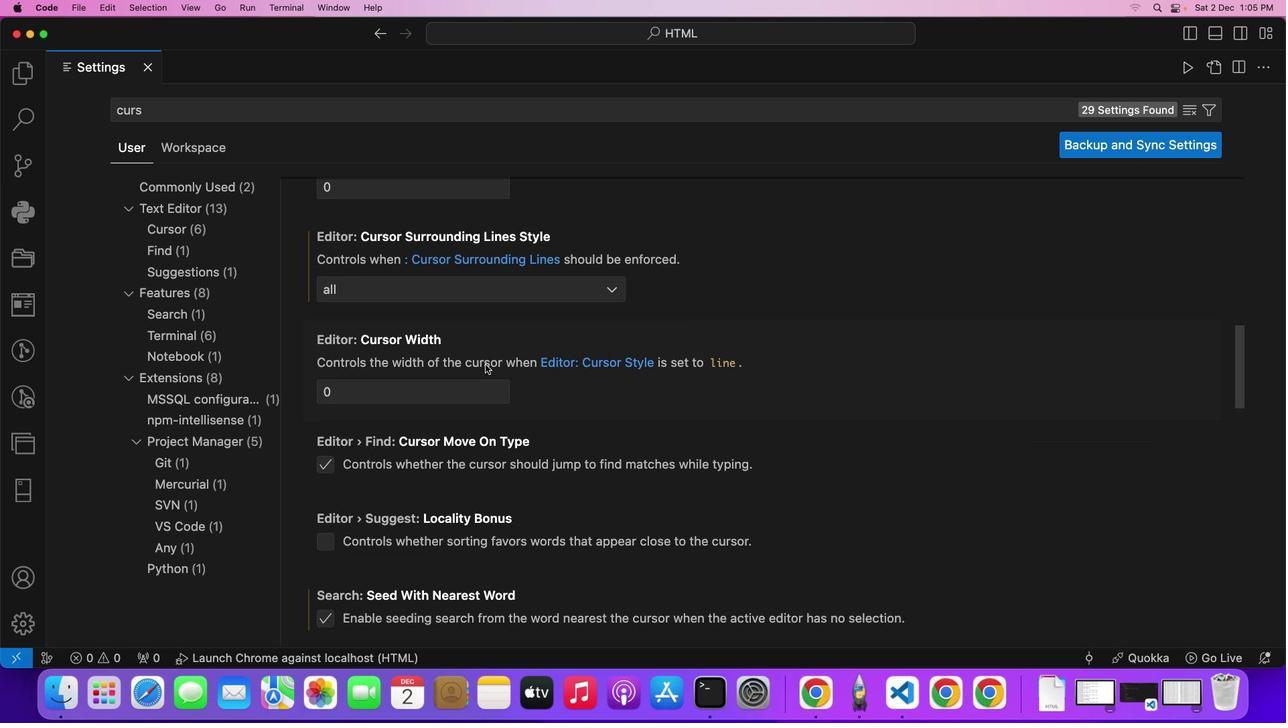 
Action: Mouse moved to (724, 457)
Screenshot: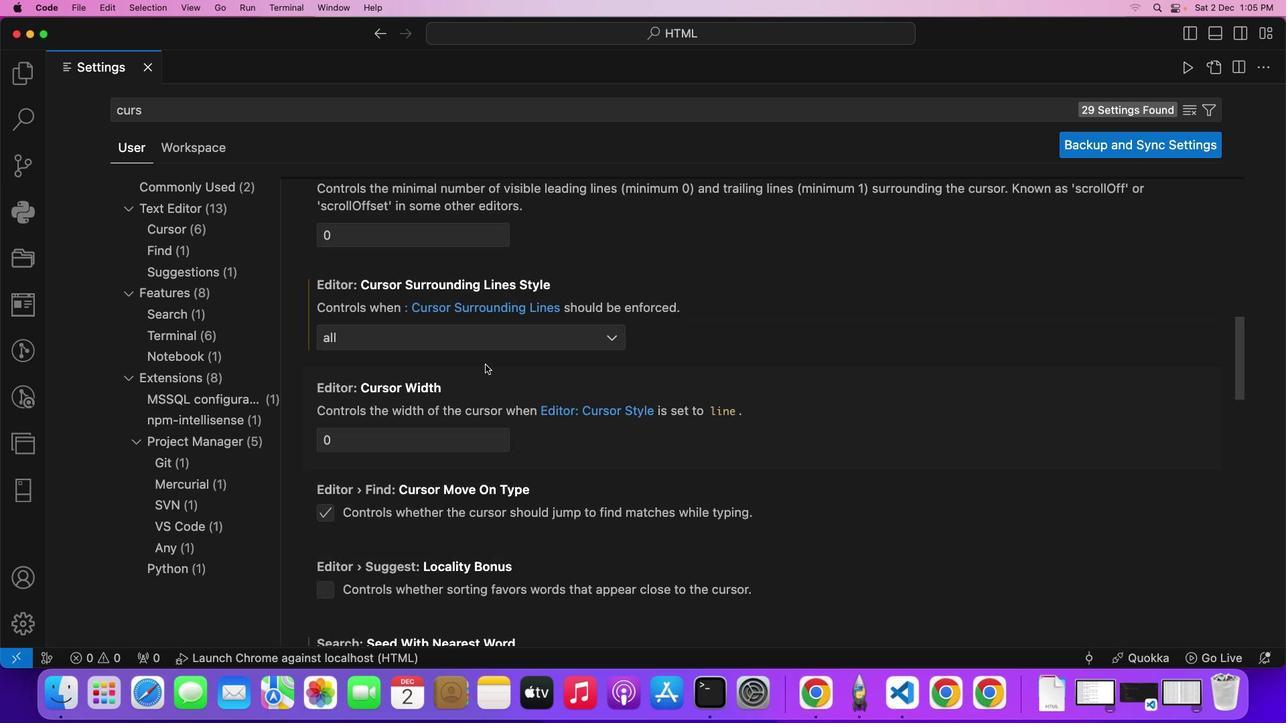 
Action: Mouse scrolled (724, 457) with delta (65, 109)
Screenshot: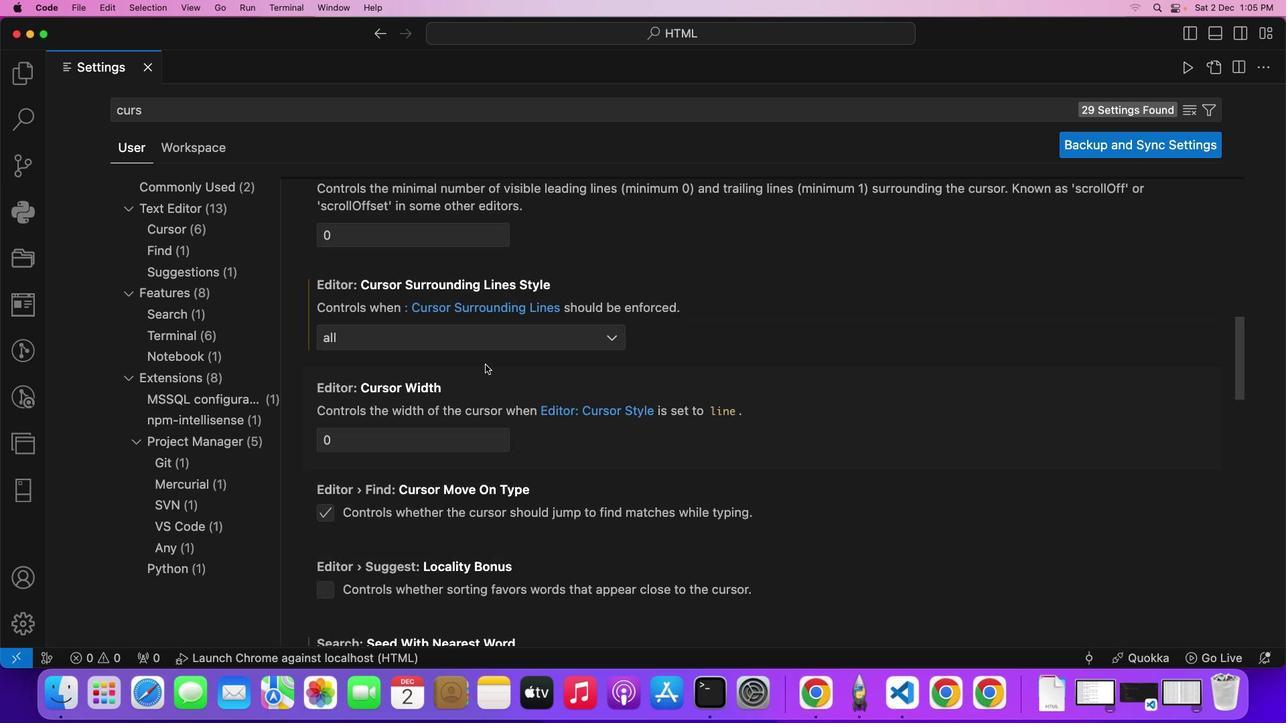 
Action: Mouse moved to (724, 458)
Screenshot: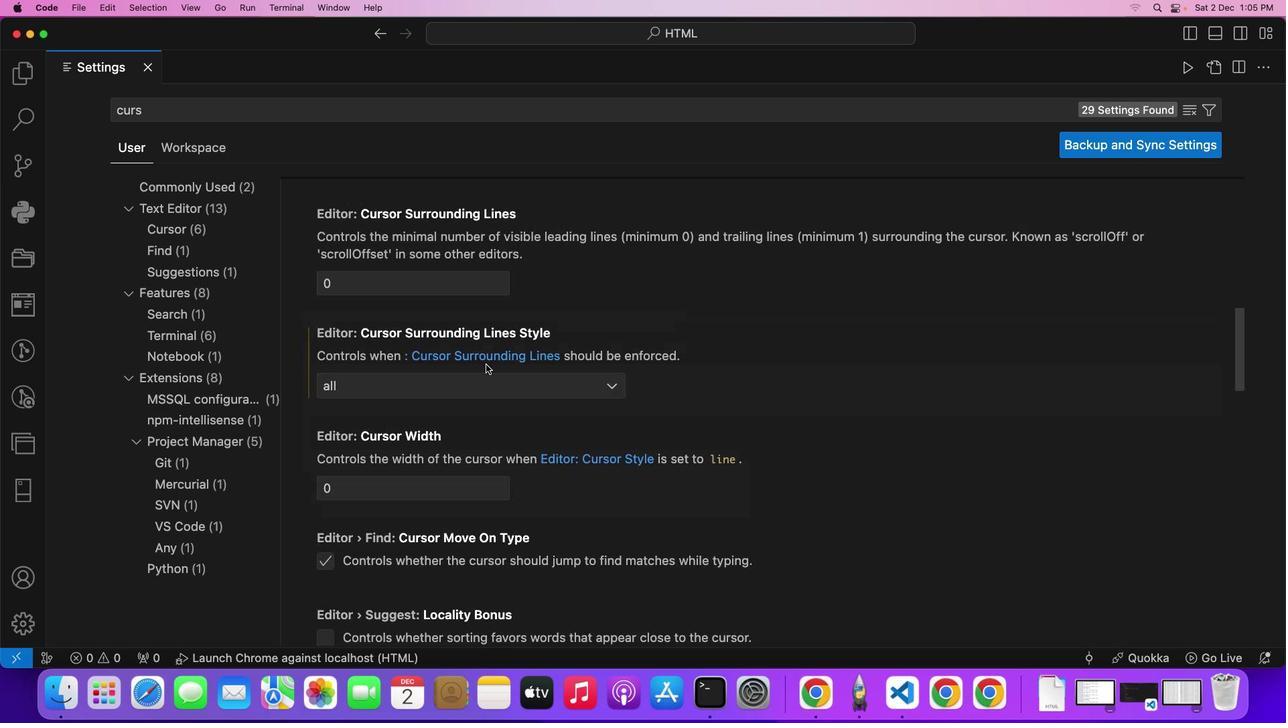 
Action: Mouse scrolled (724, 458) with delta (65, 111)
Screenshot: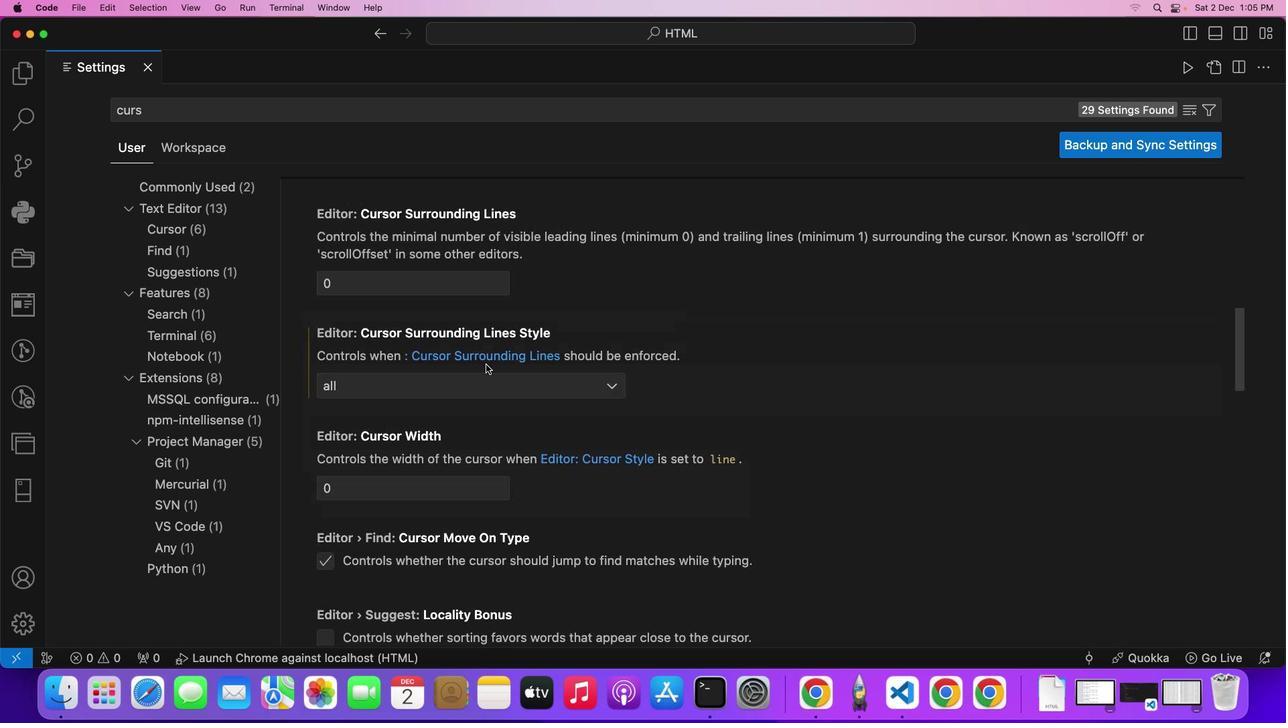 
Action: Mouse moved to (724, 458)
Screenshot: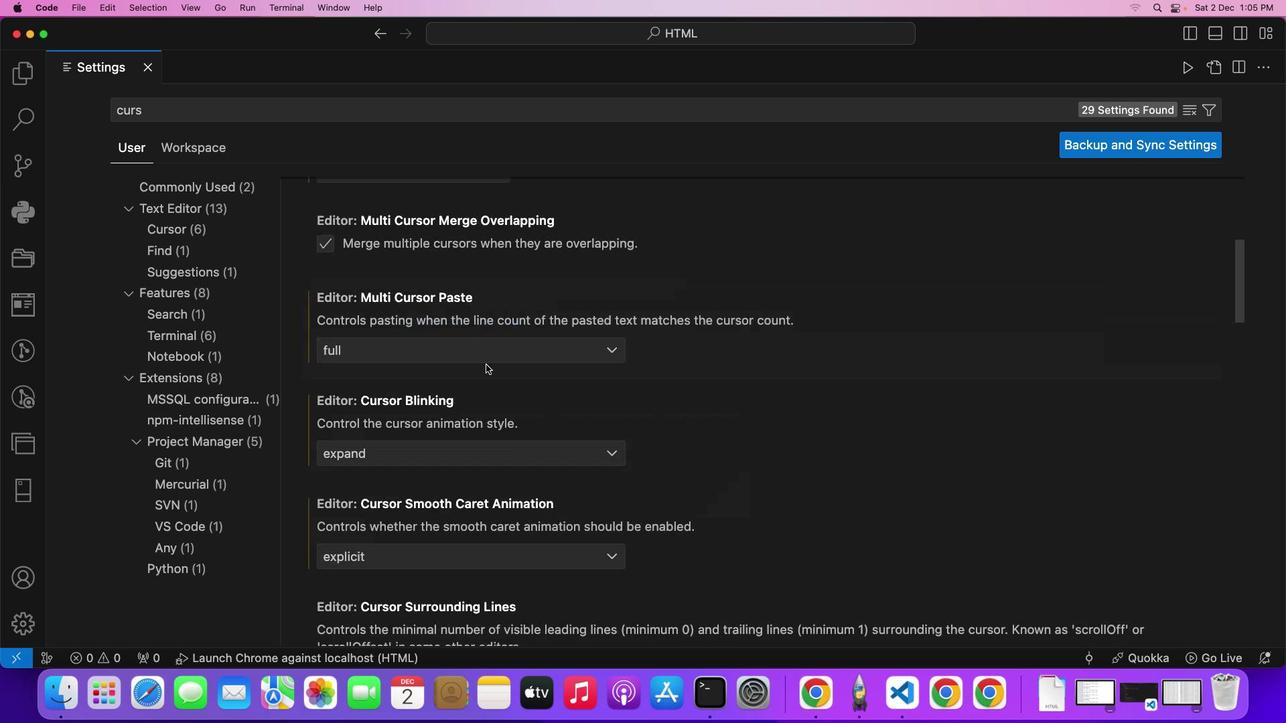 
Action: Mouse scrolled (724, 458) with delta (65, 111)
Screenshot: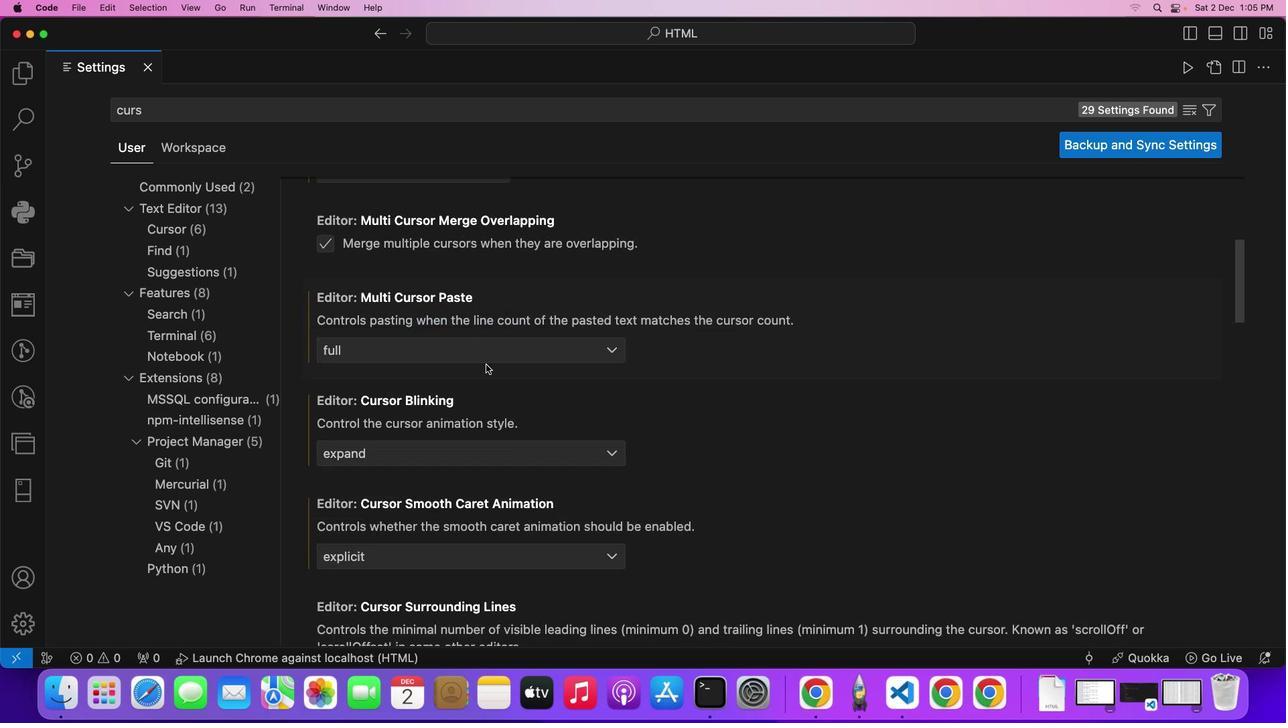
Action: Mouse moved to (724, 459)
Screenshot: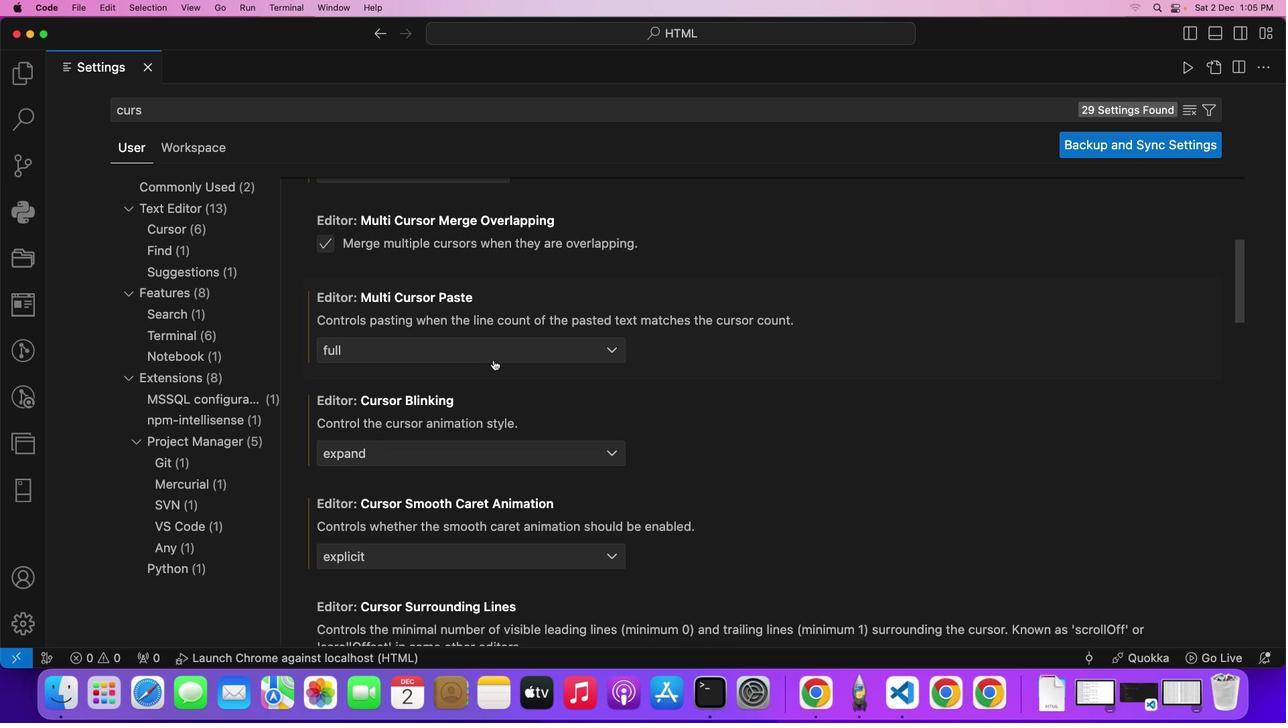 
Action: Mouse scrolled (724, 459) with delta (65, 109)
Screenshot: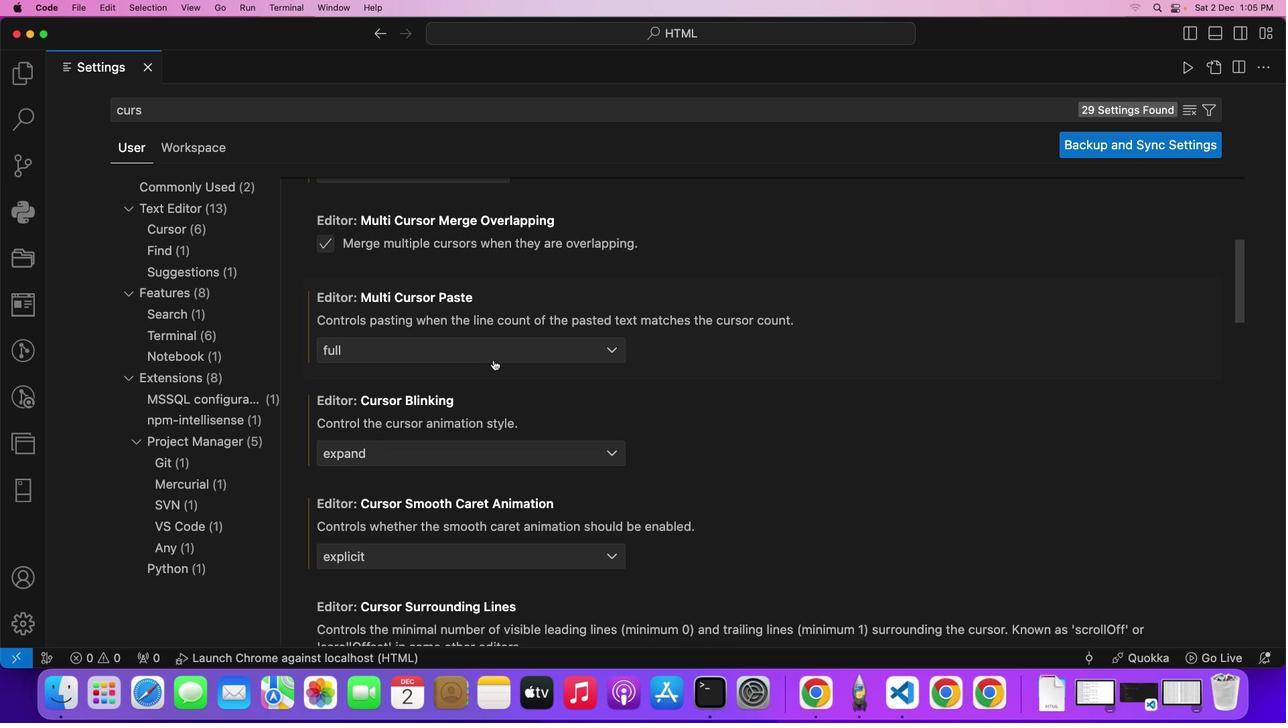 
Action: Mouse scrolled (724, 459) with delta (65, 109)
Screenshot: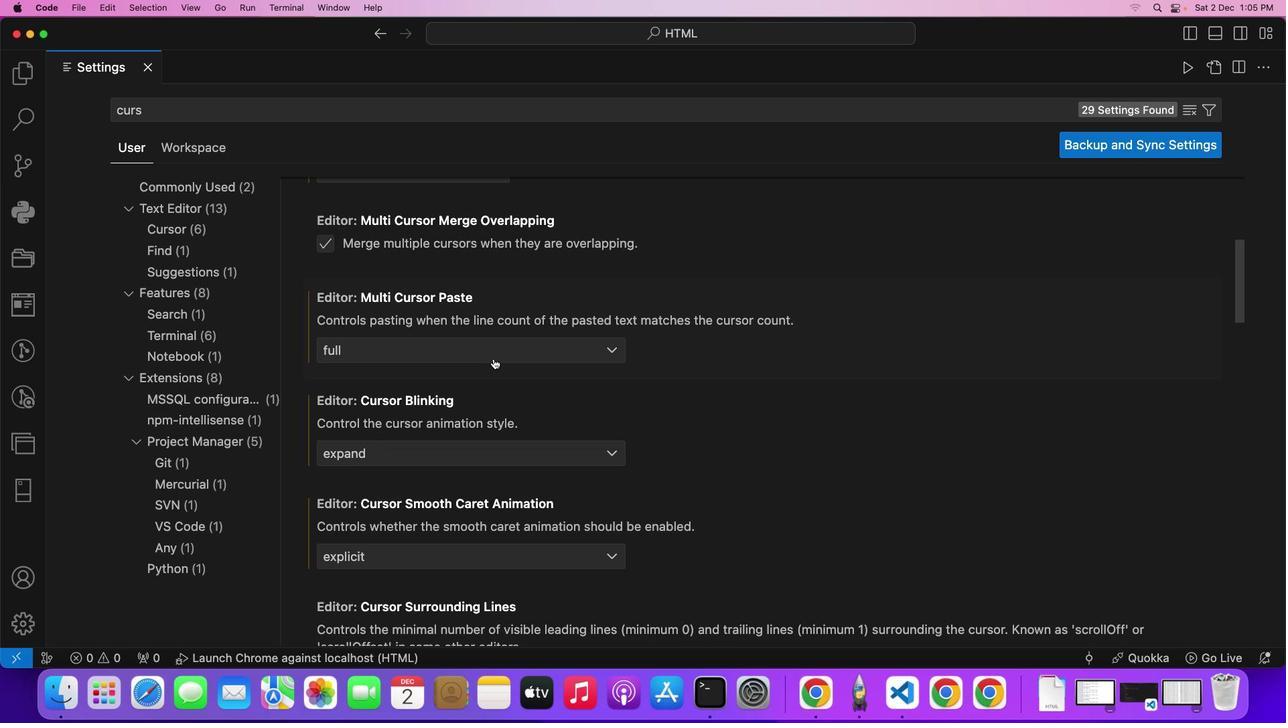 
Action: Mouse scrolled (724, 459) with delta (65, 111)
Screenshot: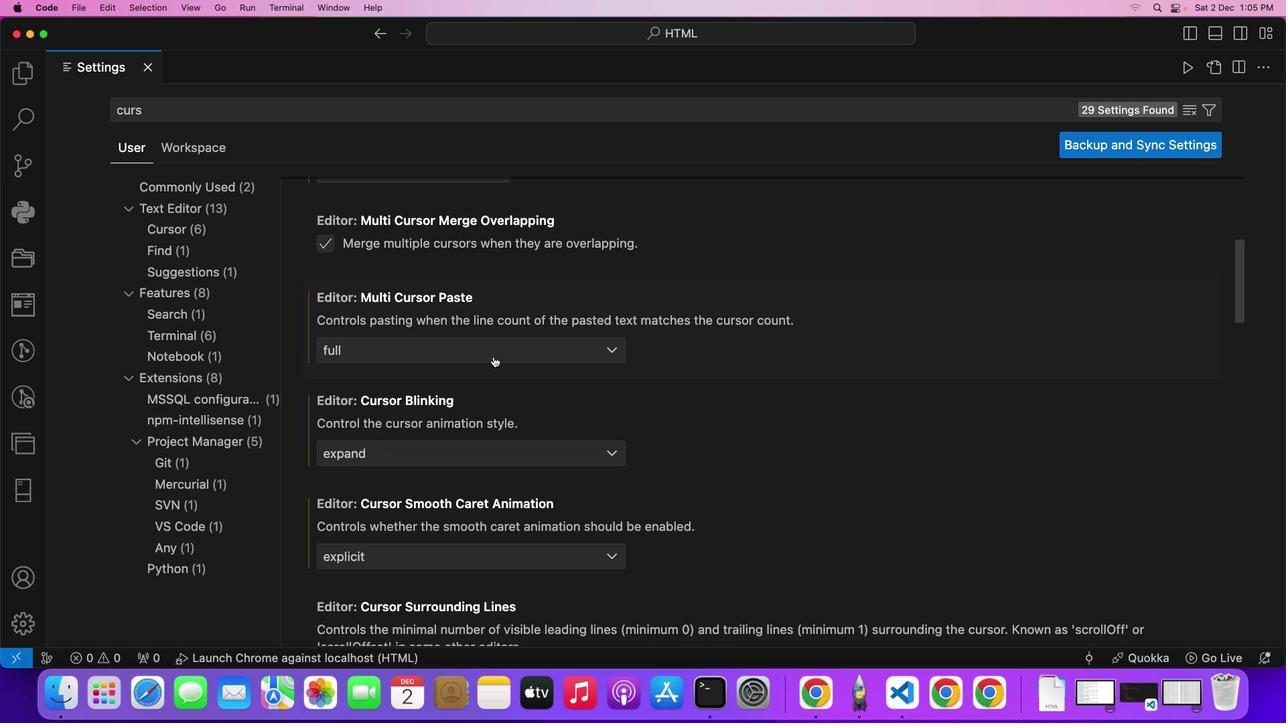 
Action: Mouse scrolled (724, 459) with delta (65, 112)
Screenshot: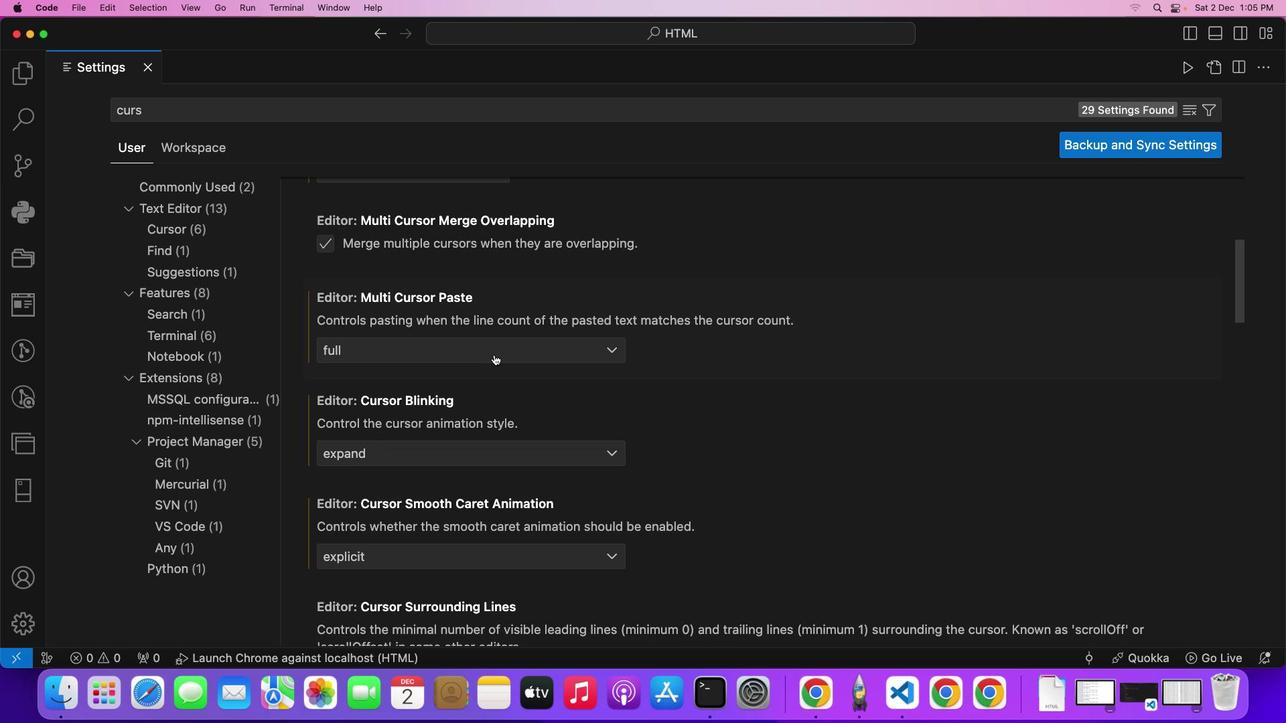 
Action: Mouse moved to (173, 111)
Screenshot: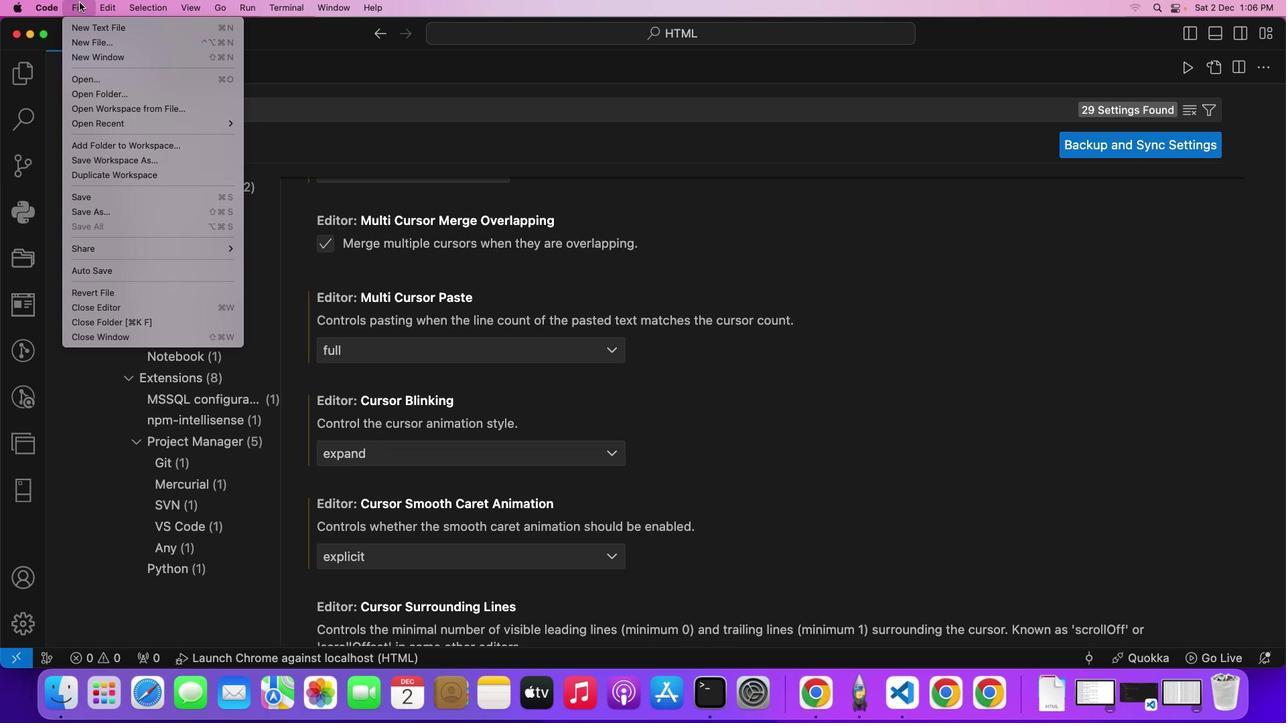 
Action: Mouse pressed left at (173, 111)
Screenshot: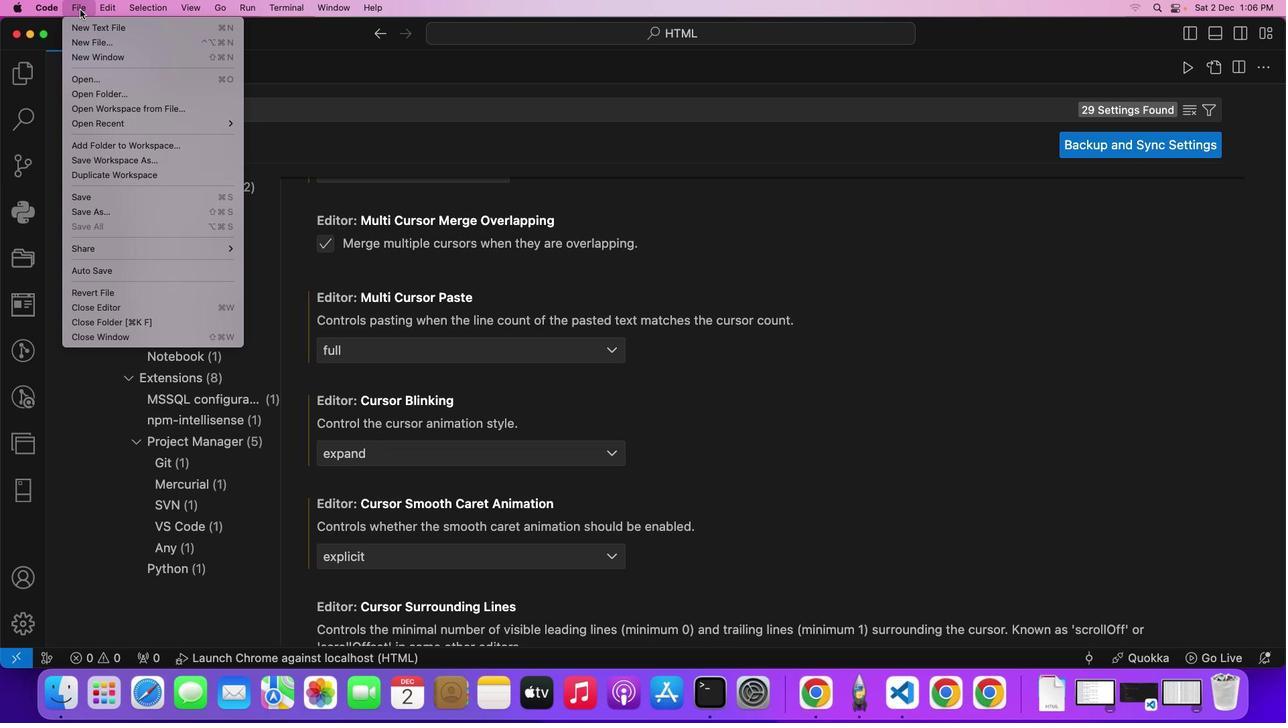 
Action: Mouse moved to (235, 299)
Screenshot: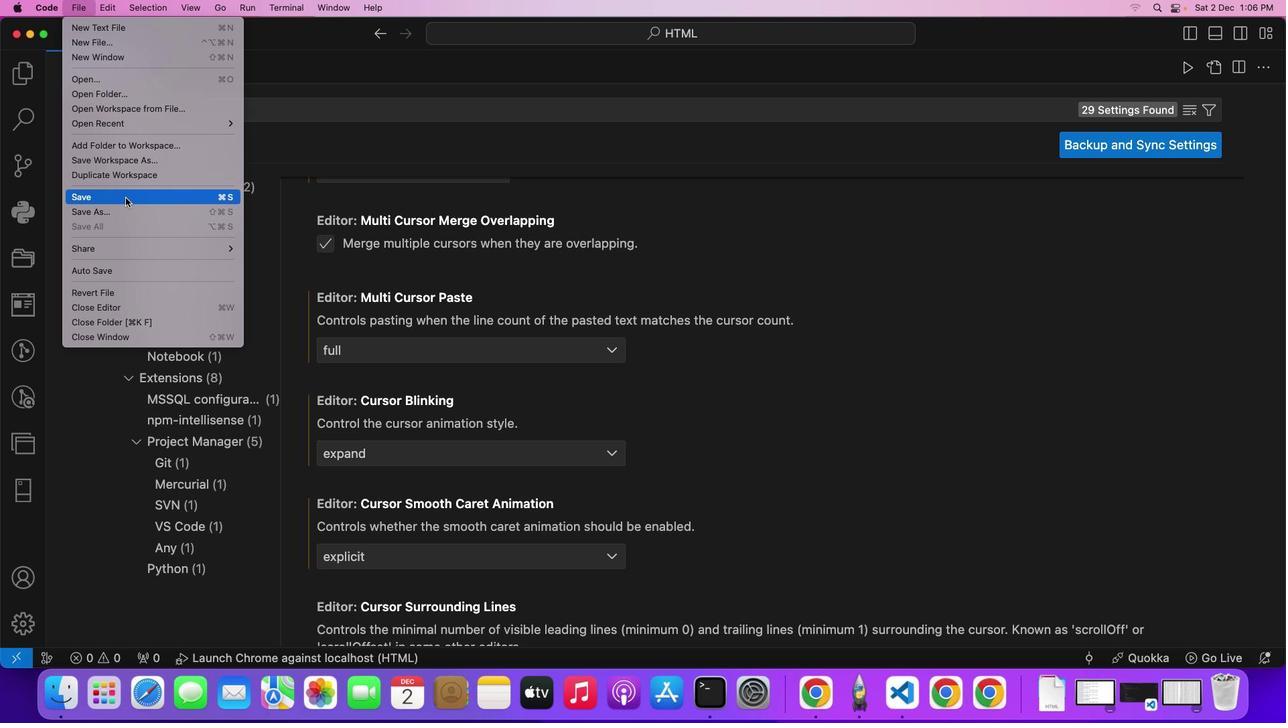 
Action: Mouse pressed left at (235, 299)
Screenshot: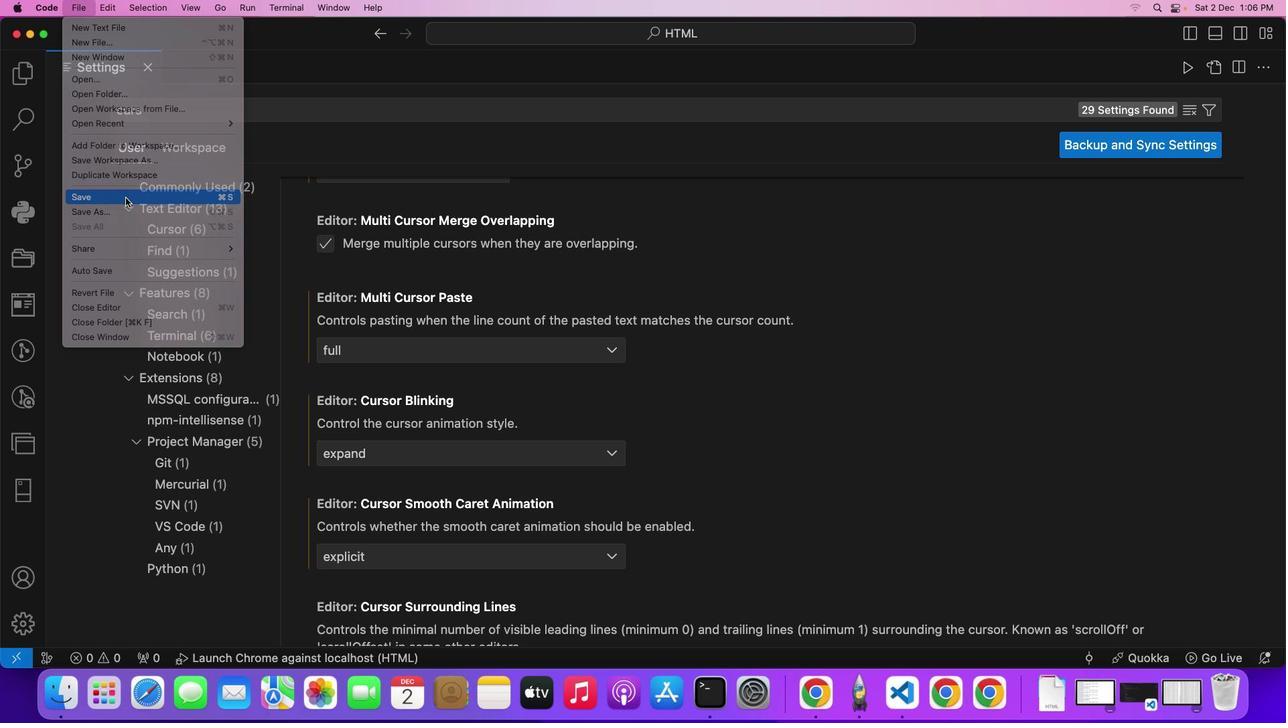 
Action: Mouse moved to (271, 172)
Screenshot: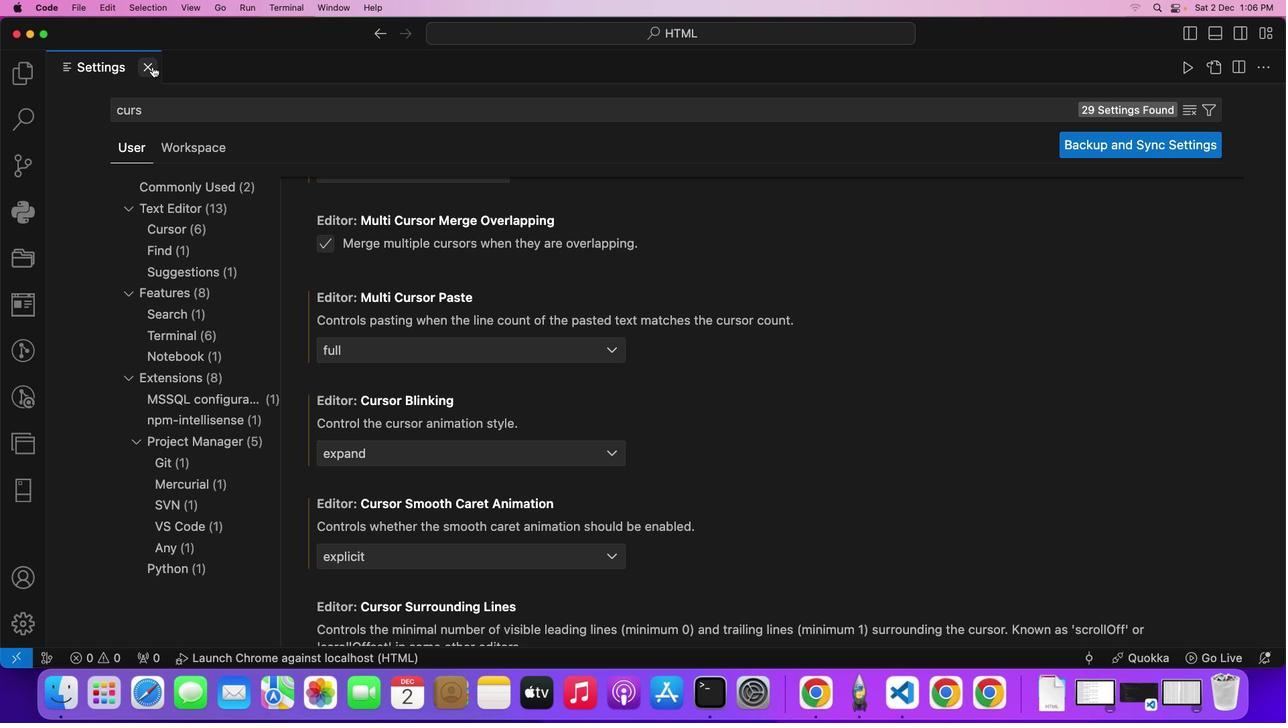 
Action: Mouse pressed left at (271, 172)
Screenshot: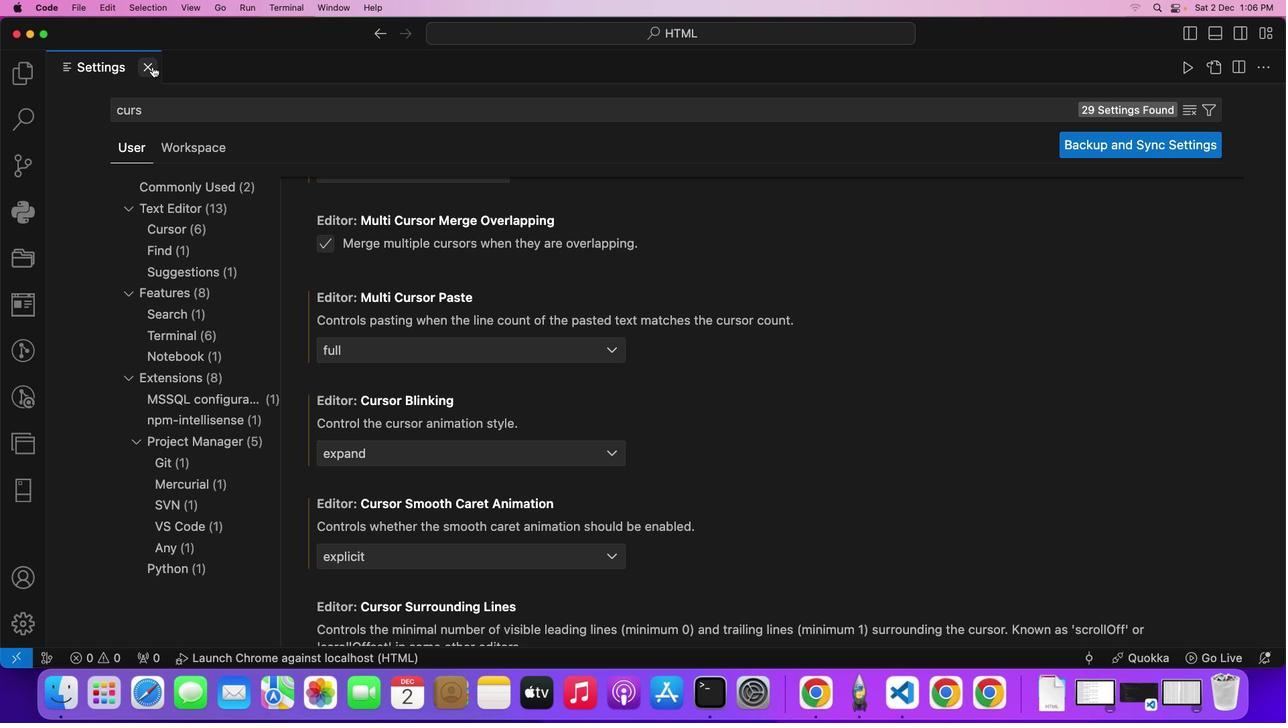 
Action: Mouse moved to (272, 172)
Screenshot: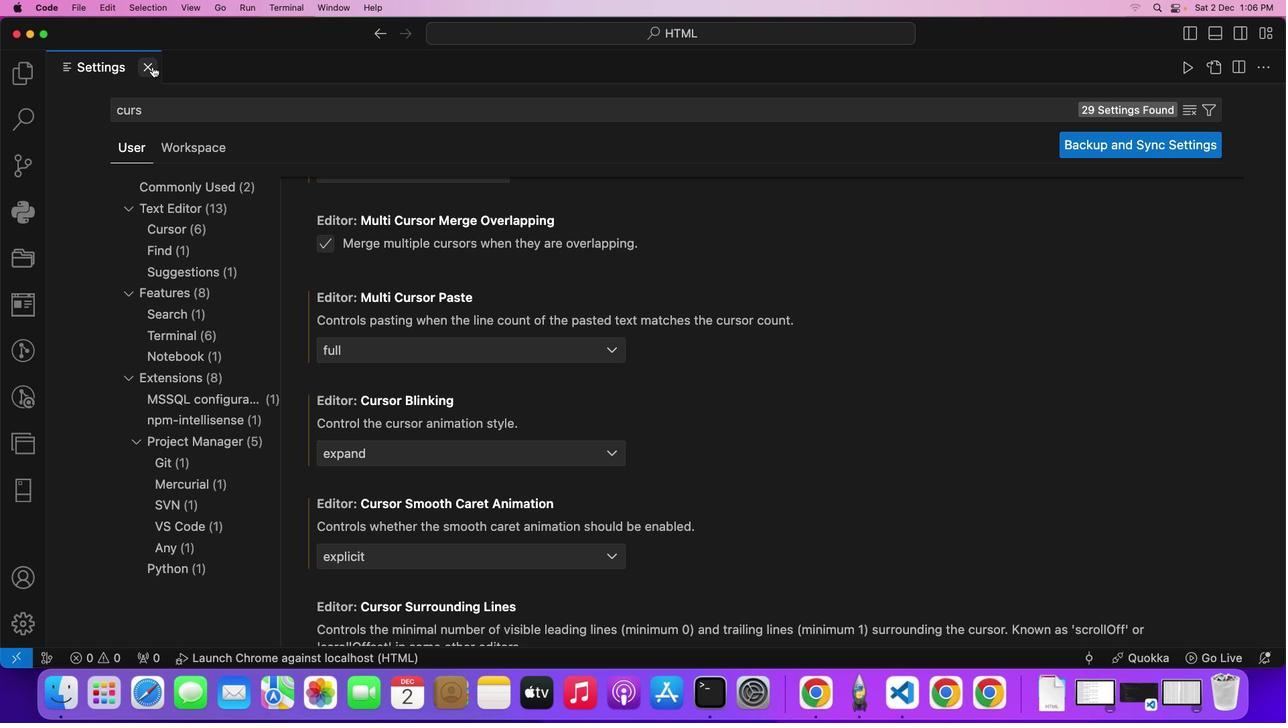 
